 Task:  Click on Football In the Sunday Gridiron Challenge click on  Pick Sheet Add name Sebastian Lewis Team name Indiana Indians and  Email softage.5@softage.net 10 Points Los Angeles Rams 9 Points Los Angeles Chargers 8 Points Pittsburgh Steelers 7 Points Baltimore Ravens 6 Points Cincinnati Bengals 5 Points Buffalo Bills 4 Points Dallas Cowboys 3 Points Tennessee Titans 2 Points Arizona Cardinals 1 Points Atlanta Falcons Submit pick sheet
Action: Mouse moved to (778, 490)
Screenshot: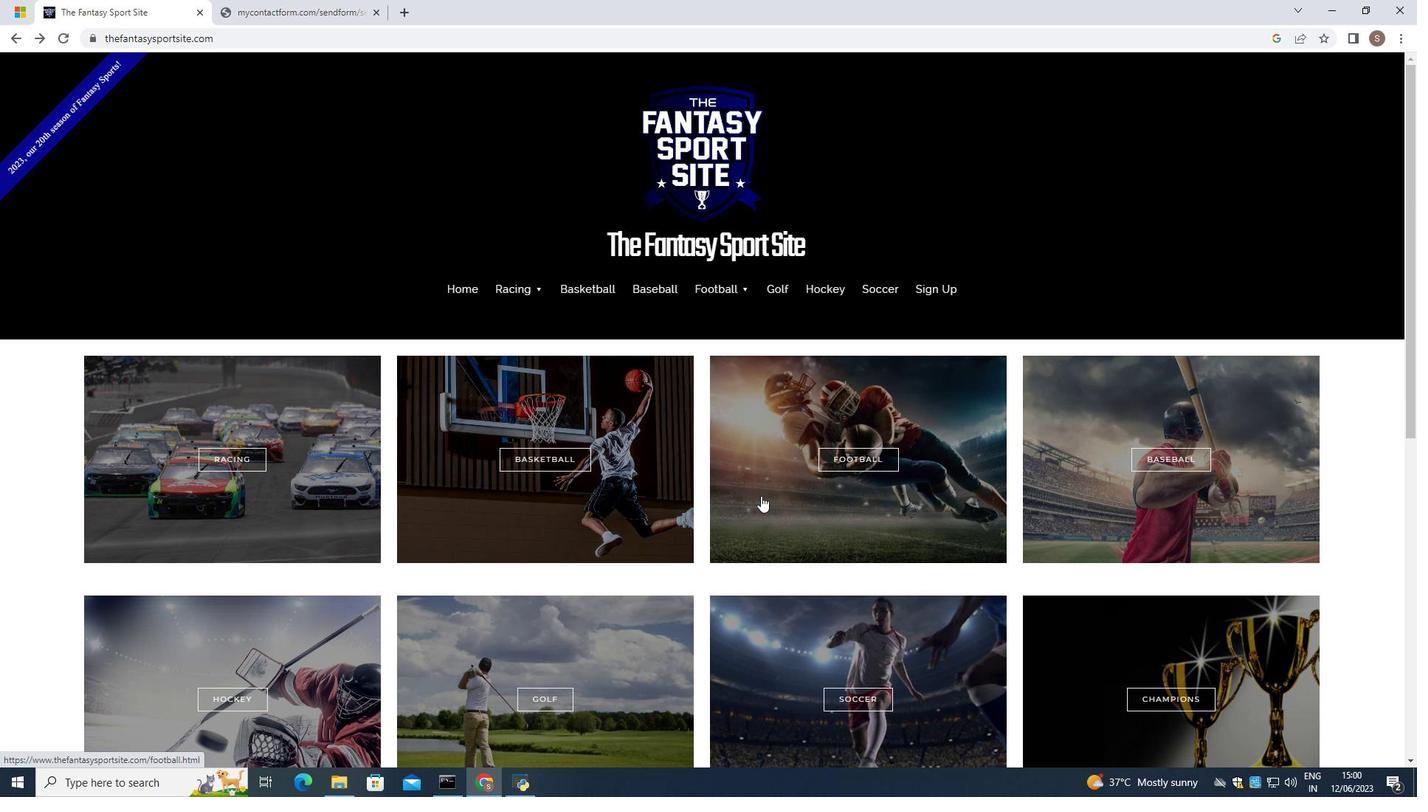 
Action: Mouse pressed left at (778, 490)
Screenshot: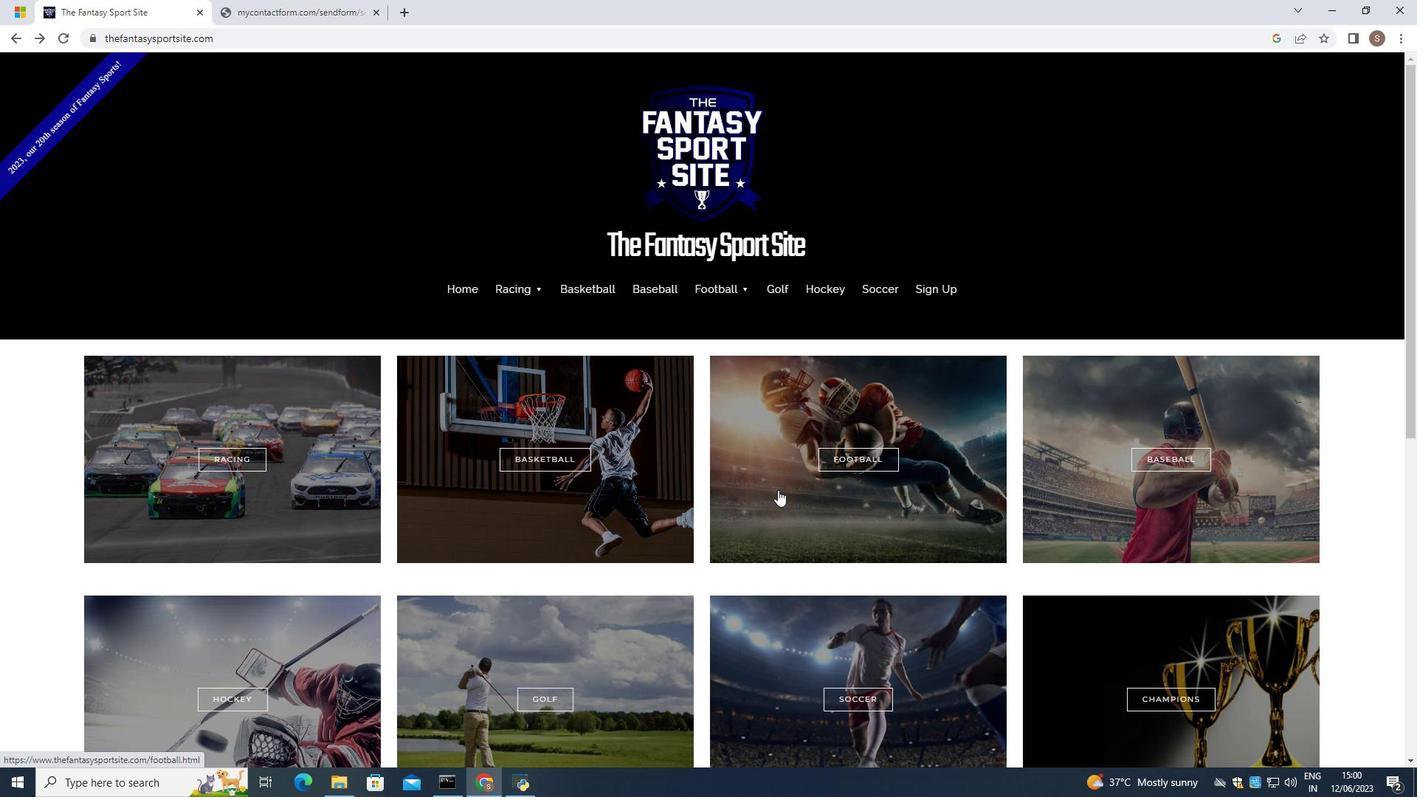 
Action: Mouse moved to (740, 588)
Screenshot: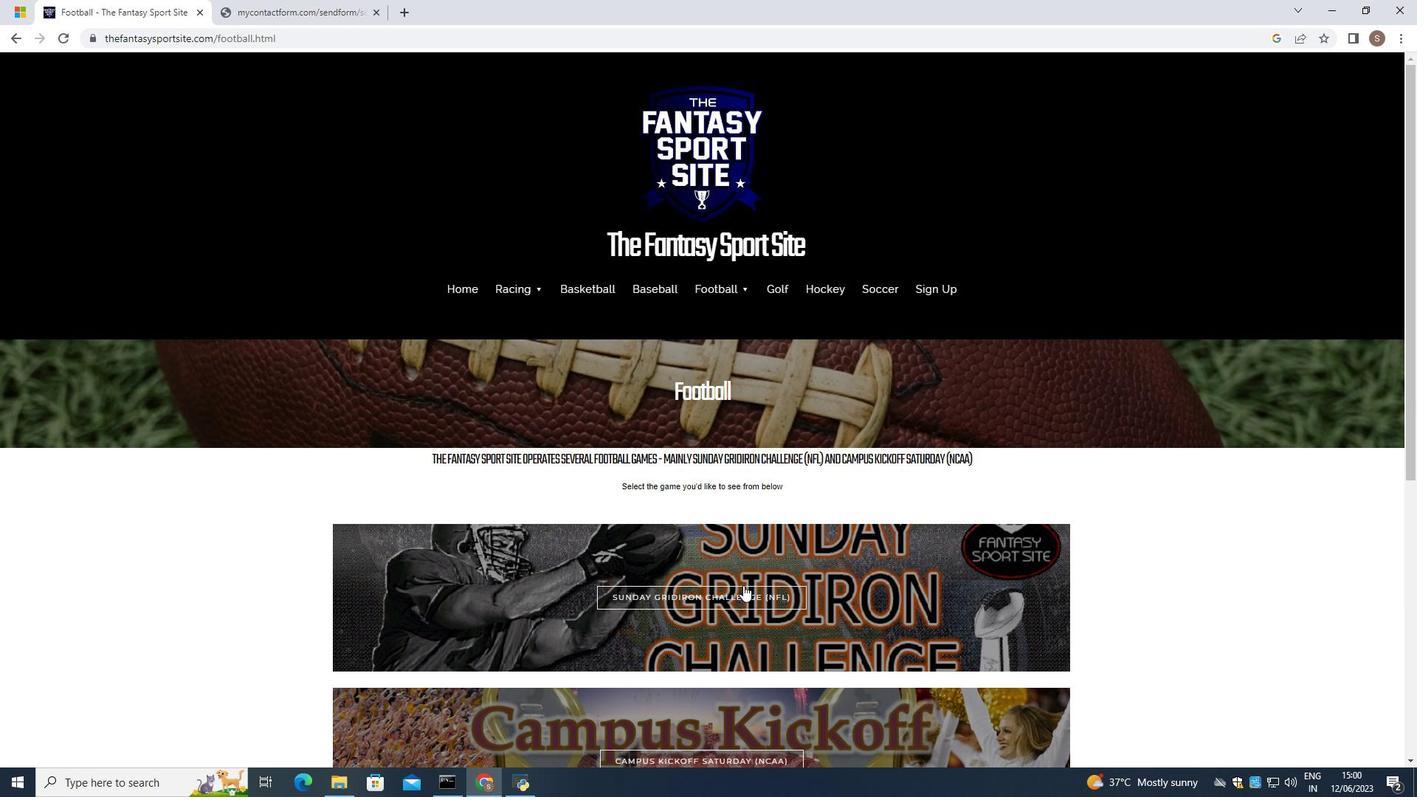 
Action: Mouse pressed left at (740, 588)
Screenshot: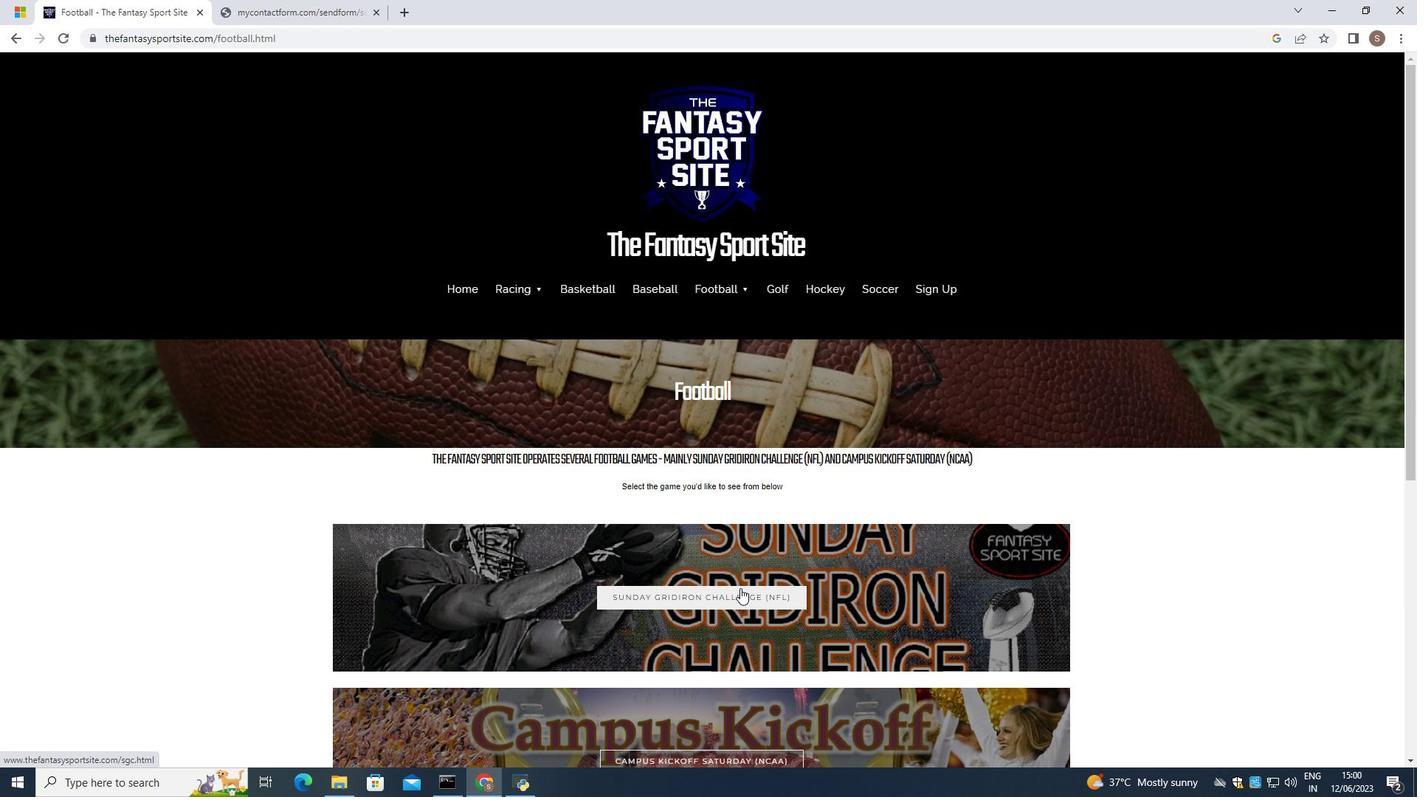 
Action: Mouse moved to (735, 564)
Screenshot: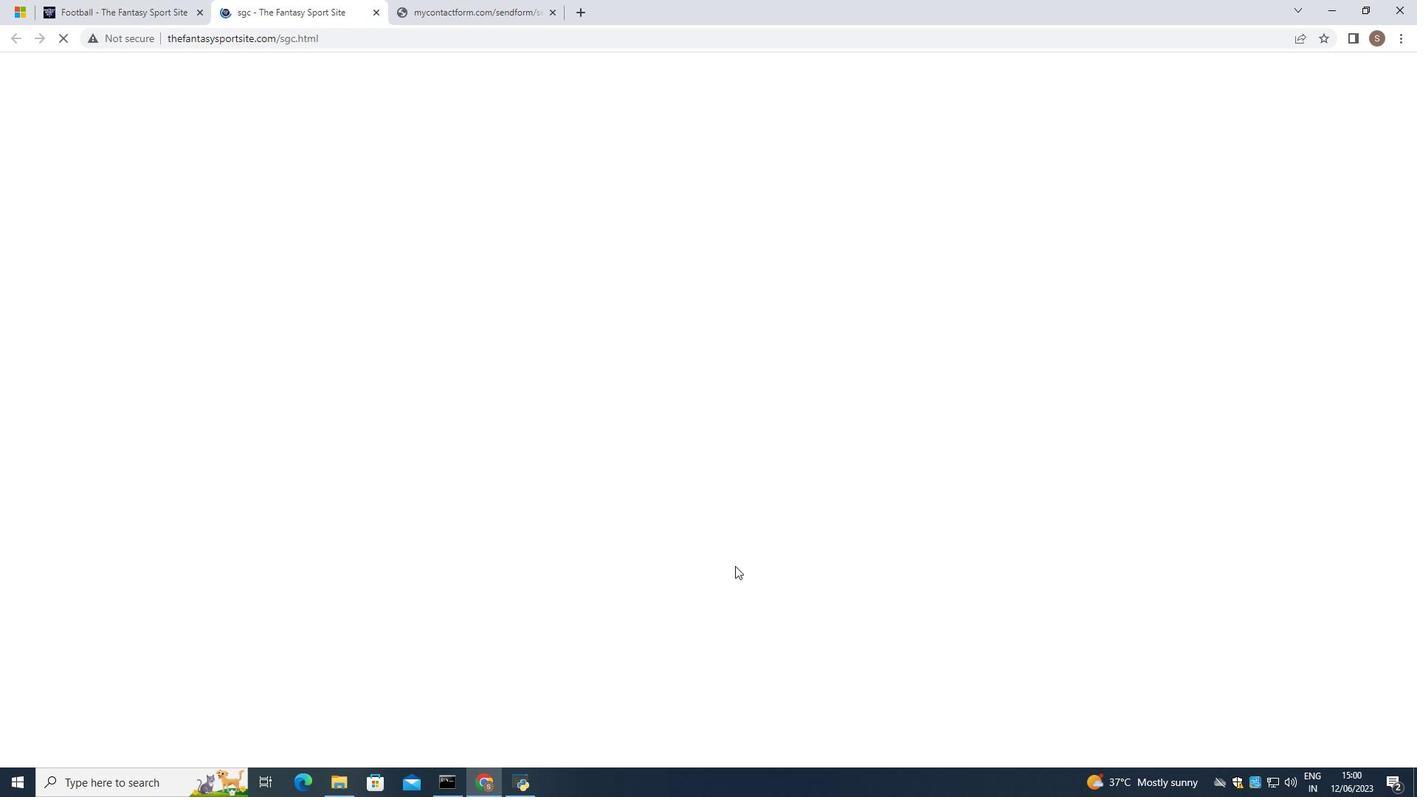 
Action: Mouse scrolled (735, 563) with delta (0, 0)
Screenshot: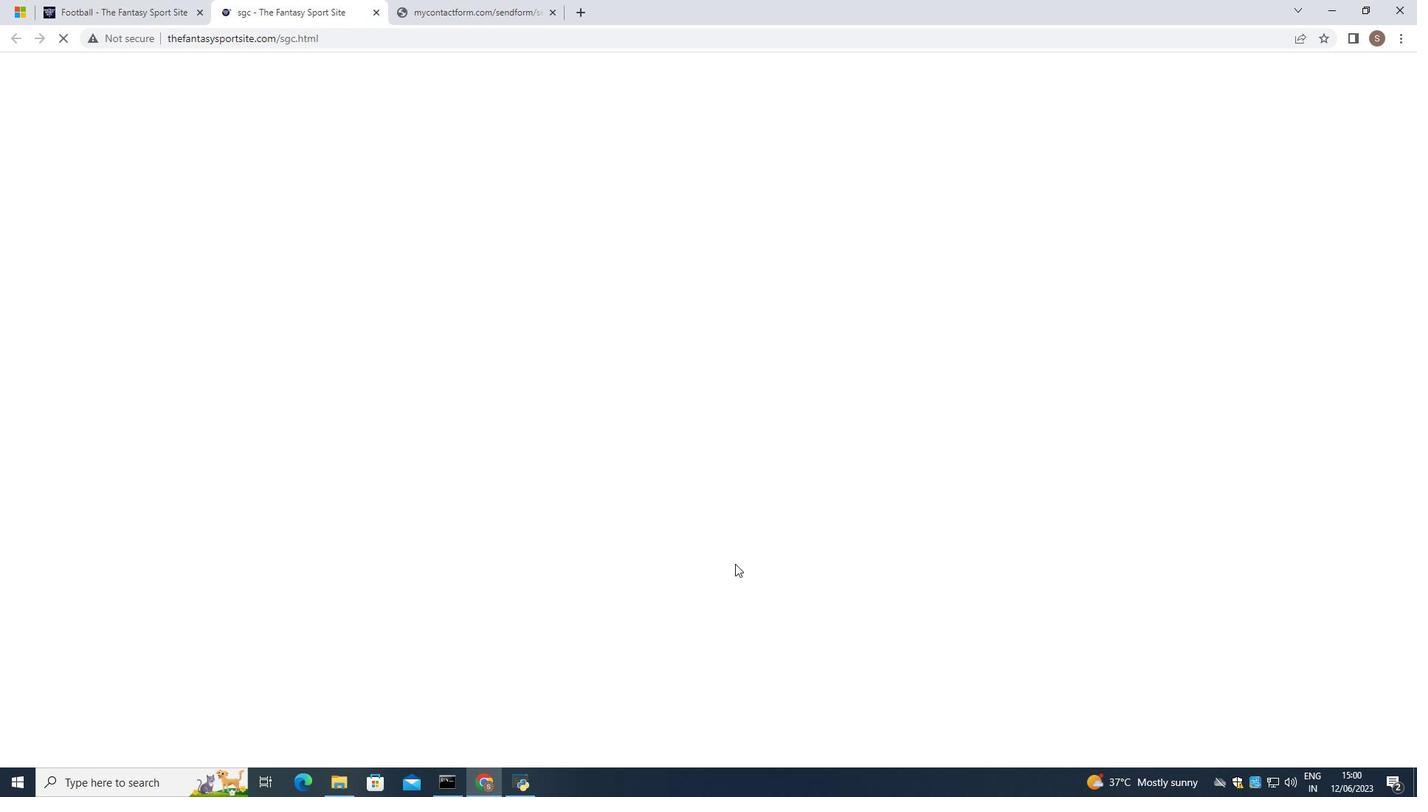 
Action: Mouse scrolled (735, 563) with delta (0, 0)
Screenshot: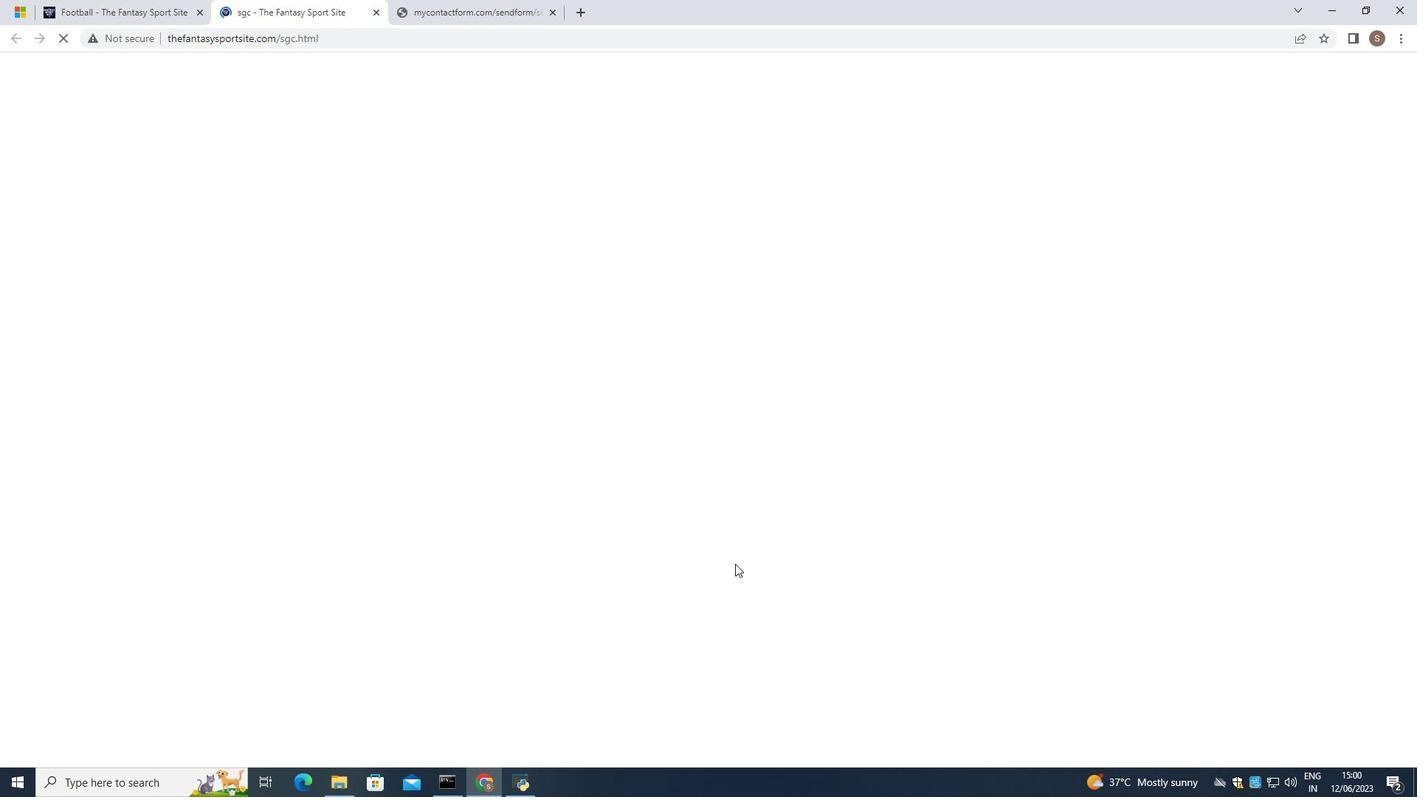 
Action: Mouse moved to (434, 657)
Screenshot: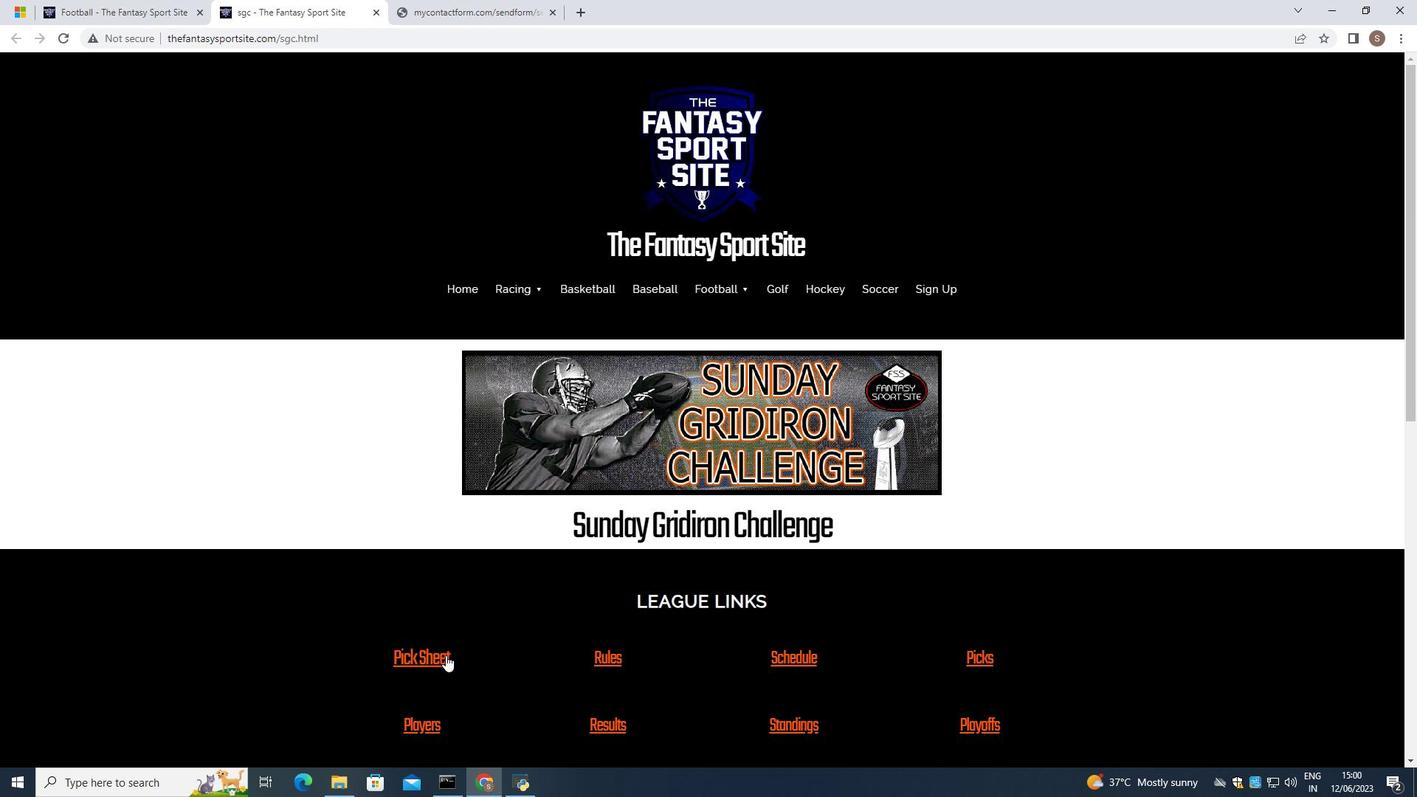 
Action: Mouse pressed left at (434, 657)
Screenshot: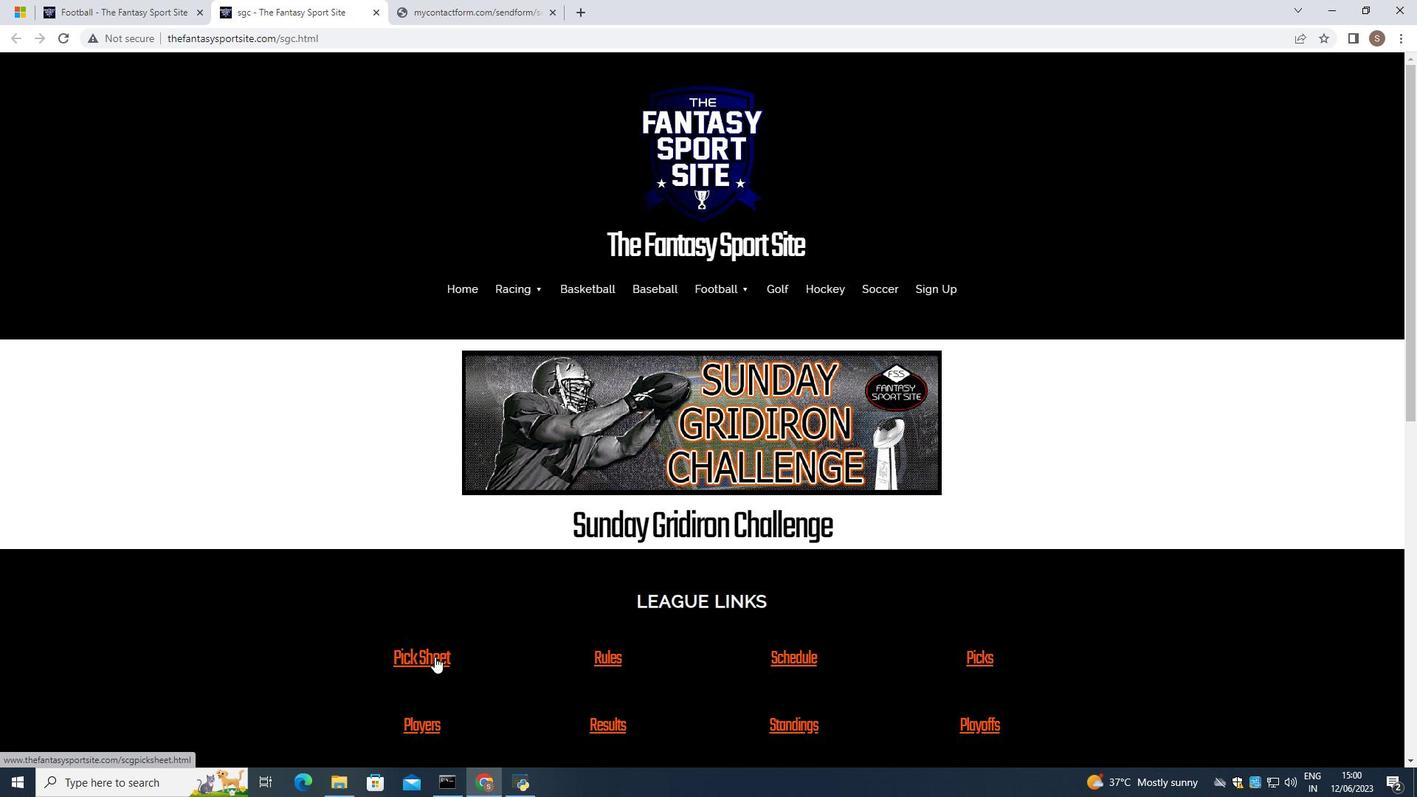 
Action: Mouse moved to (431, 651)
Screenshot: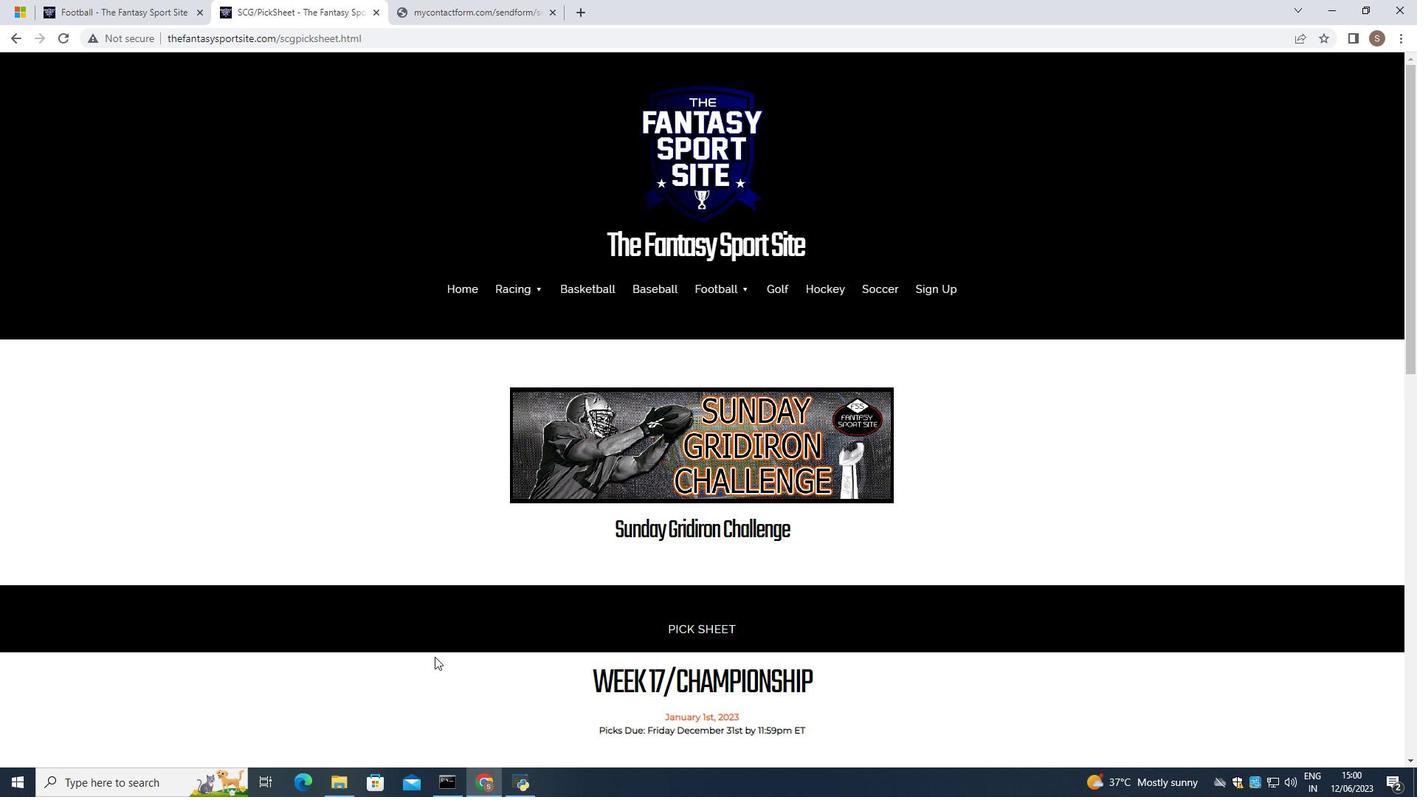 
Action: Mouse scrolled (431, 651) with delta (0, 0)
Screenshot: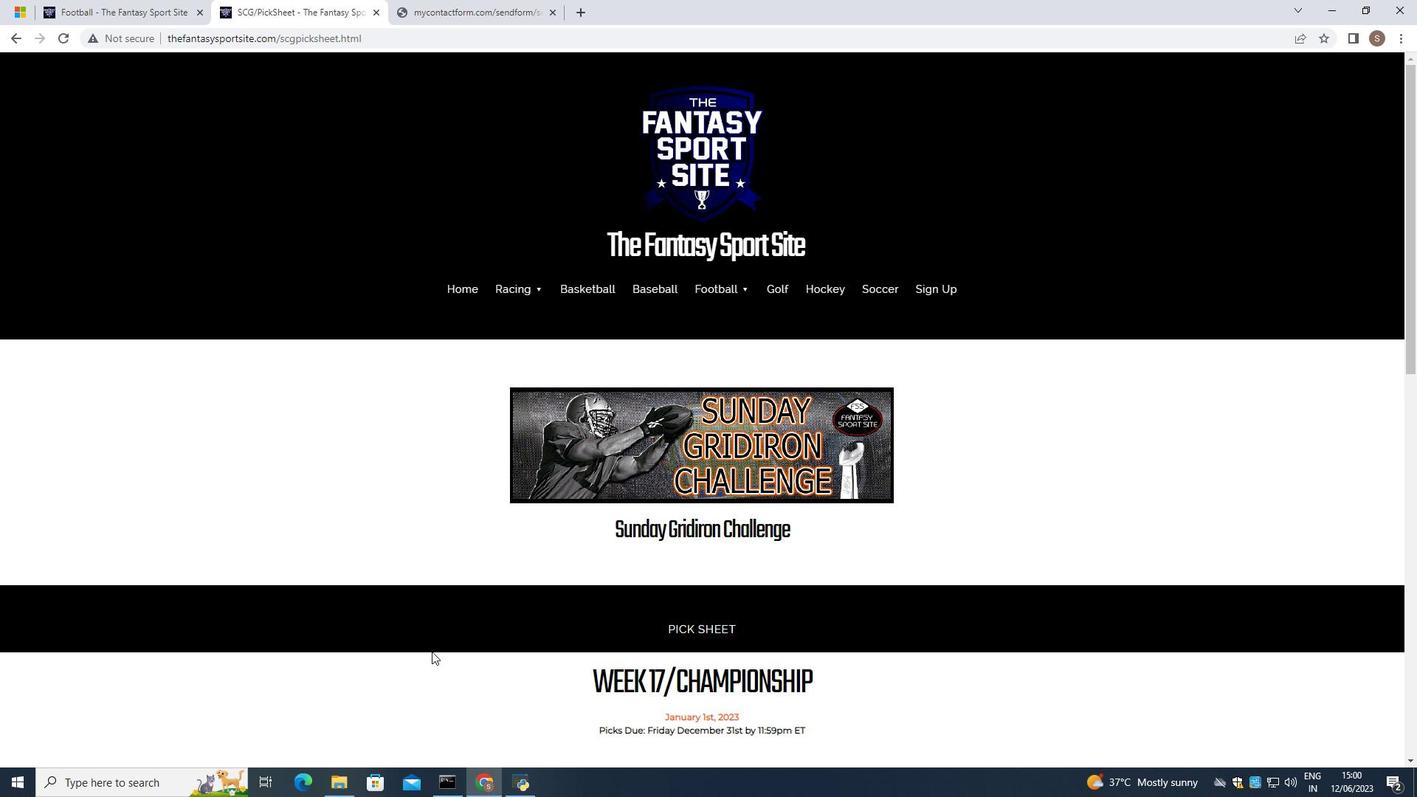 
Action: Mouse moved to (430, 651)
Screenshot: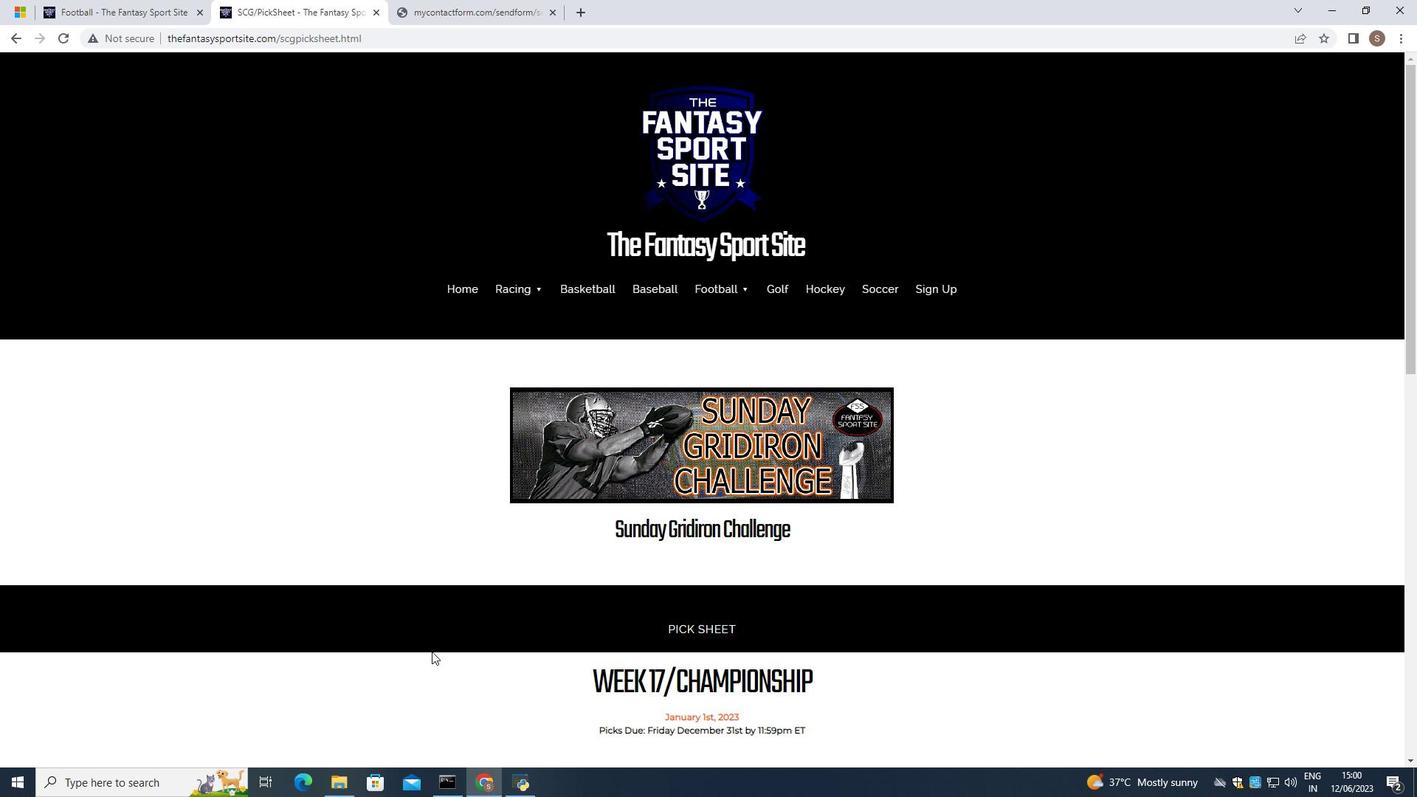 
Action: Mouse scrolled (430, 650) with delta (0, 0)
Screenshot: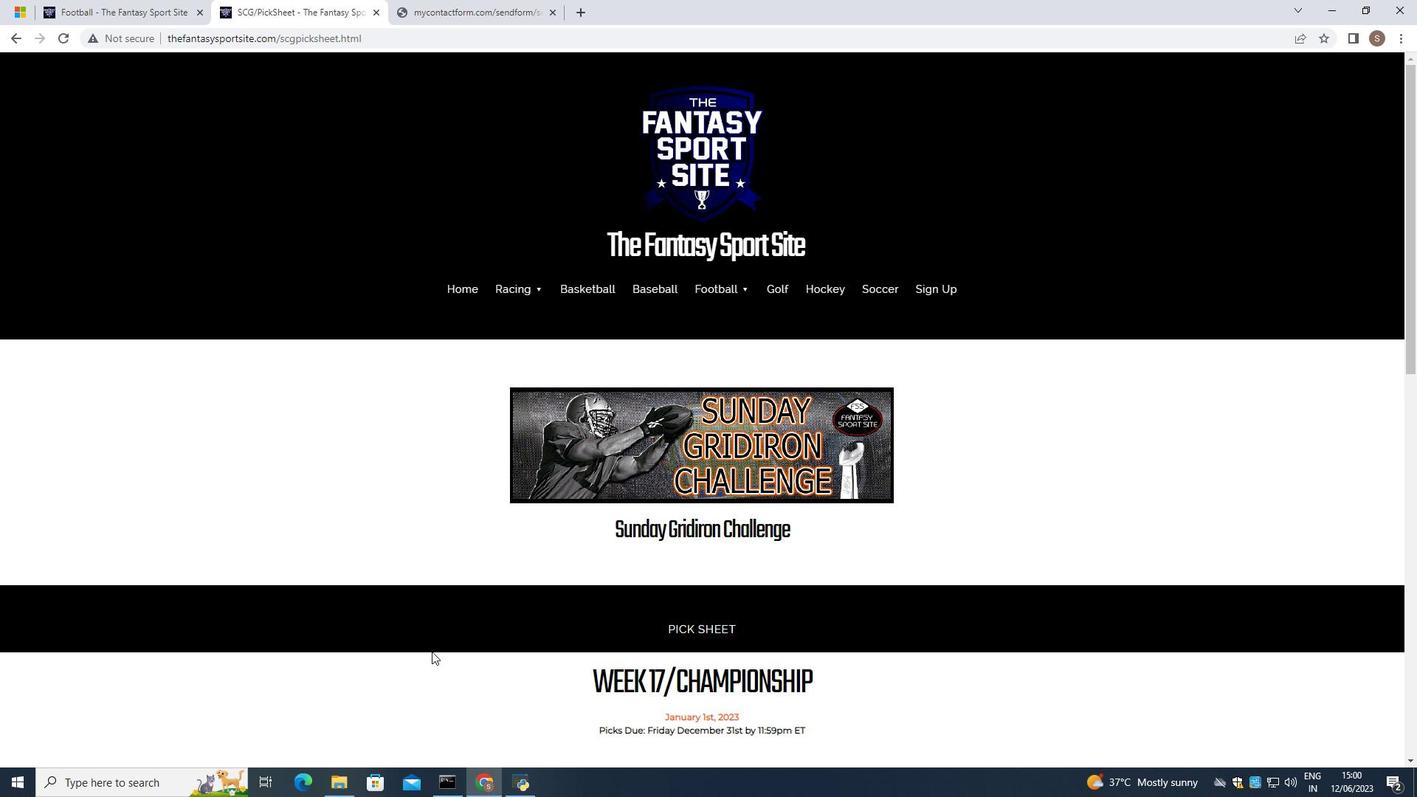 
Action: Mouse moved to (425, 635)
Screenshot: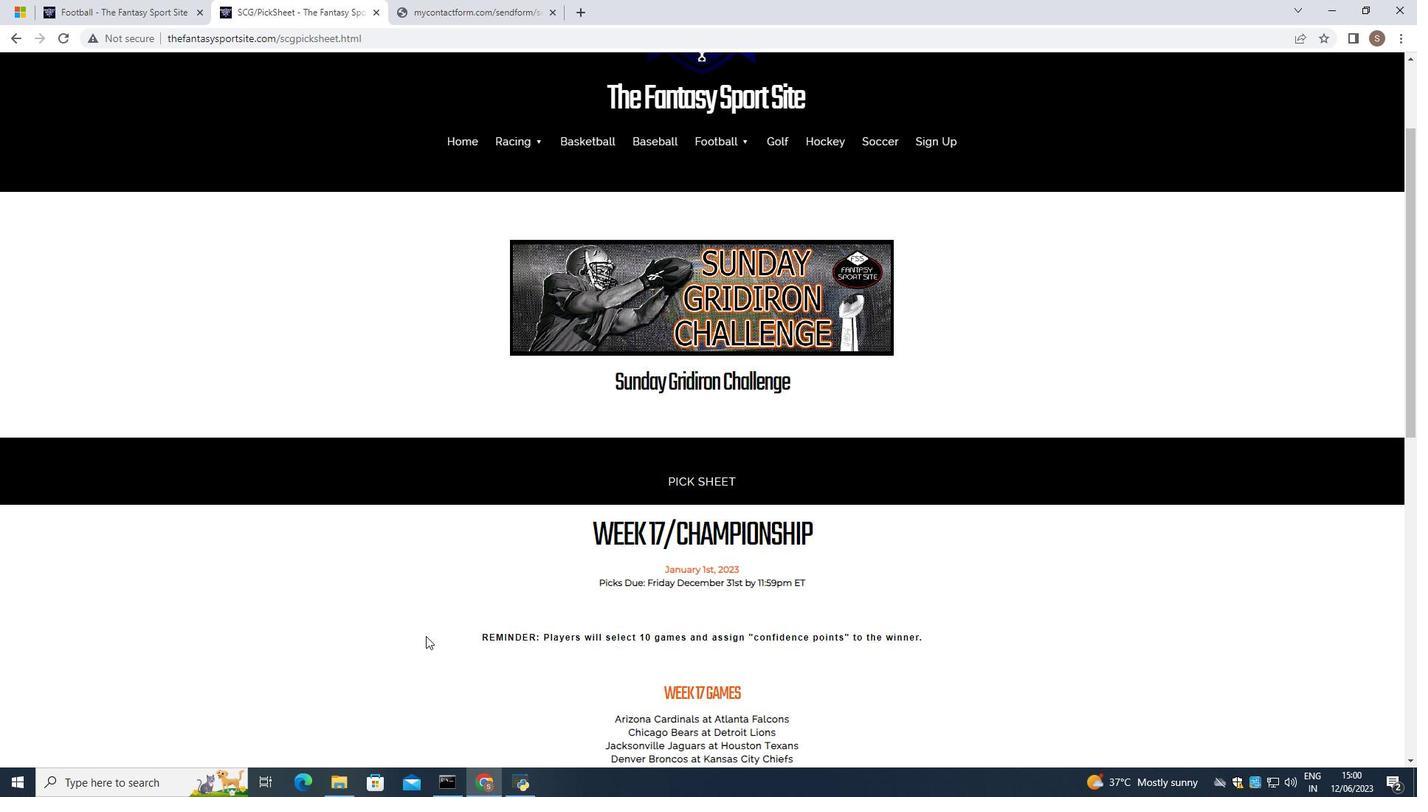 
Action: Mouse scrolled (425, 634) with delta (0, 0)
Screenshot: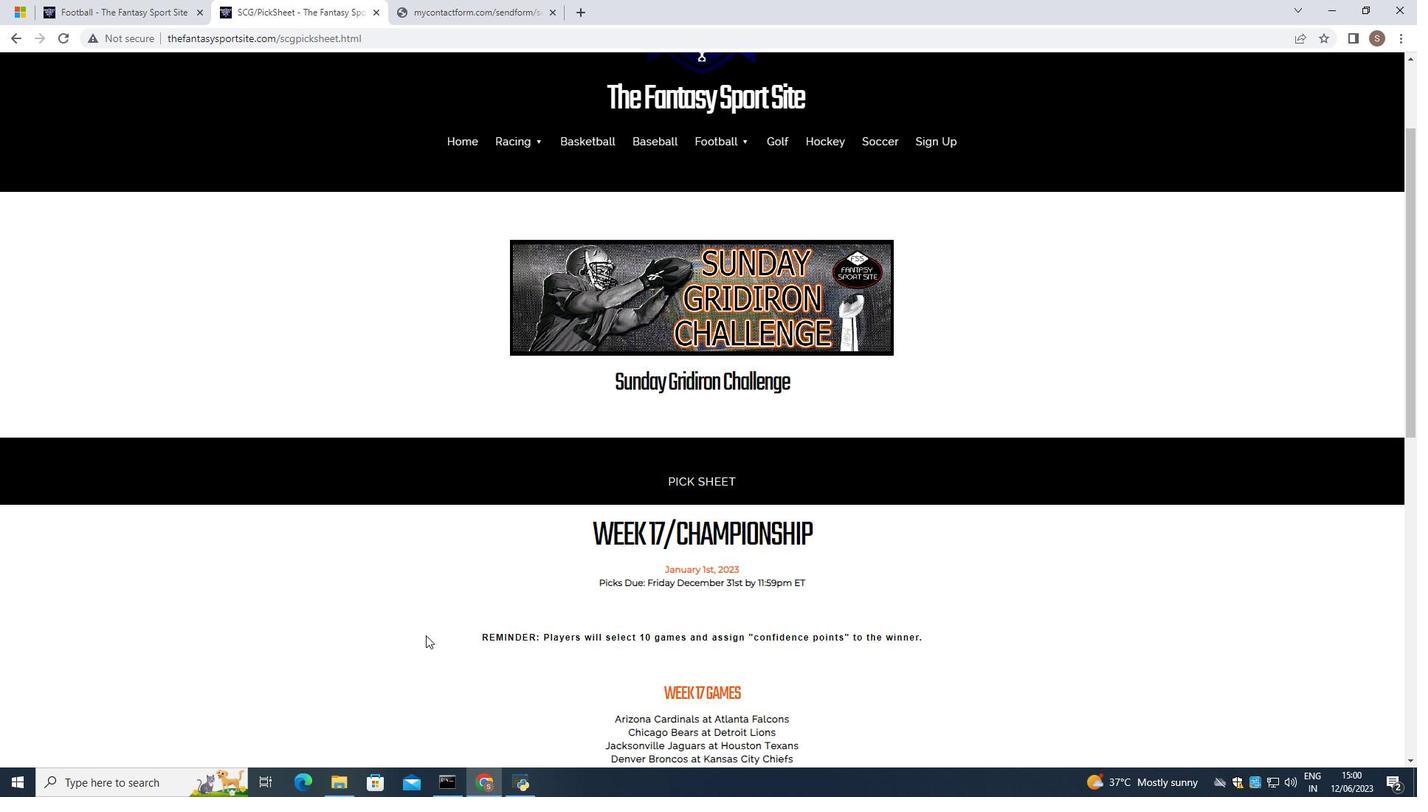 
Action: Mouse moved to (420, 588)
Screenshot: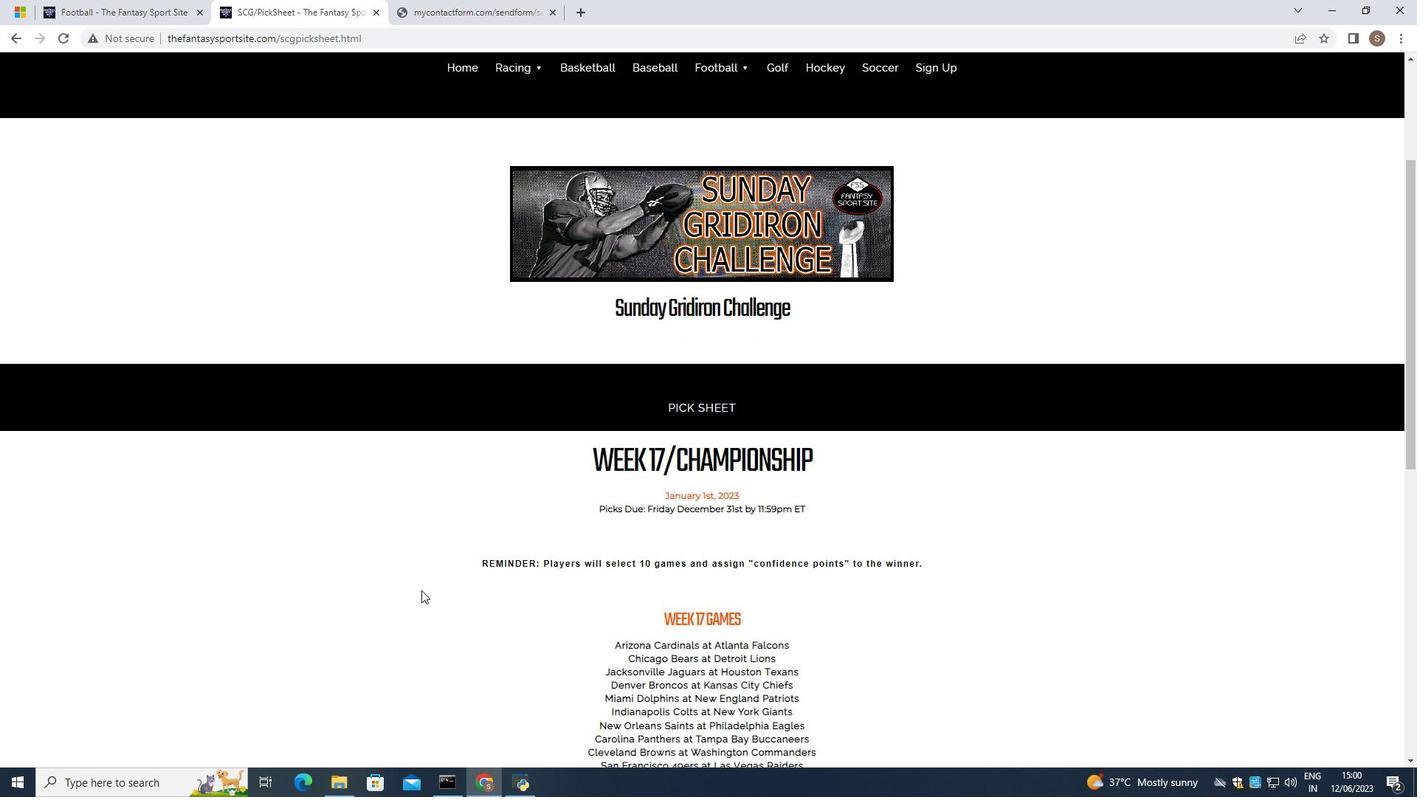 
Action: Mouse scrolled (420, 587) with delta (0, 0)
Screenshot: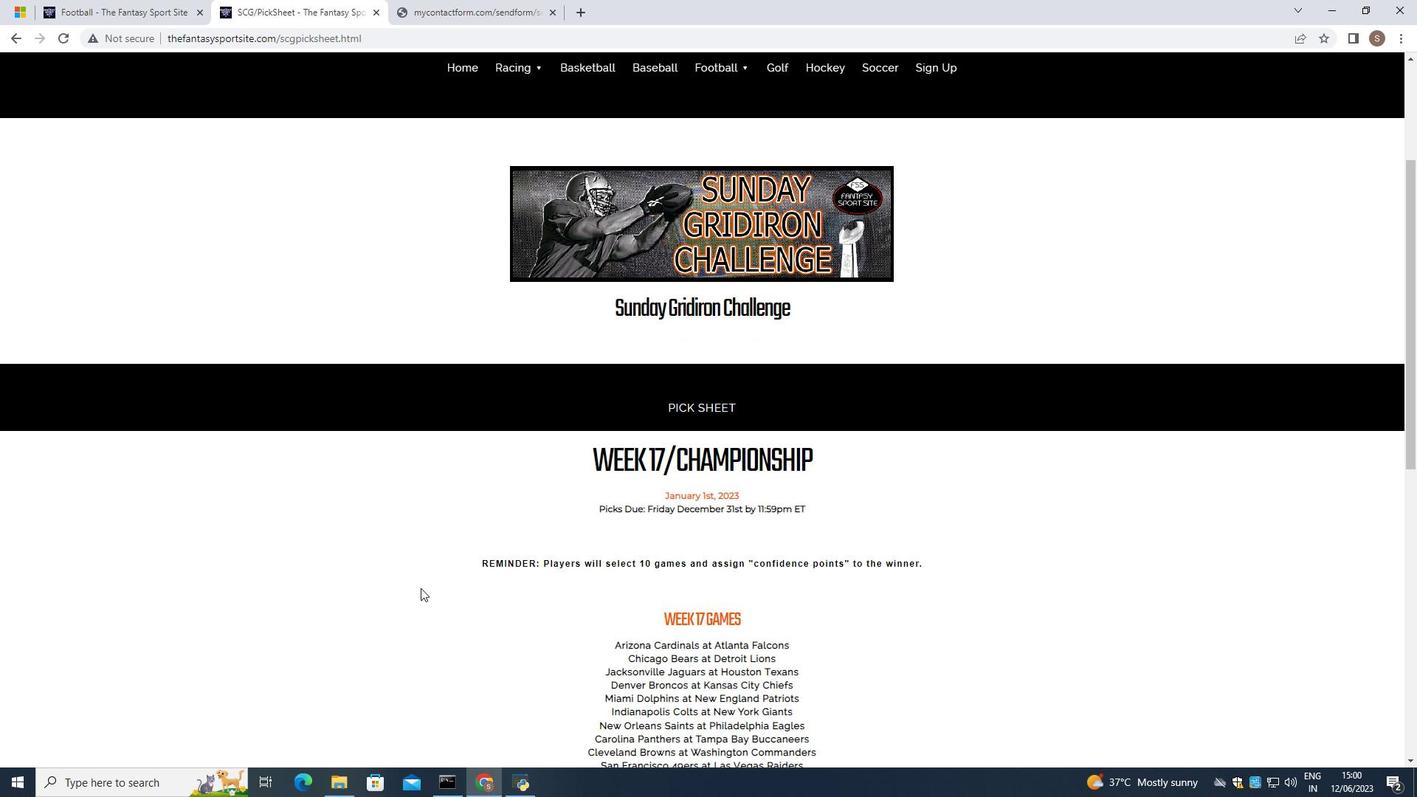 
Action: Mouse moved to (420, 581)
Screenshot: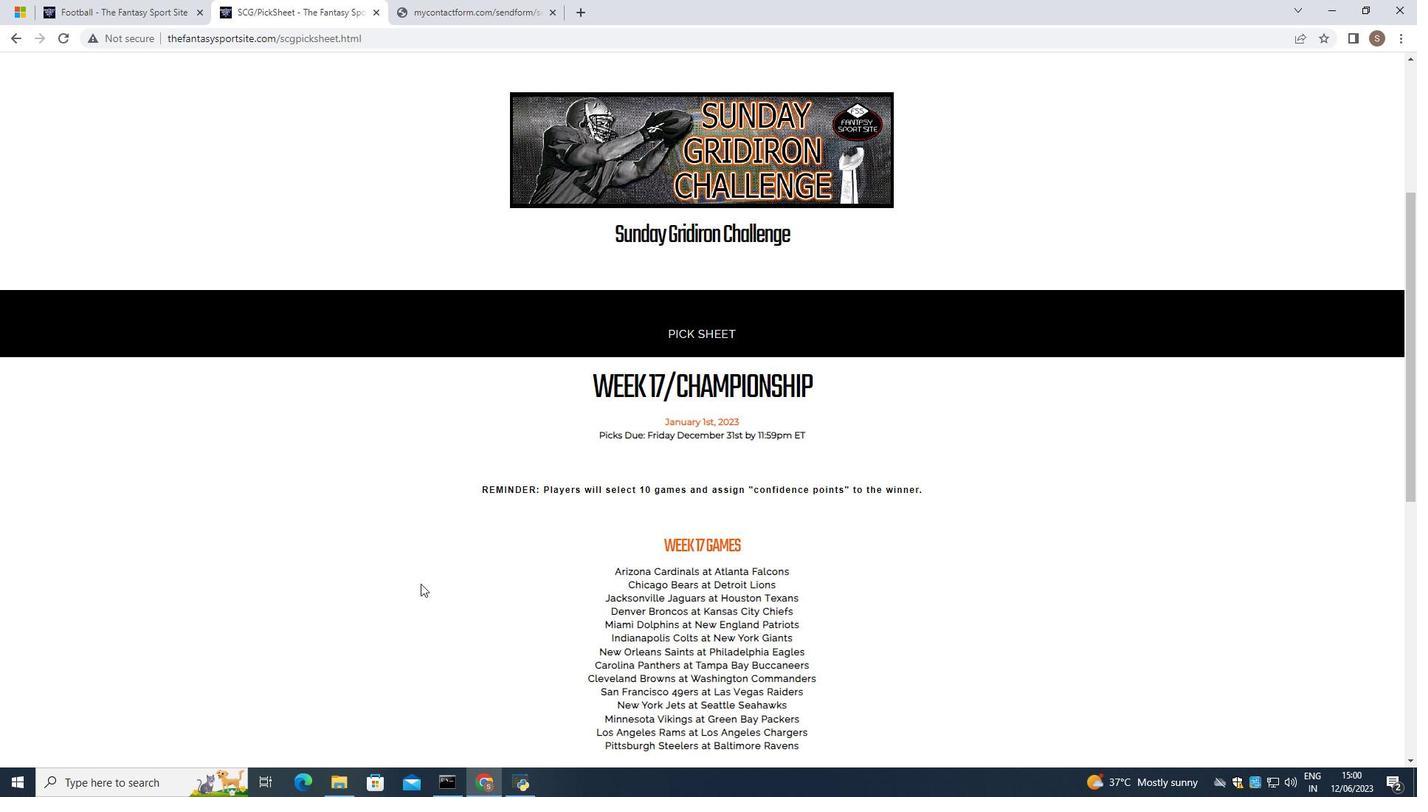 
Action: Mouse scrolled (420, 581) with delta (0, 0)
Screenshot: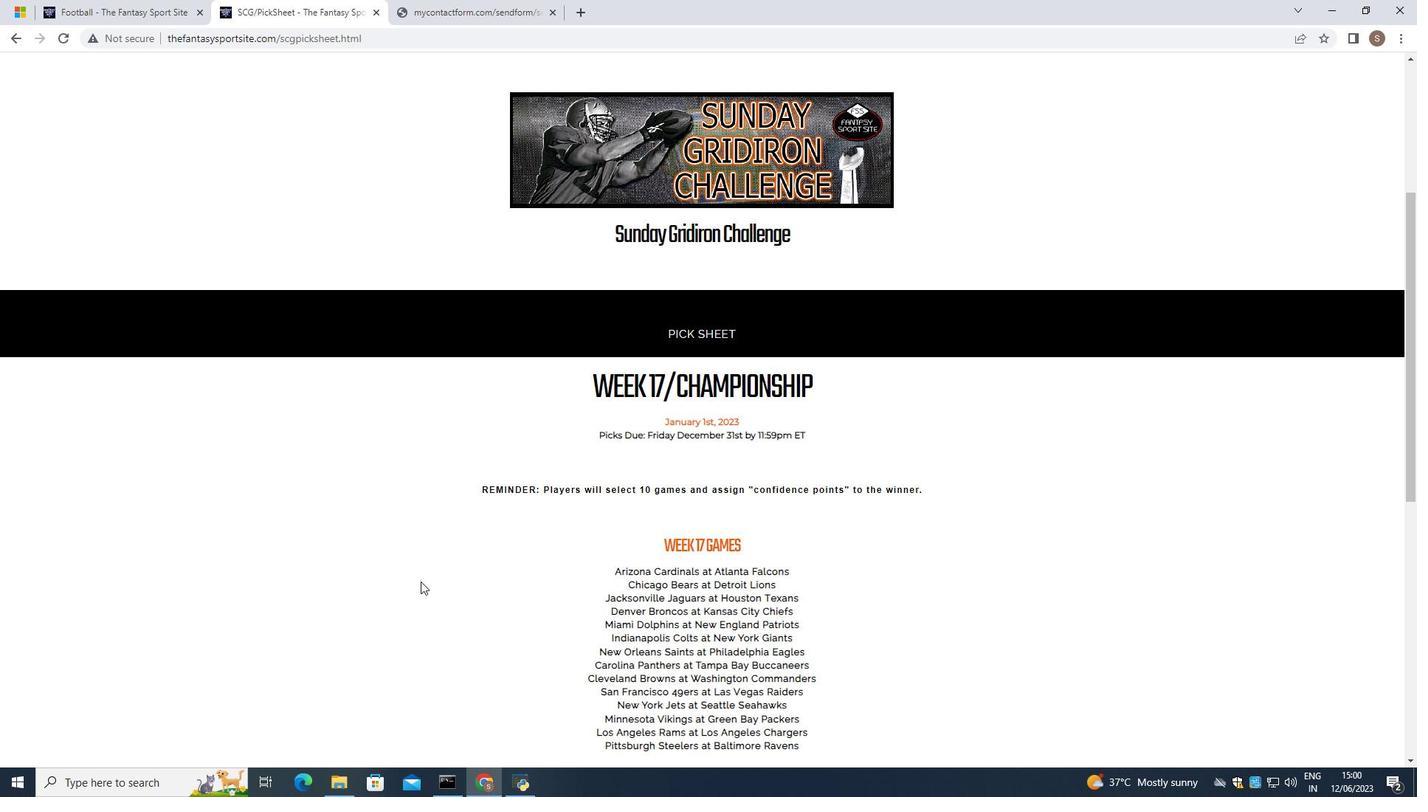 
Action: Mouse scrolled (420, 581) with delta (0, 0)
Screenshot: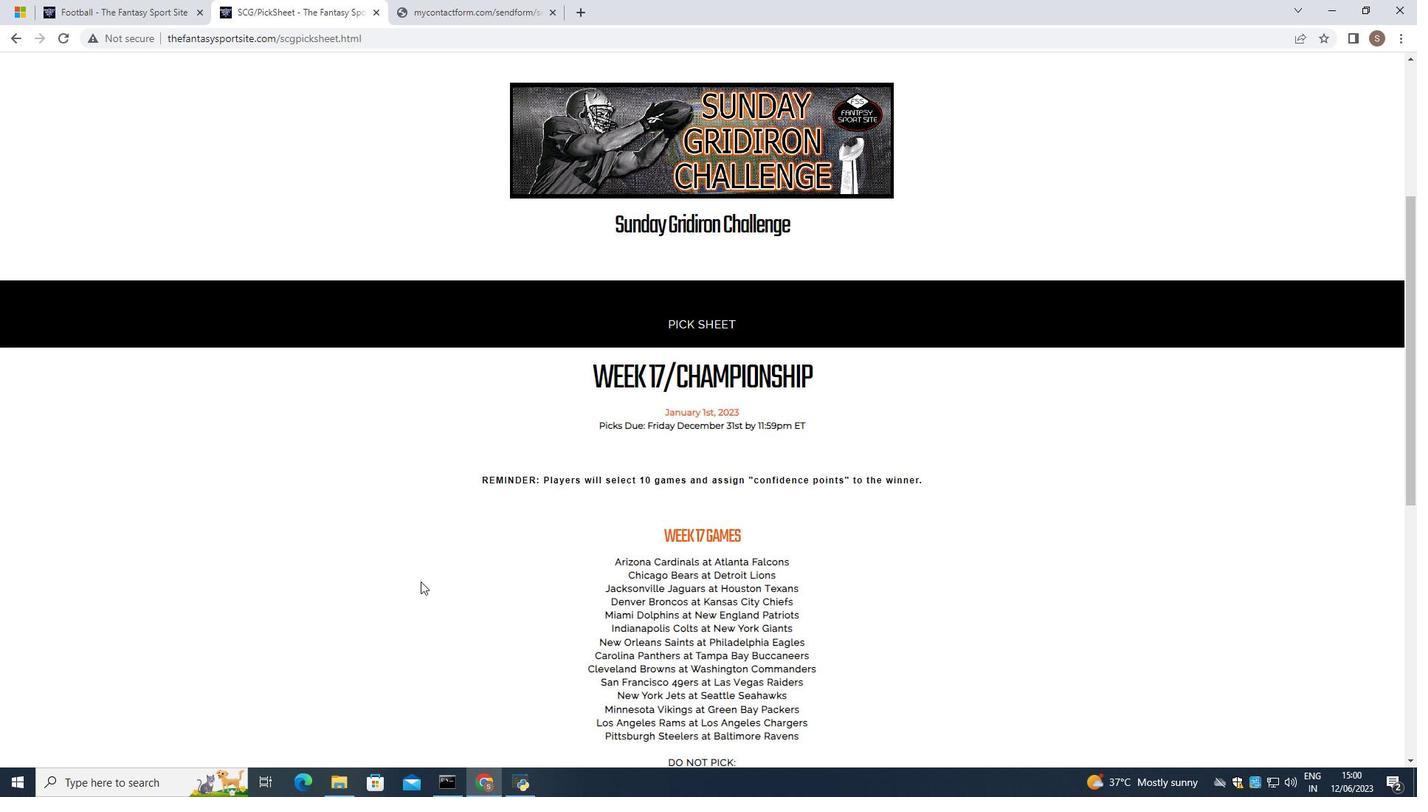 
Action: Mouse scrolled (420, 581) with delta (0, 0)
Screenshot: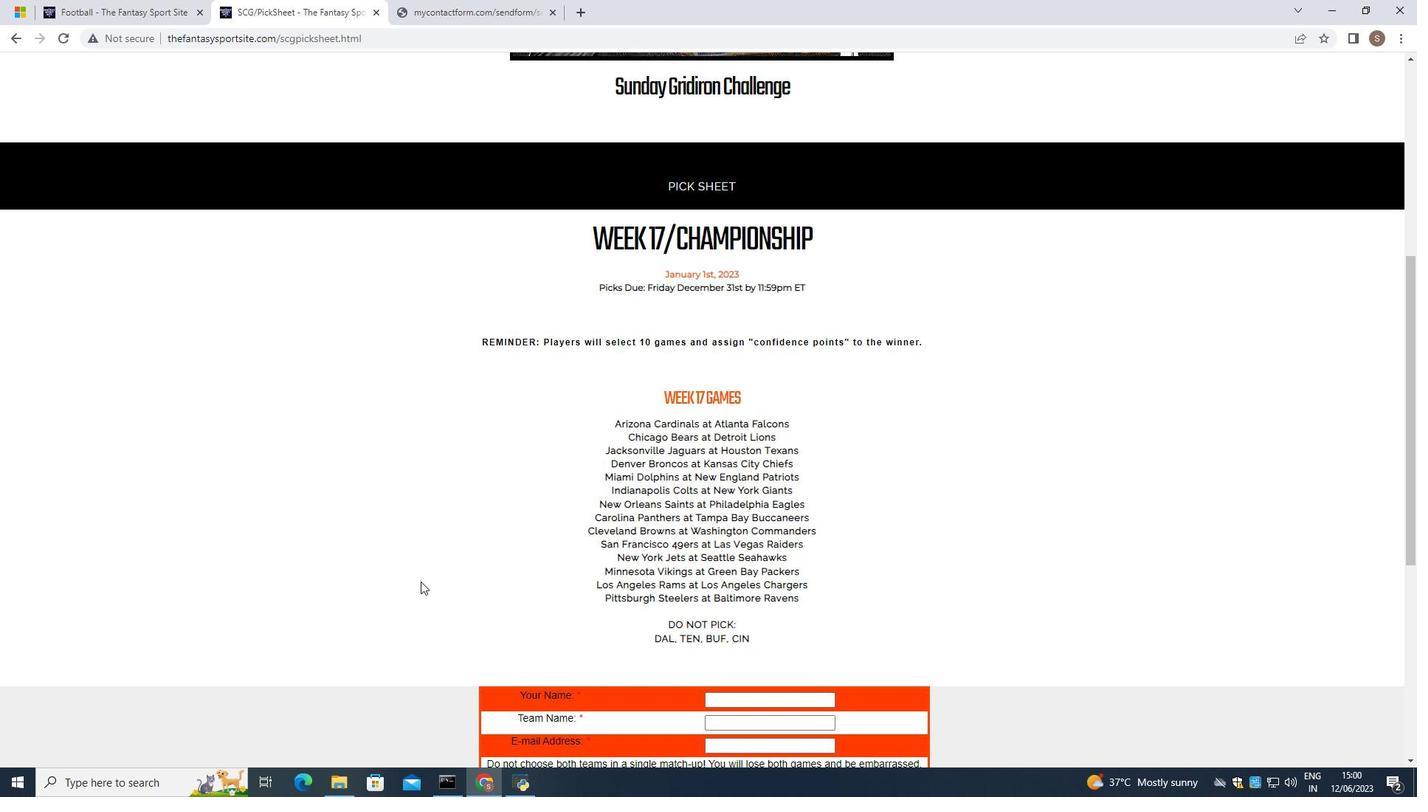 
Action: Mouse scrolled (420, 581) with delta (0, 0)
Screenshot: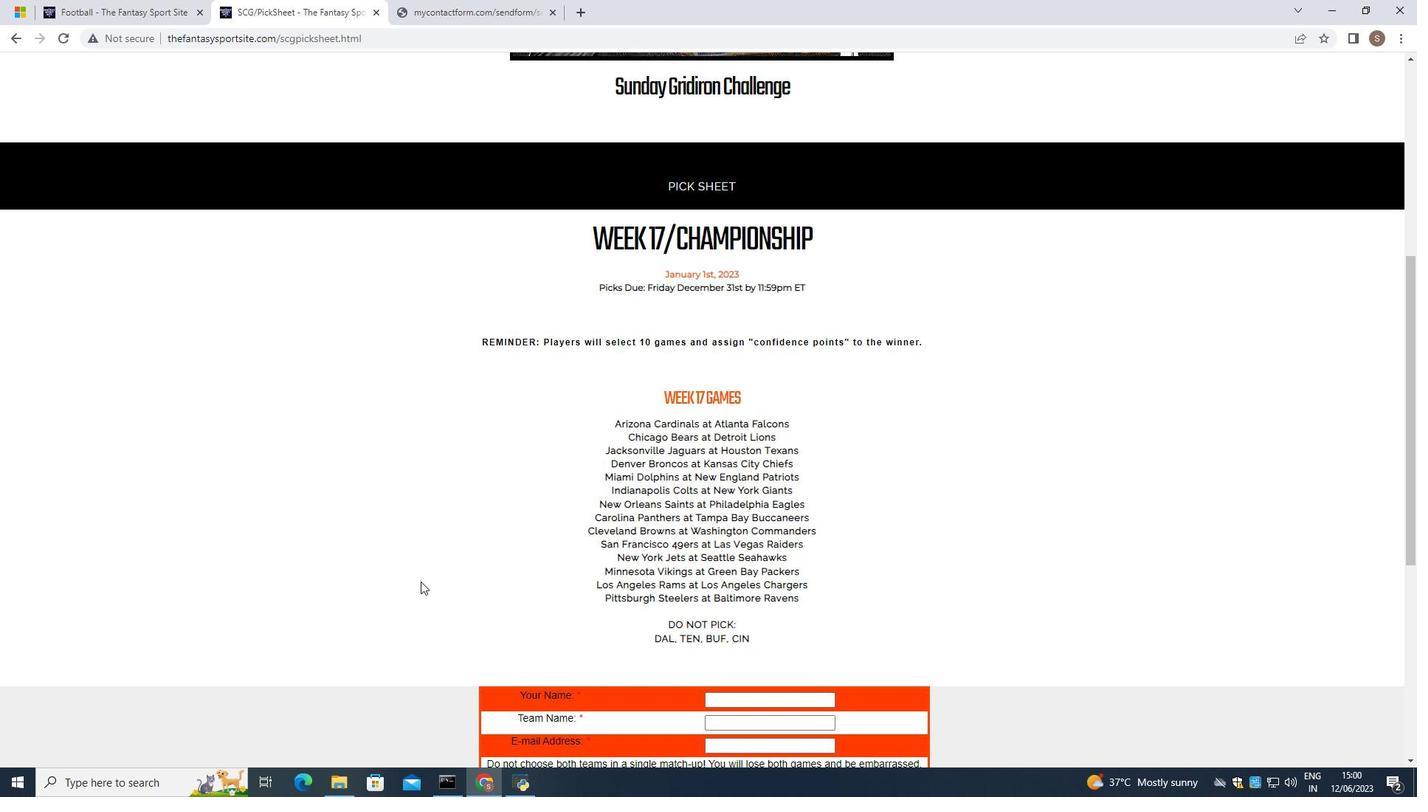 
Action: Mouse scrolled (420, 581) with delta (0, 0)
Screenshot: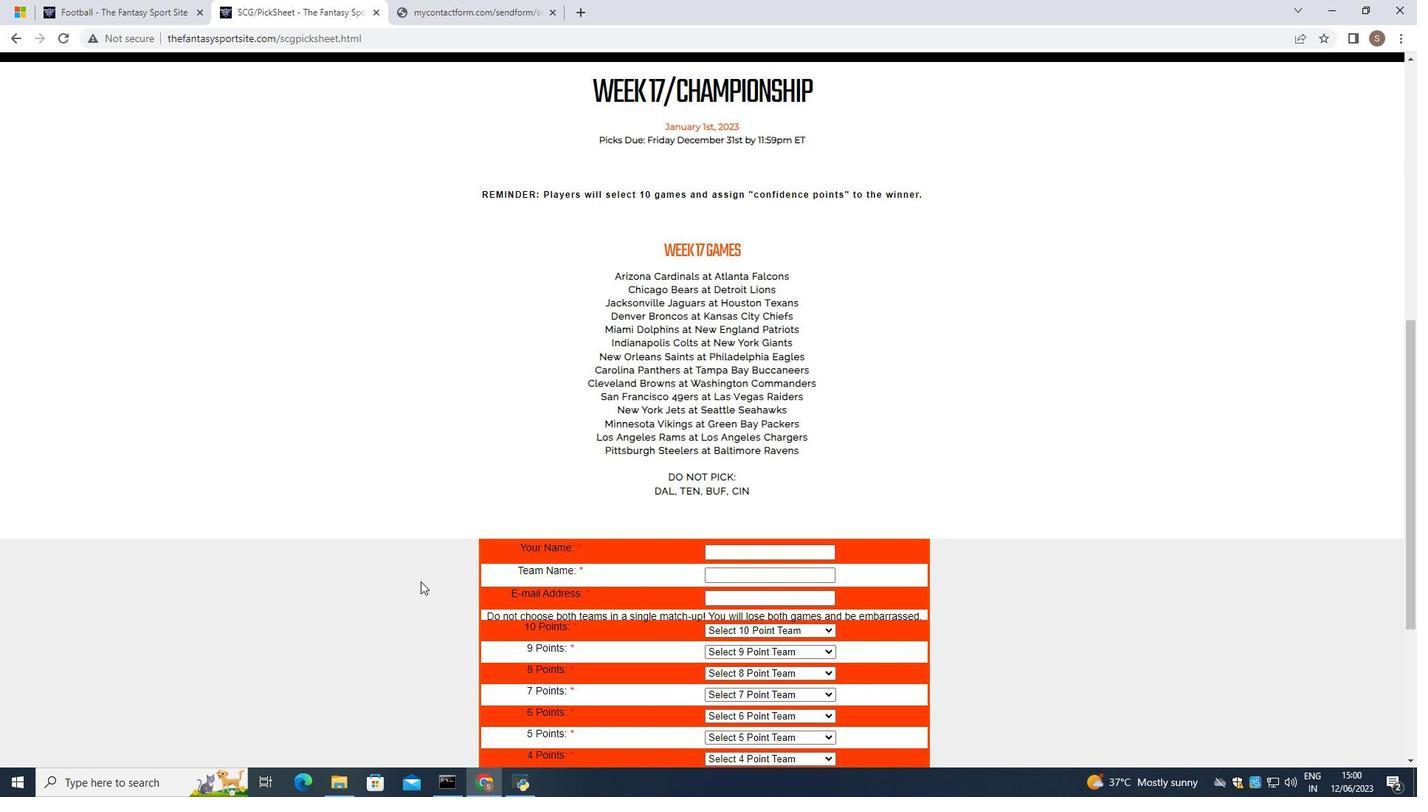 
Action: Mouse moved to (738, 474)
Screenshot: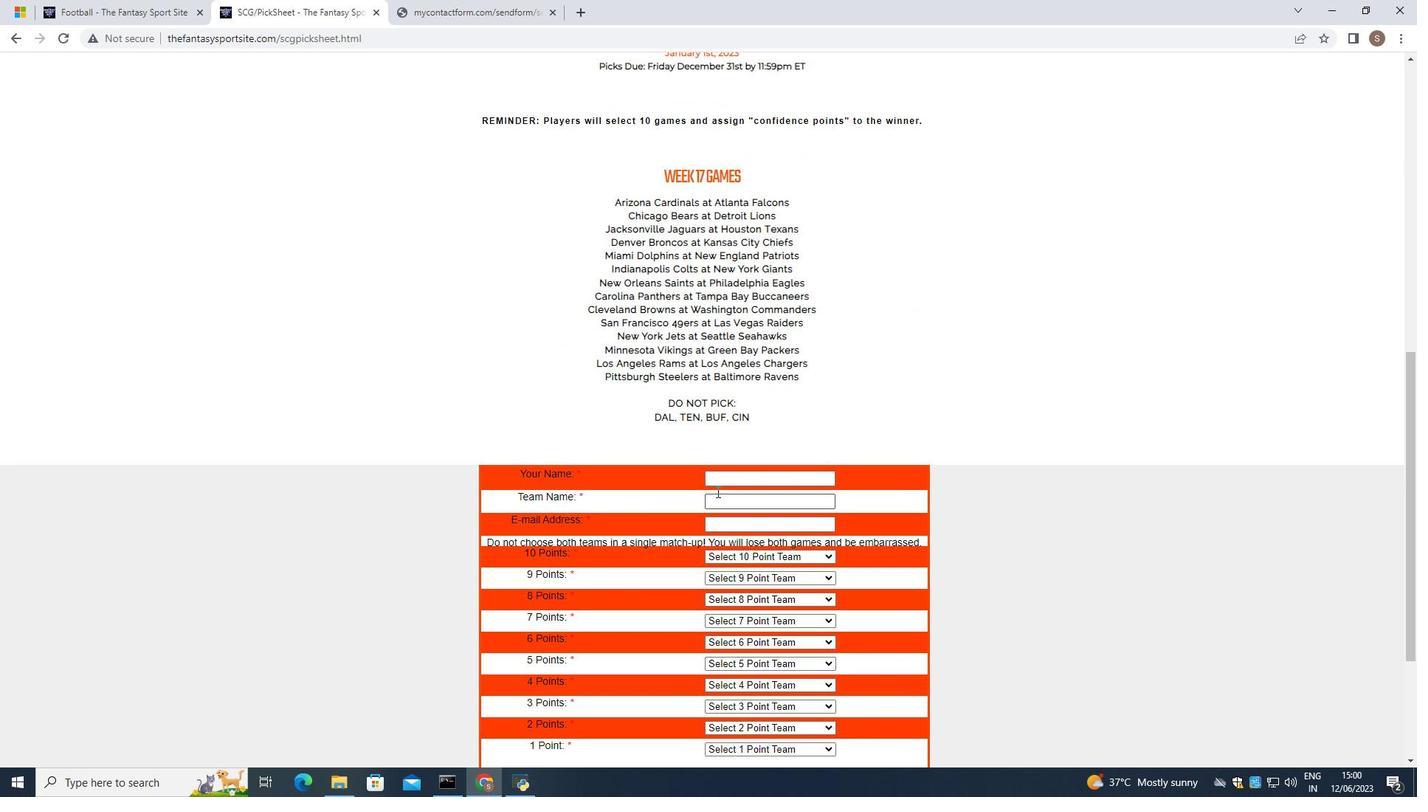 
Action: Mouse pressed left at (738, 474)
Screenshot: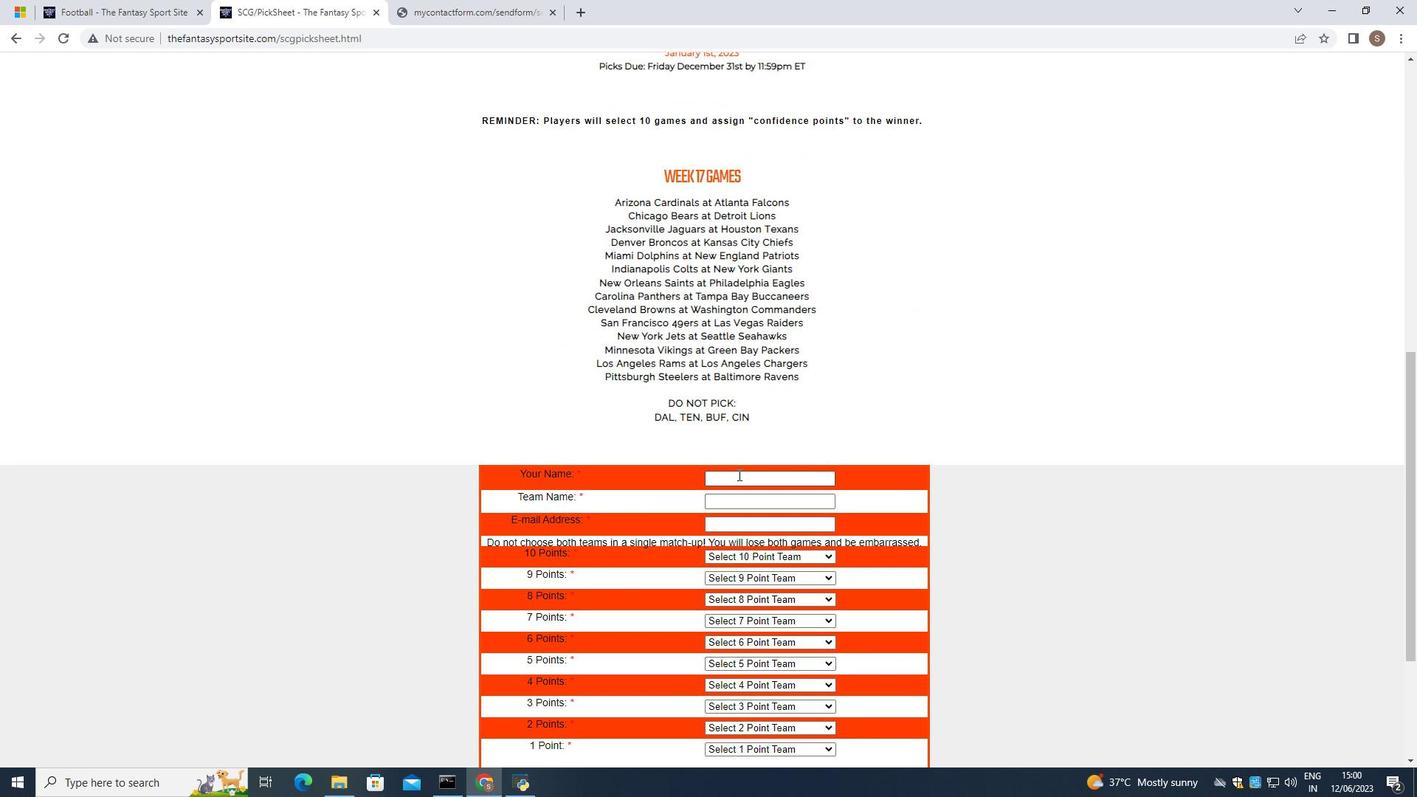 
Action: Key pressed <Key.shift>Sebastian<Key.space><Key.shift><Key.shift>Lewis
Screenshot: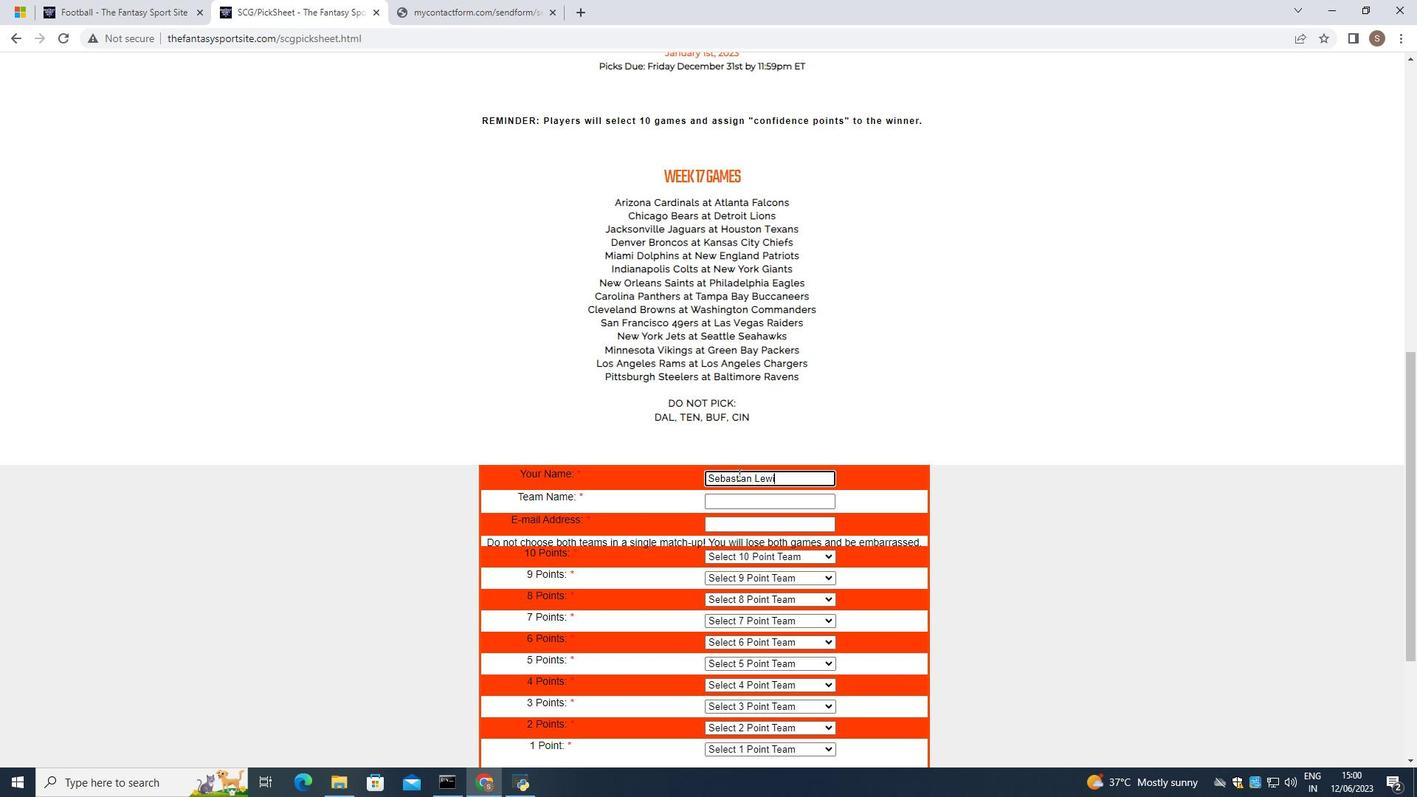 
Action: Mouse moved to (749, 500)
Screenshot: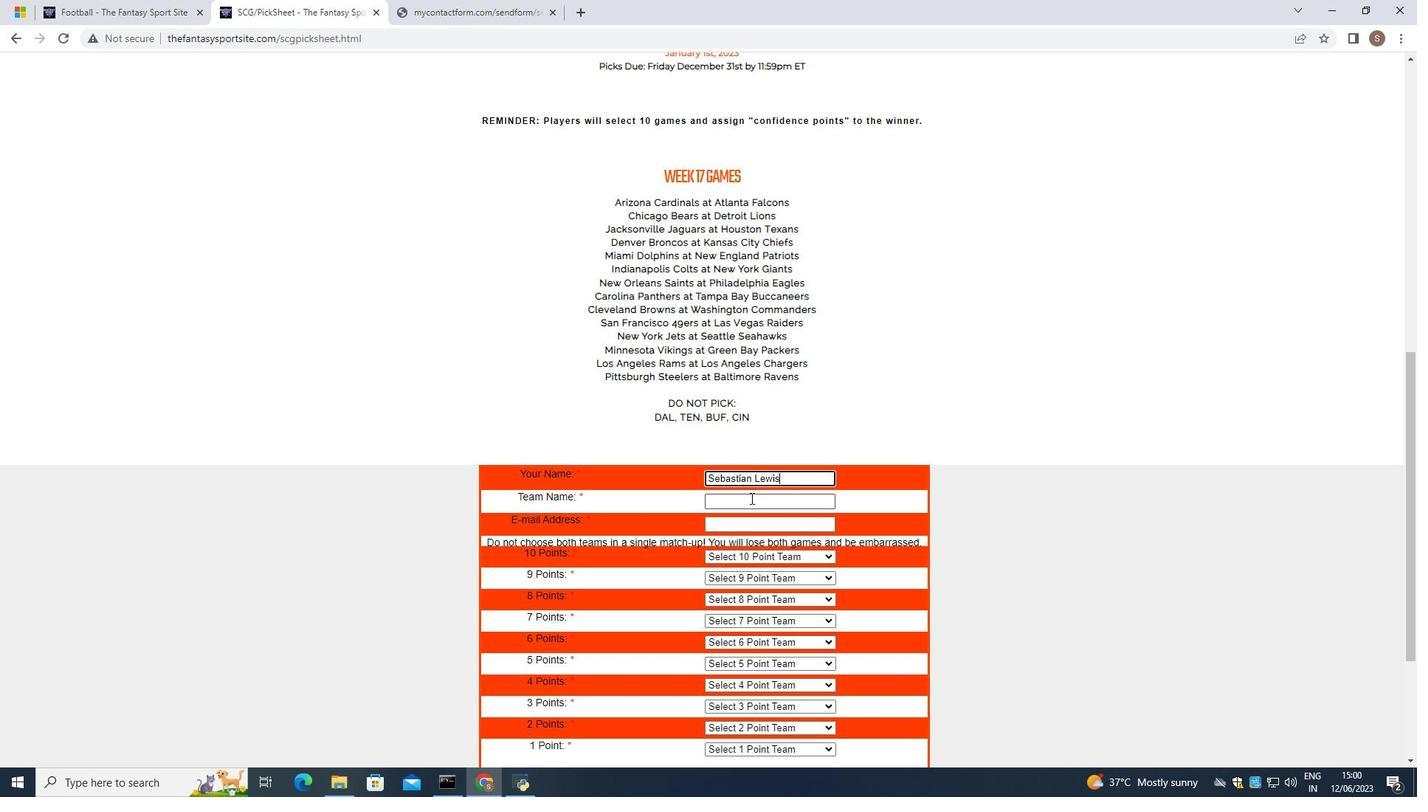 
Action: Mouse pressed left at (749, 500)
Screenshot: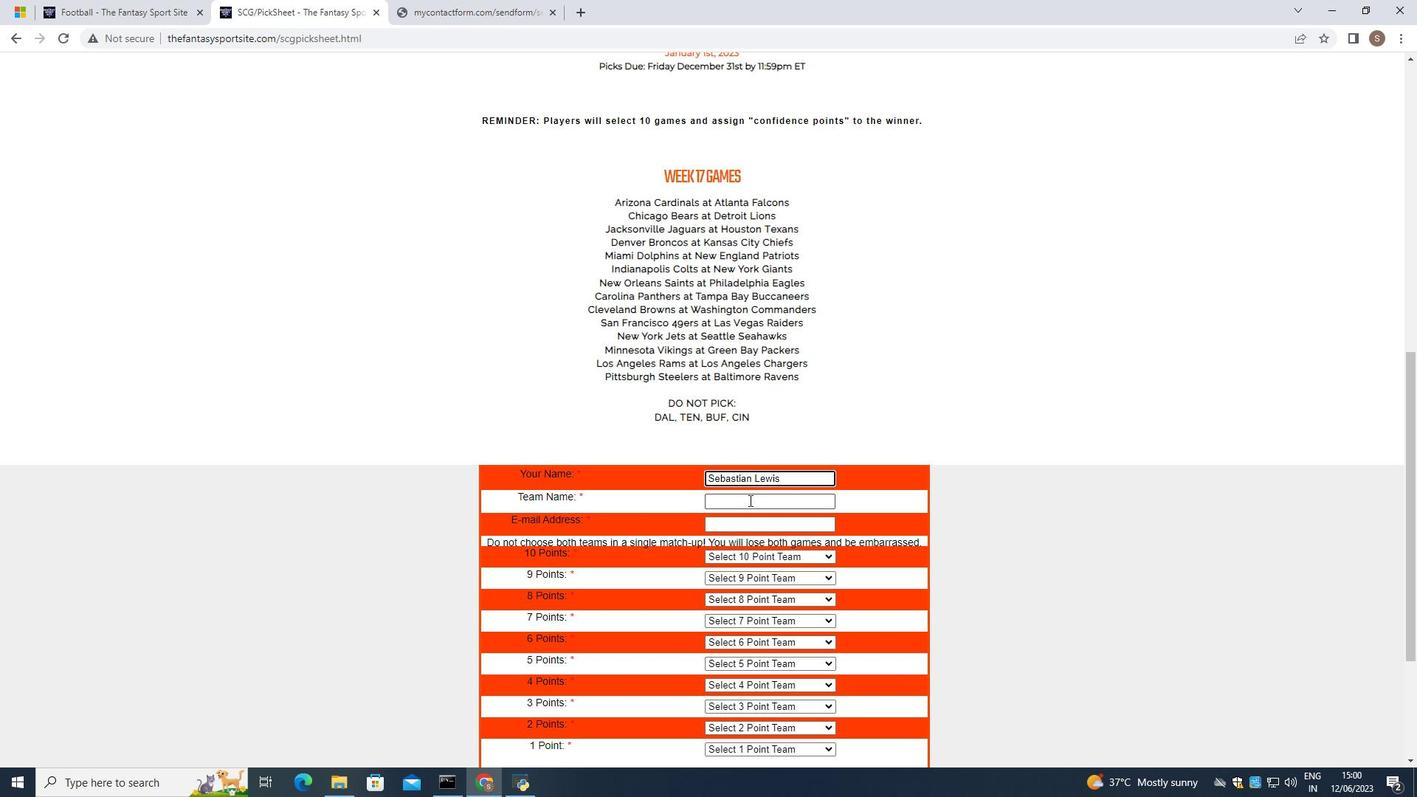
Action: Key pressed <Key.shift_r><Key.shift_r><Key.shift_r><Key.shift_r><Key.shift_r>Indiana<Key.space><Key.shift_r><Key.shift_r><Key.shift_r><Key.shift_r><Key.shift_r><Key.shift_r><Key.shift_r><Key.shift_r><Key.shift_r><Key.shift_r>Indians
Screenshot: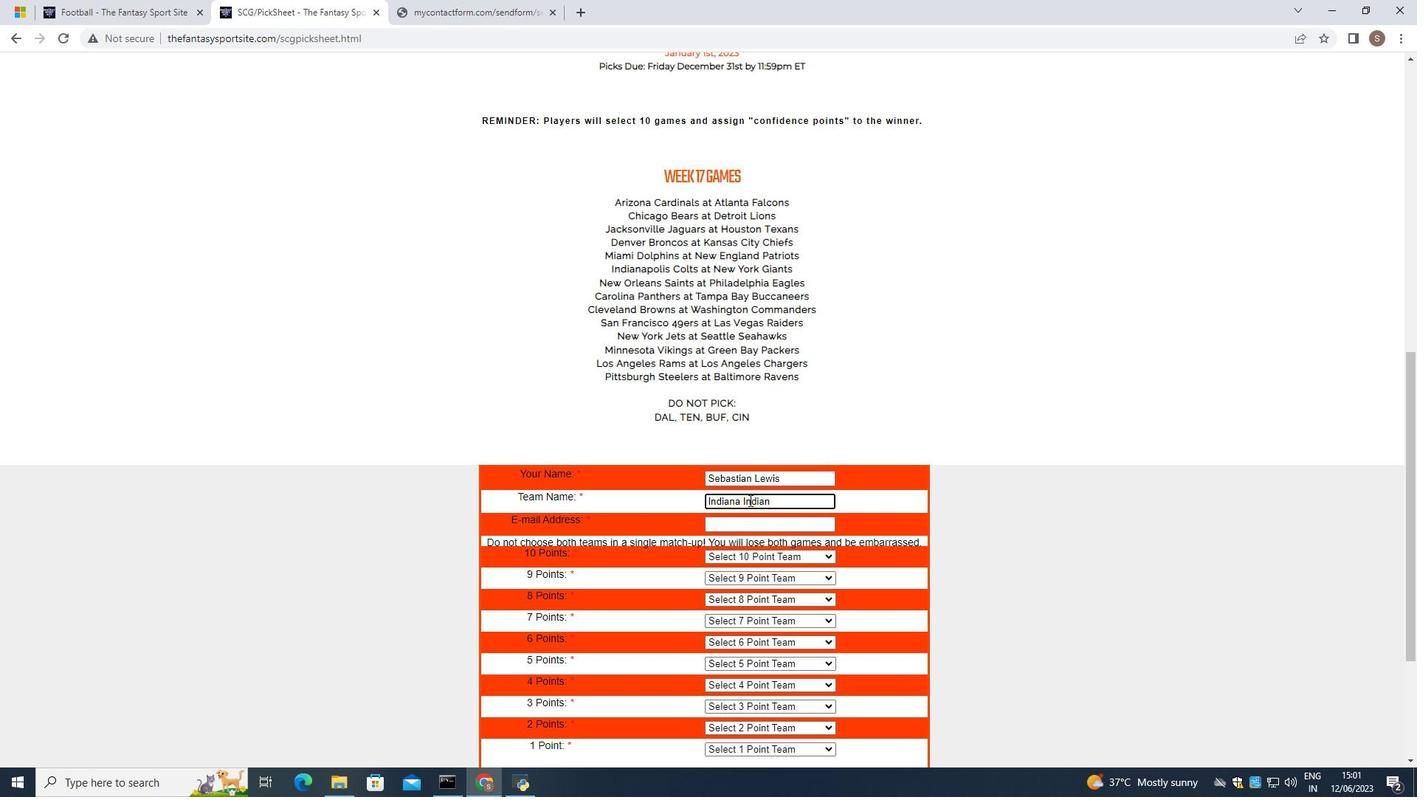 
Action: Mouse moved to (776, 524)
Screenshot: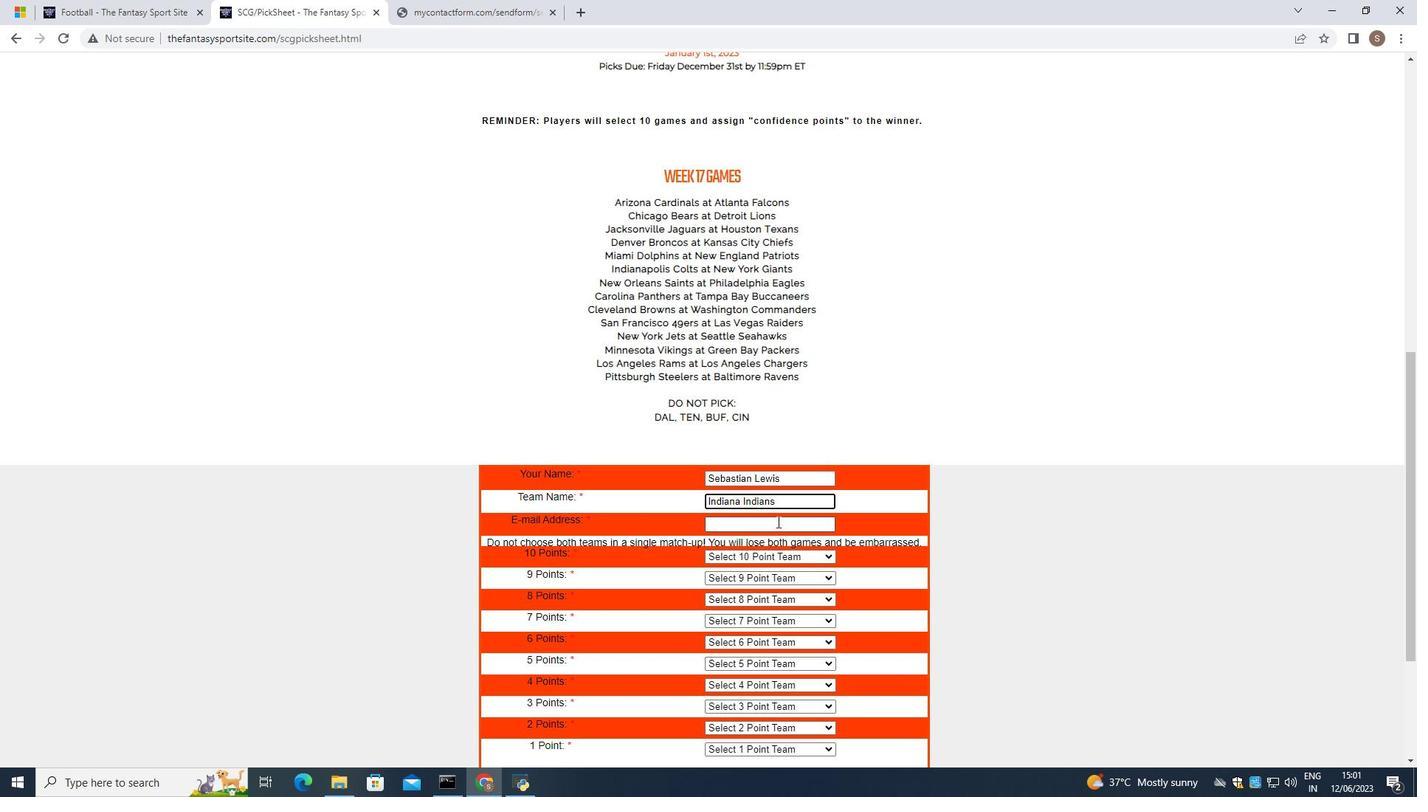 
Action: Mouse pressed left at (776, 524)
Screenshot: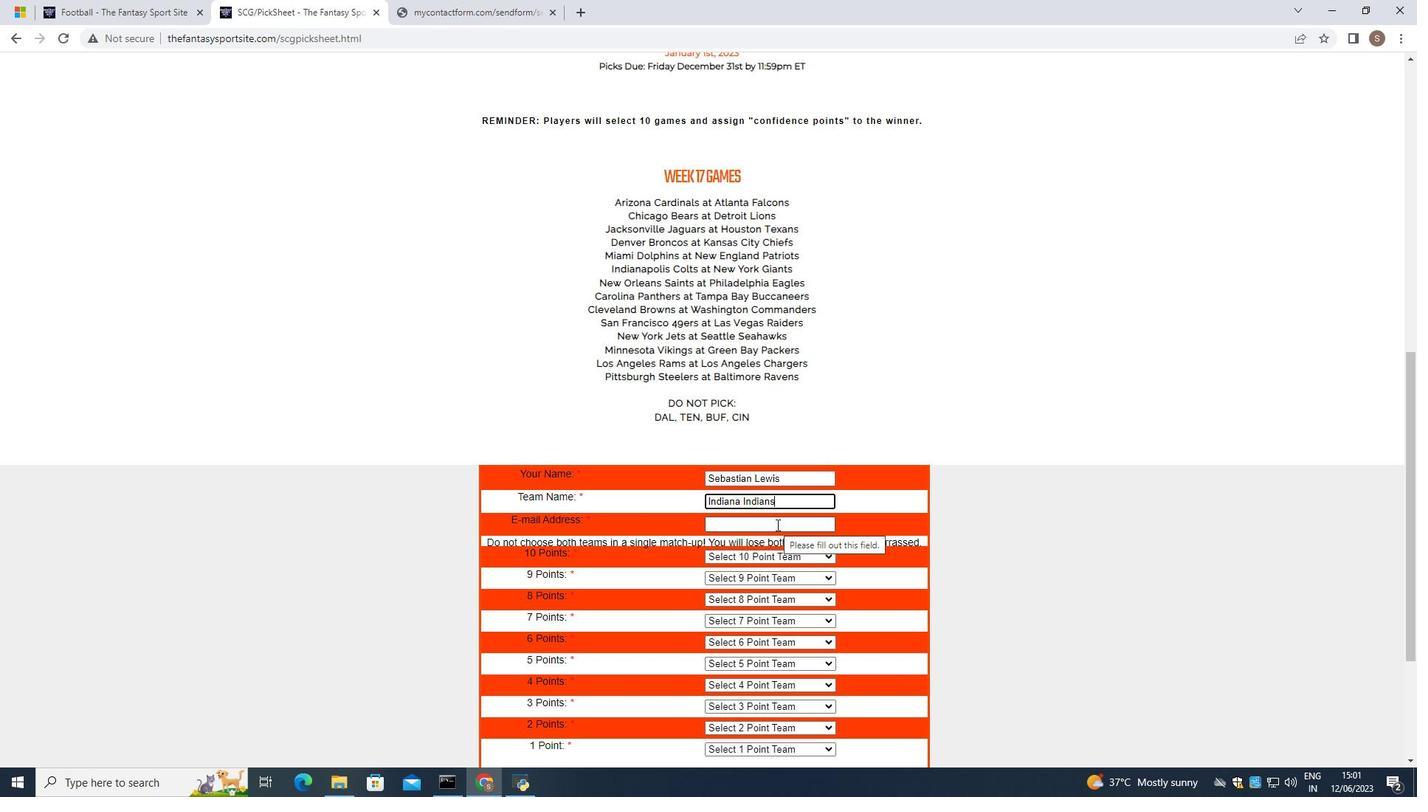 
Action: Key pressed softage.5
Screenshot: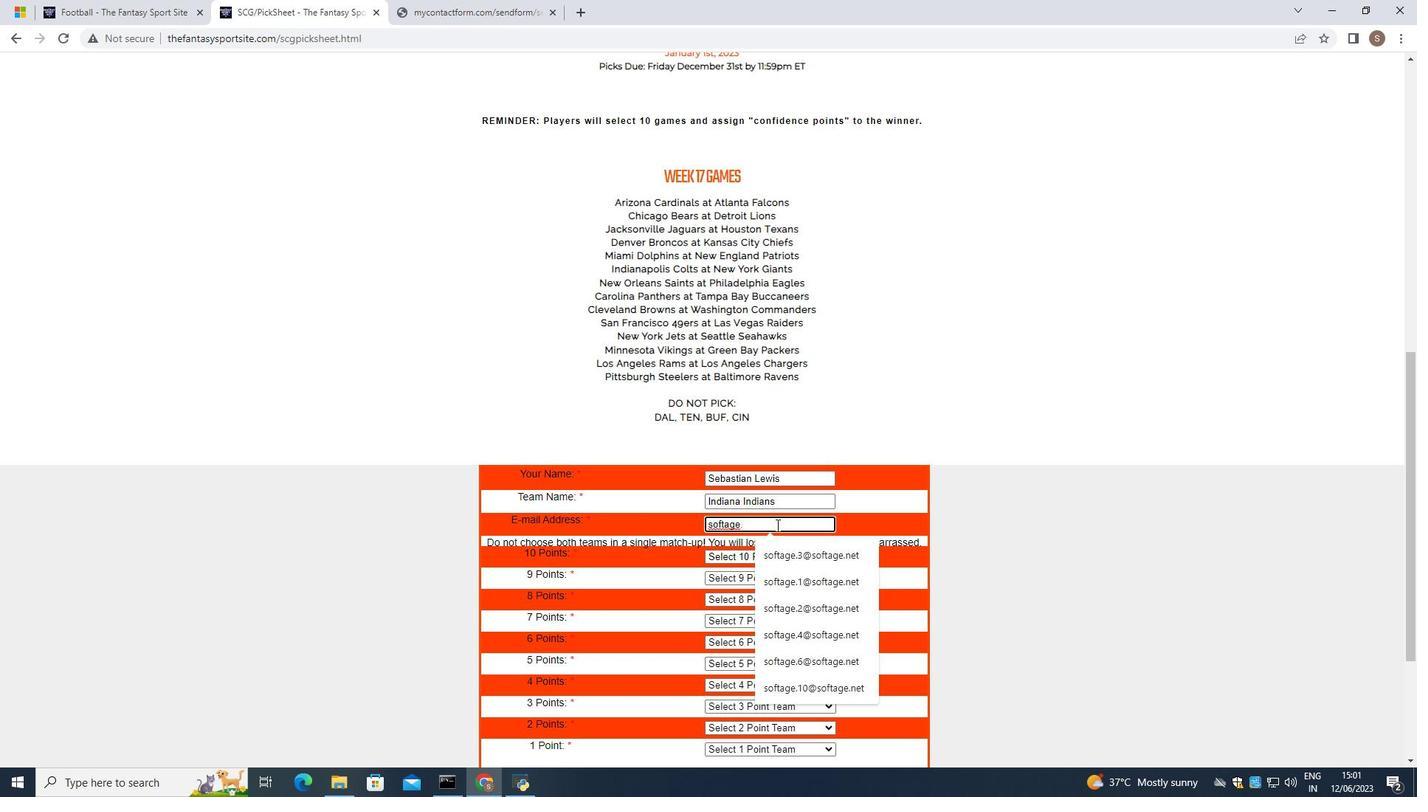 
Action: Mouse moved to (780, 547)
Screenshot: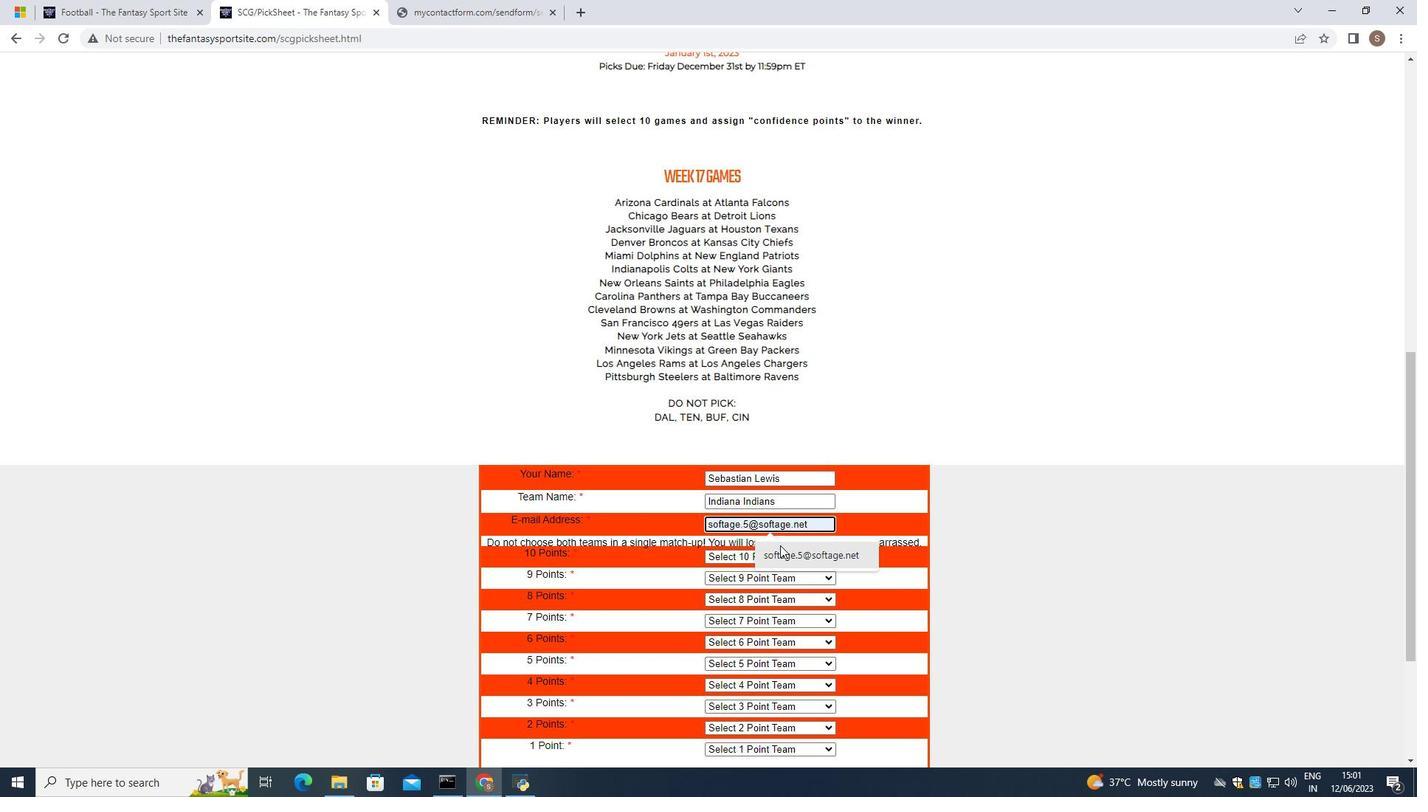 
Action: Mouse pressed left at (780, 547)
Screenshot: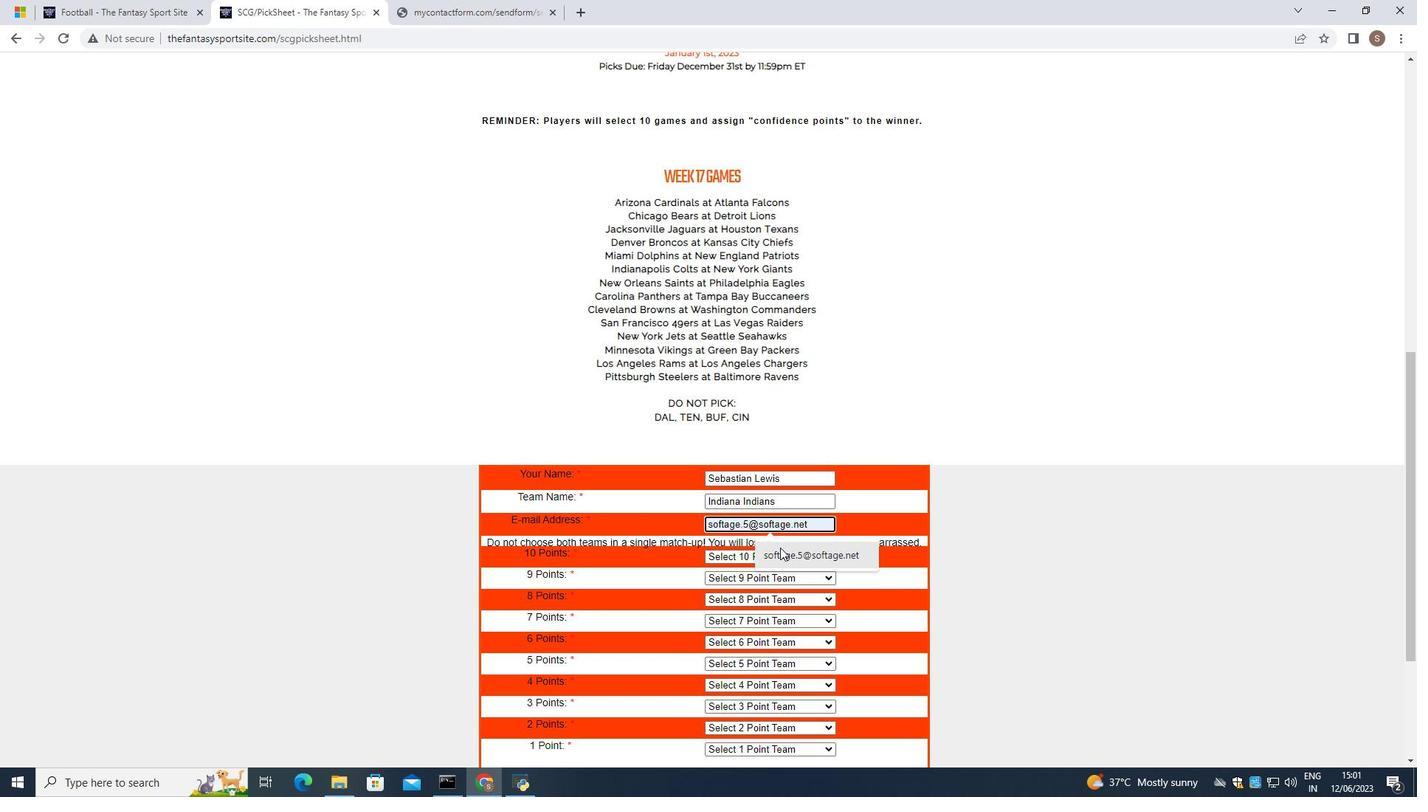 
Action: Mouse moved to (810, 555)
Screenshot: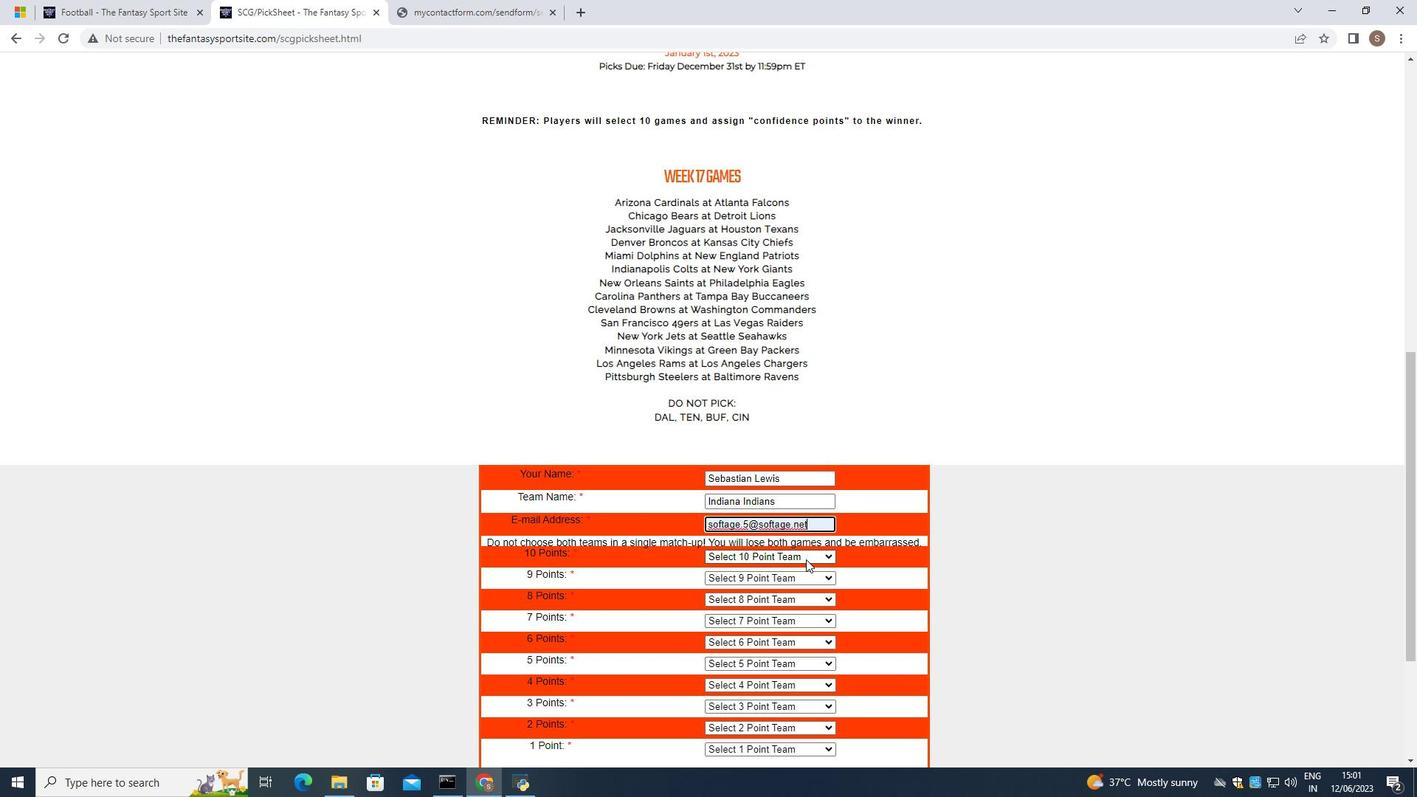 
Action: Mouse pressed left at (810, 555)
Screenshot: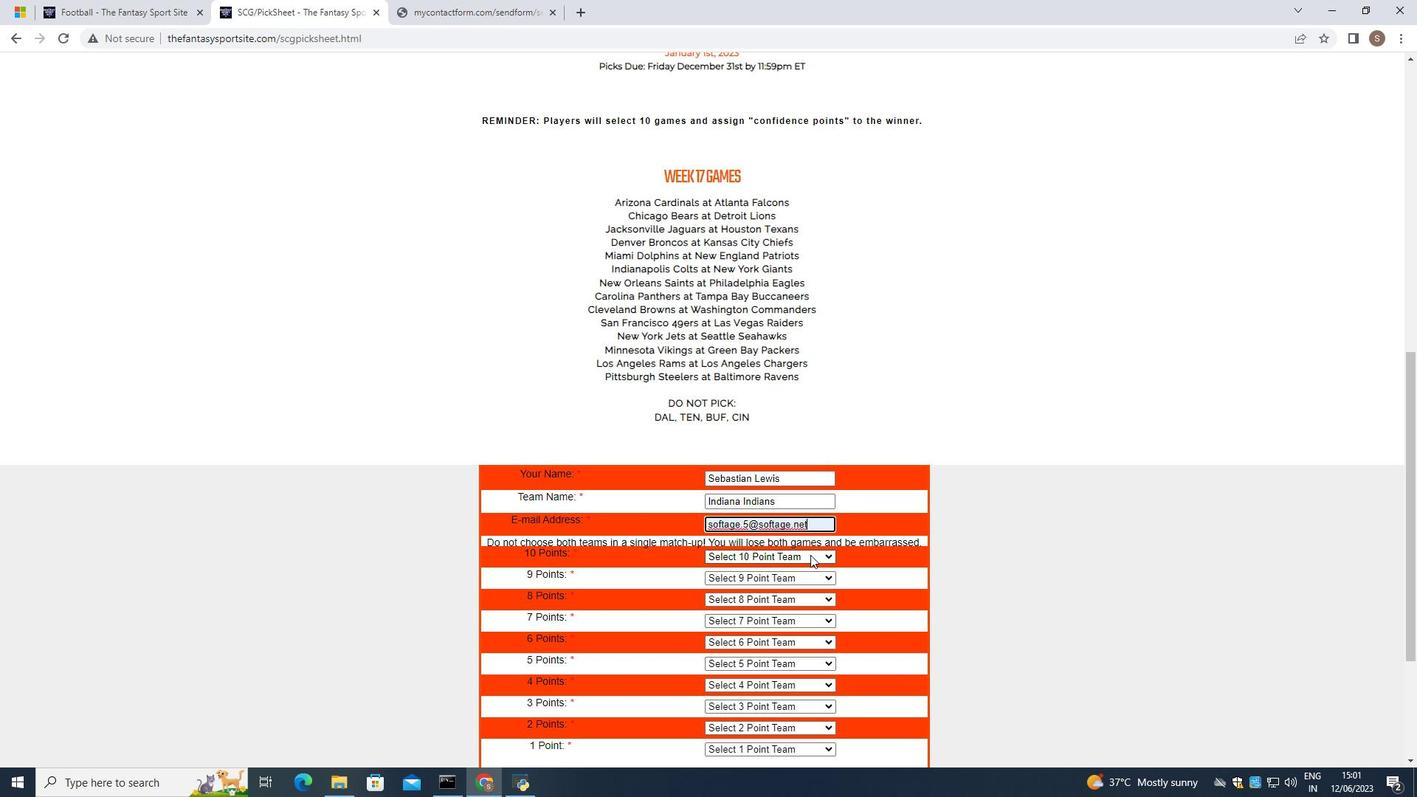 
Action: Mouse moved to (802, 498)
Screenshot: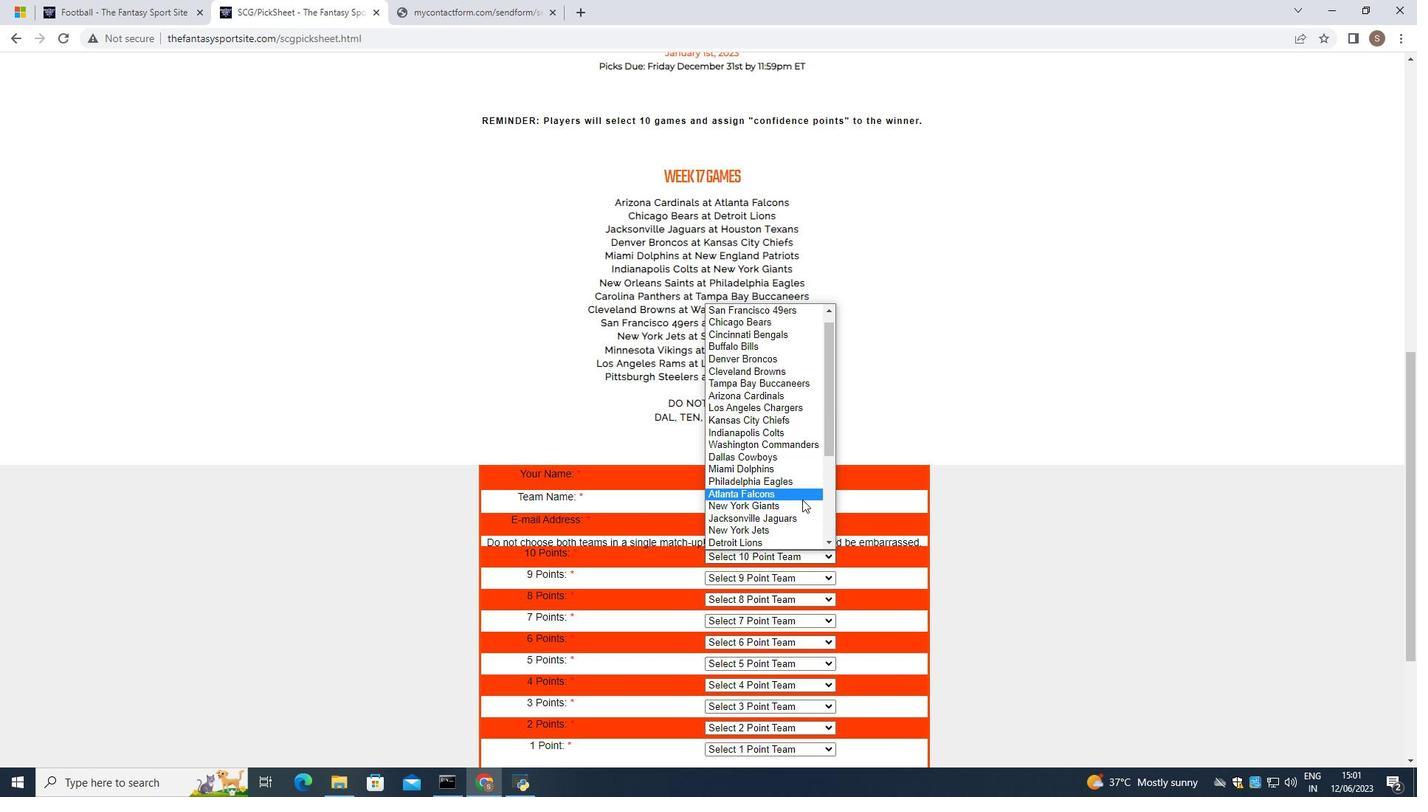 
Action: Mouse scrolled (802, 497) with delta (0, 0)
Screenshot: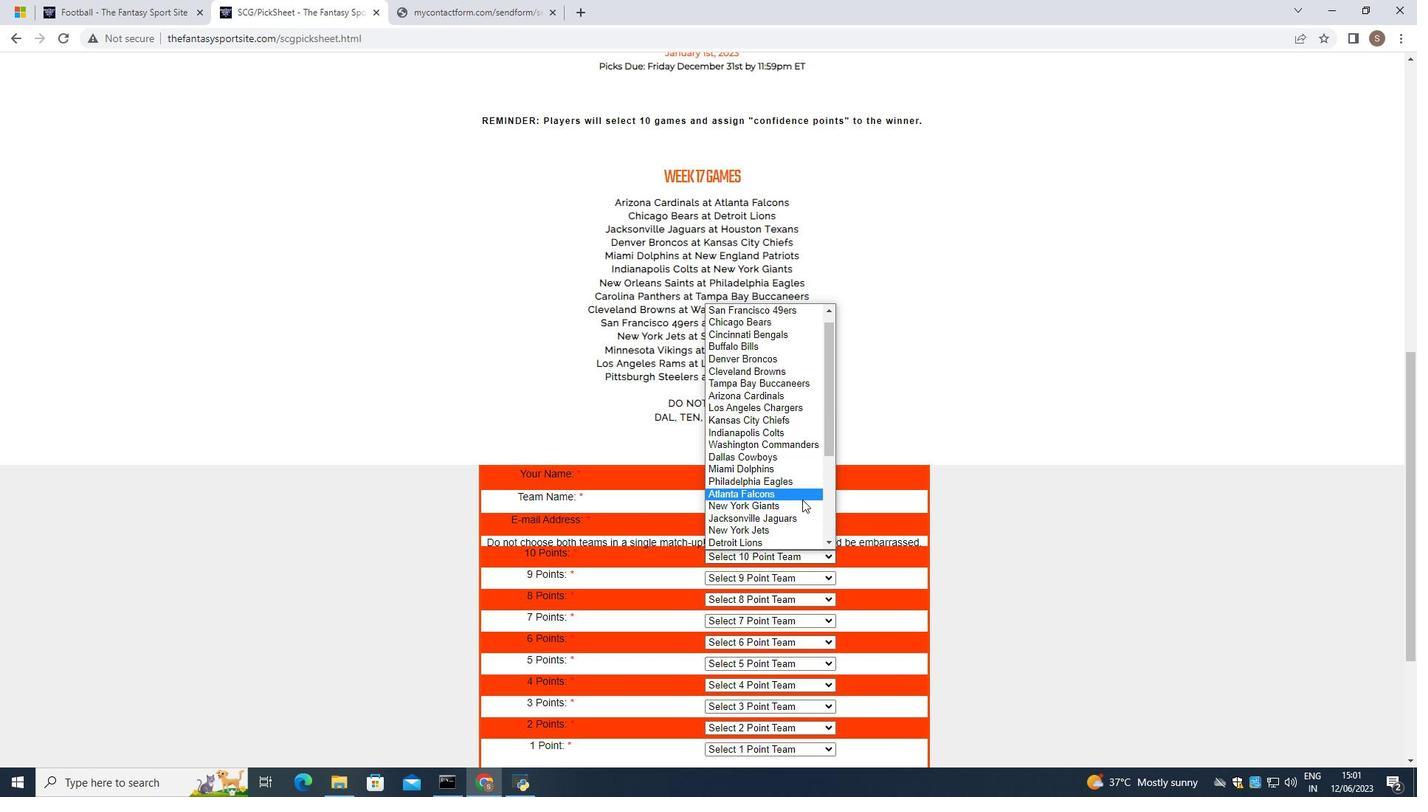 
Action: Mouse scrolled (802, 497) with delta (0, 0)
Screenshot: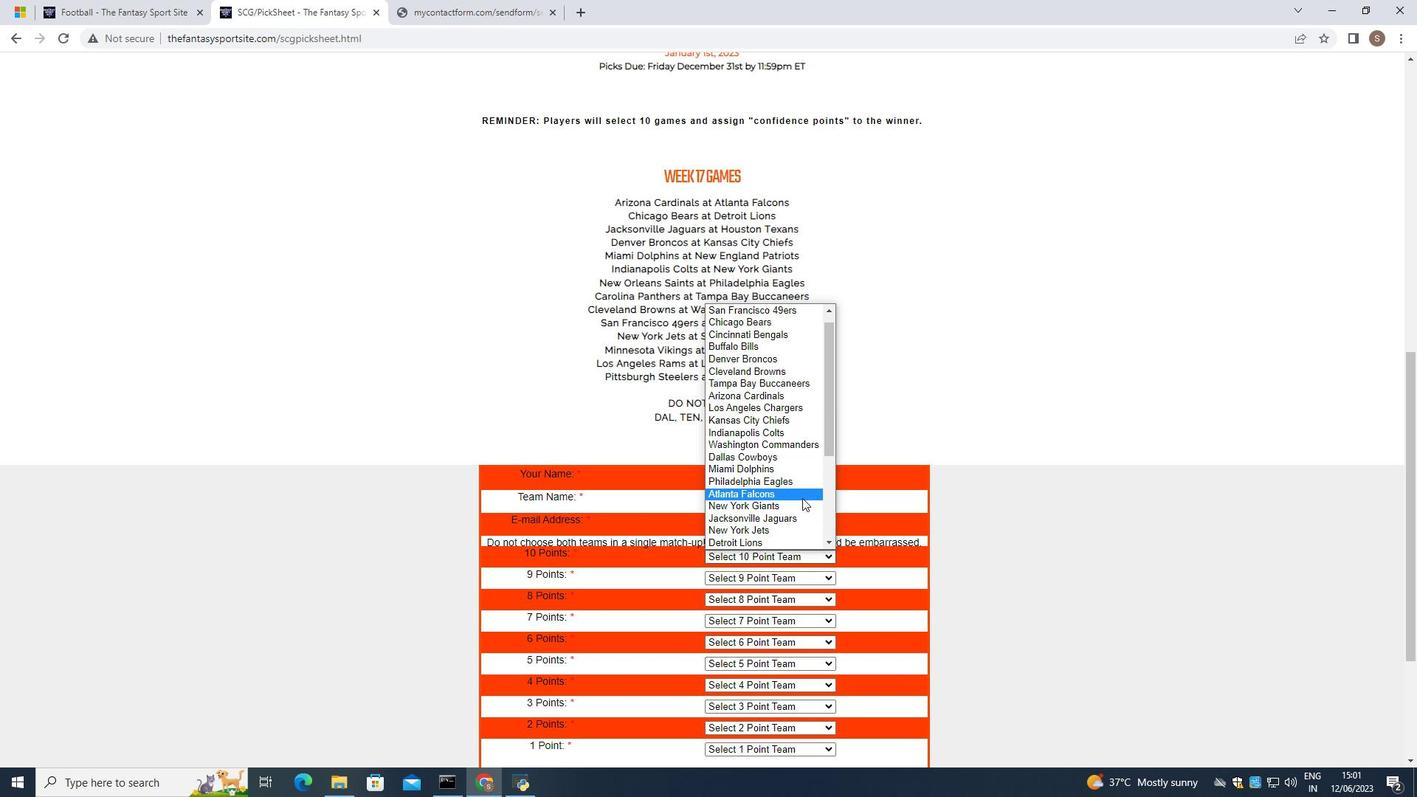 
Action: Mouse scrolled (802, 497) with delta (0, 0)
Screenshot: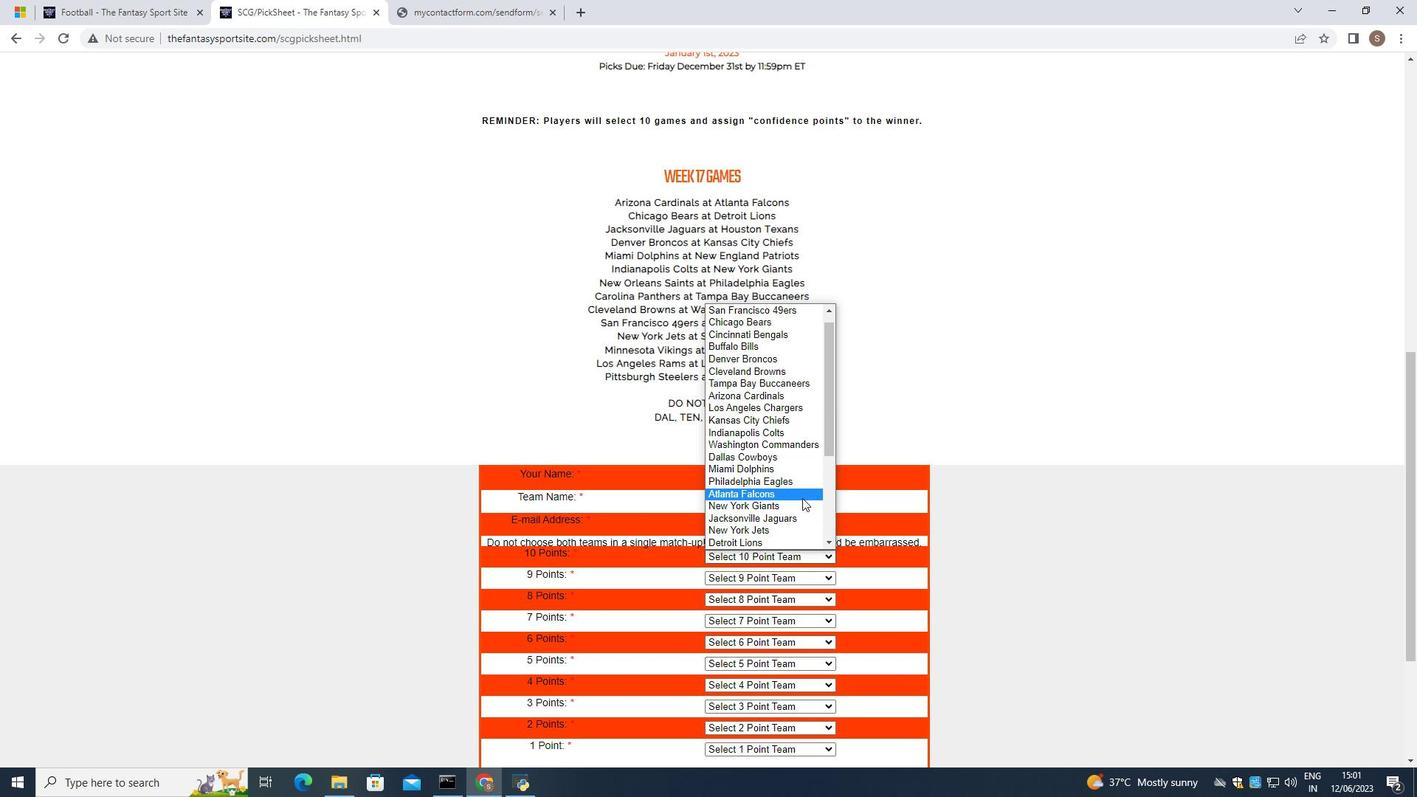 
Action: Mouse scrolled (802, 497) with delta (0, 0)
Screenshot: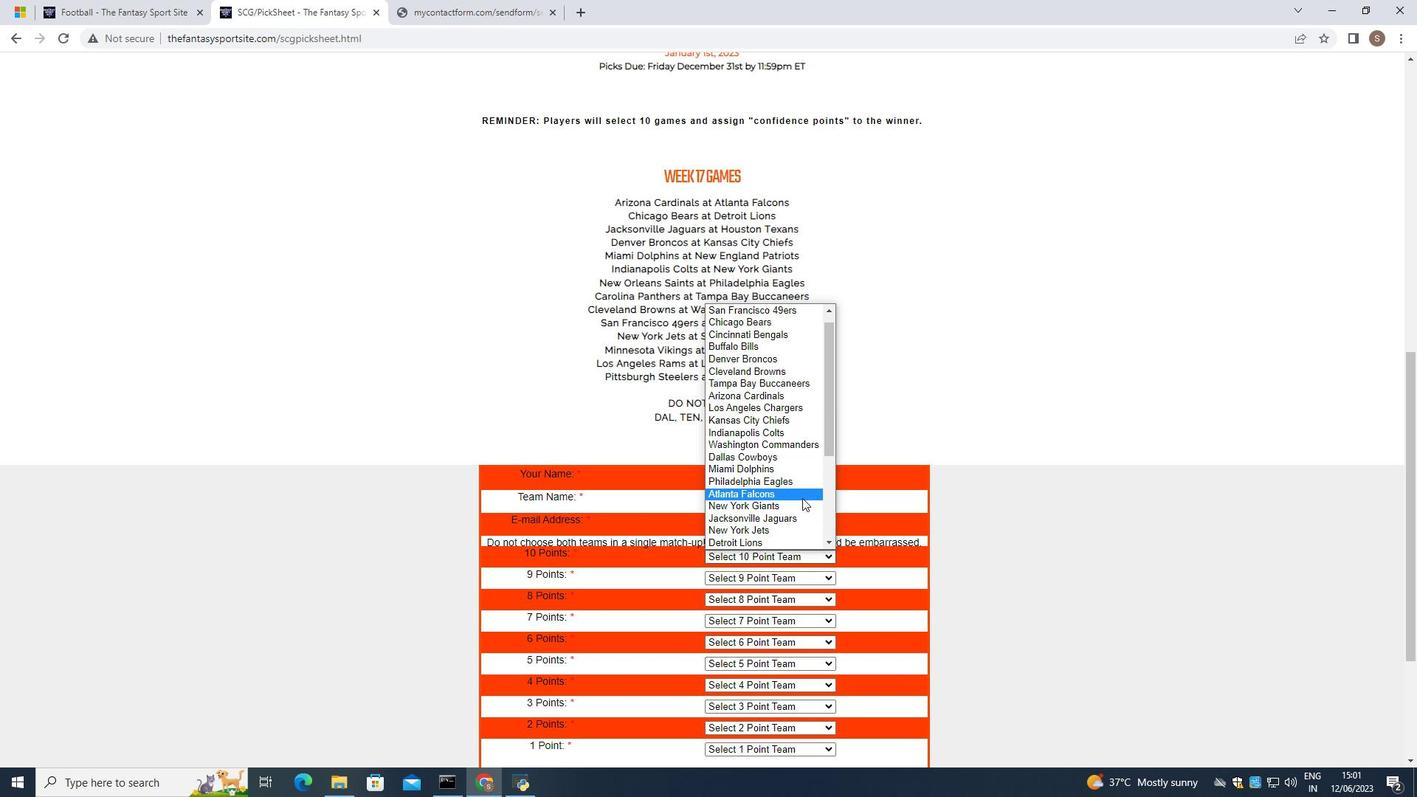 
Action: Mouse scrolled (802, 497) with delta (0, 0)
Screenshot: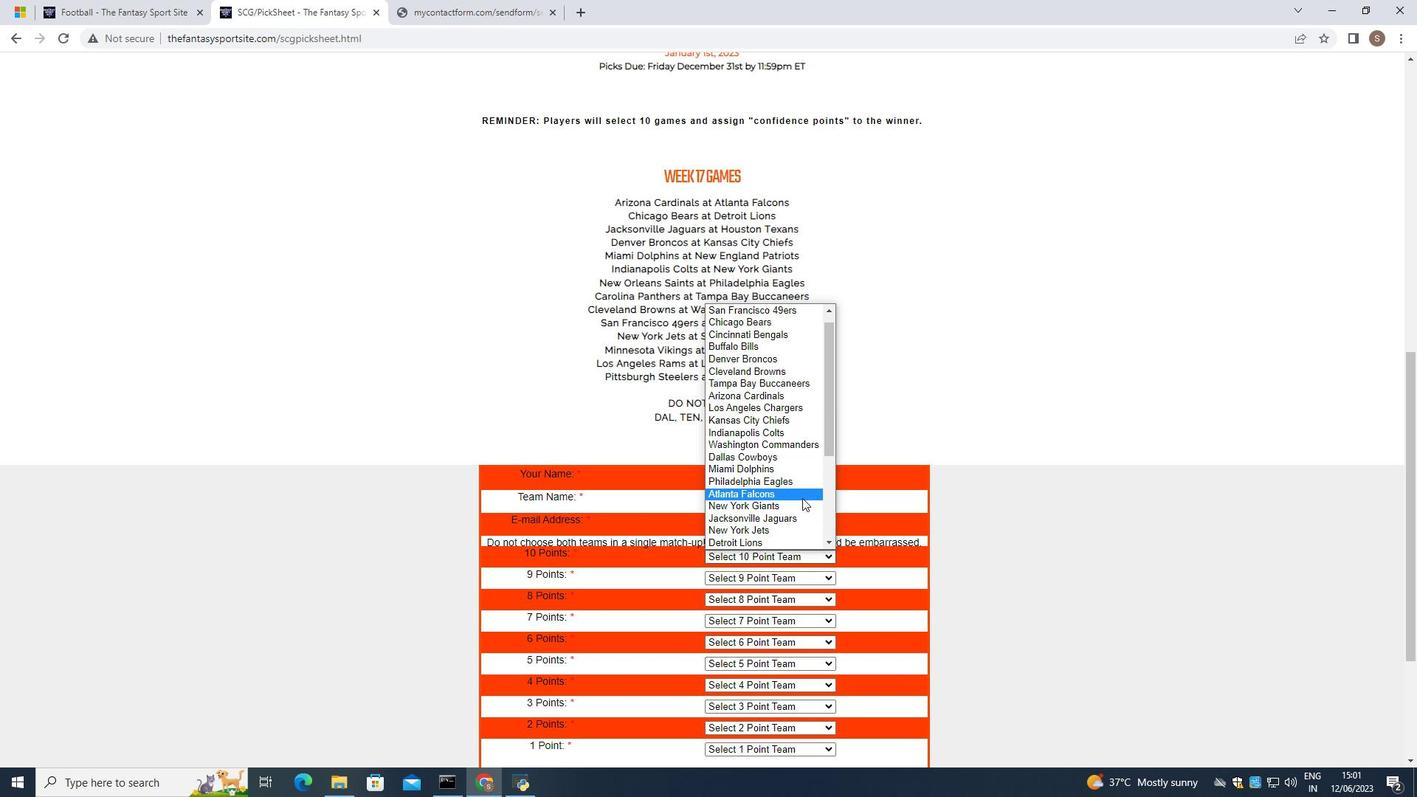 
Action: Mouse scrolled (802, 497) with delta (0, 0)
Screenshot: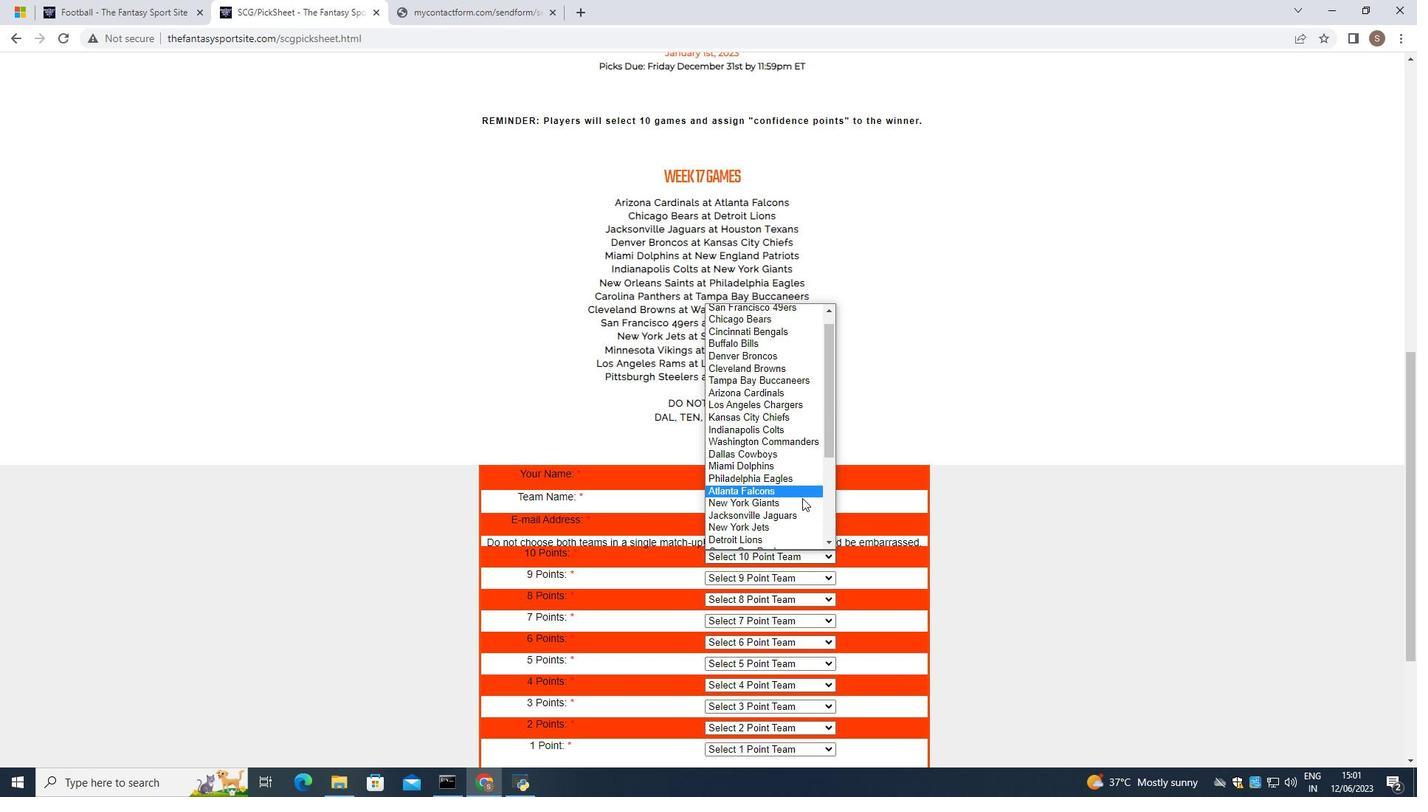 
Action: Mouse moved to (793, 456)
Screenshot: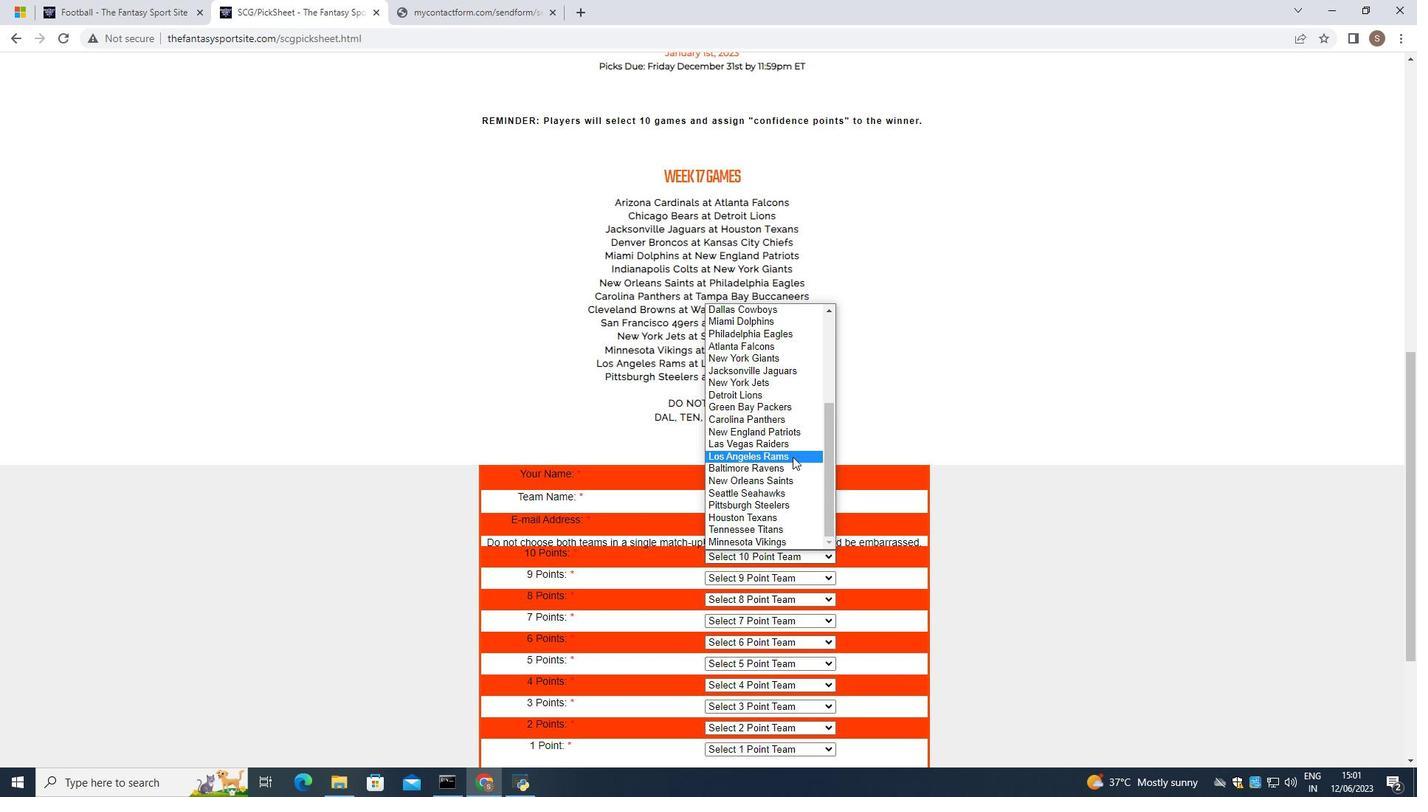 
Action: Mouse pressed left at (793, 456)
Screenshot: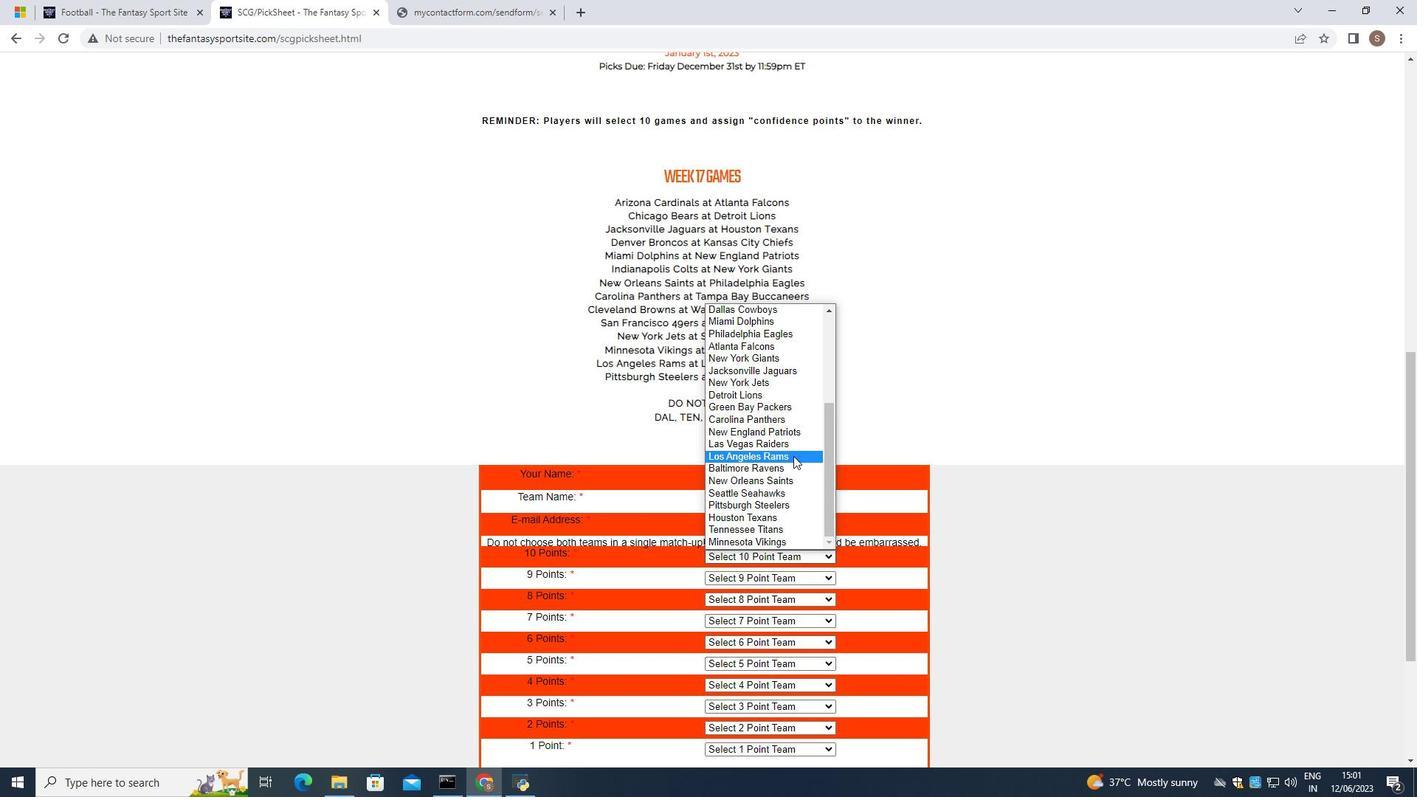 
Action: Mouse moved to (811, 577)
Screenshot: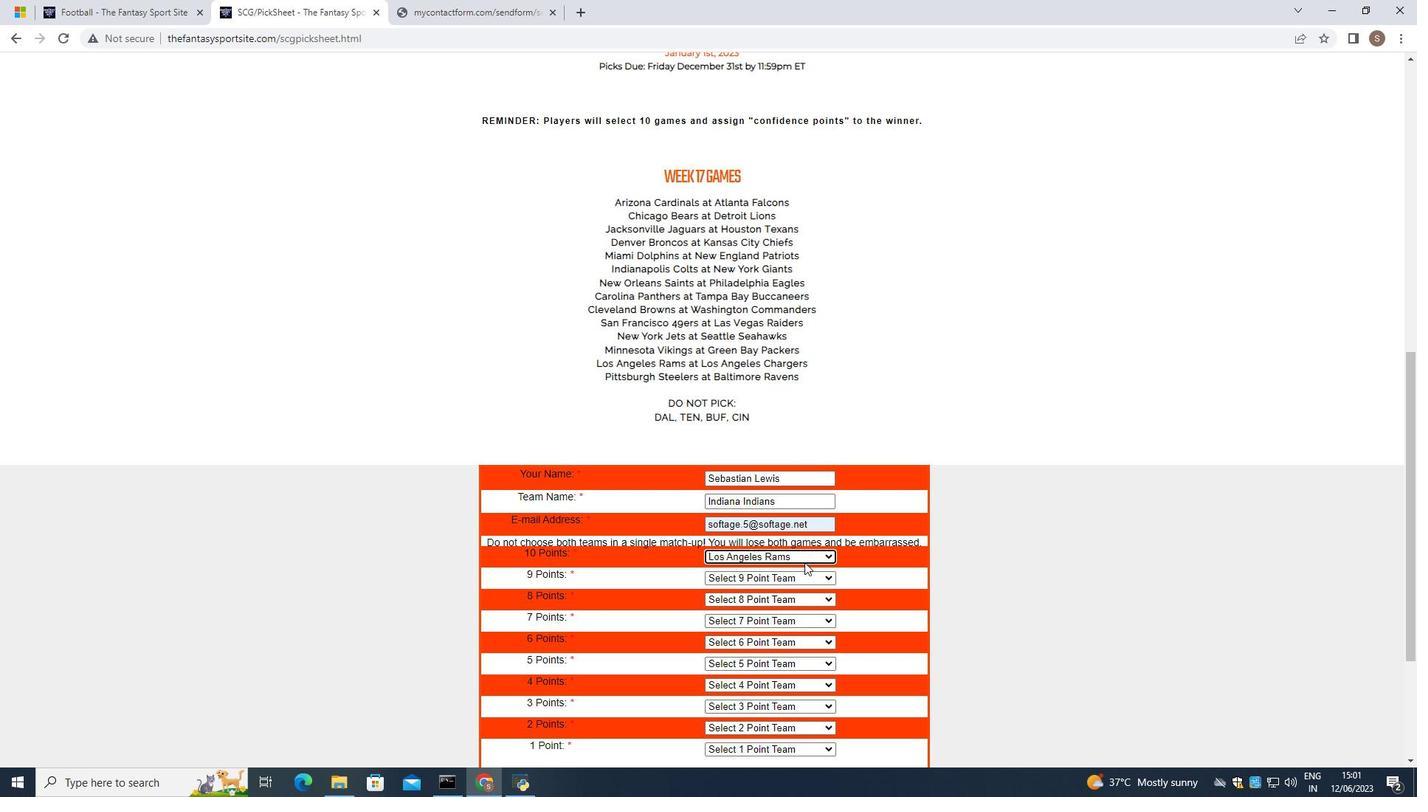 
Action: Mouse pressed left at (811, 577)
Screenshot: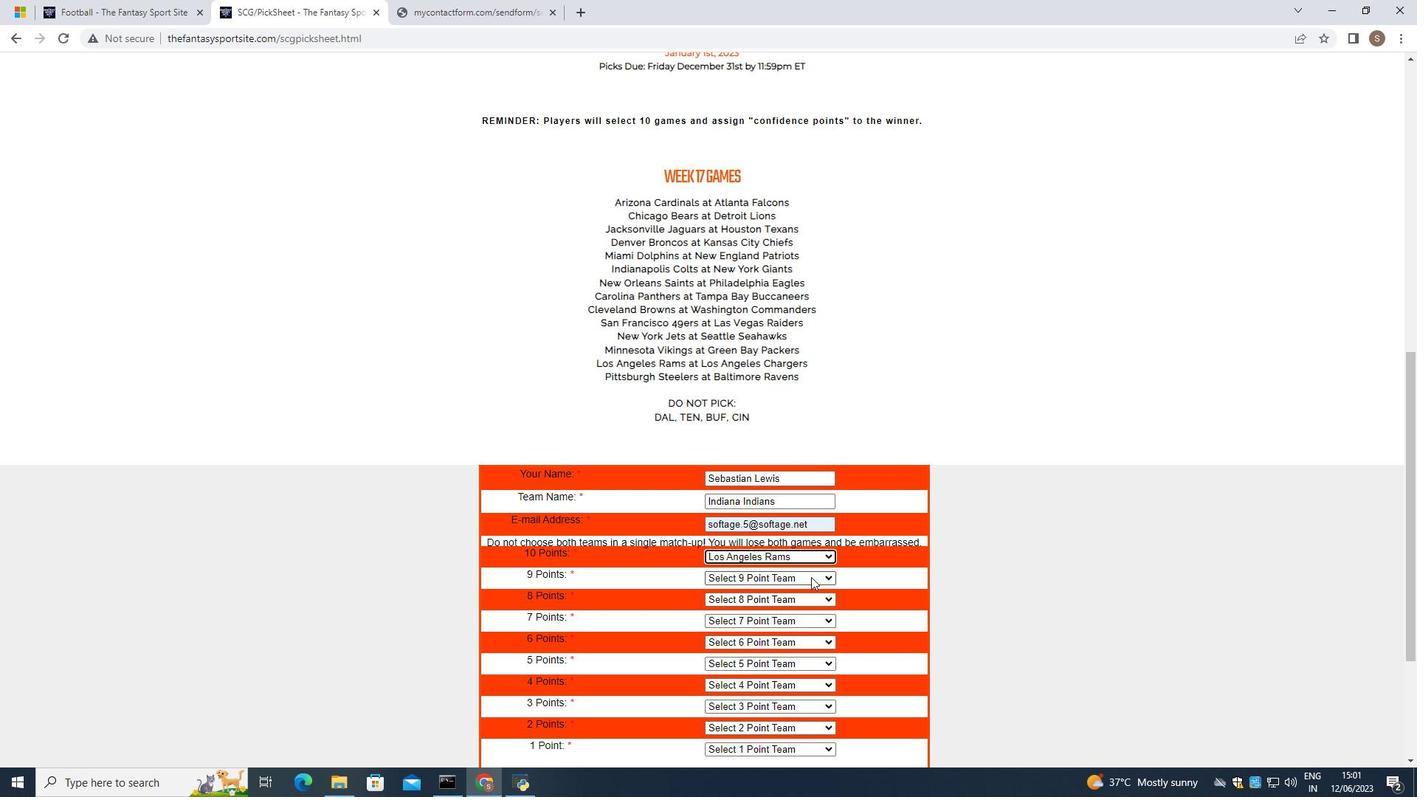 
Action: Mouse moved to (801, 490)
Screenshot: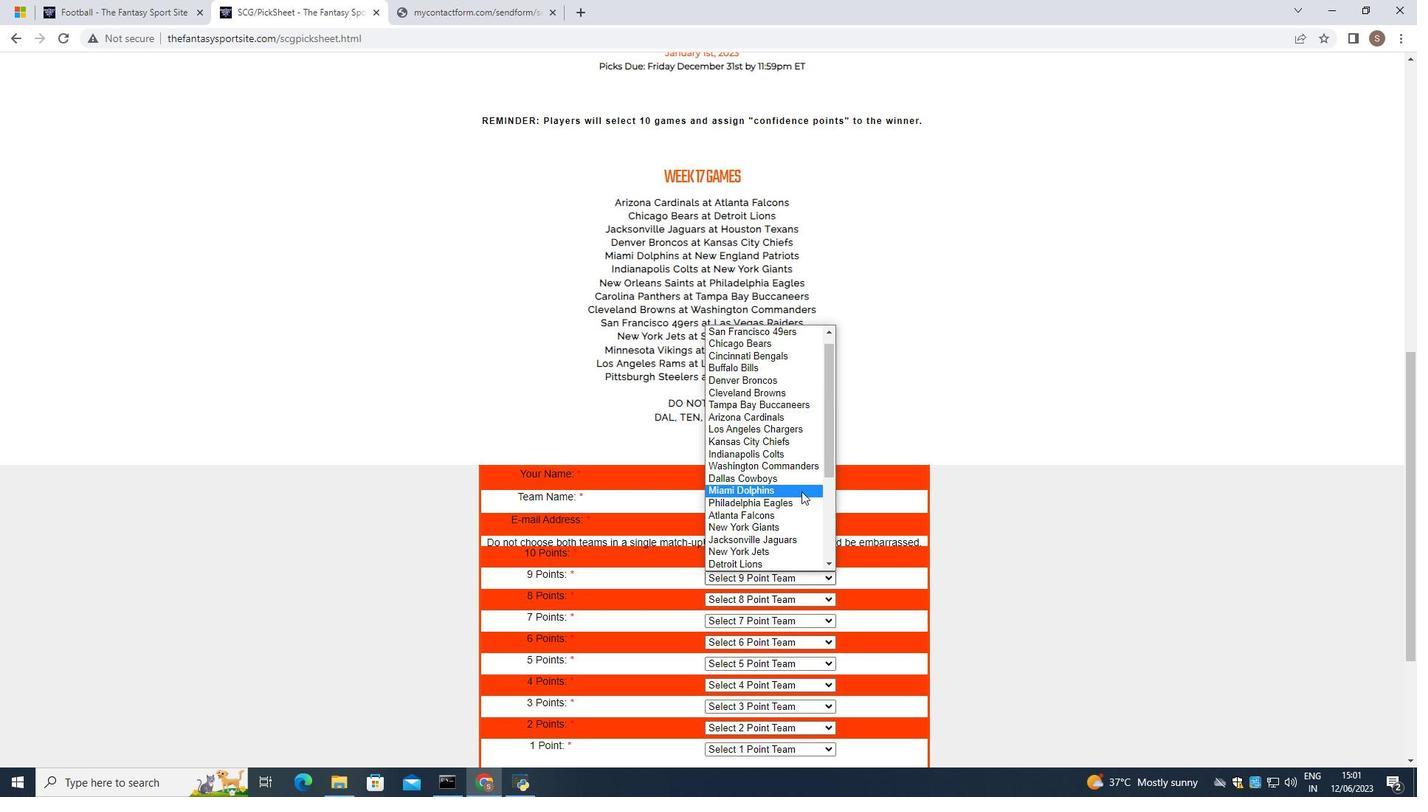 
Action: Mouse scrolled (801, 490) with delta (0, 0)
Screenshot: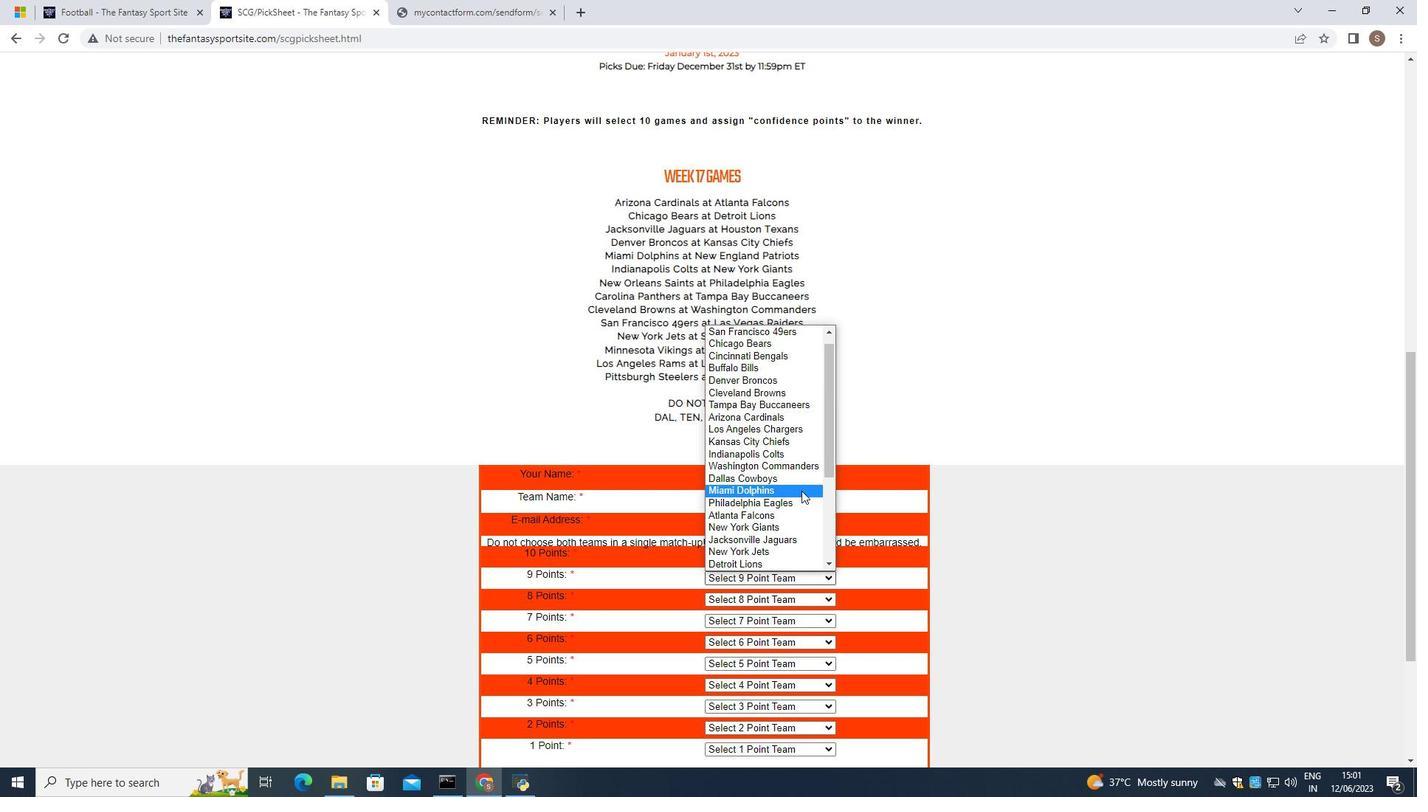 
Action: Mouse scrolled (801, 490) with delta (0, 0)
Screenshot: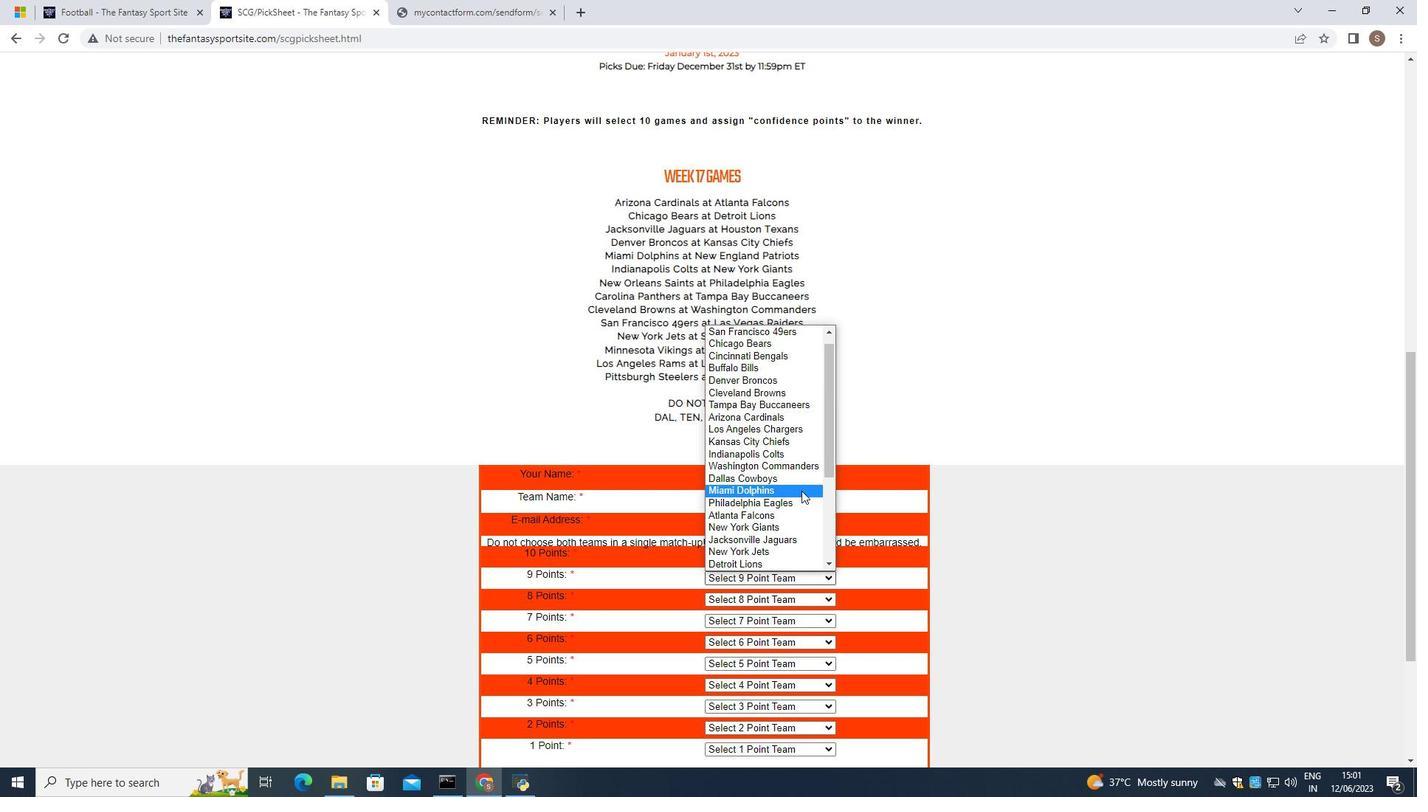 
Action: Mouse scrolled (801, 490) with delta (0, 0)
Screenshot: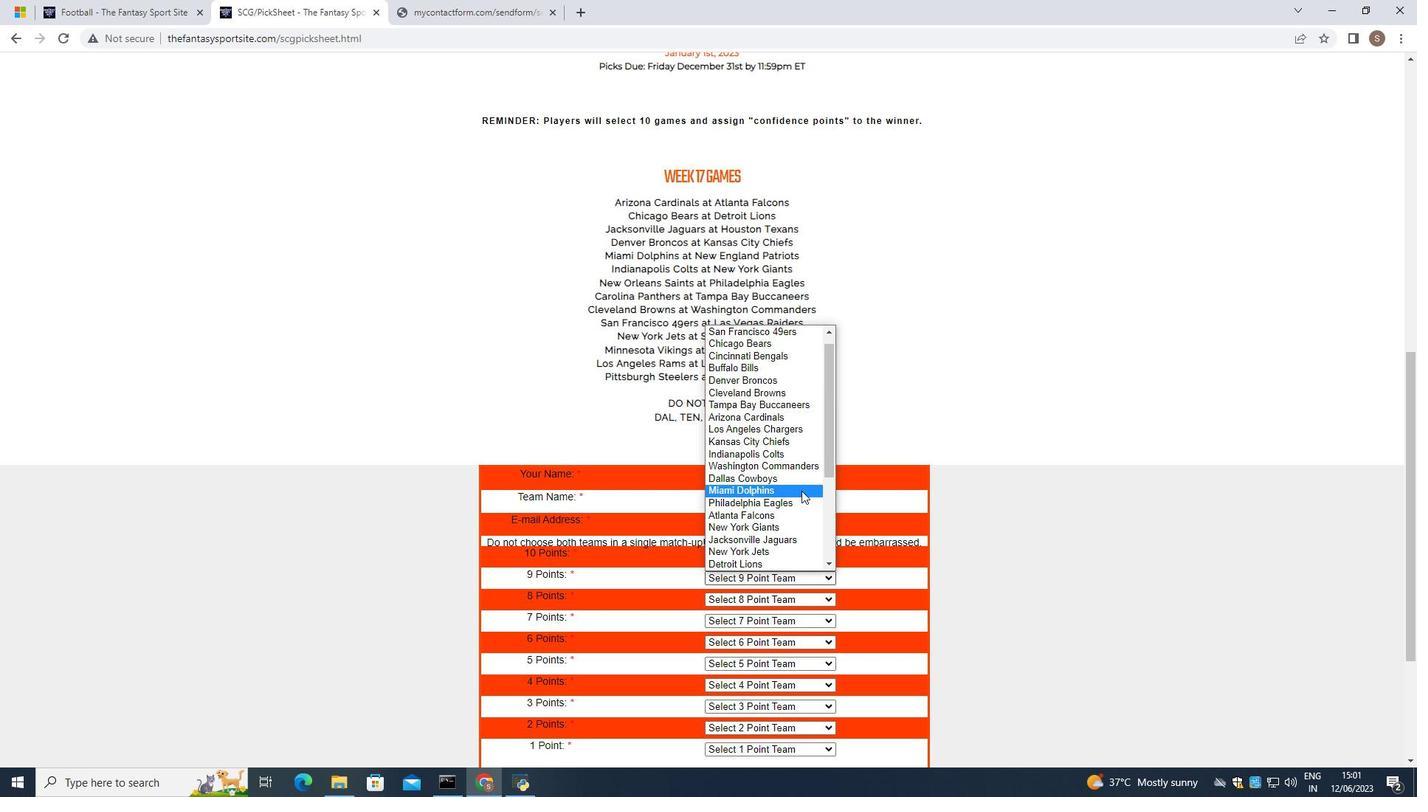 
Action: Mouse scrolled (801, 490) with delta (0, 0)
Screenshot: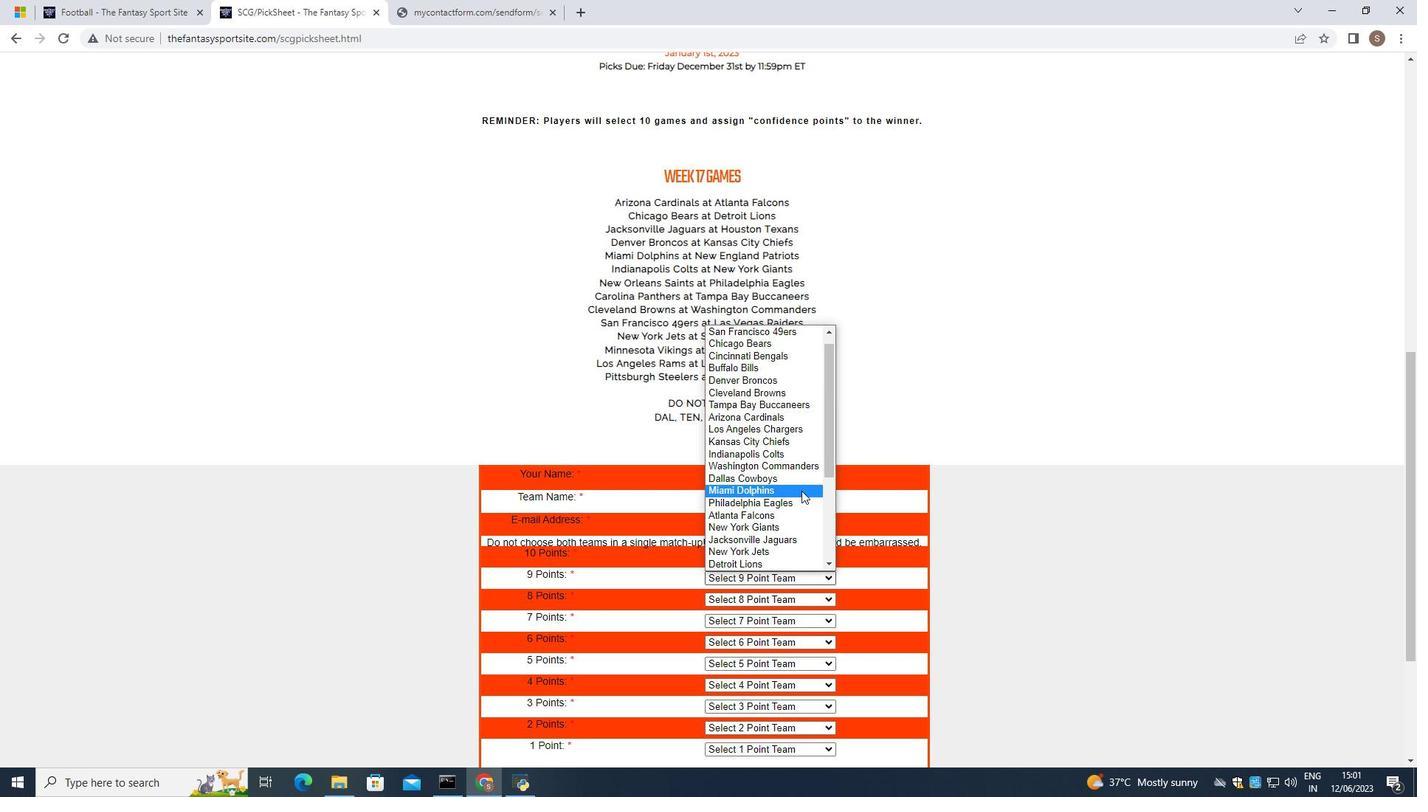 
Action: Mouse scrolled (801, 490) with delta (0, 0)
Screenshot: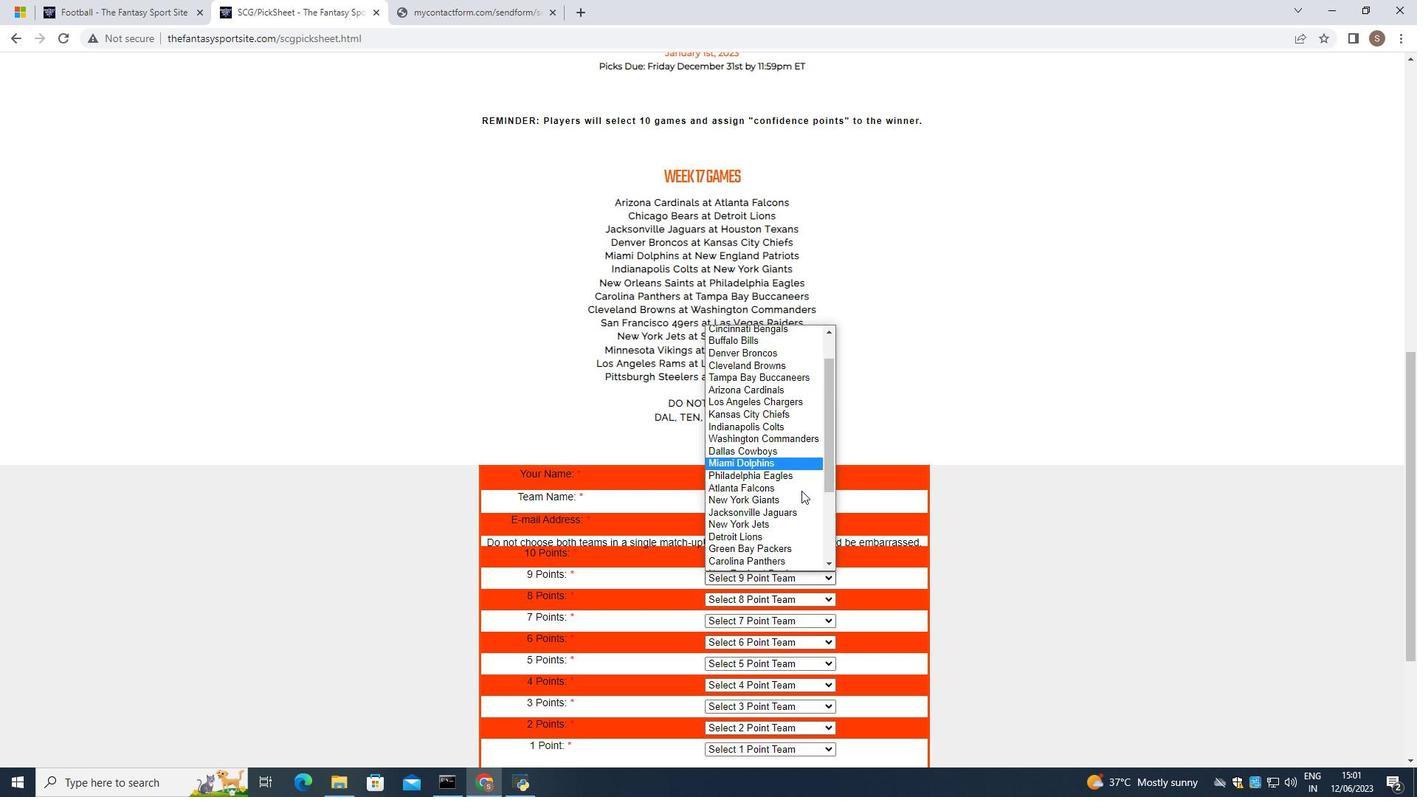 
Action: Mouse scrolled (801, 490) with delta (0, 0)
Screenshot: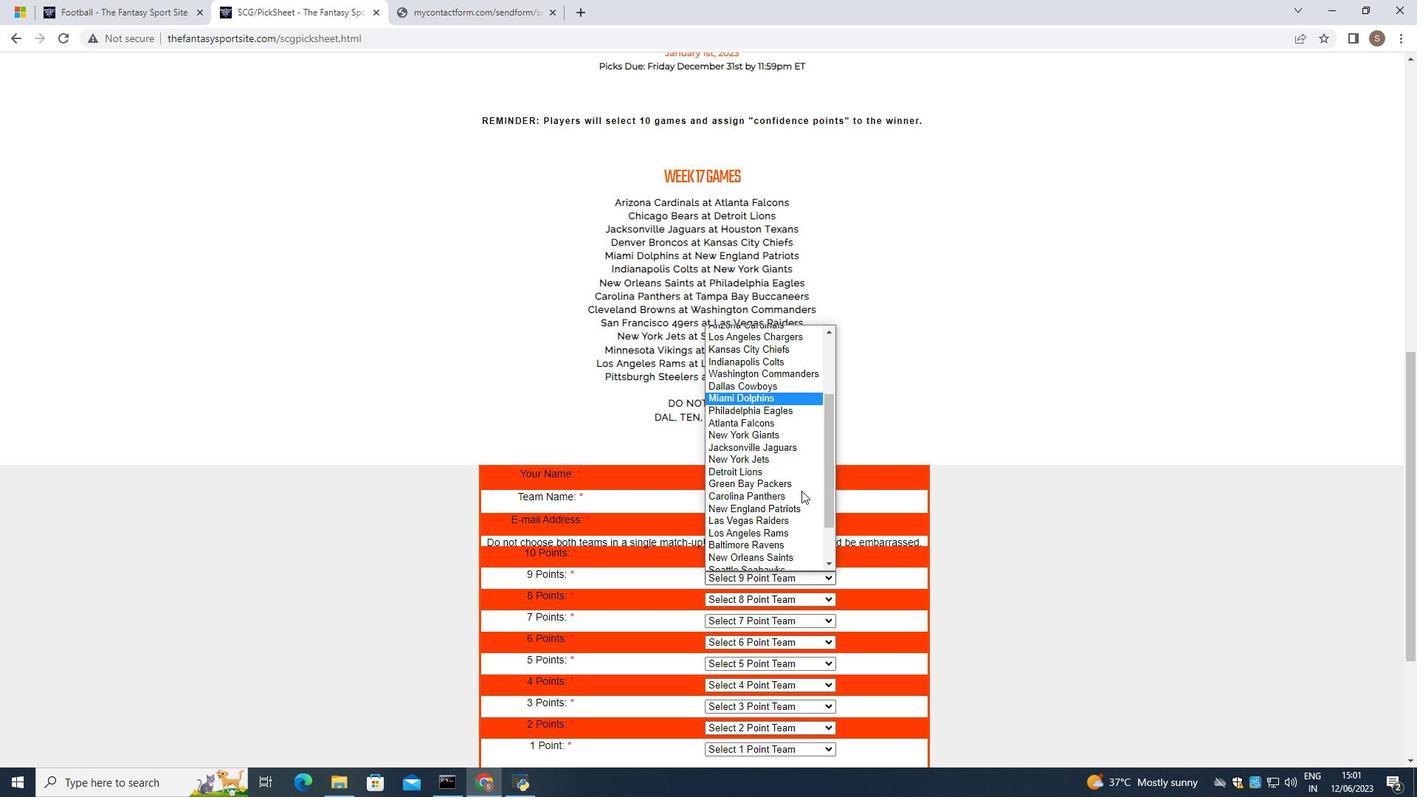 
Action: Mouse moved to (792, 496)
Screenshot: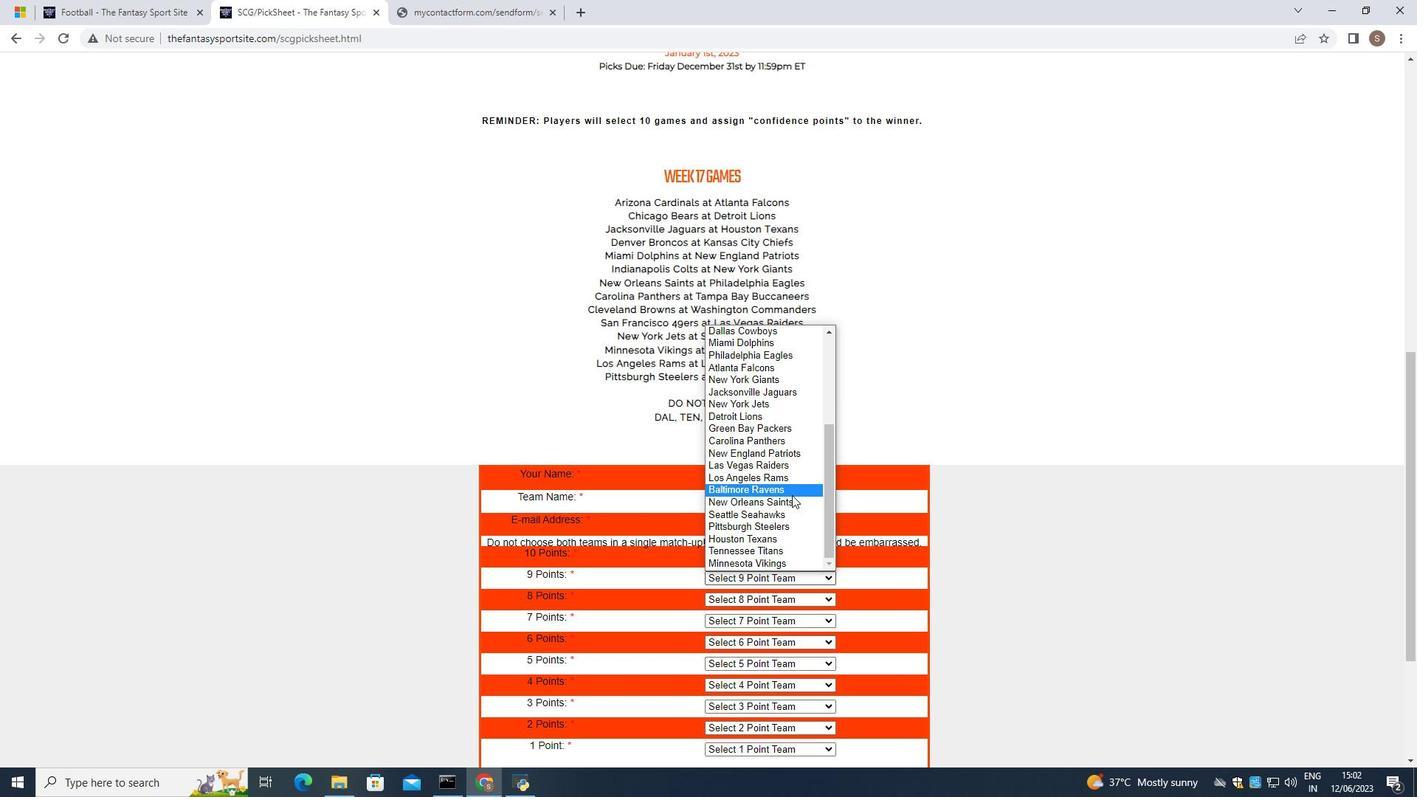 
Action: Mouse scrolled (792, 496) with delta (0, 0)
Screenshot: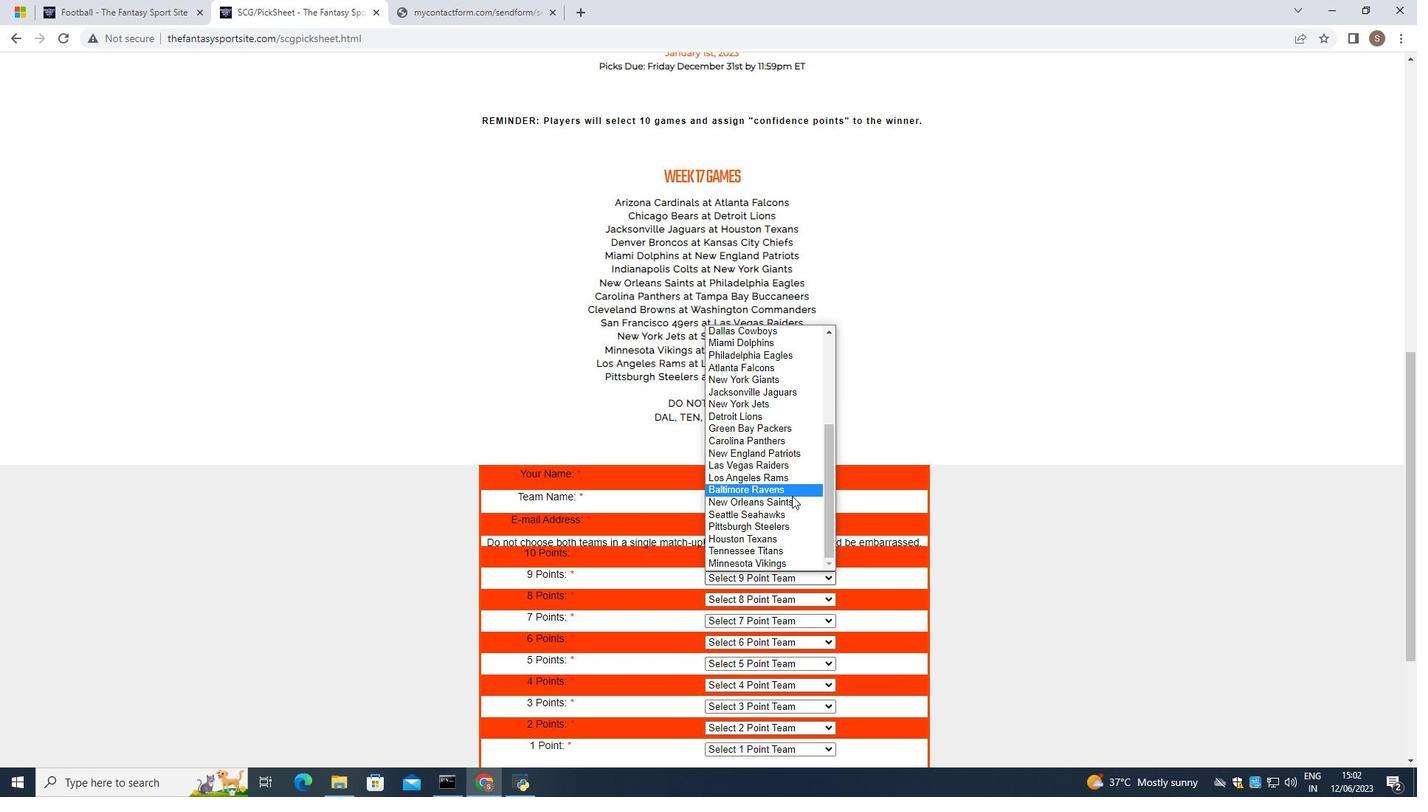 
Action: Mouse scrolled (792, 496) with delta (0, 0)
Screenshot: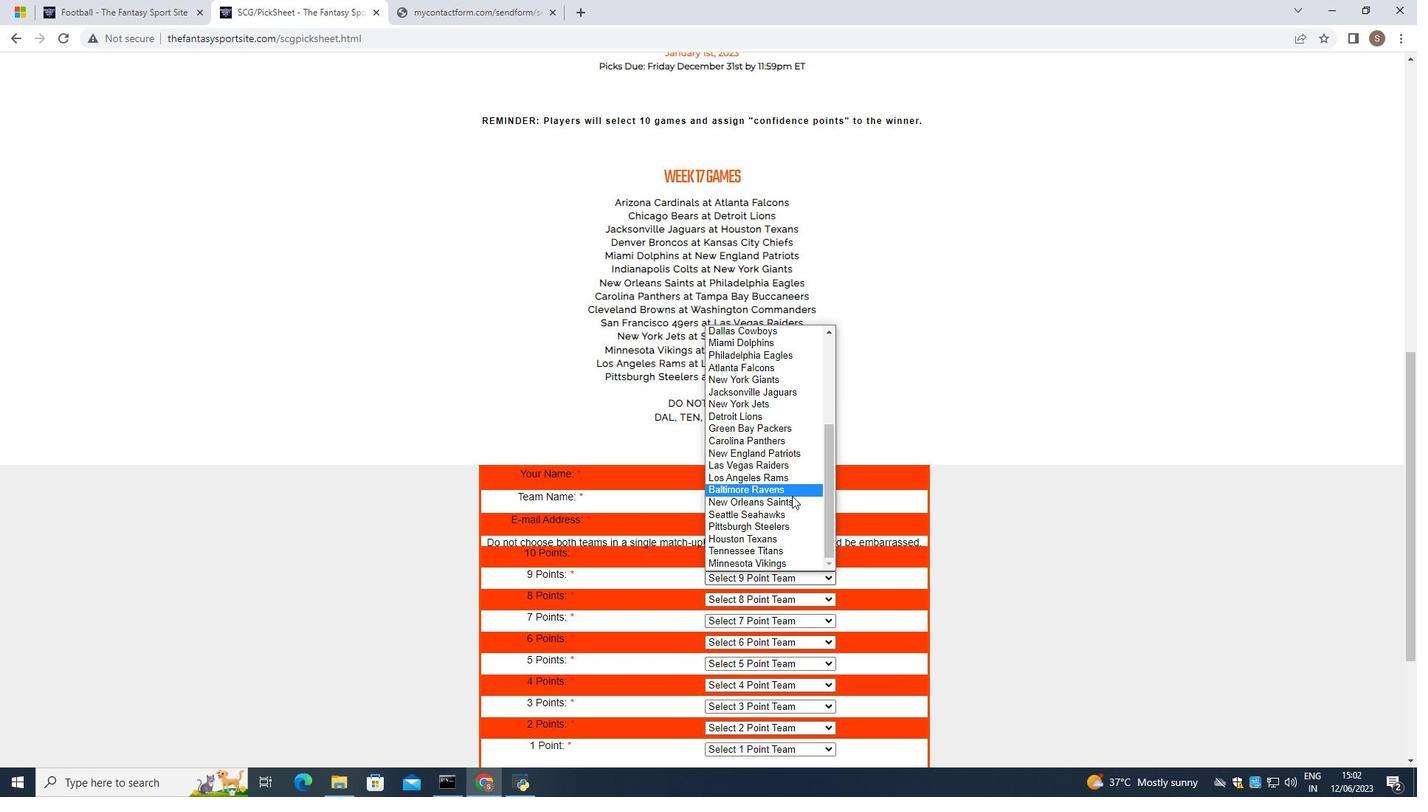 
Action: Mouse scrolled (792, 496) with delta (0, 0)
Screenshot: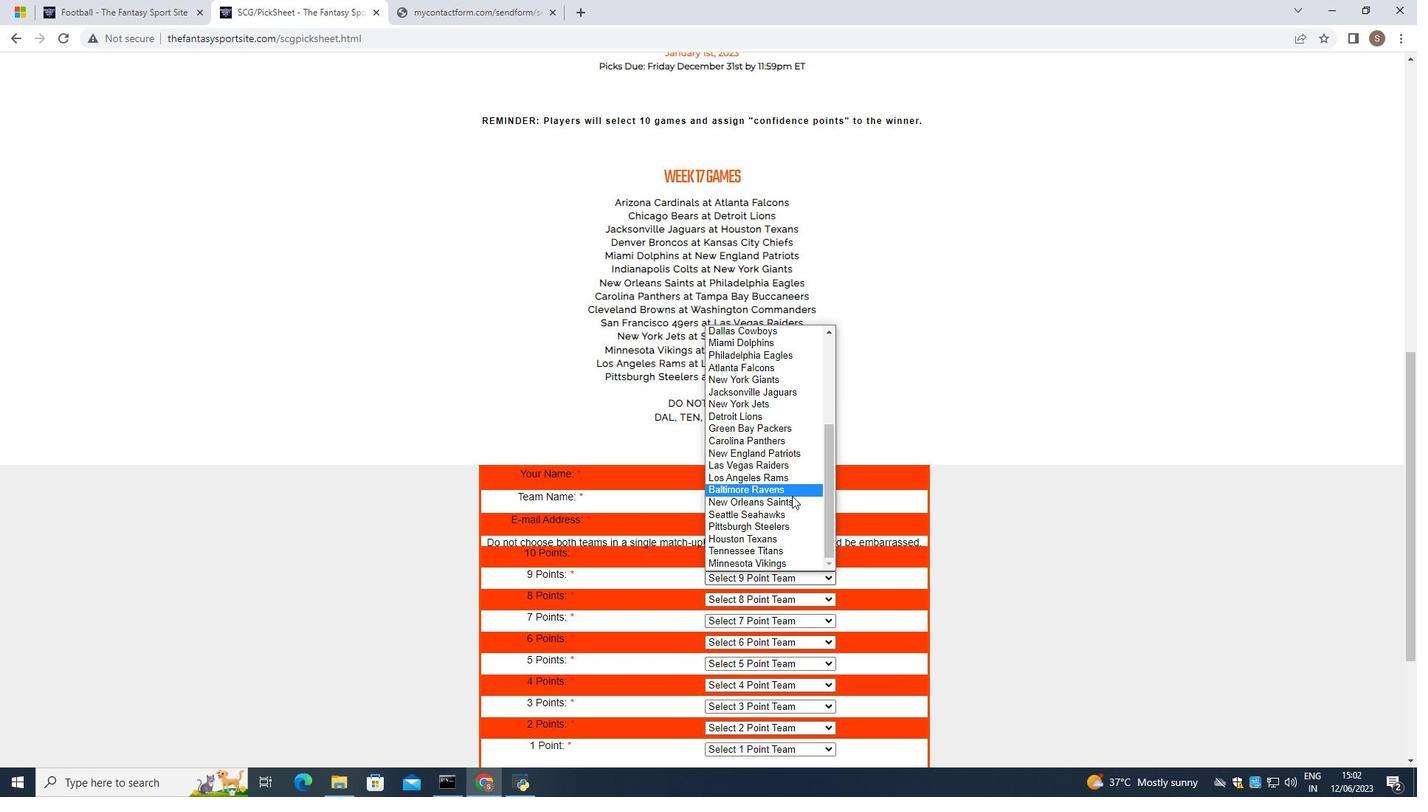 
Action: Mouse scrolled (792, 496) with delta (0, 0)
Screenshot: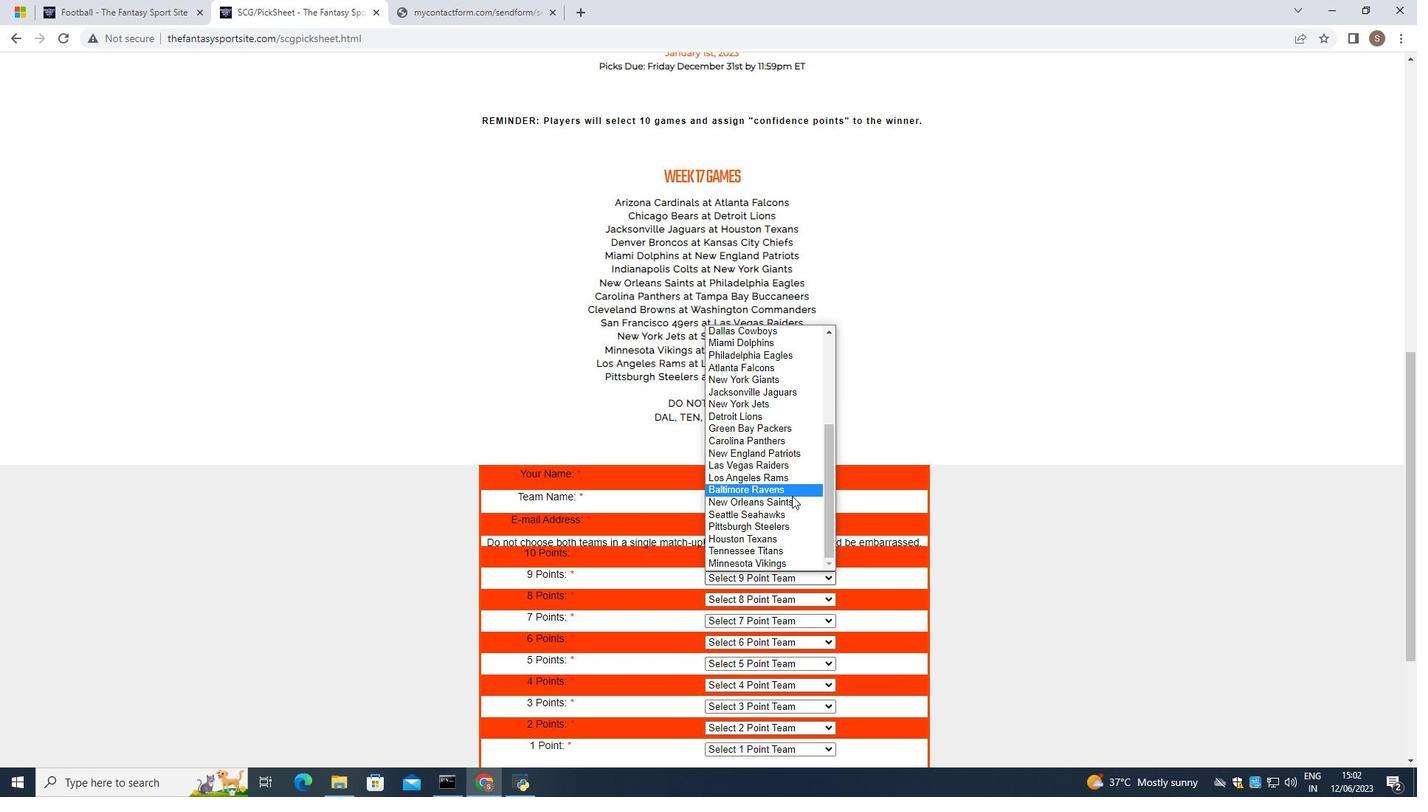 
Action: Mouse scrolled (792, 496) with delta (0, 0)
Screenshot: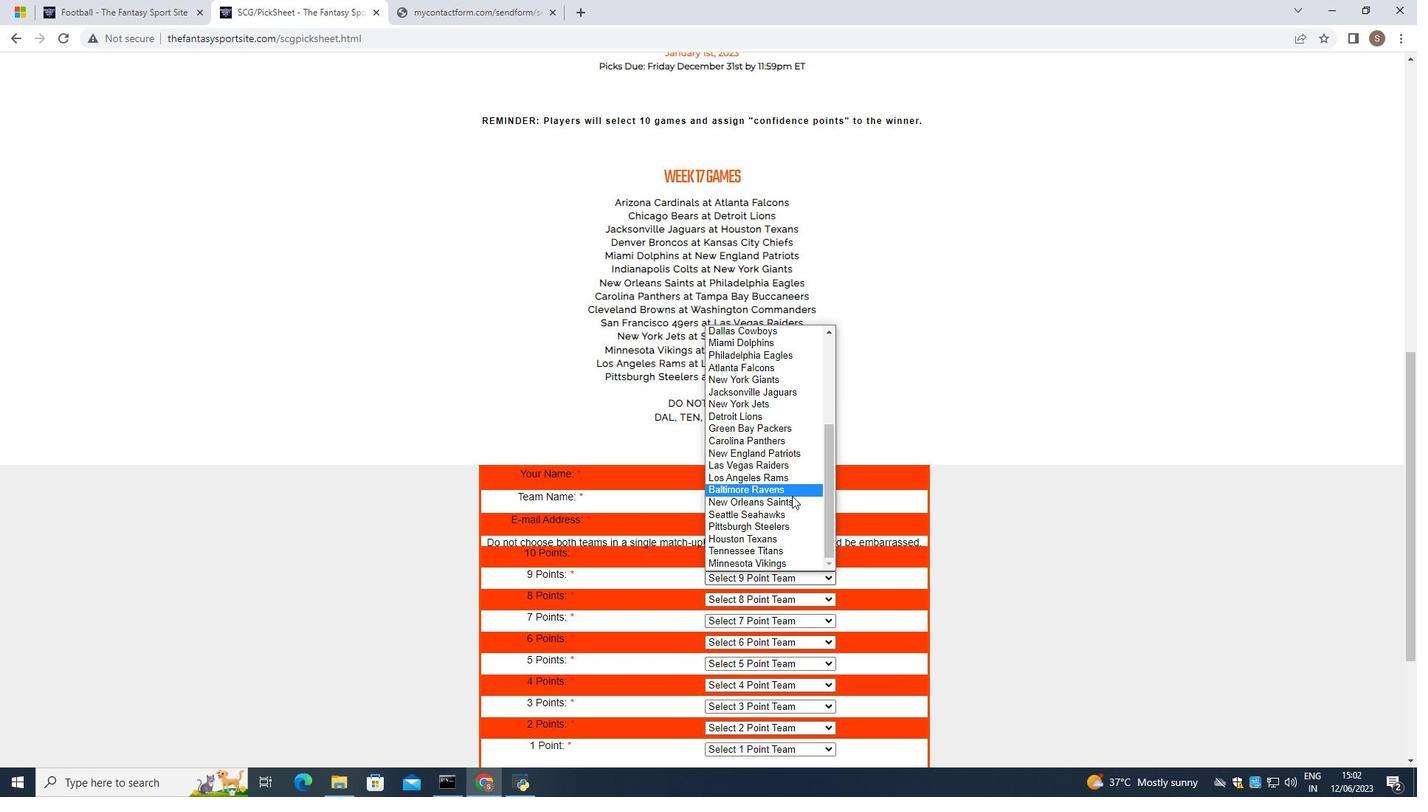 
Action: Mouse scrolled (792, 496) with delta (0, 0)
Screenshot: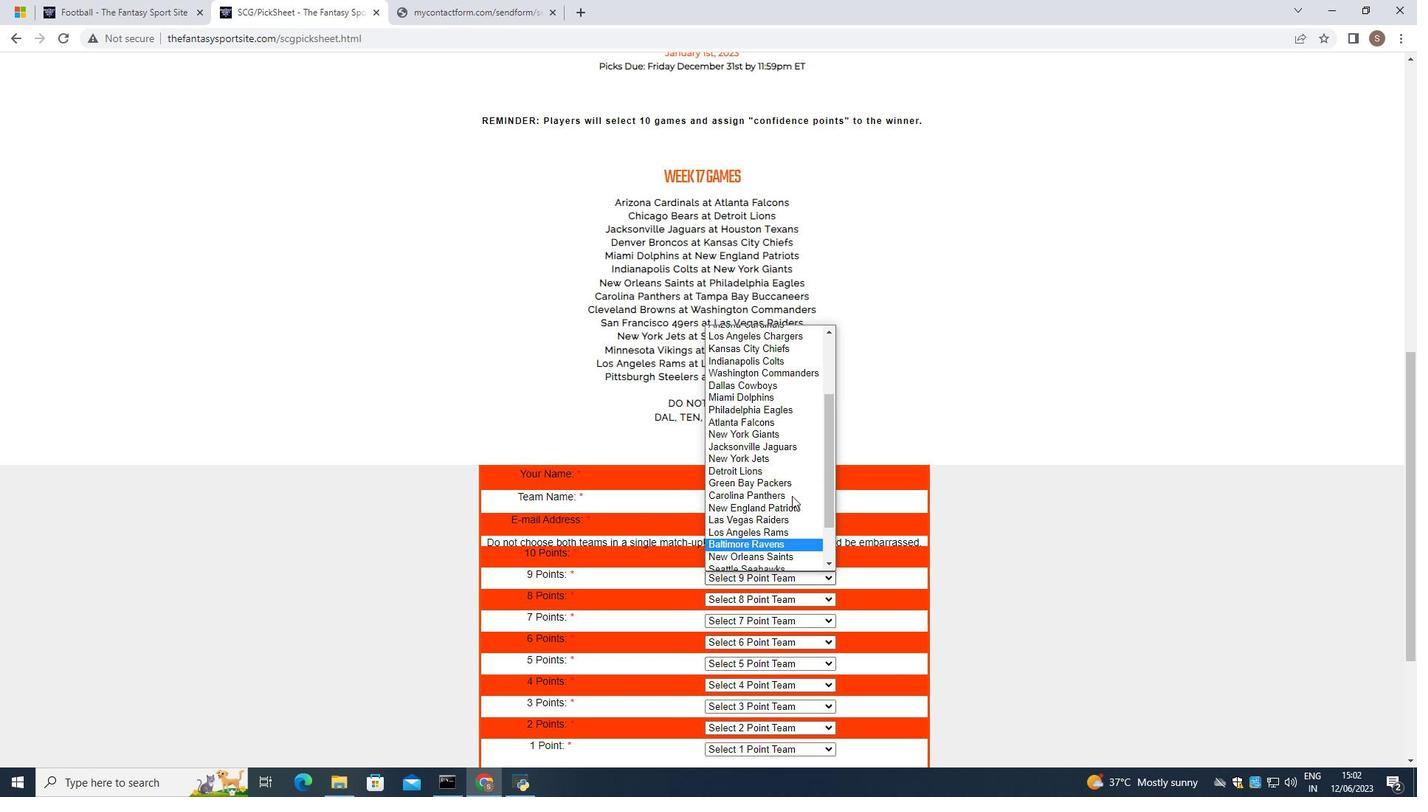 
Action: Mouse moved to (798, 439)
Screenshot: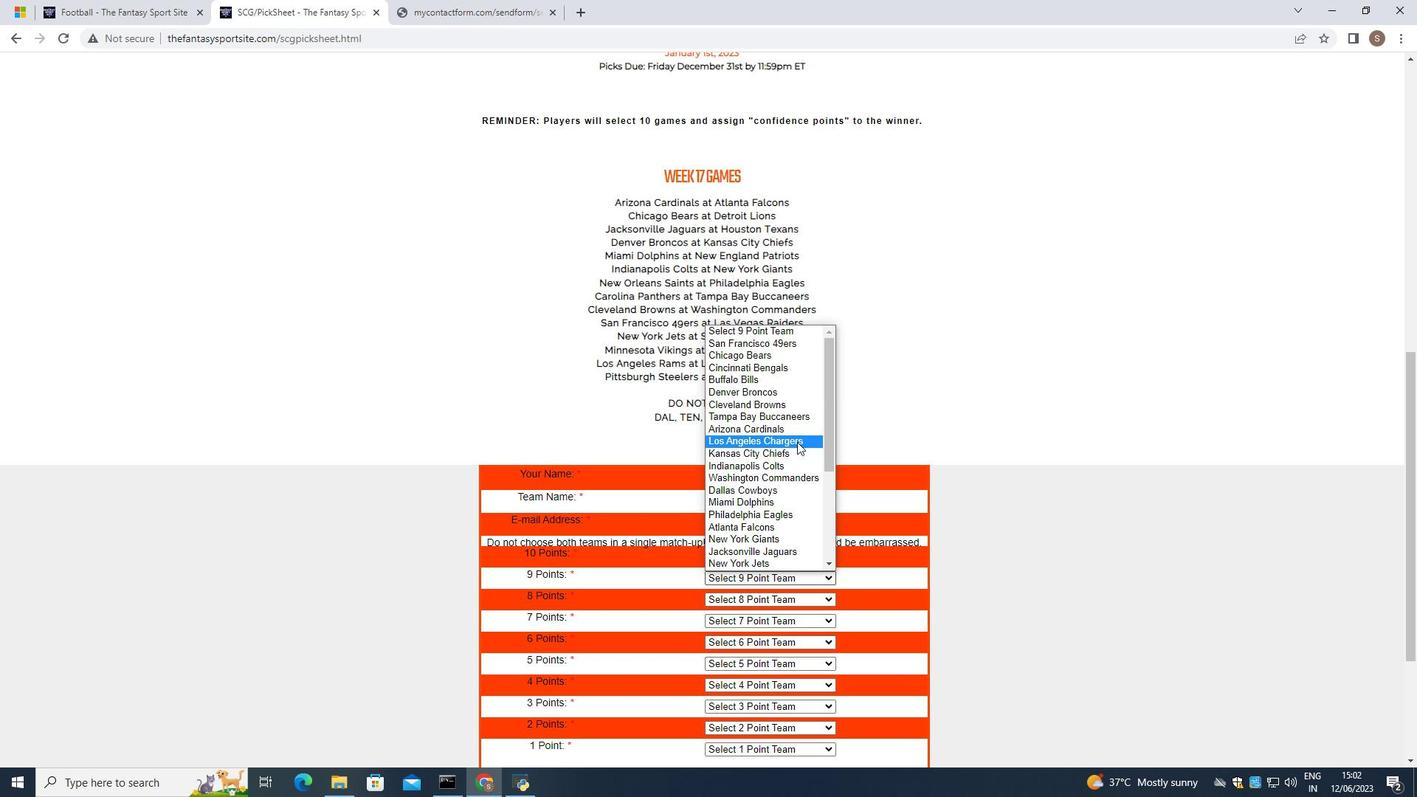 
Action: Mouse pressed left at (798, 439)
Screenshot: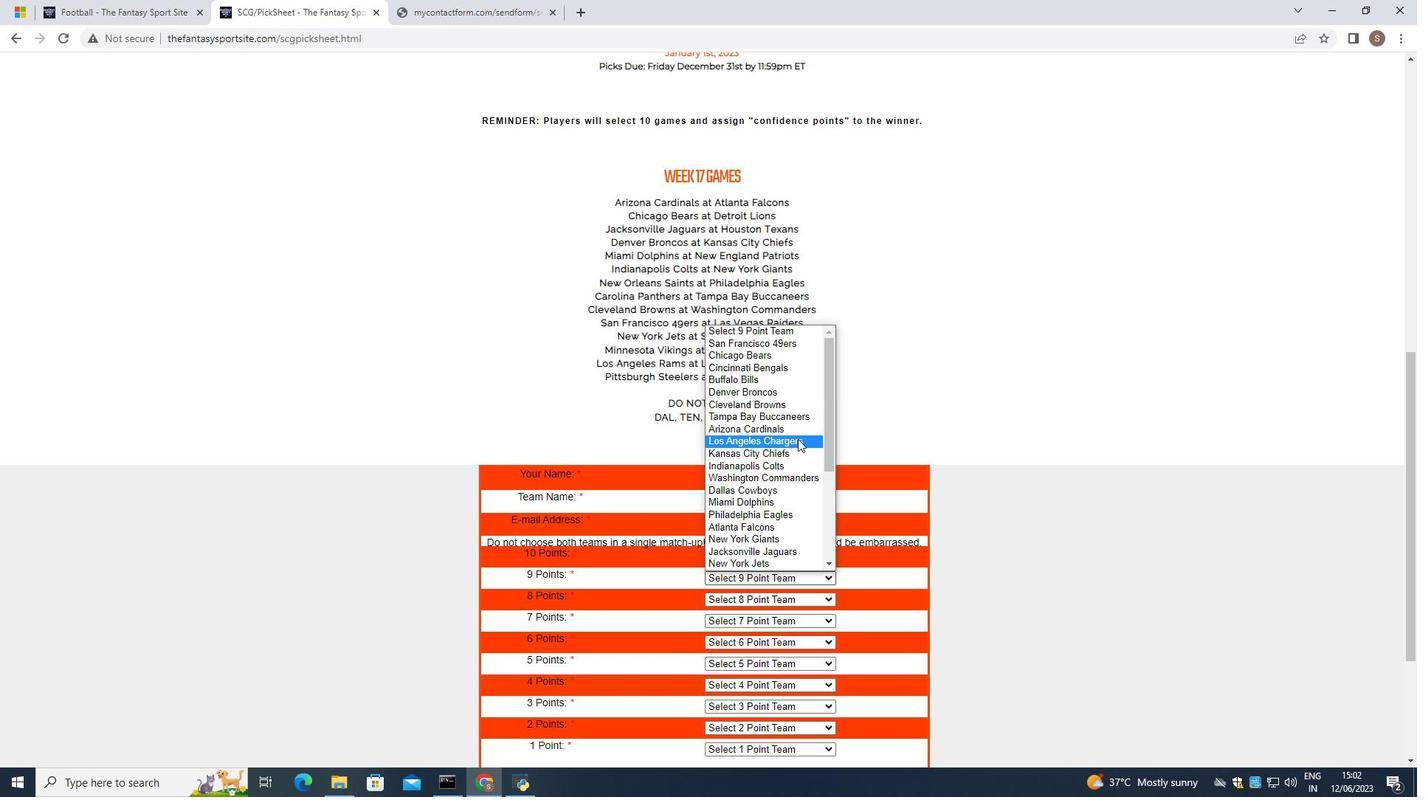 
Action: Mouse moved to (801, 599)
Screenshot: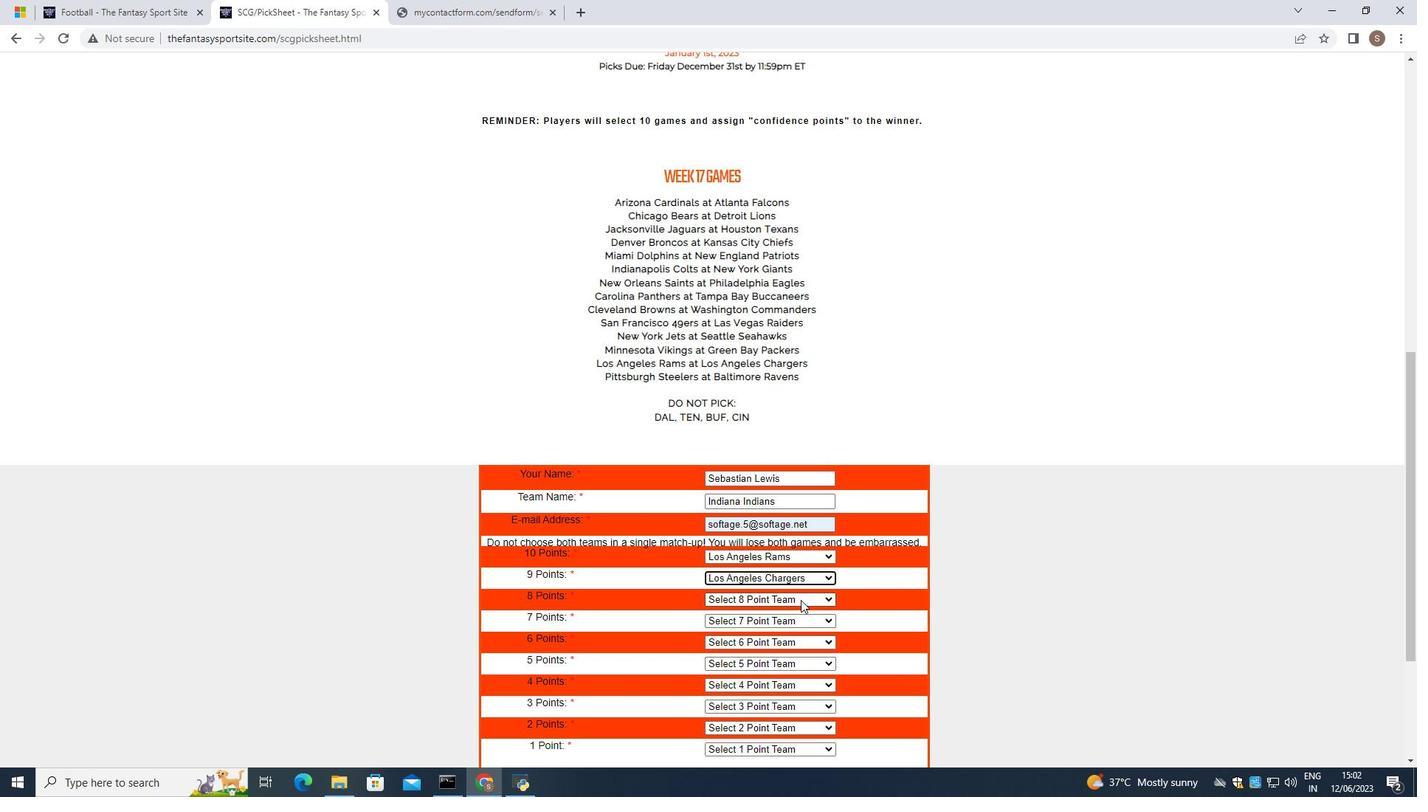 
Action: Mouse pressed left at (801, 599)
Screenshot: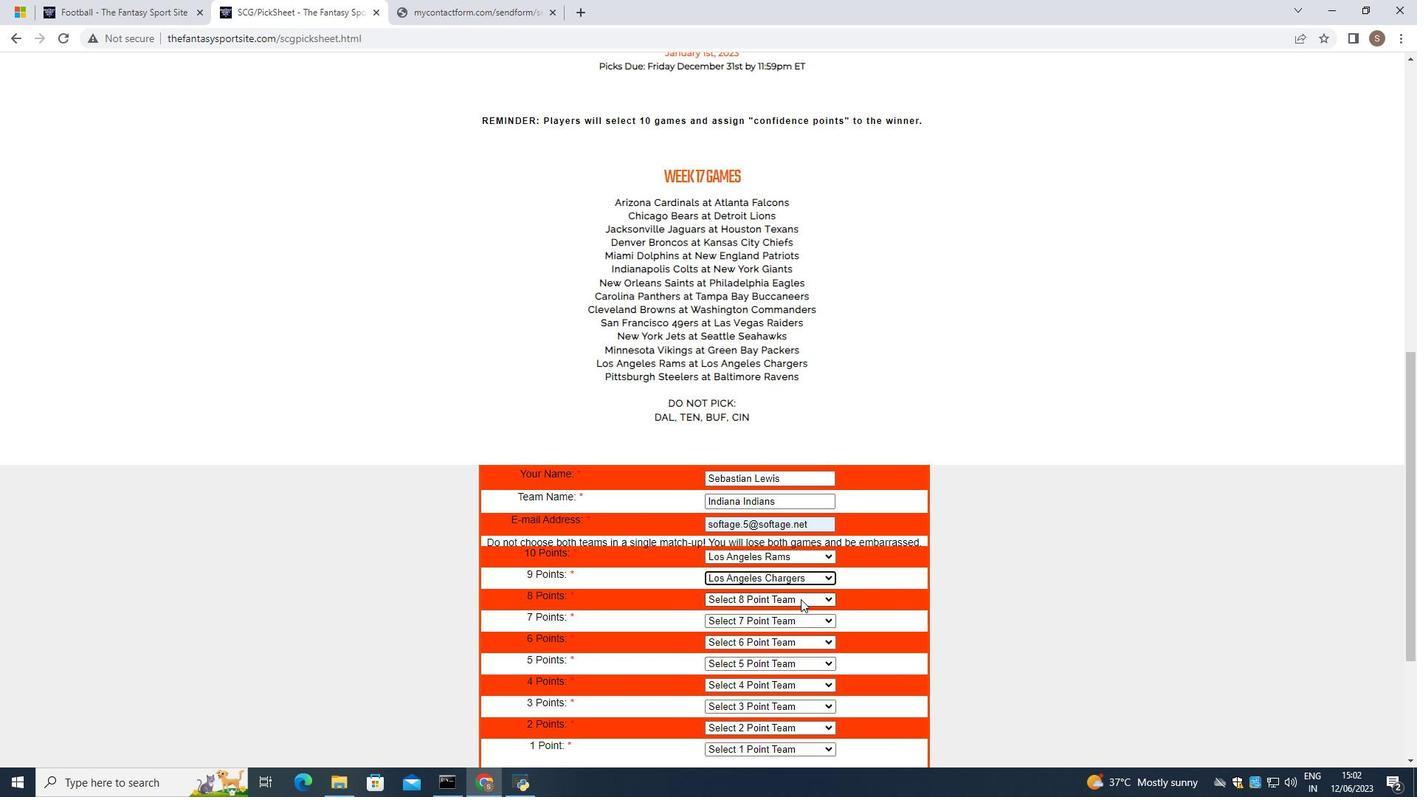 
Action: Mouse moved to (799, 530)
Screenshot: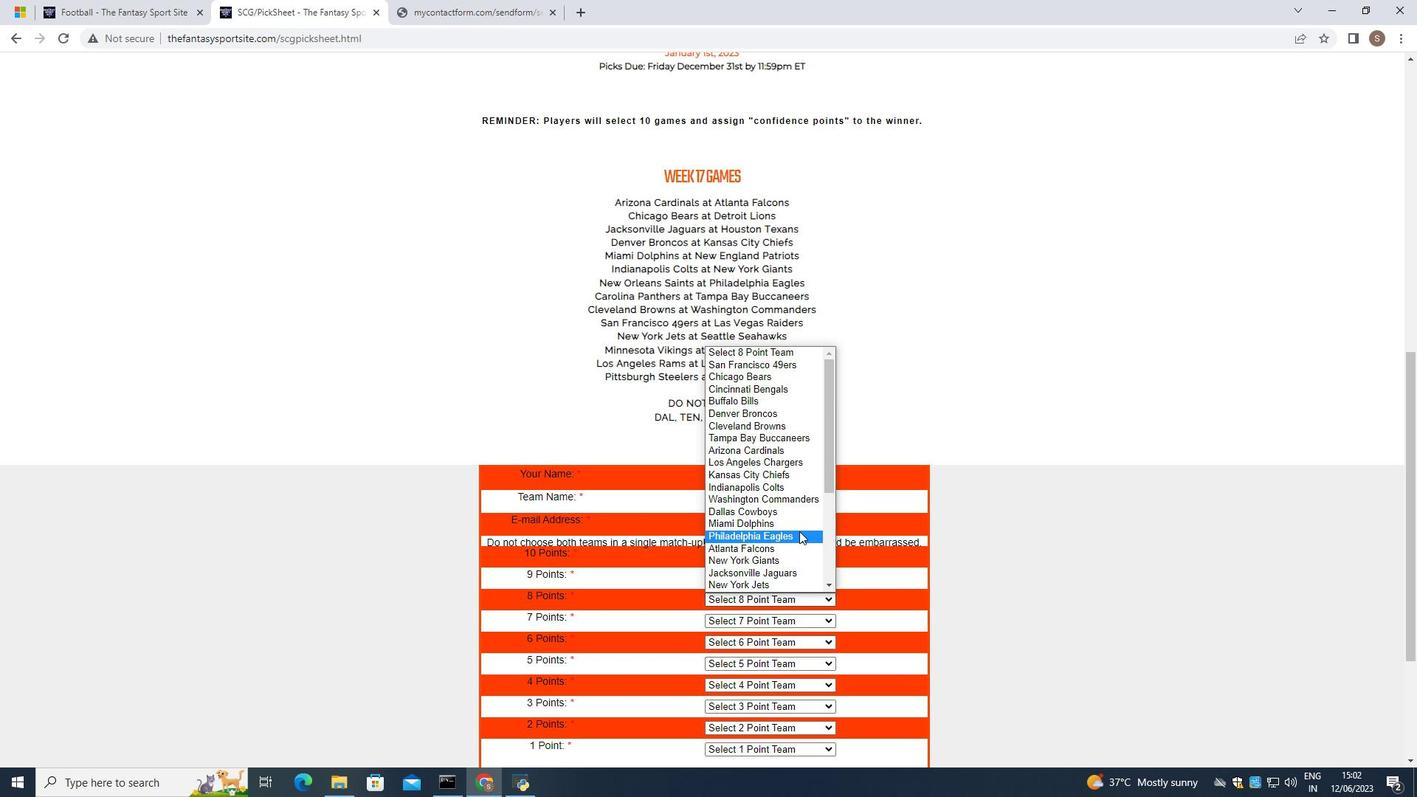 
Action: Mouse scrolled (799, 530) with delta (0, 0)
Screenshot: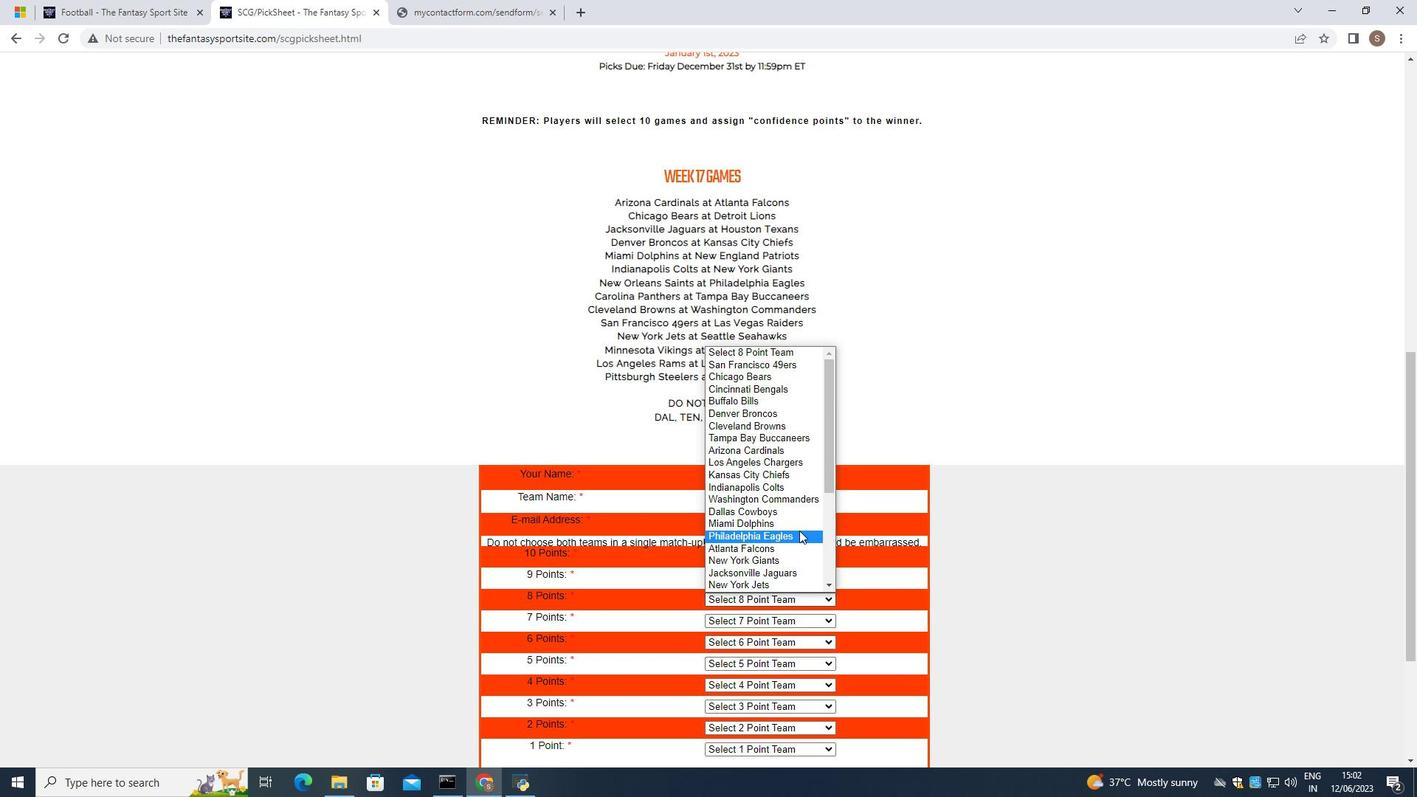 
Action: Mouse scrolled (799, 530) with delta (0, 0)
Screenshot: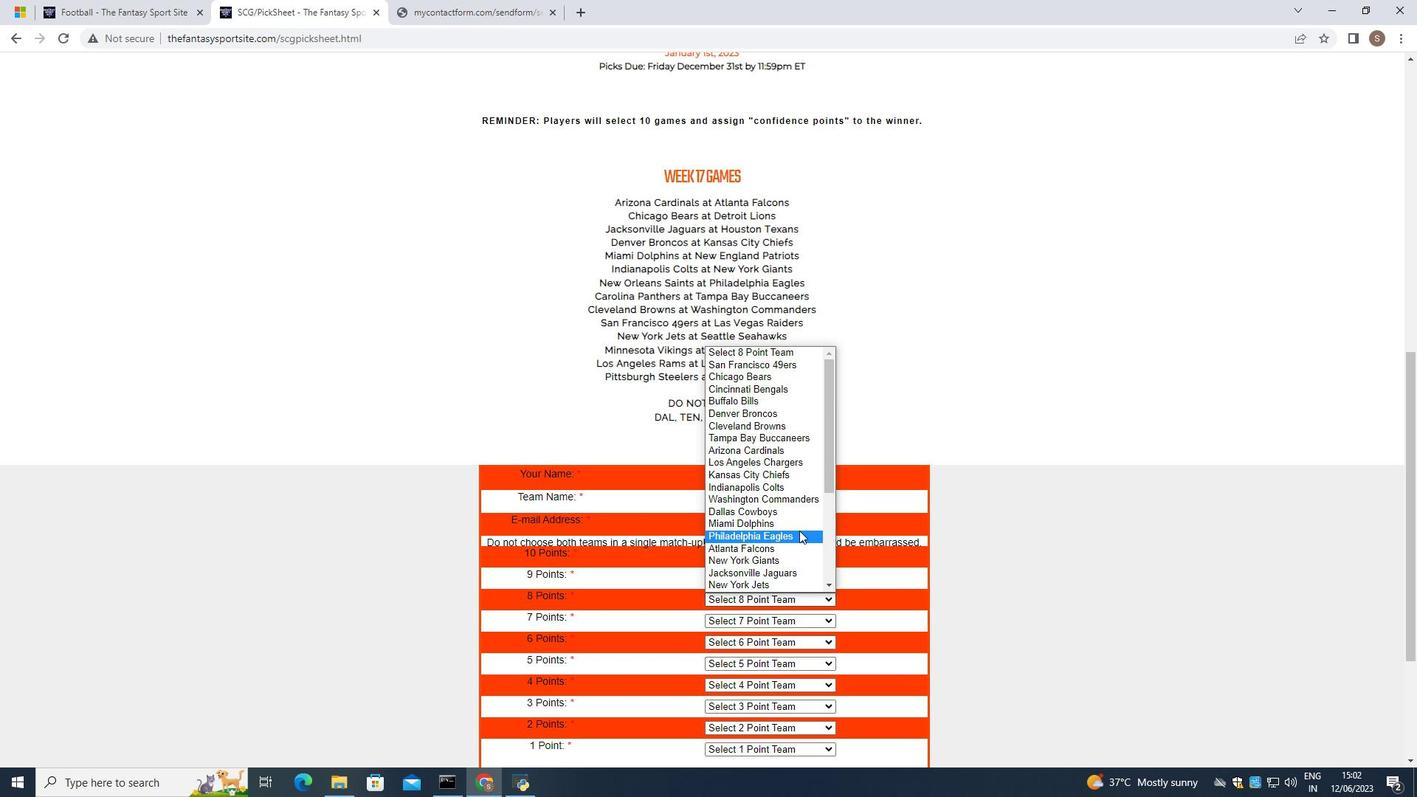 
Action: Mouse scrolled (799, 530) with delta (0, 0)
Screenshot: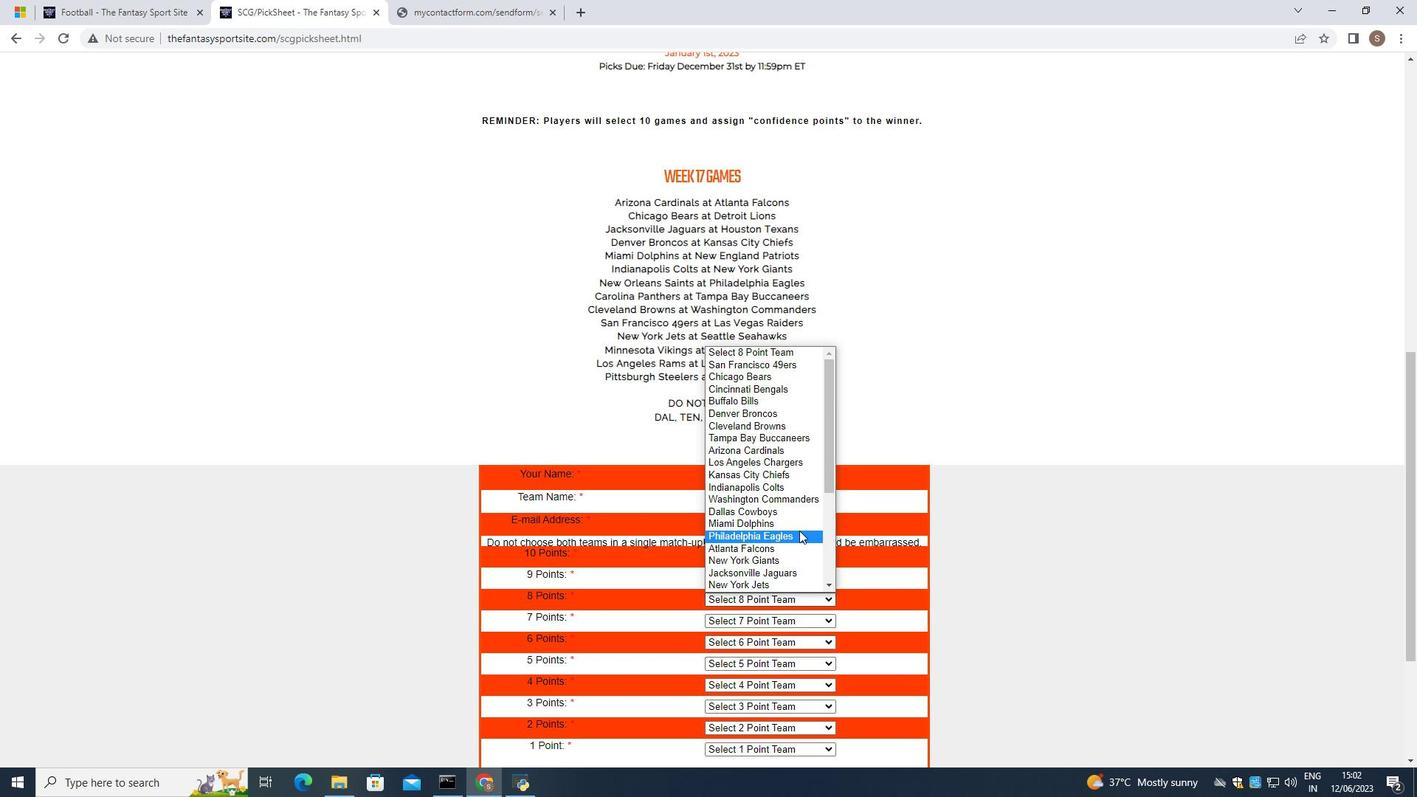 
Action: Mouse scrolled (799, 530) with delta (0, 0)
Screenshot: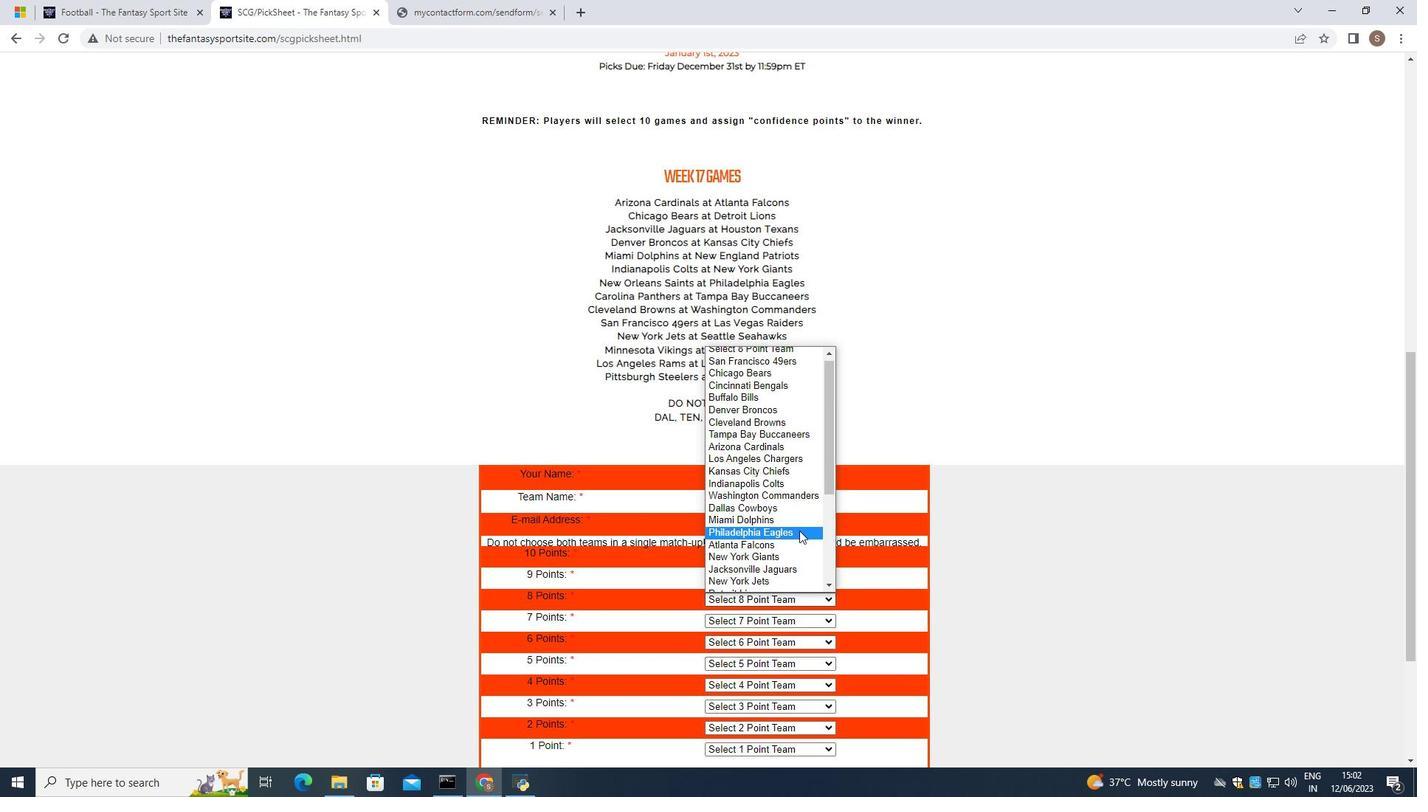 
Action: Mouse scrolled (799, 530) with delta (0, 0)
Screenshot: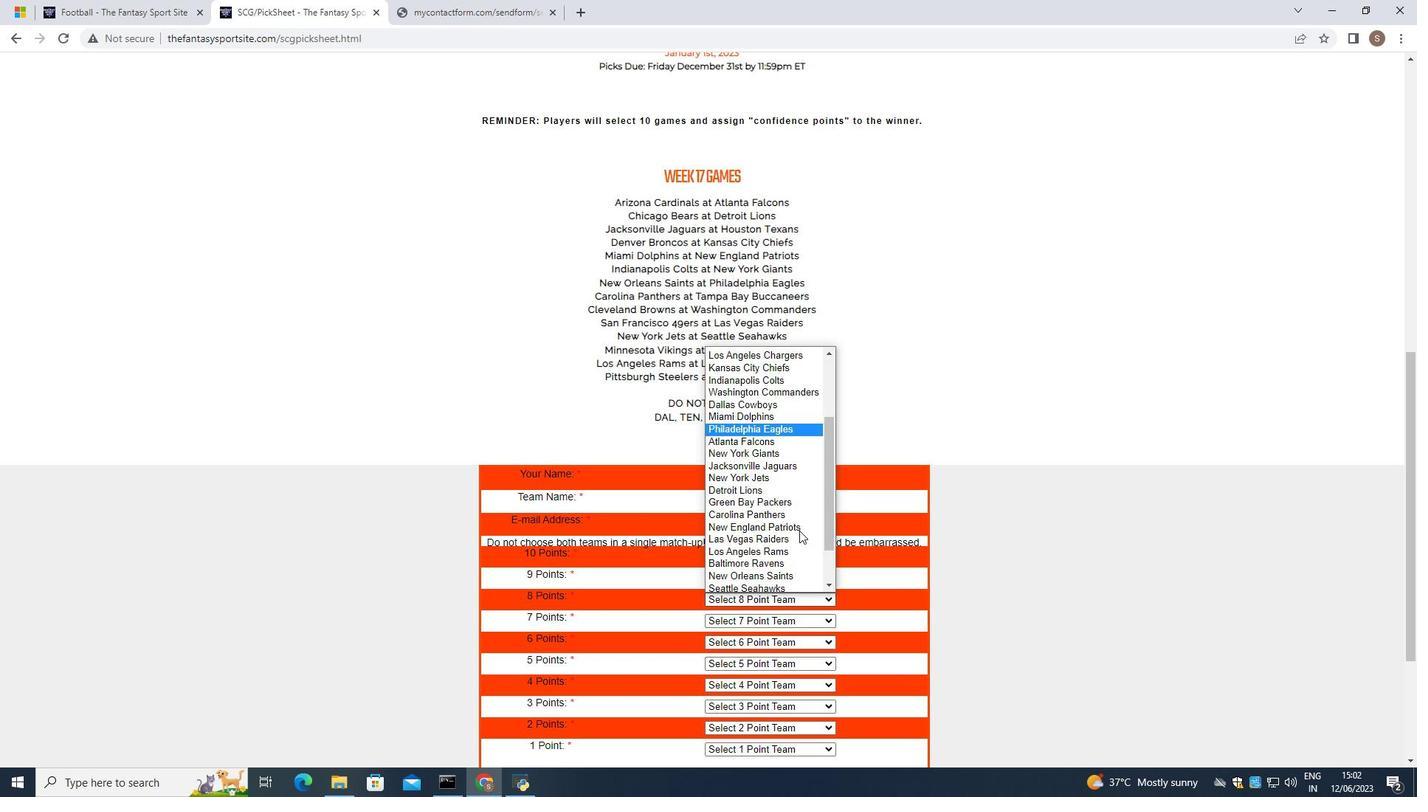 
Action: Mouse scrolled (799, 530) with delta (0, 0)
Screenshot: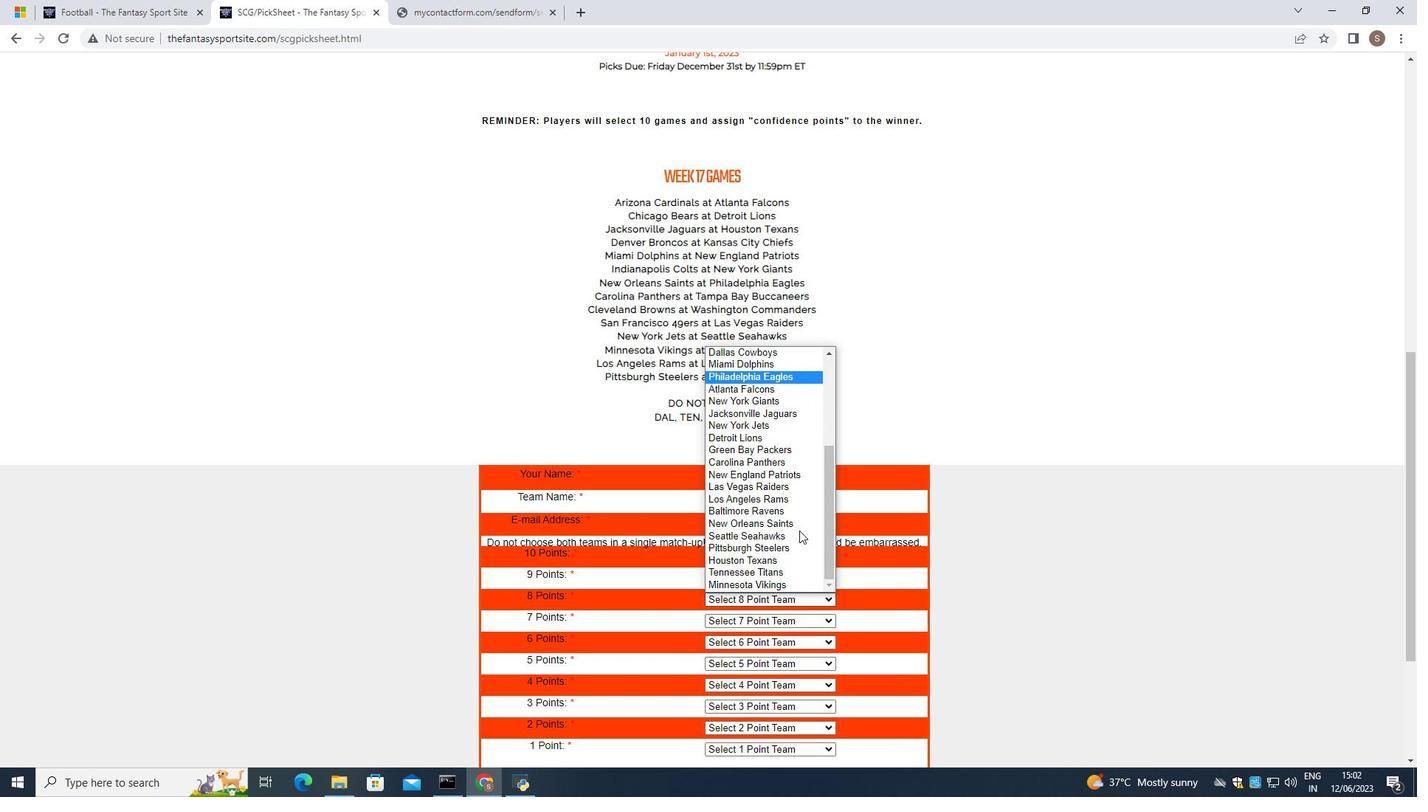 
Action: Mouse moved to (784, 545)
Screenshot: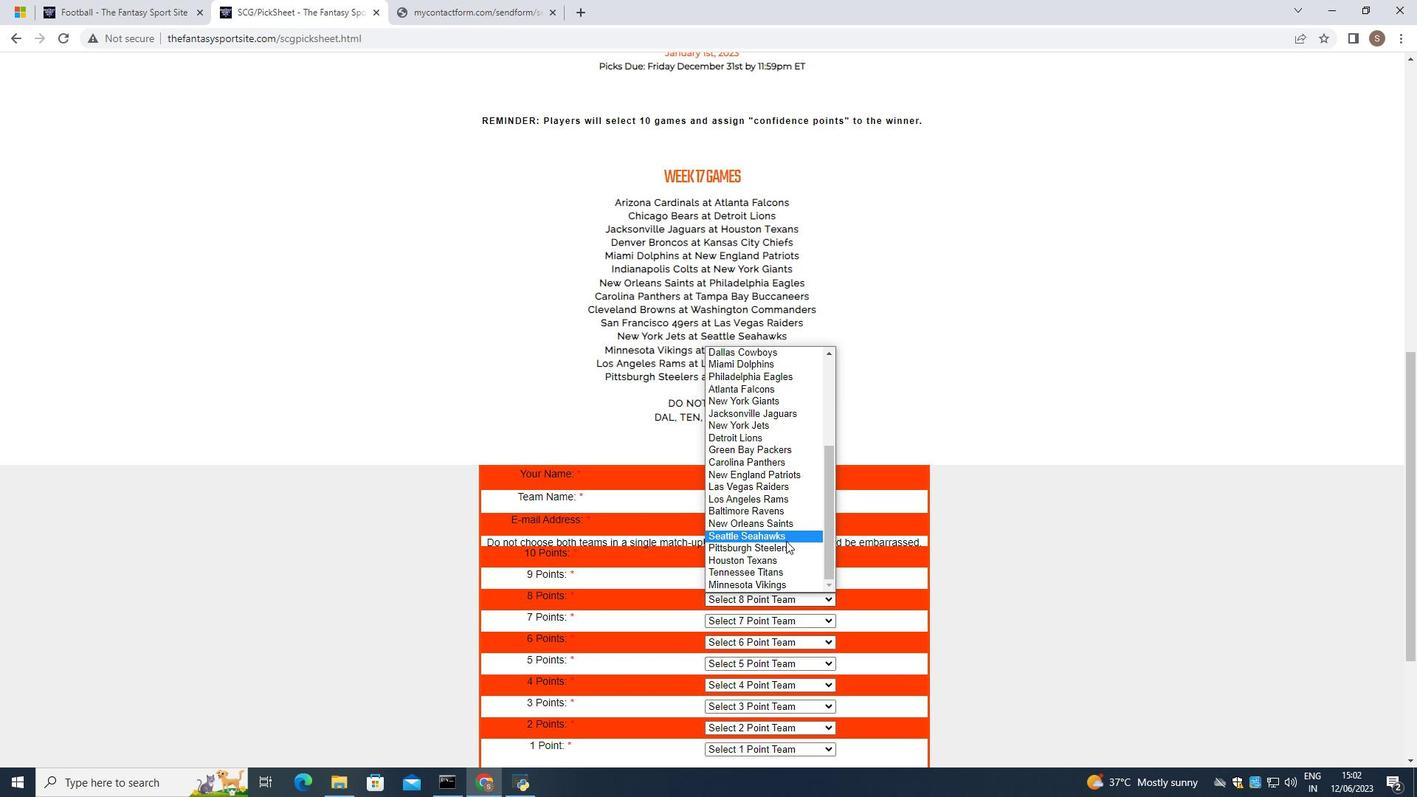 
Action: Mouse pressed left at (784, 545)
Screenshot: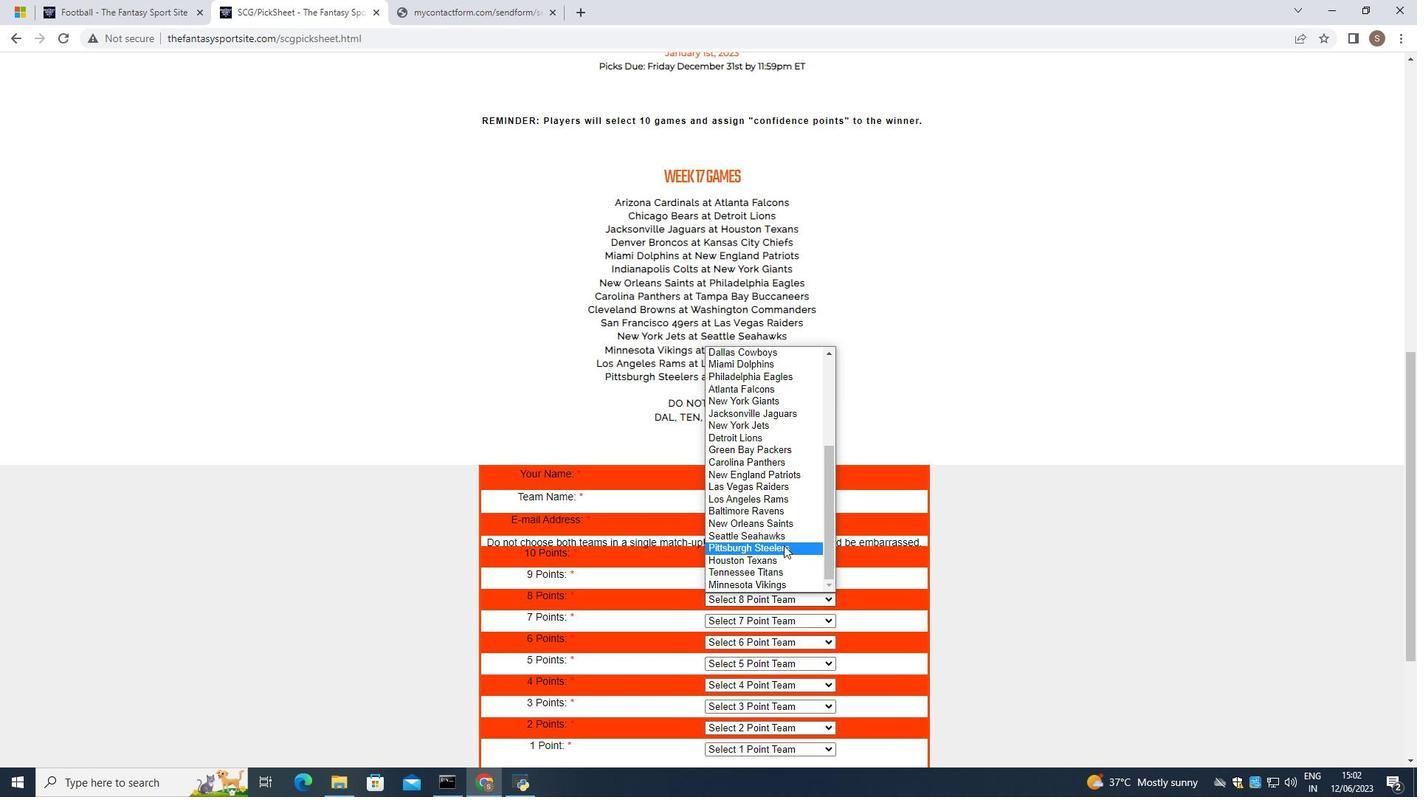 
Action: Mouse moved to (795, 615)
Screenshot: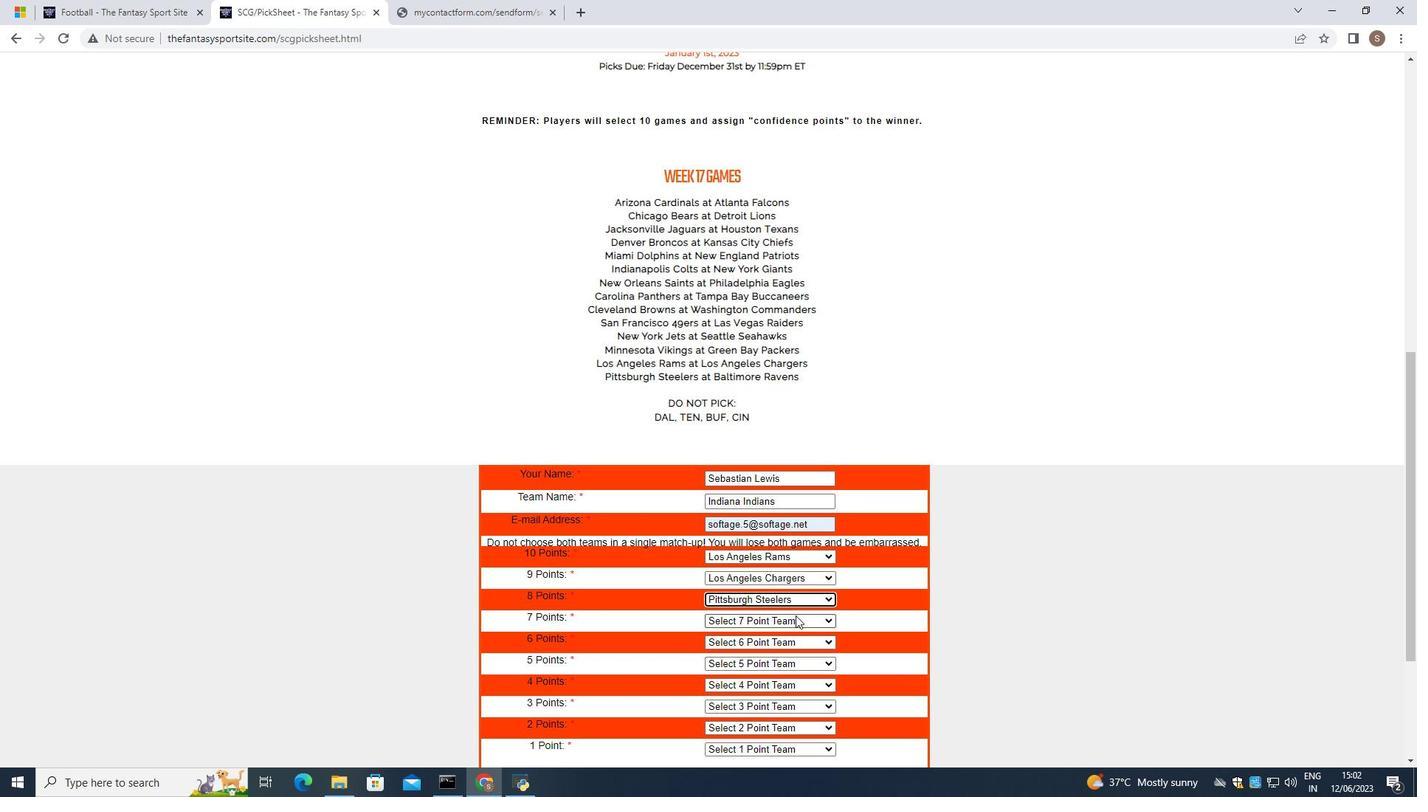 
Action: Mouse pressed left at (795, 615)
Screenshot: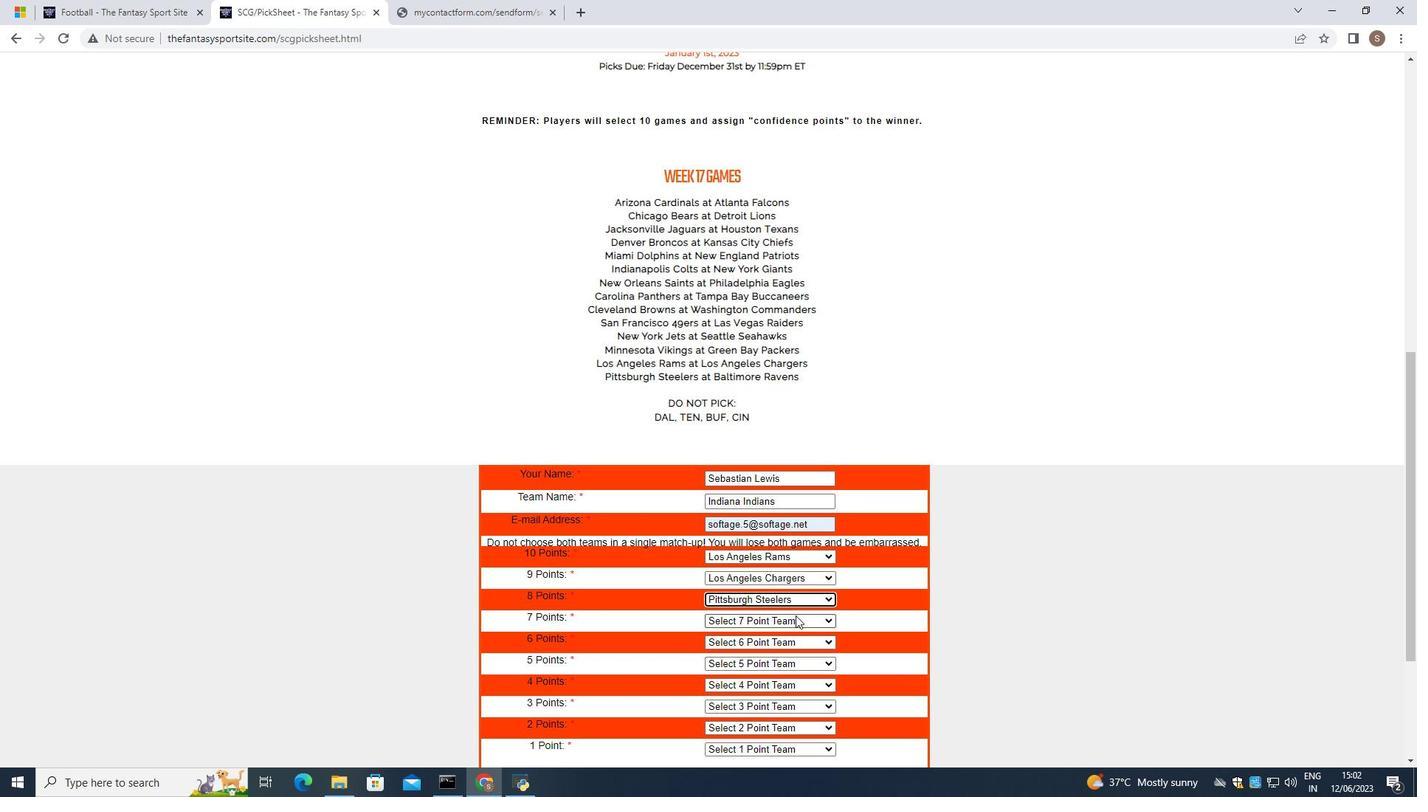 
Action: Mouse moved to (793, 542)
Screenshot: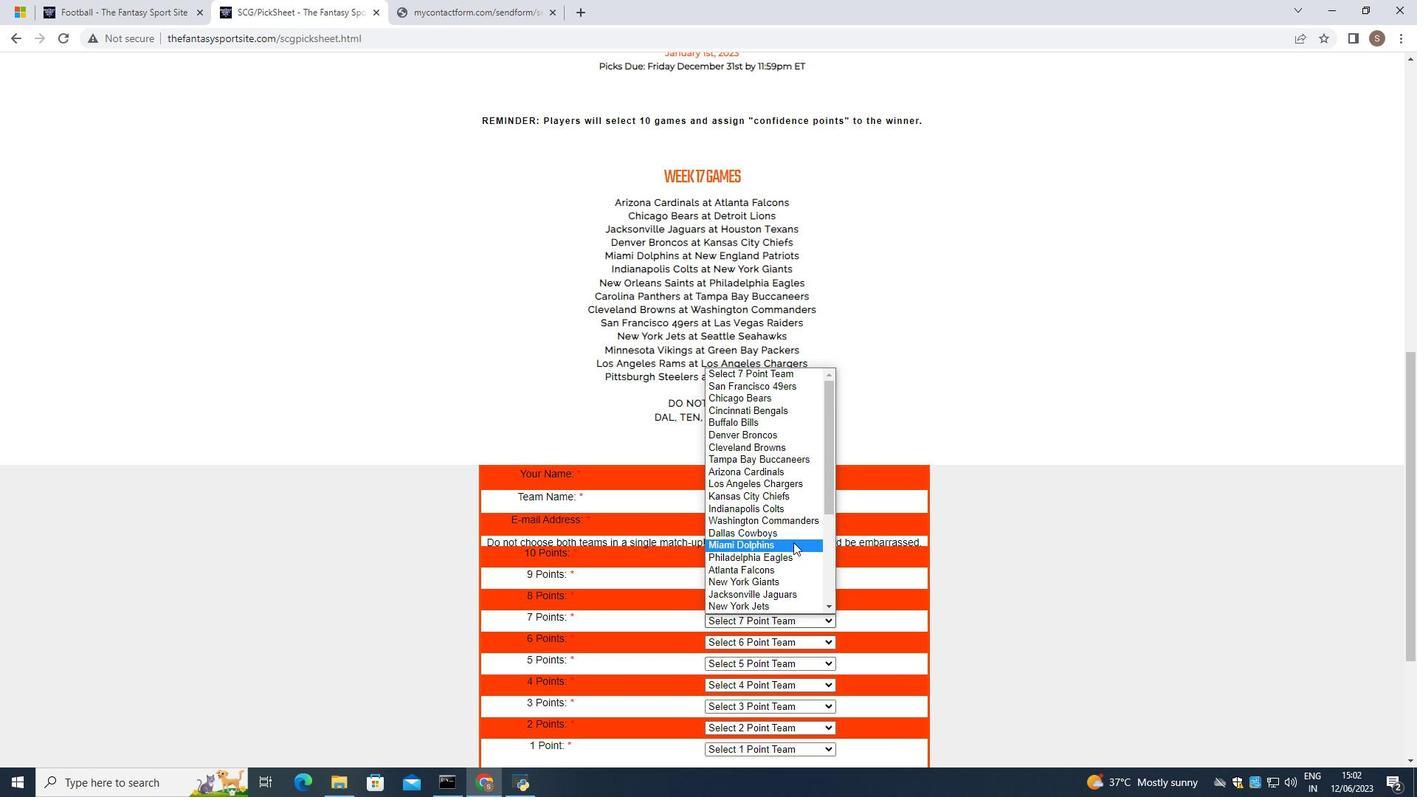 
Action: Mouse scrolled (793, 541) with delta (0, 0)
Screenshot: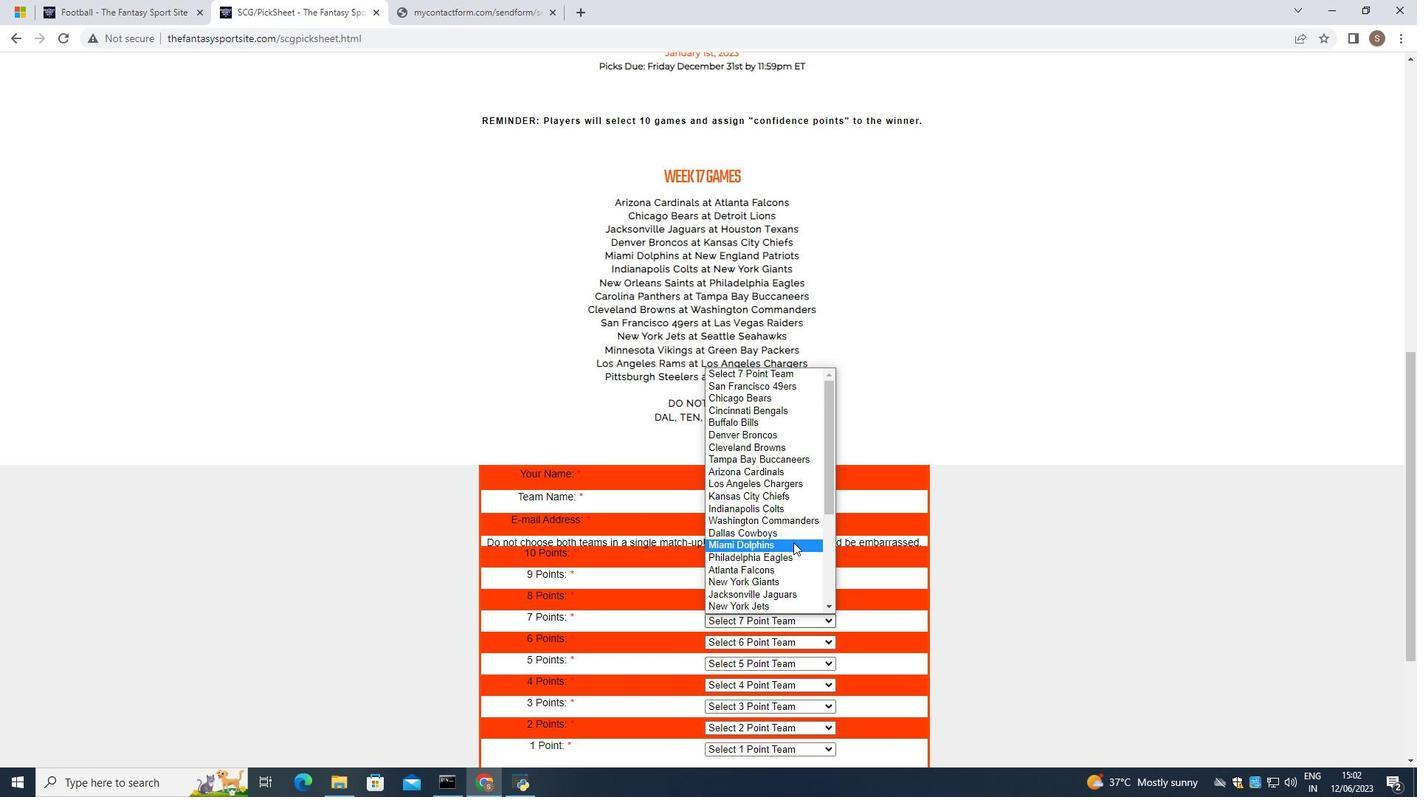 
Action: Mouse scrolled (793, 541) with delta (0, 0)
Screenshot: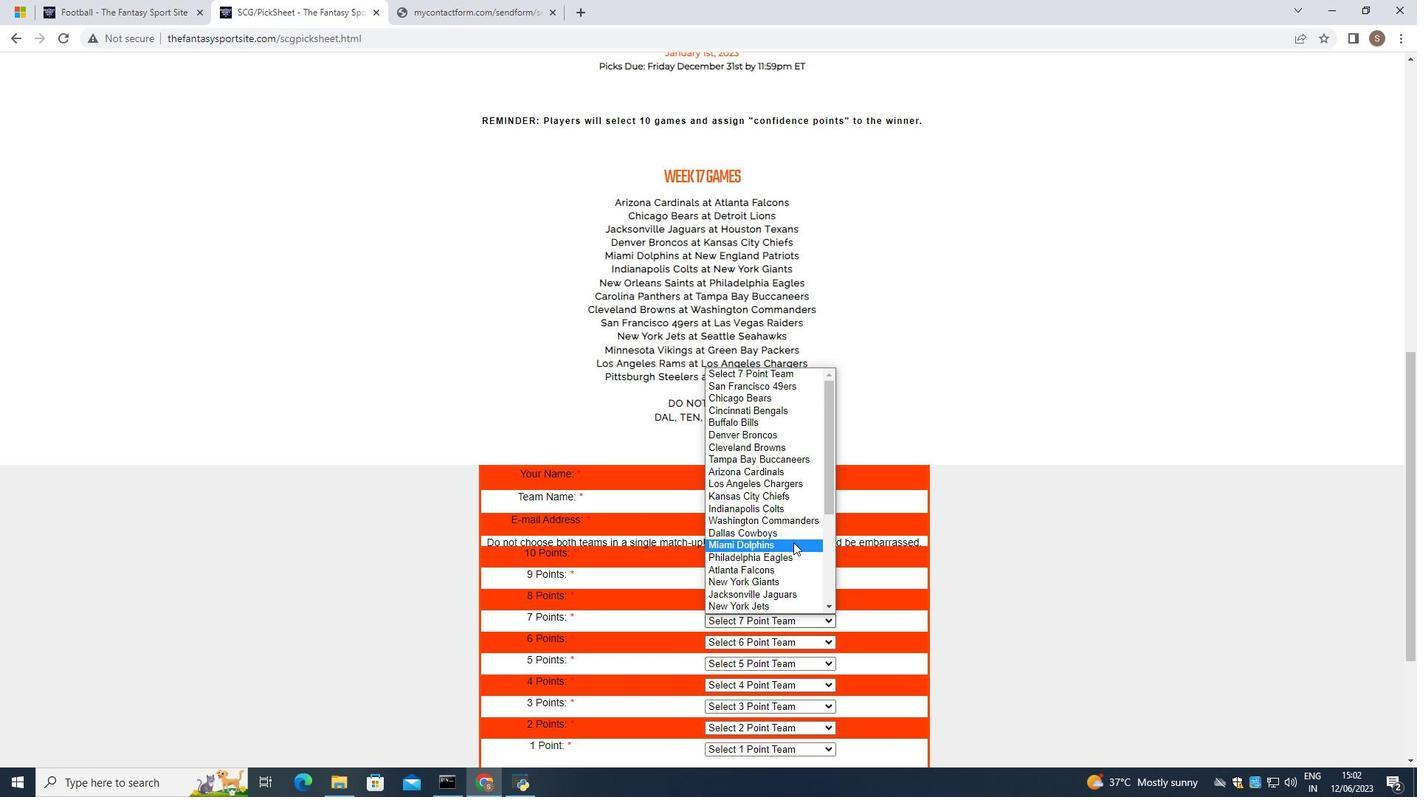 
Action: Mouse scrolled (793, 541) with delta (0, 0)
Screenshot: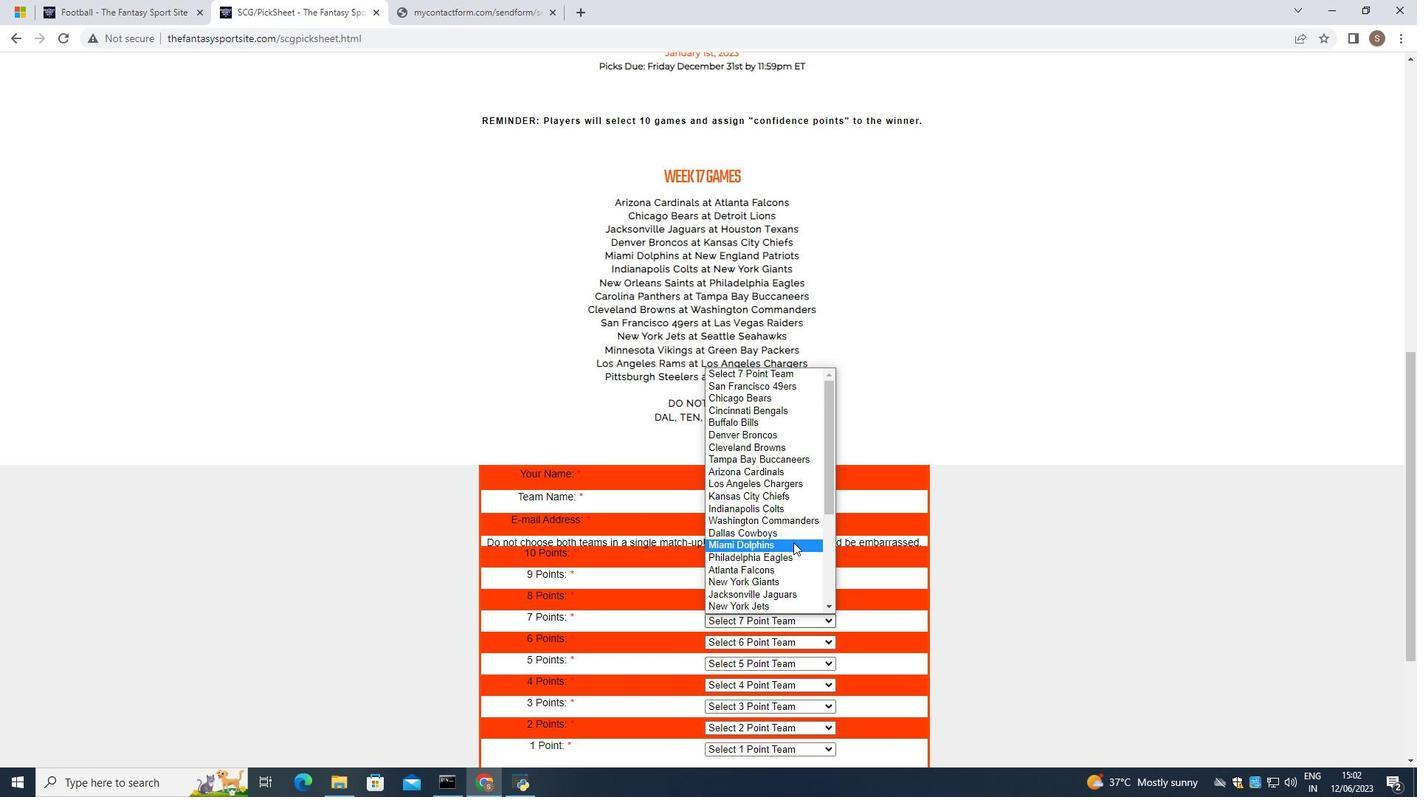 
Action: Mouse scrolled (793, 541) with delta (0, 0)
Screenshot: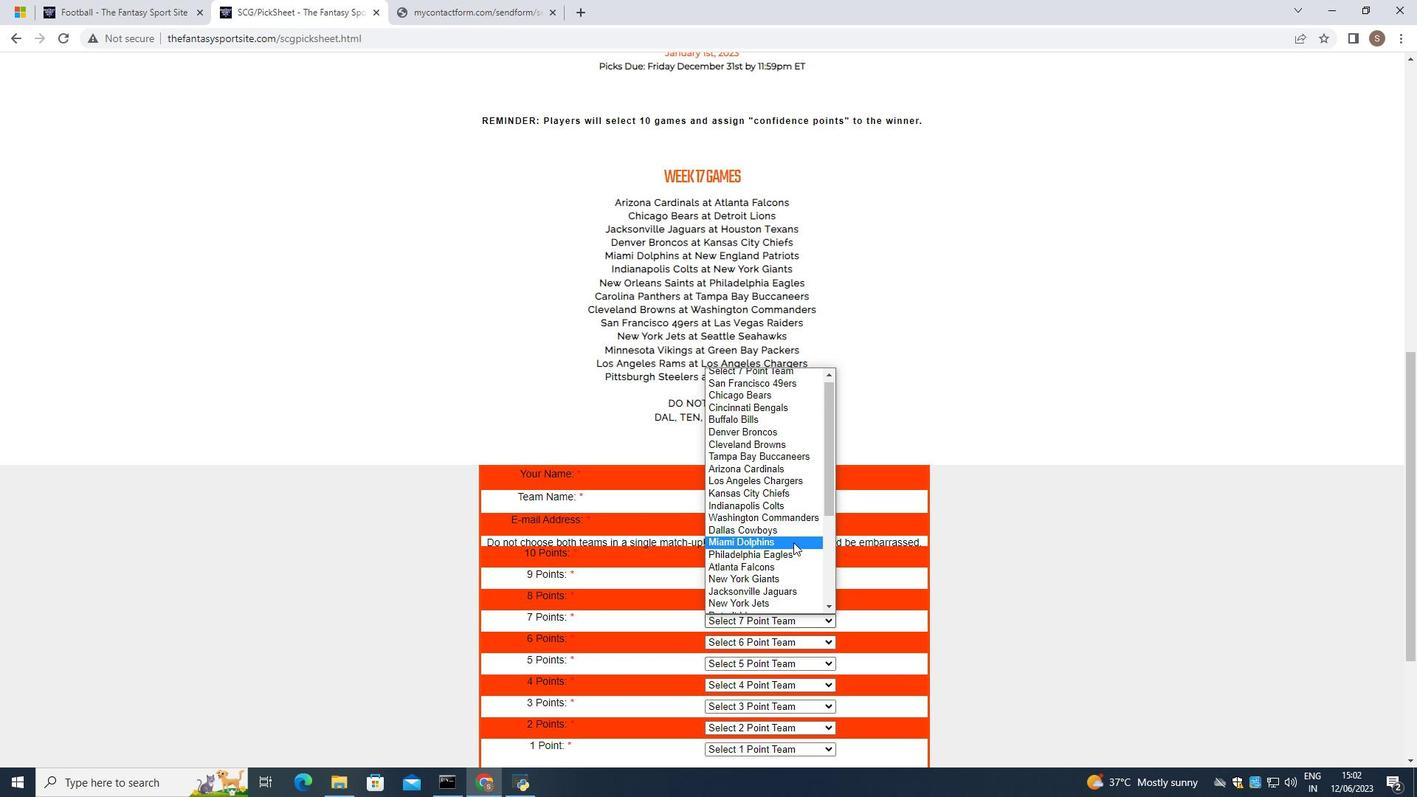 
Action: Mouse scrolled (793, 541) with delta (0, 0)
Screenshot: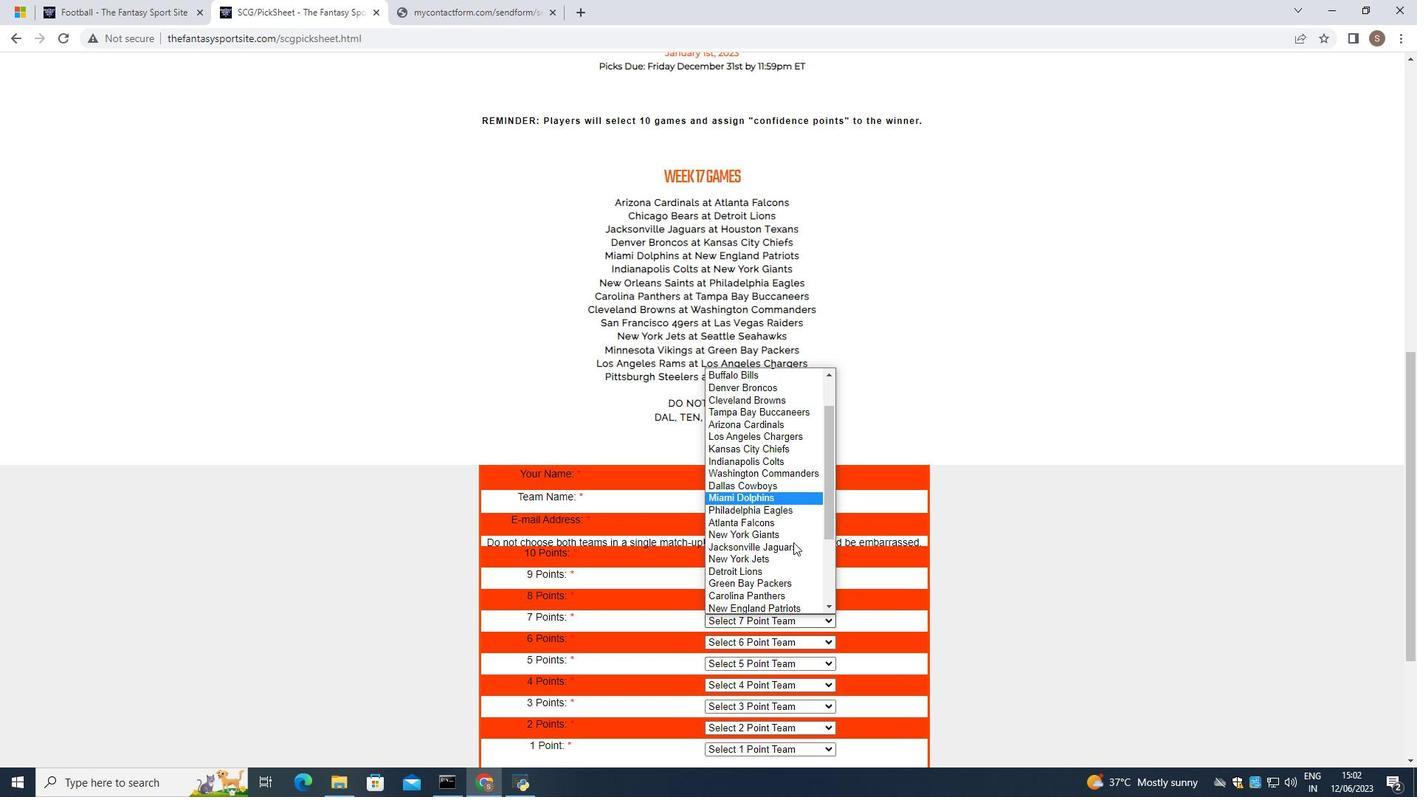 
Action: Mouse scrolled (793, 541) with delta (0, 0)
Screenshot: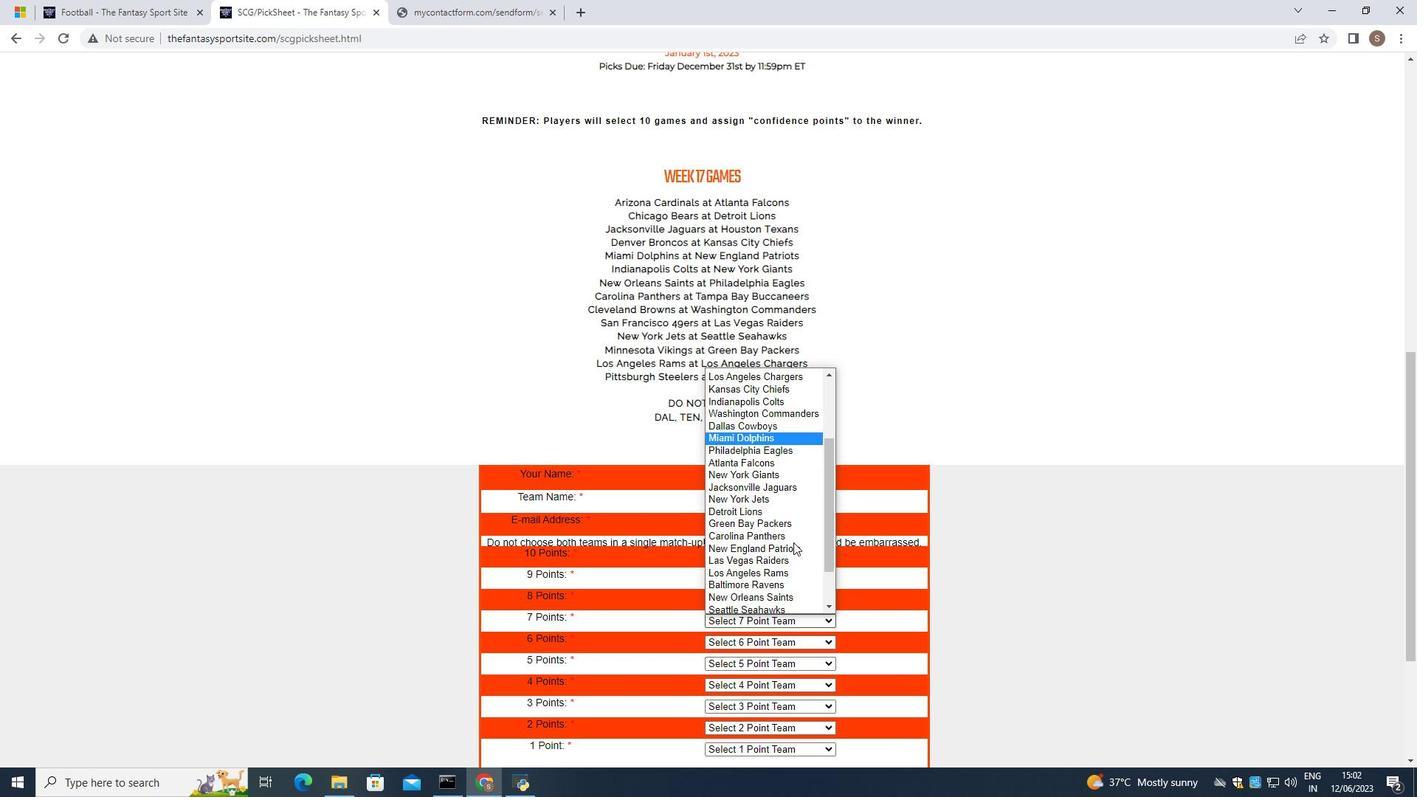 
Action: Mouse moved to (793, 534)
Screenshot: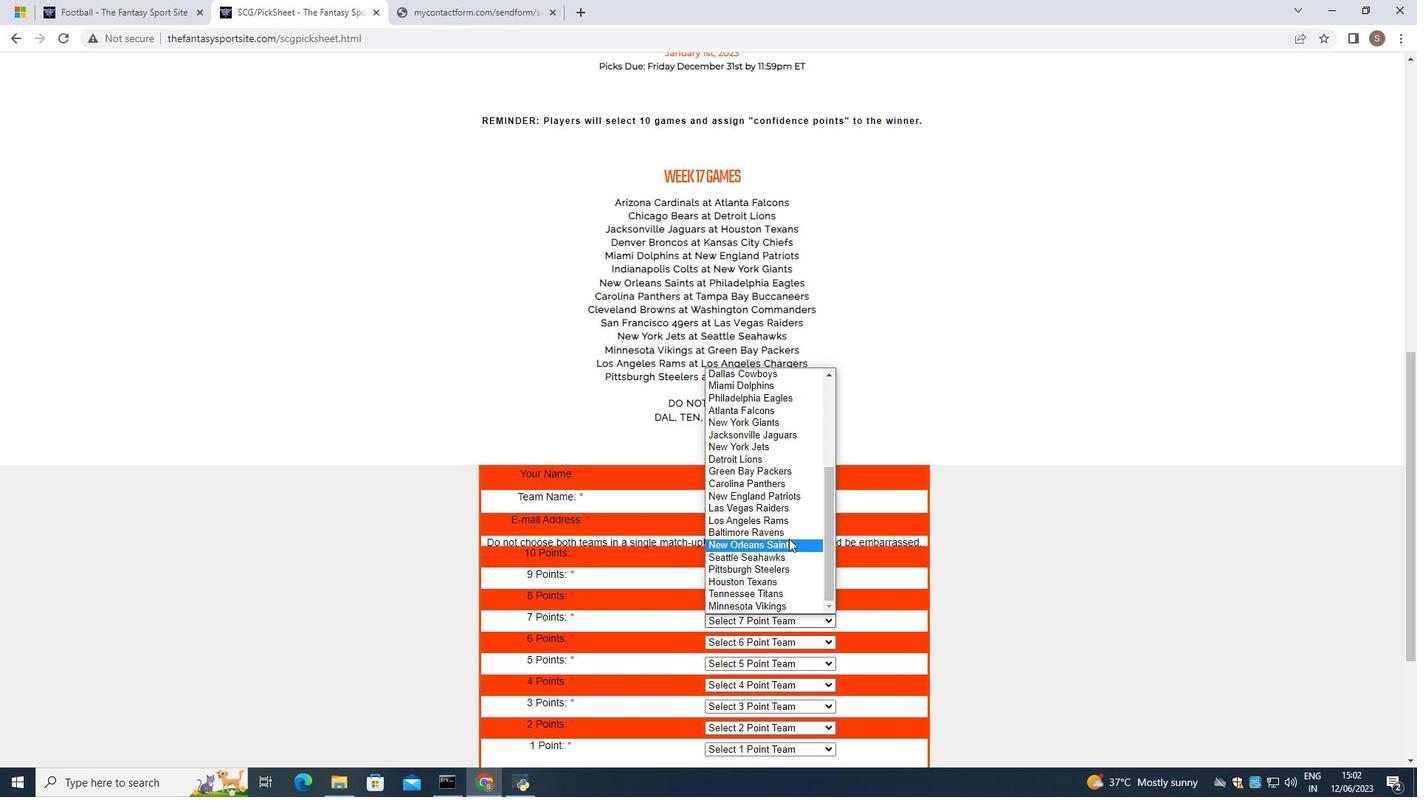 
Action: Mouse pressed left at (793, 534)
Screenshot: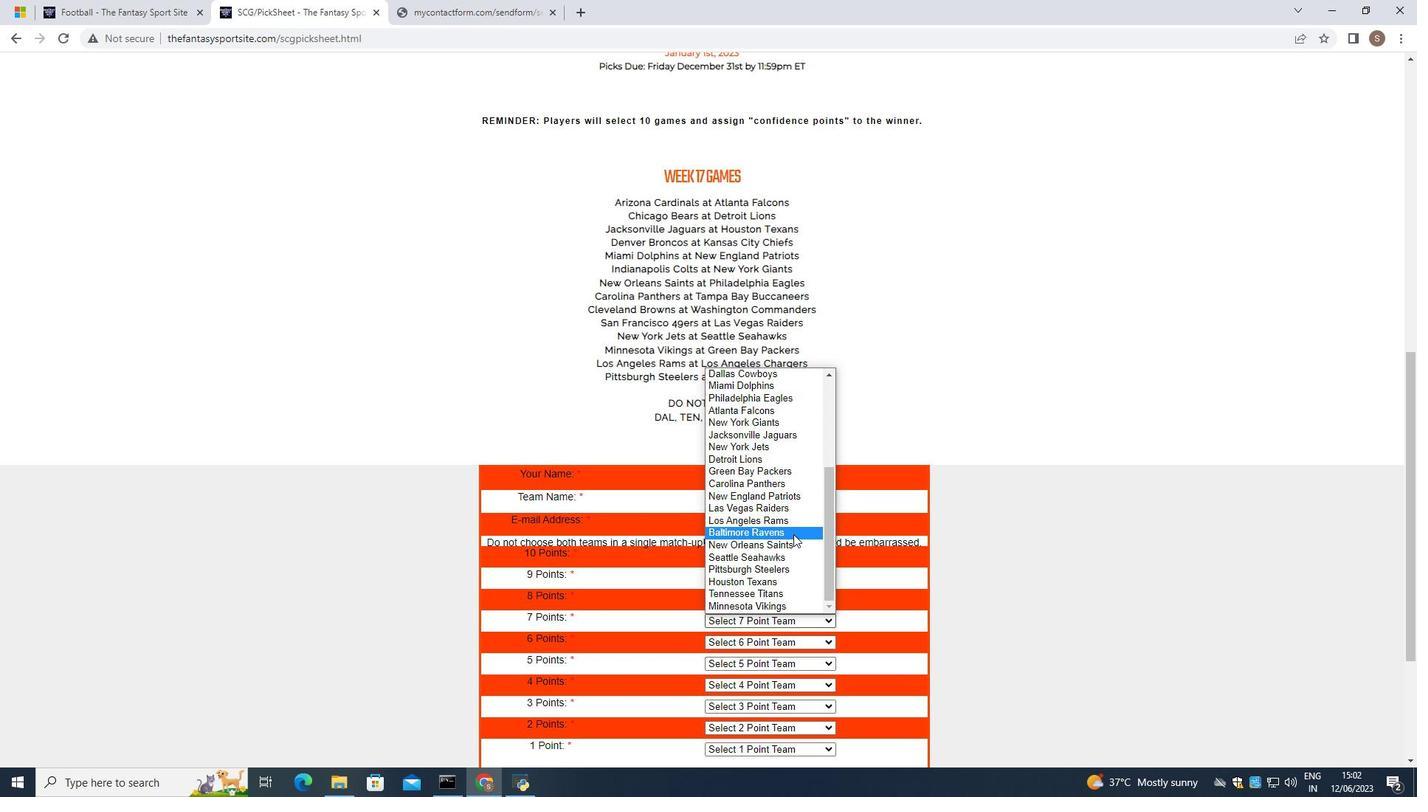 
Action: Mouse moved to (814, 643)
Screenshot: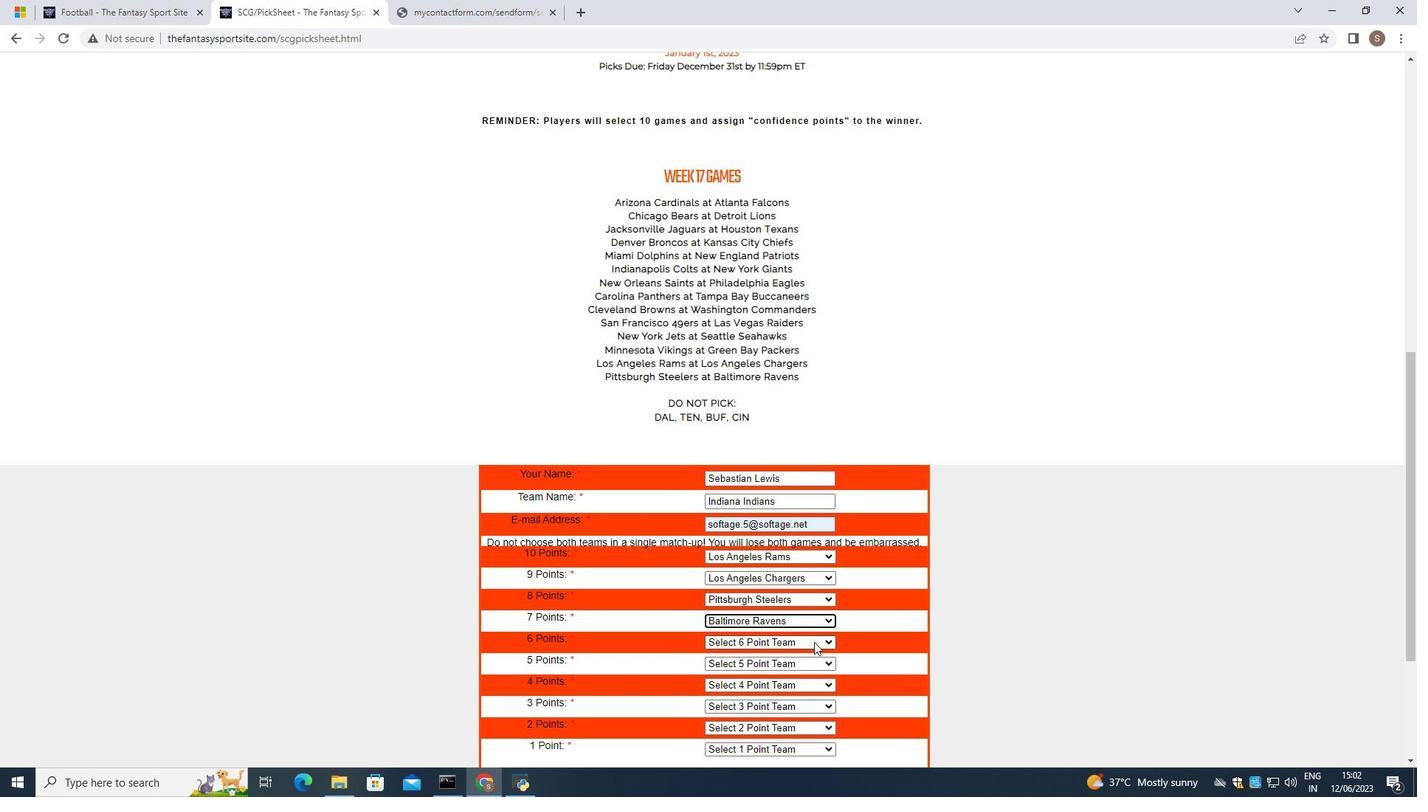 
Action: Mouse pressed left at (814, 643)
Screenshot: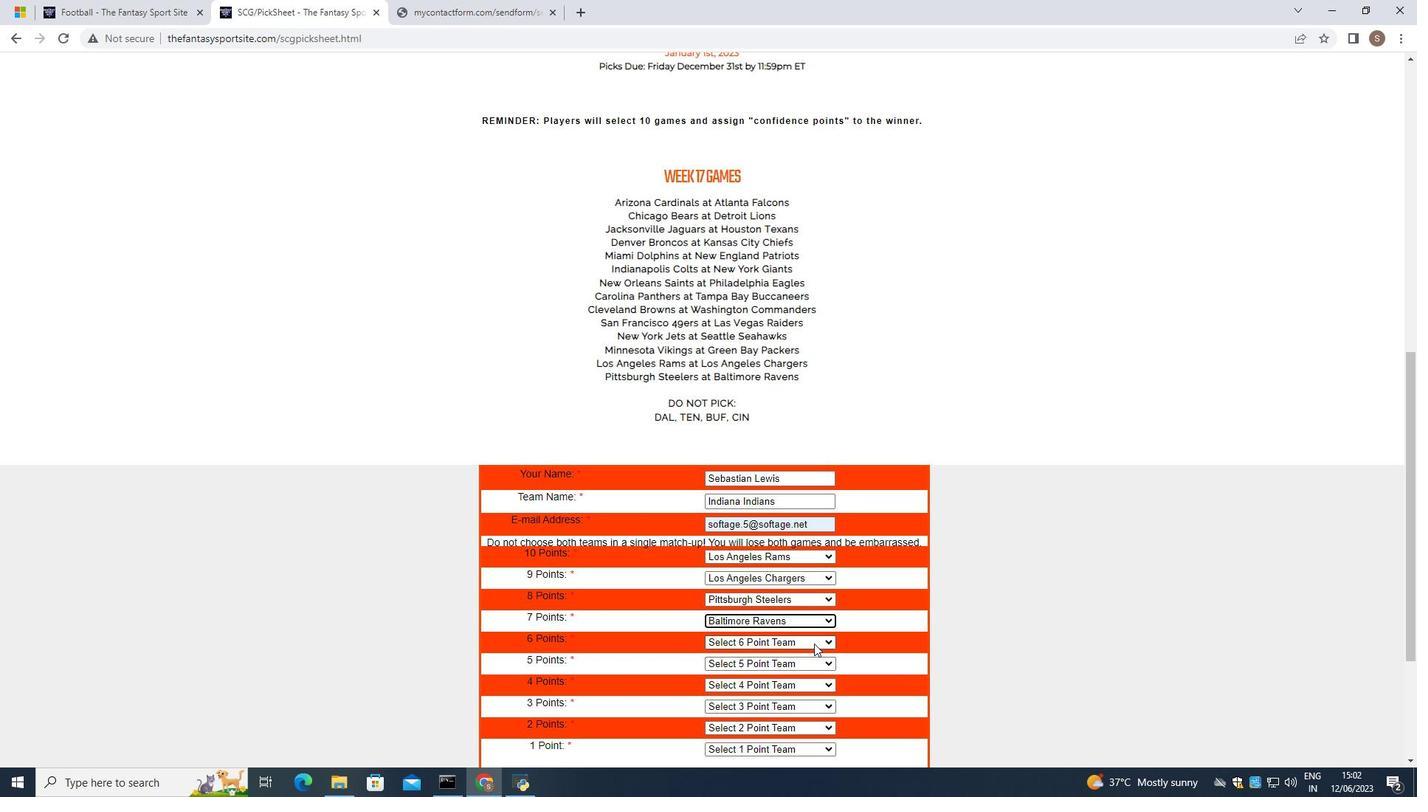 
Action: Mouse moved to (795, 430)
Screenshot: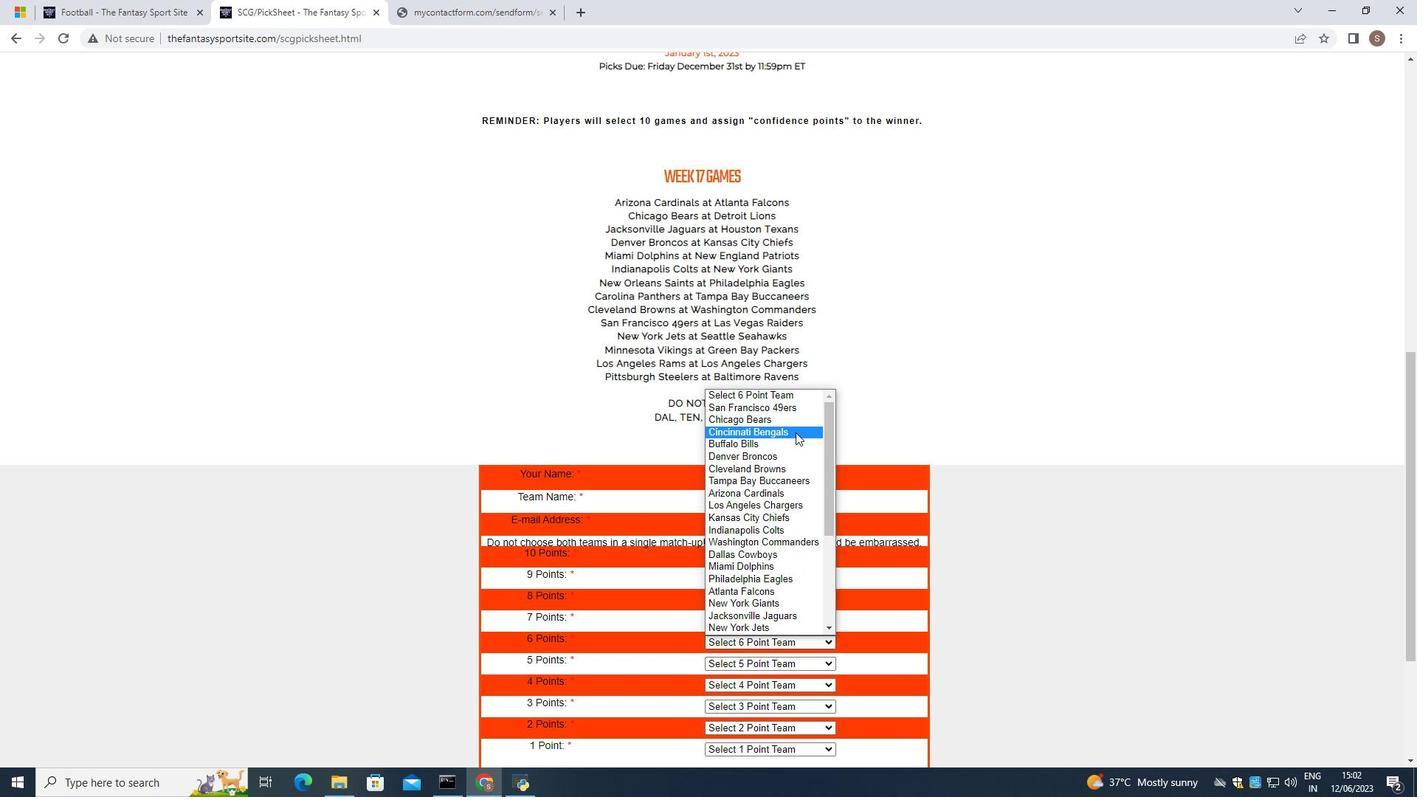 
Action: Mouse pressed left at (795, 430)
Screenshot: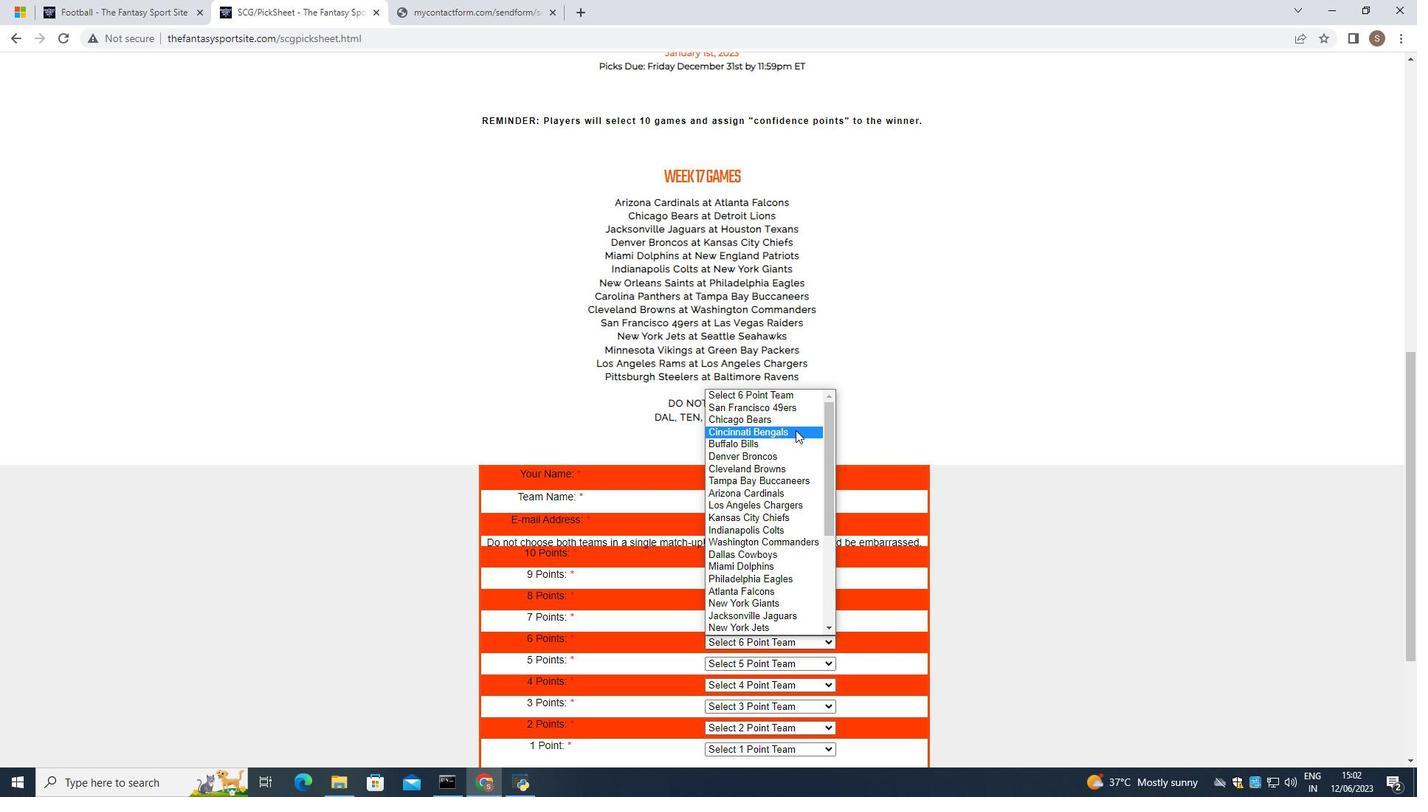 
Action: Mouse moved to (790, 662)
Screenshot: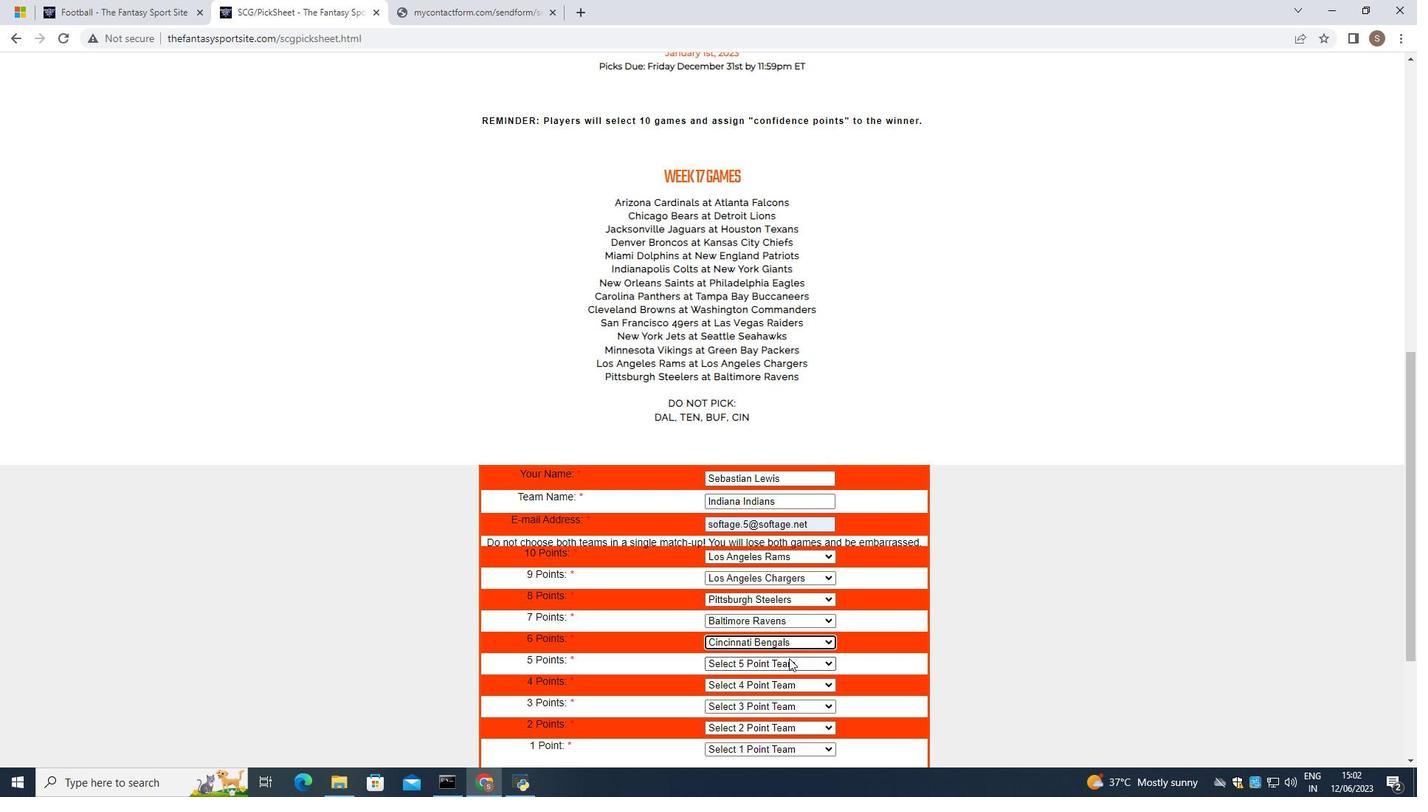 
Action: Mouse pressed left at (790, 662)
Screenshot: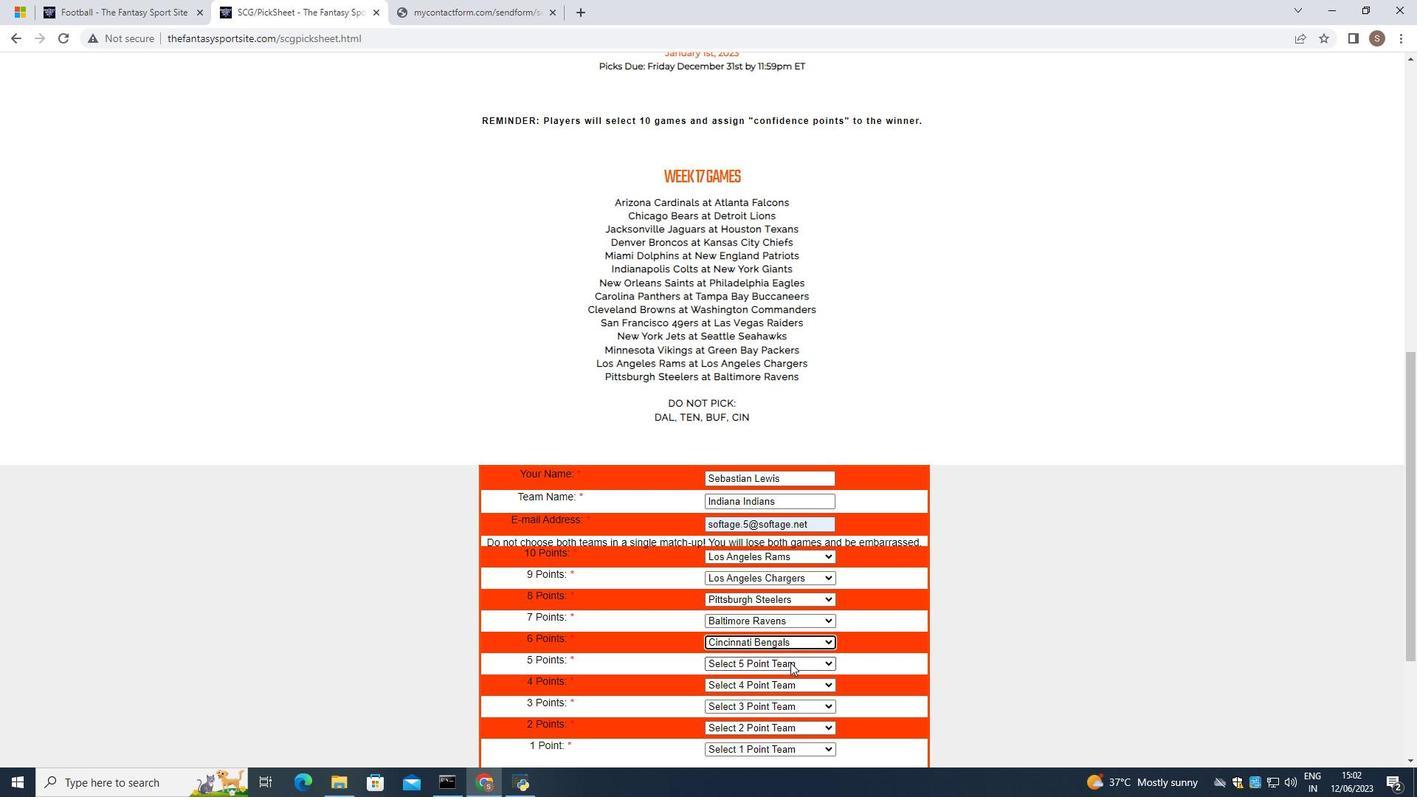 
Action: Mouse moved to (786, 462)
Screenshot: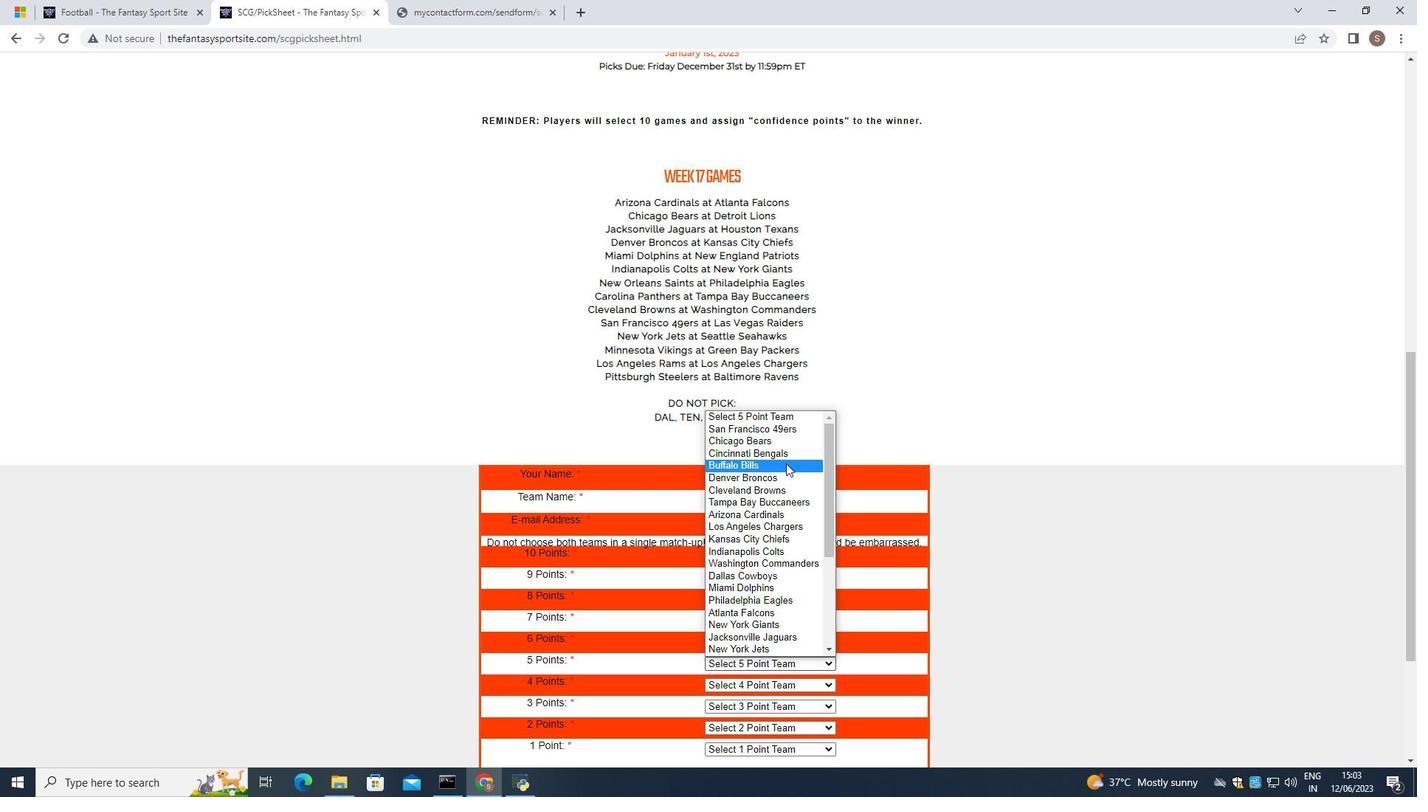 
Action: Mouse pressed left at (786, 462)
Screenshot: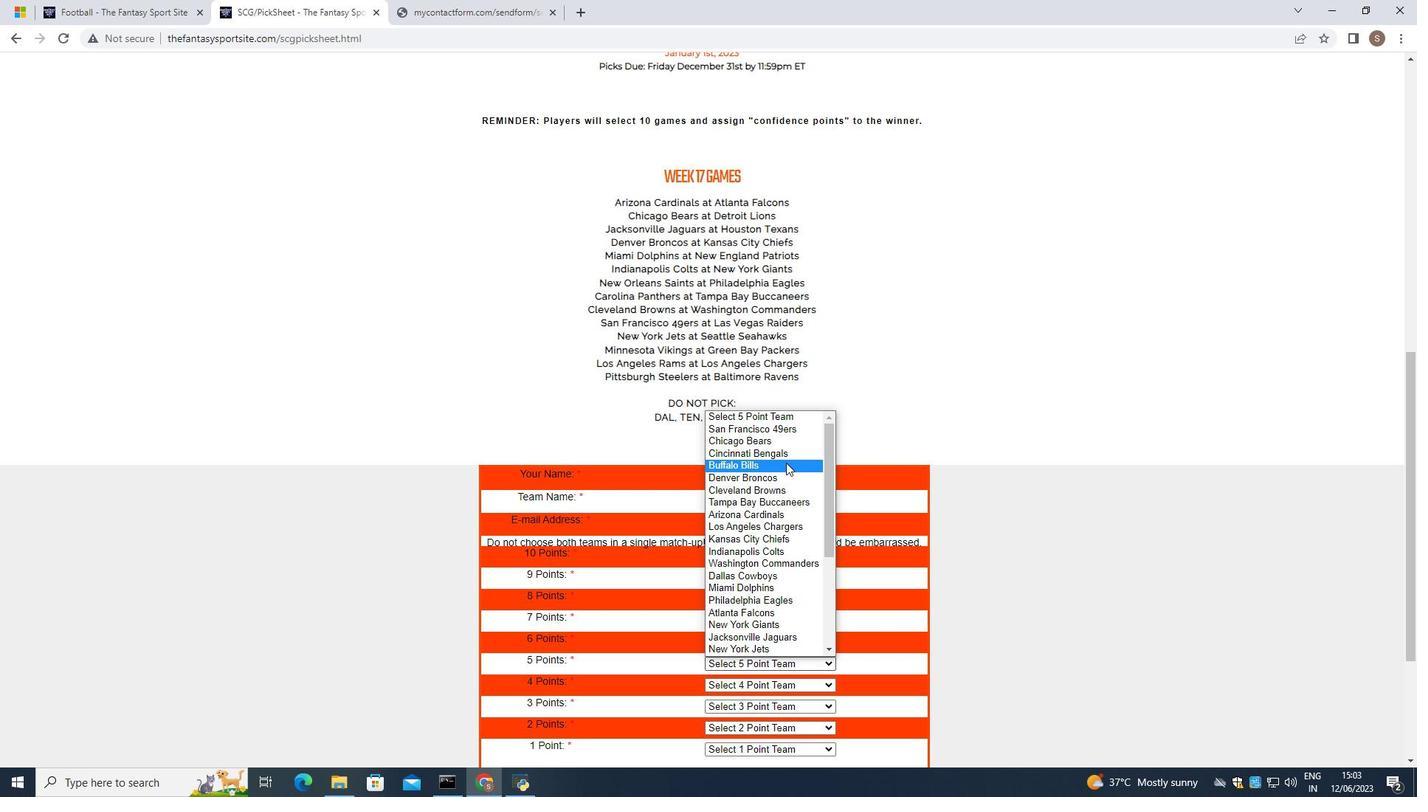 
Action: Mouse moved to (800, 685)
Screenshot: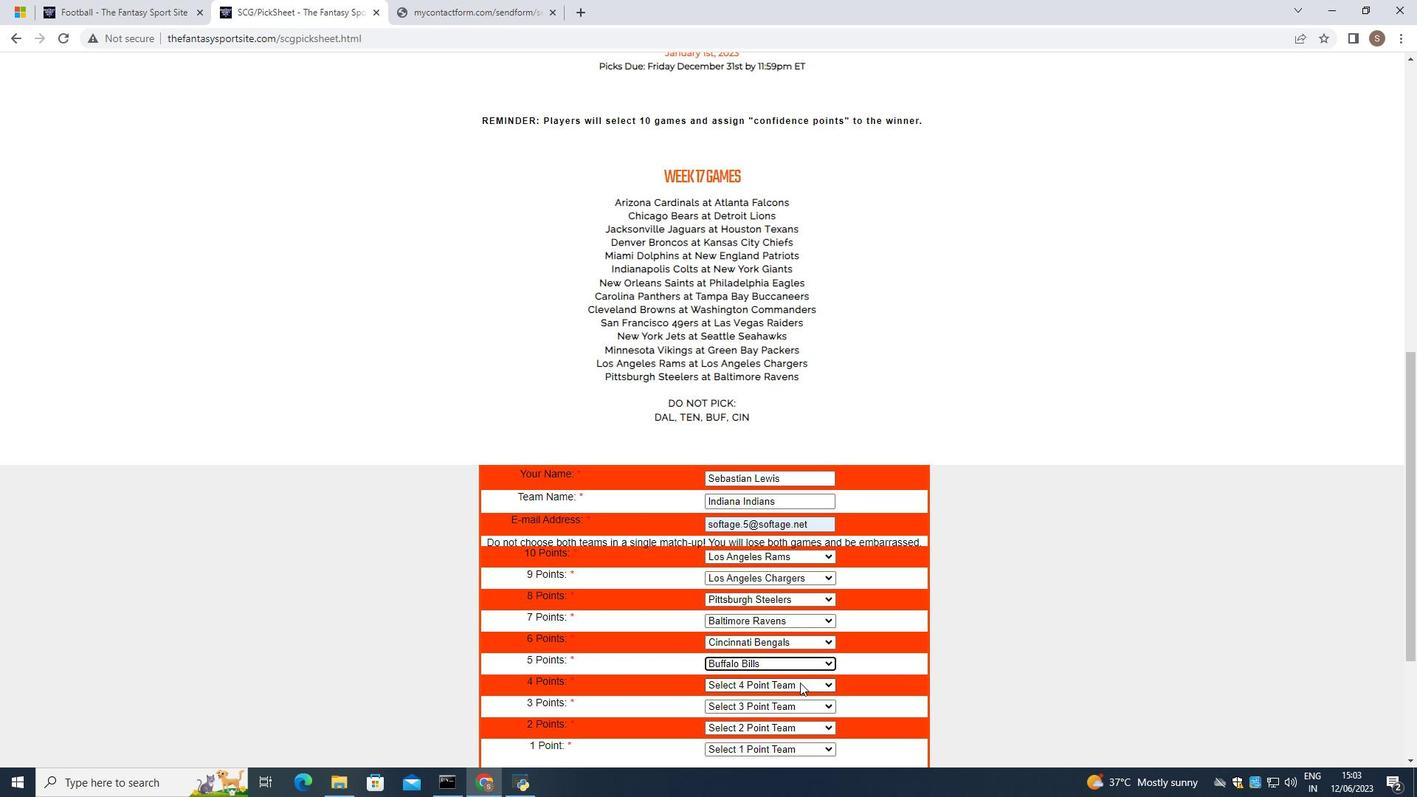 
Action: Mouse pressed left at (800, 685)
Screenshot: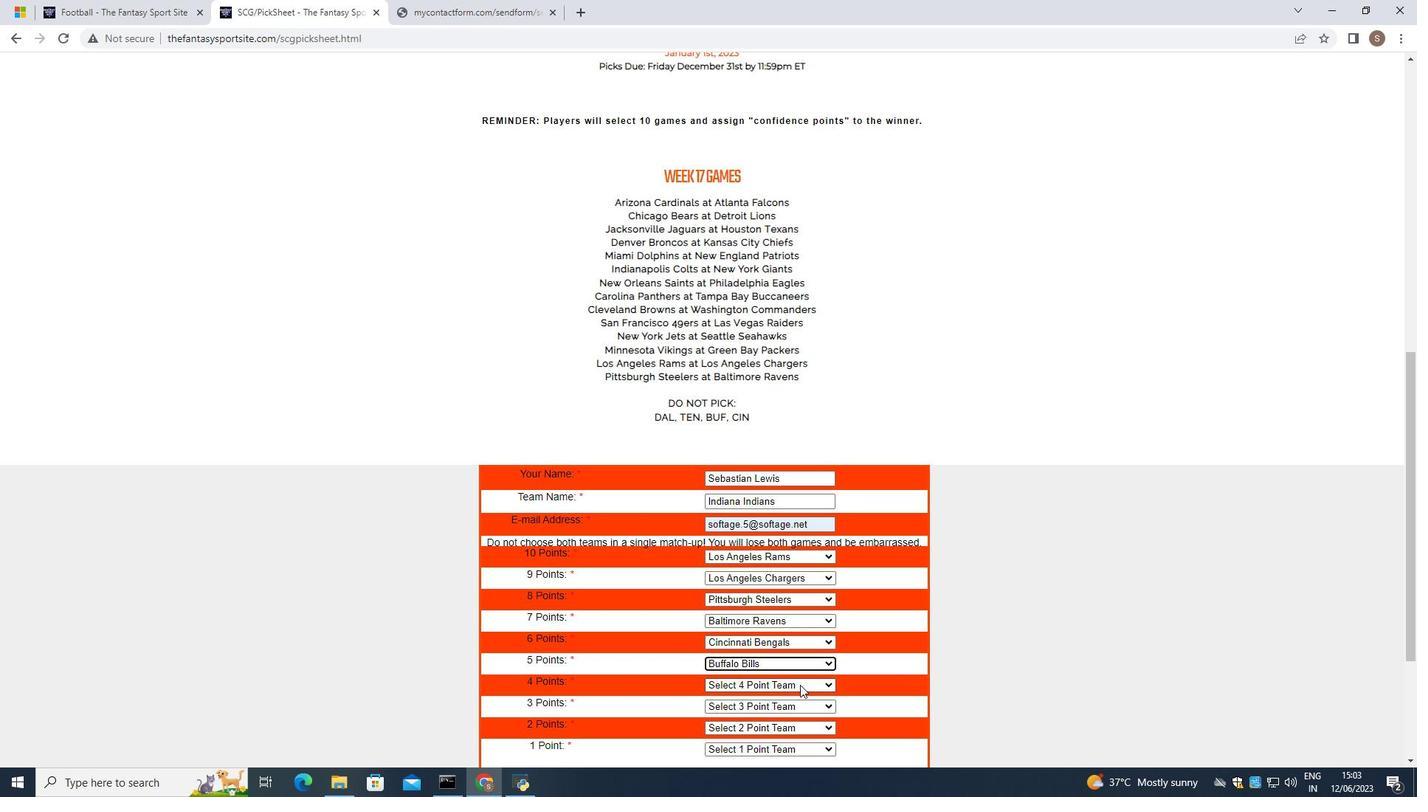 
Action: Mouse moved to (802, 653)
Screenshot: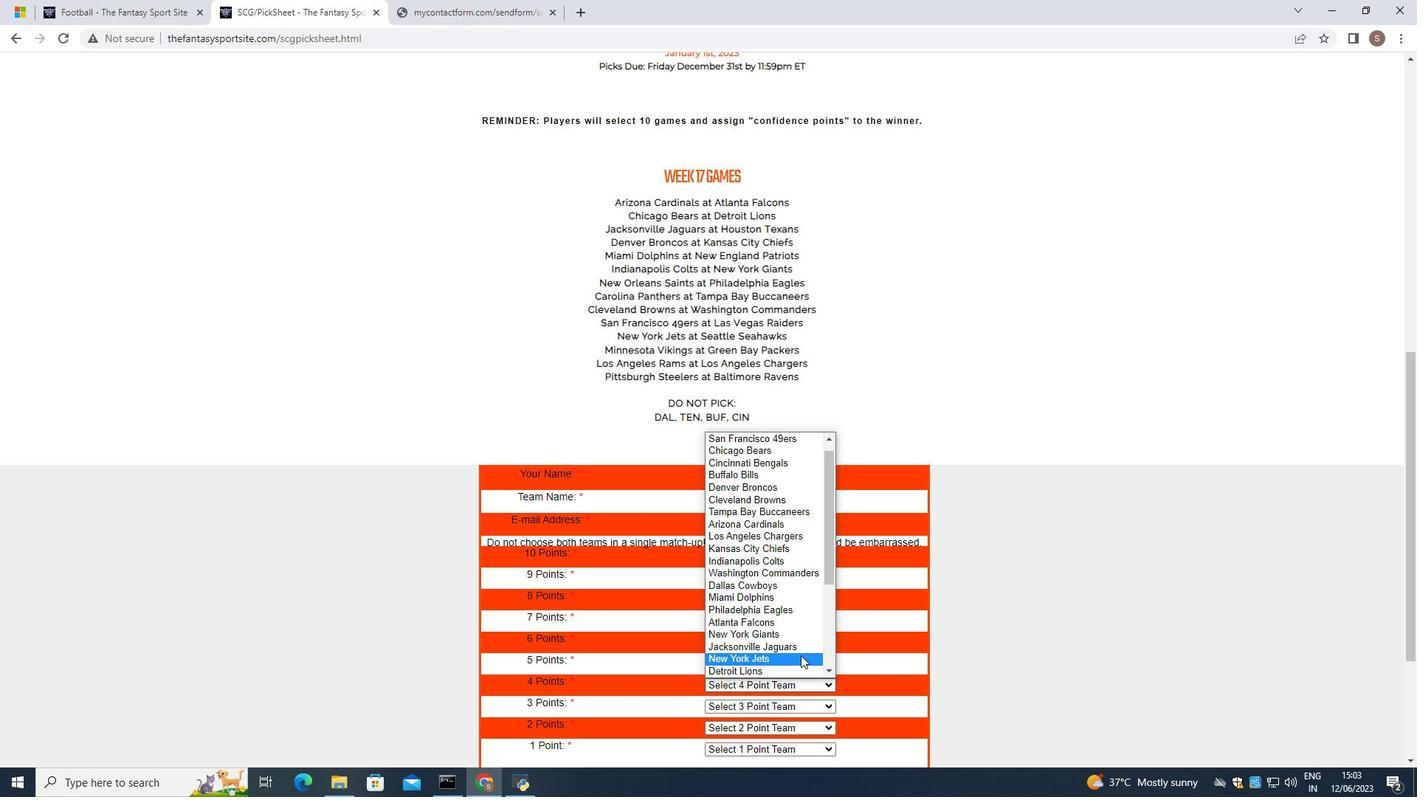 
Action: Mouse scrolled (802, 652) with delta (0, 0)
Screenshot: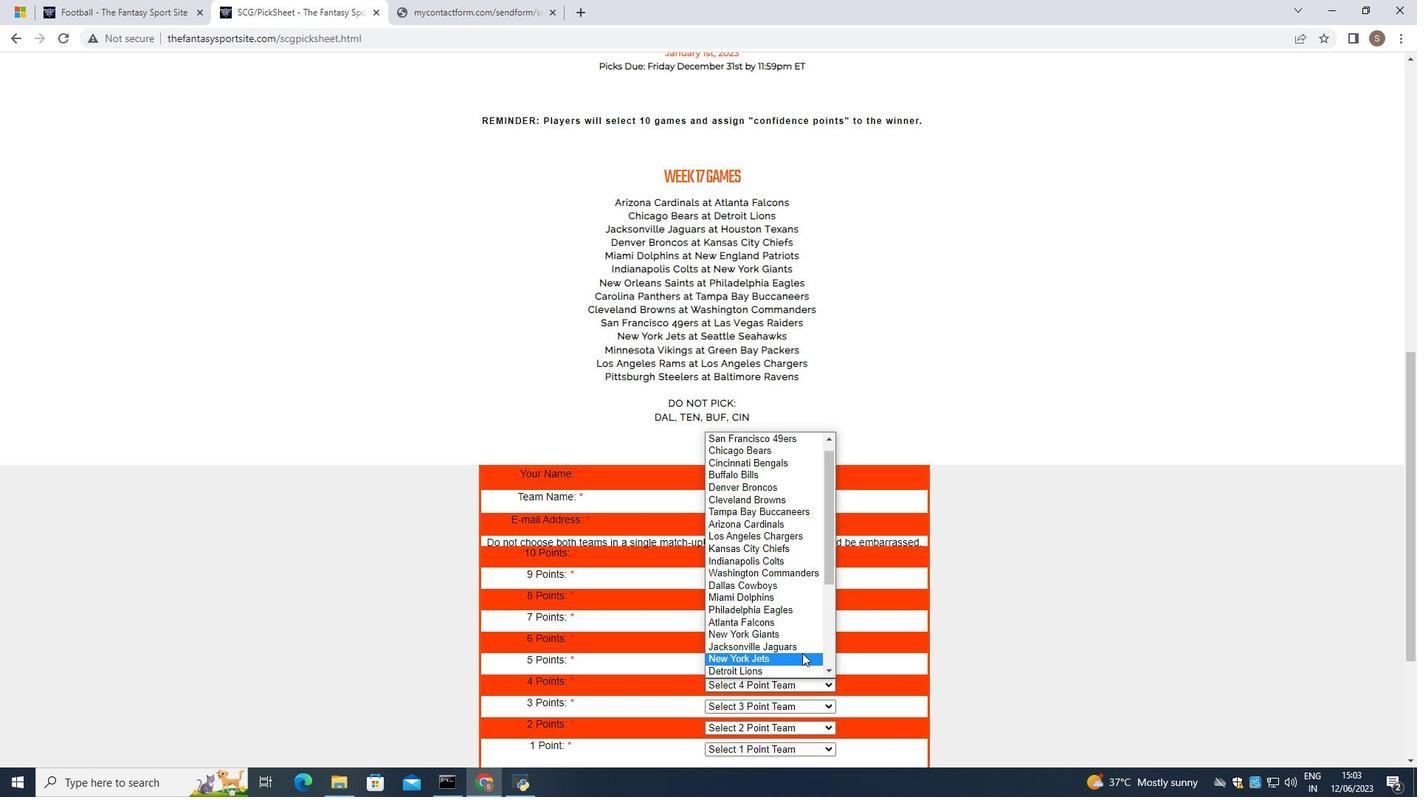 
Action: Mouse scrolled (802, 652) with delta (0, 0)
Screenshot: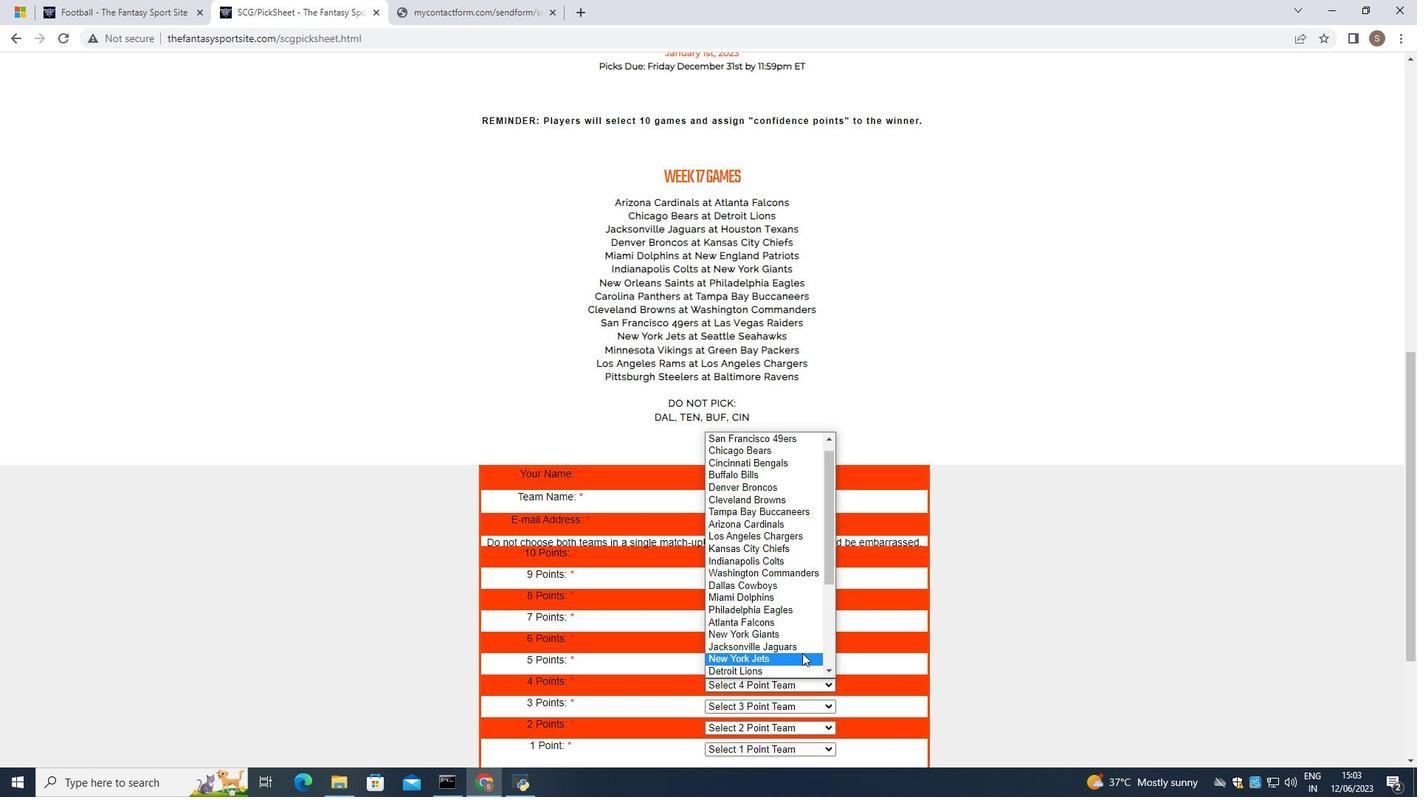
Action: Mouse scrolled (802, 652) with delta (0, 0)
Screenshot: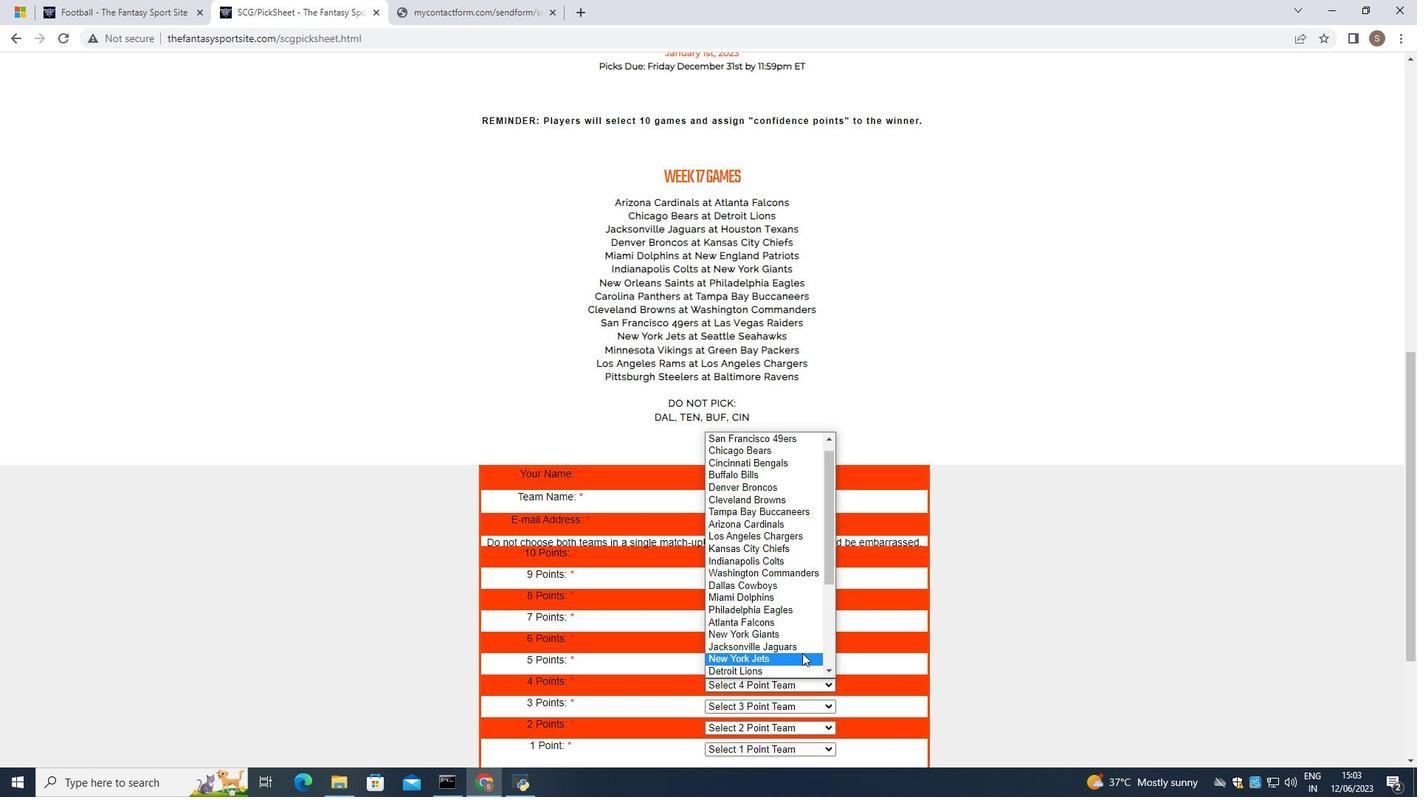 
Action: Mouse scrolled (802, 652) with delta (0, 0)
Screenshot: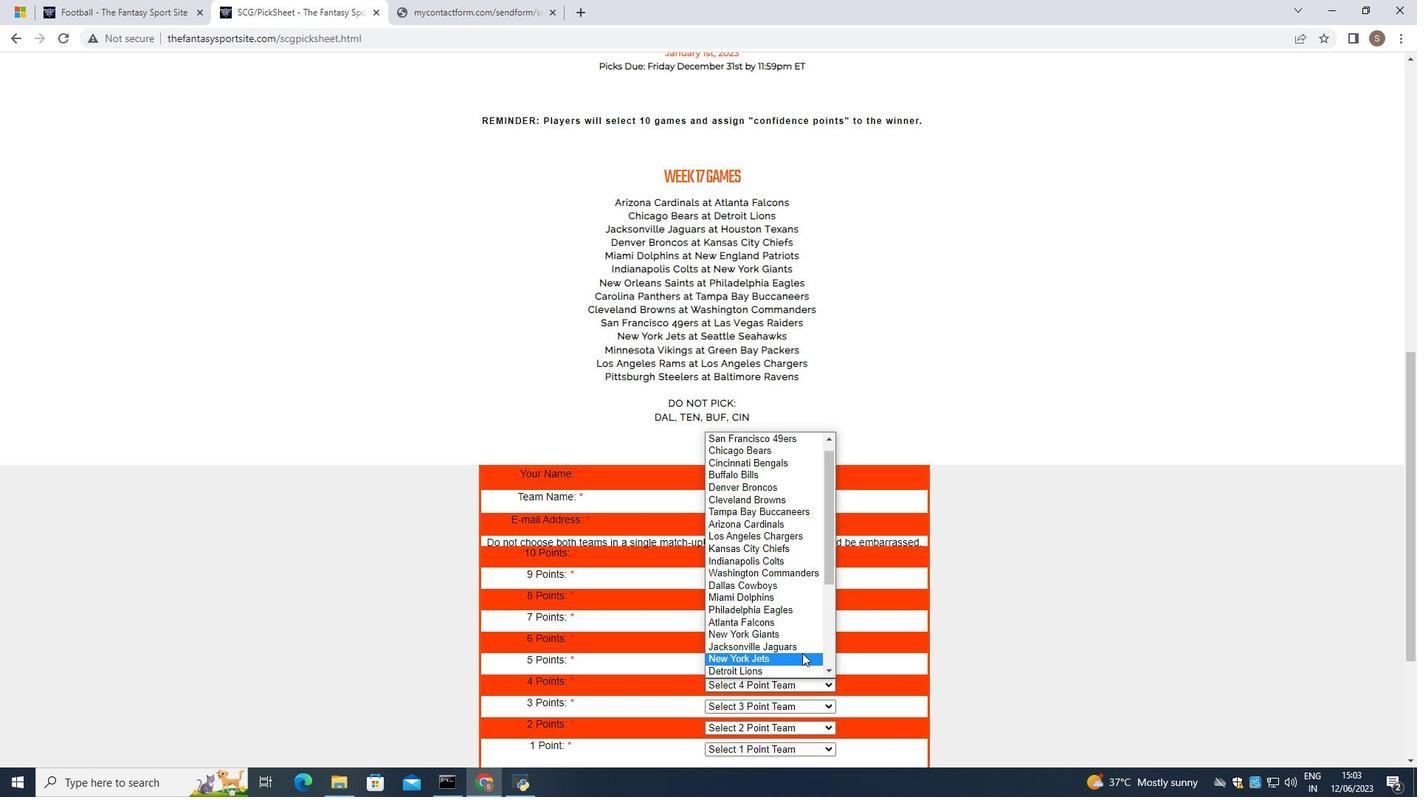 
Action: Mouse scrolled (802, 652) with delta (0, 0)
Screenshot: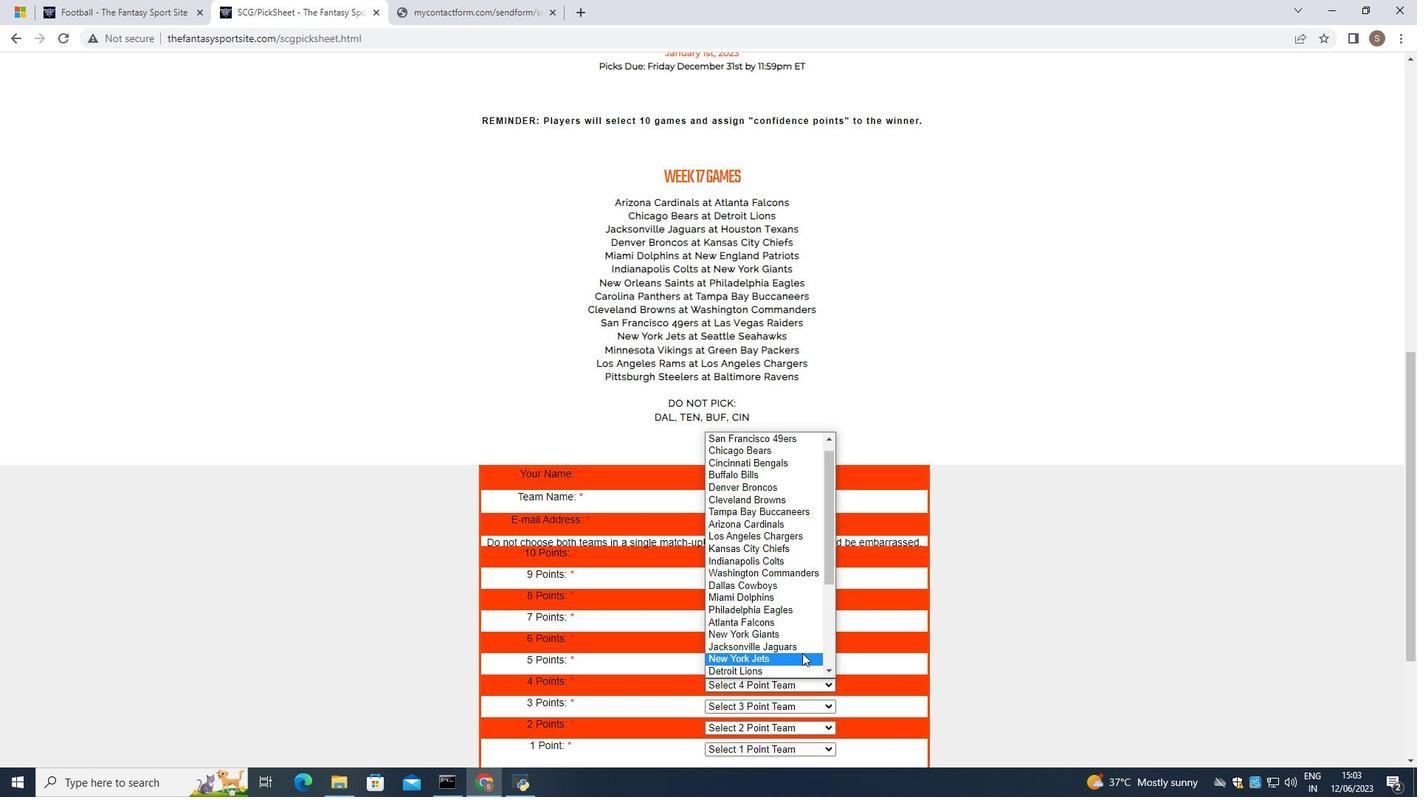 
Action: Mouse scrolled (802, 652) with delta (0, 0)
Screenshot: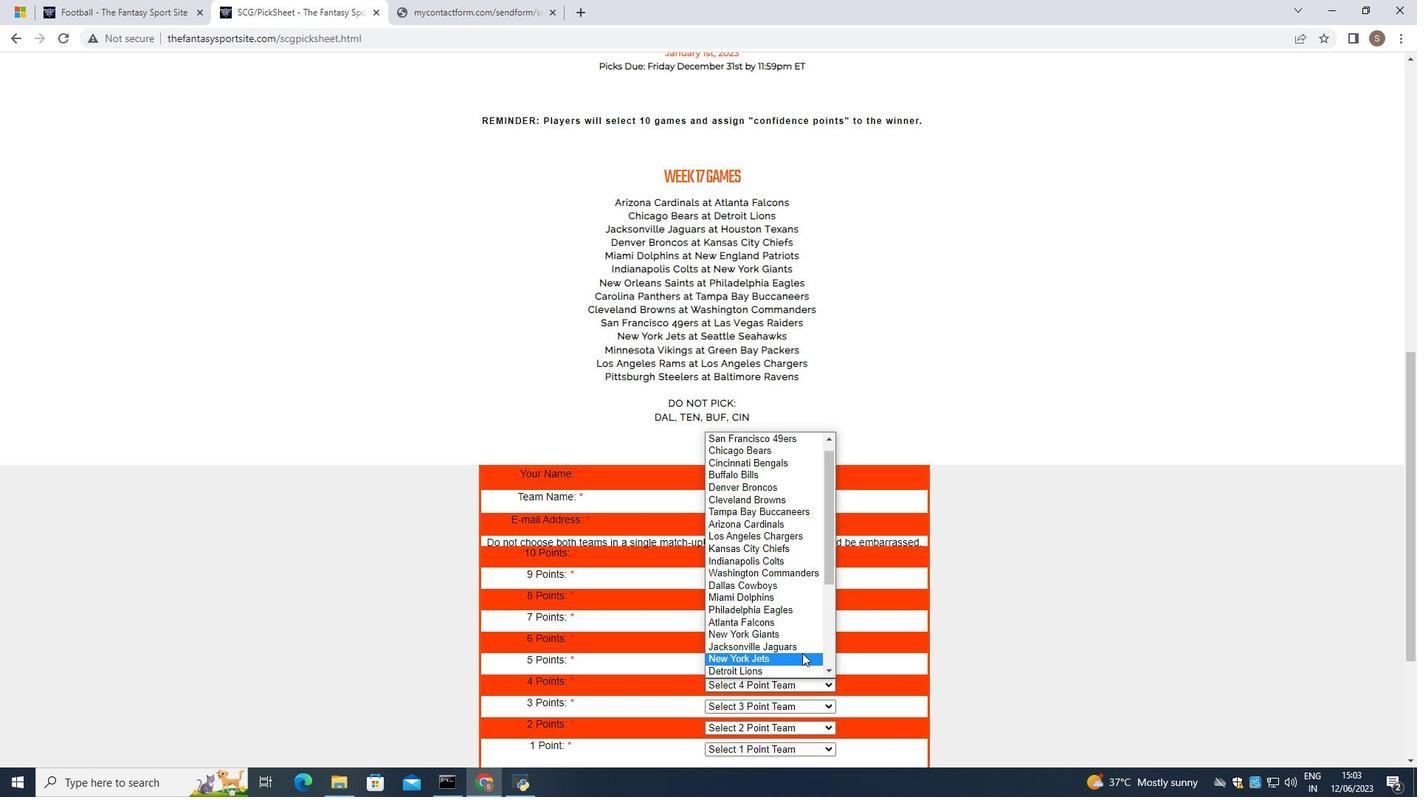 
Action: Mouse moved to (804, 650)
Screenshot: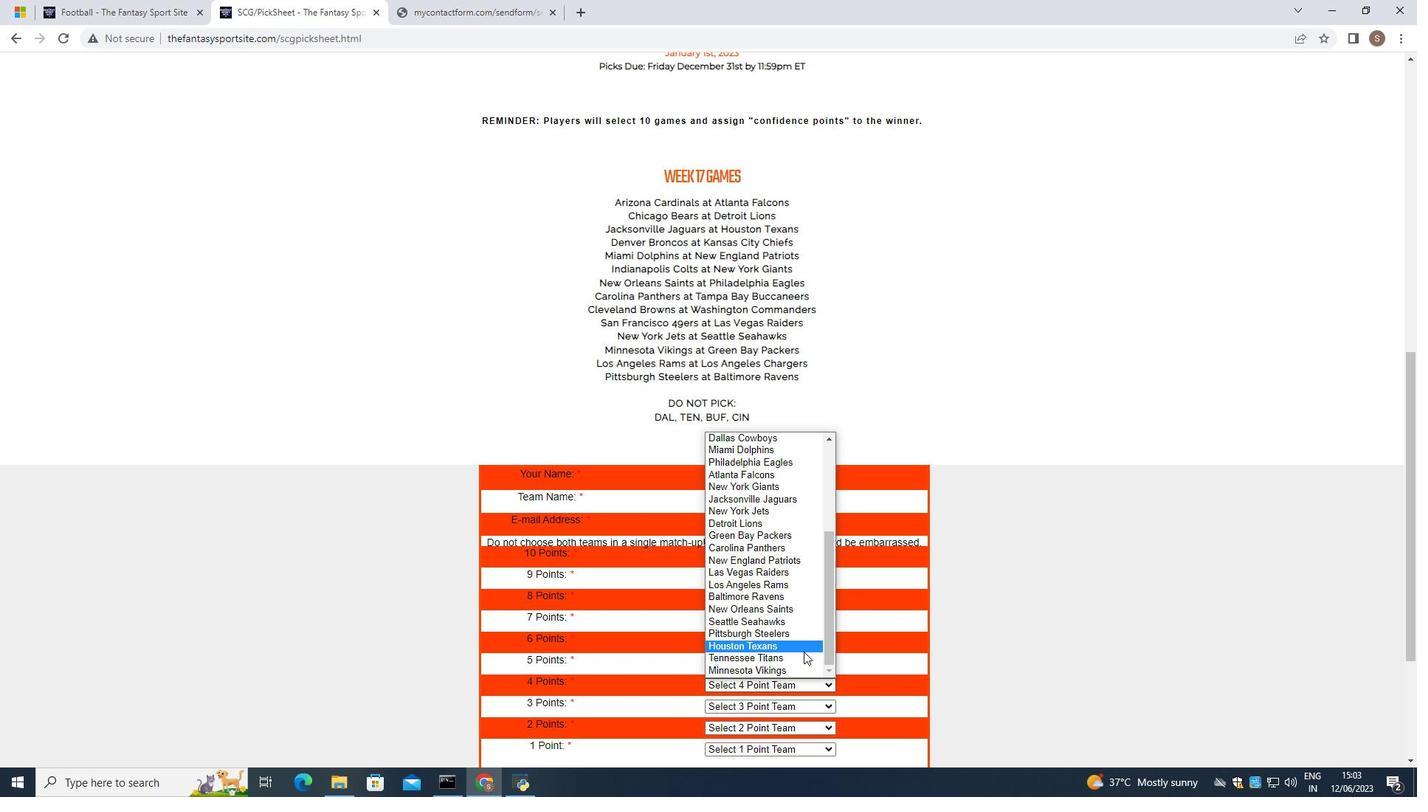 
Action: Mouse scrolled (804, 649) with delta (0, 0)
Screenshot: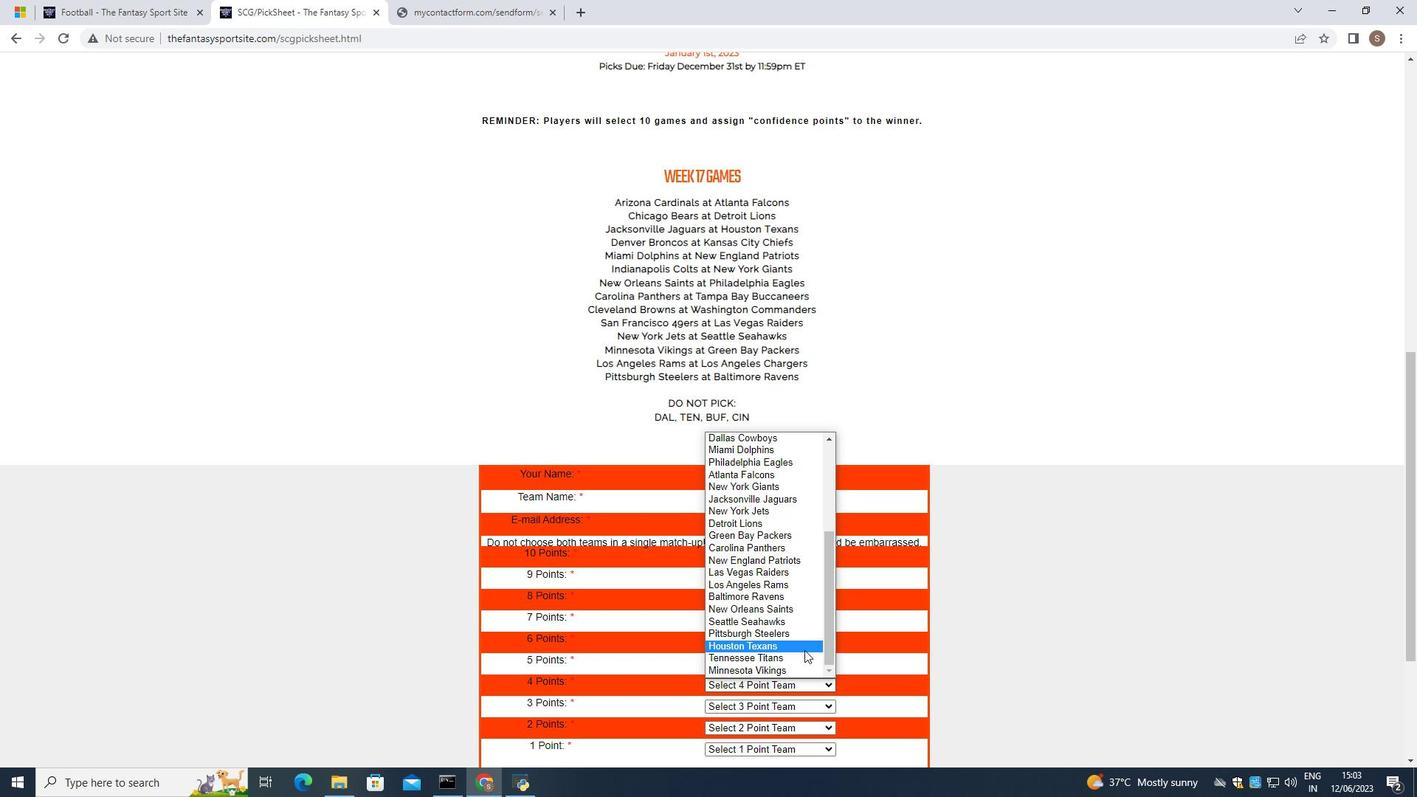 
Action: Mouse scrolled (804, 649) with delta (0, 0)
Screenshot: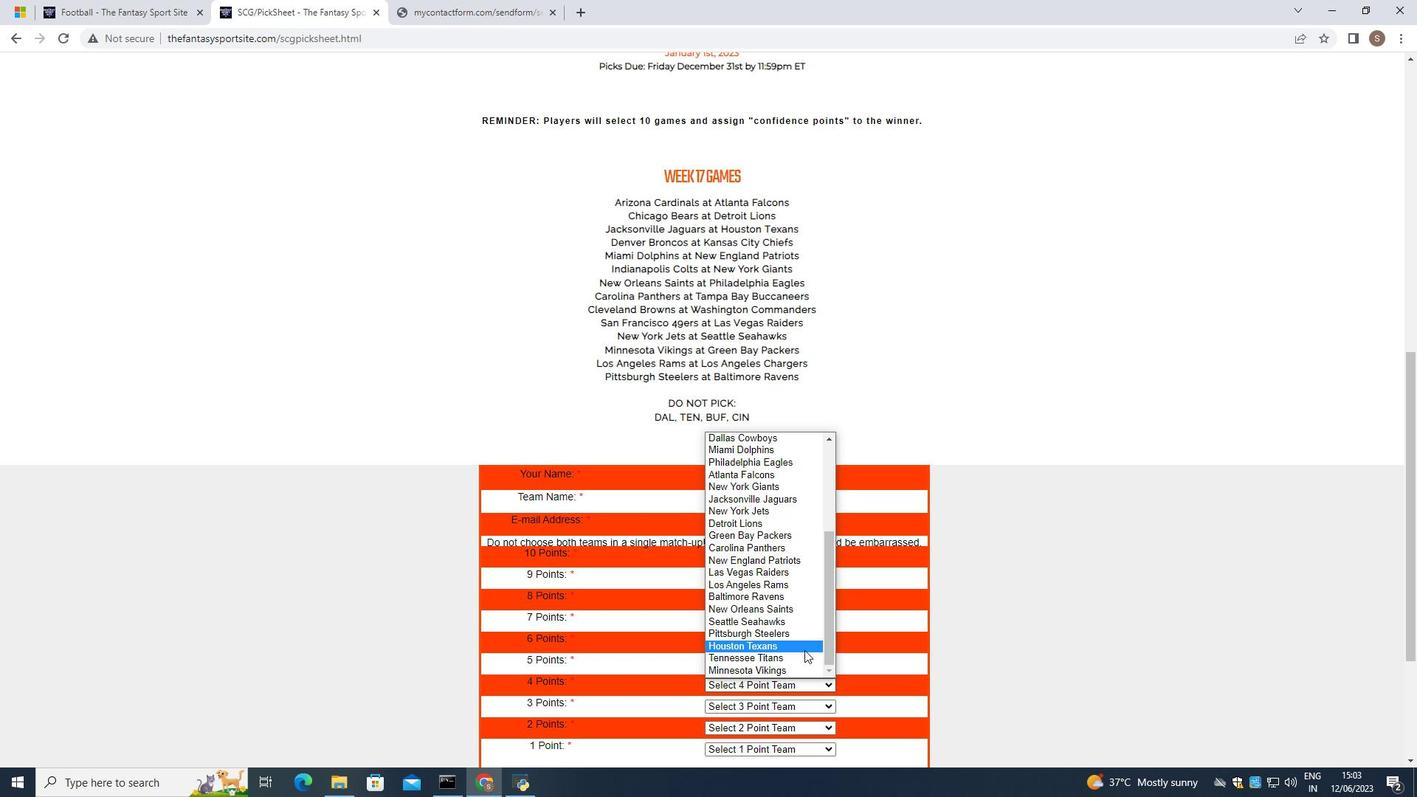 
Action: Mouse scrolled (804, 649) with delta (0, 0)
Screenshot: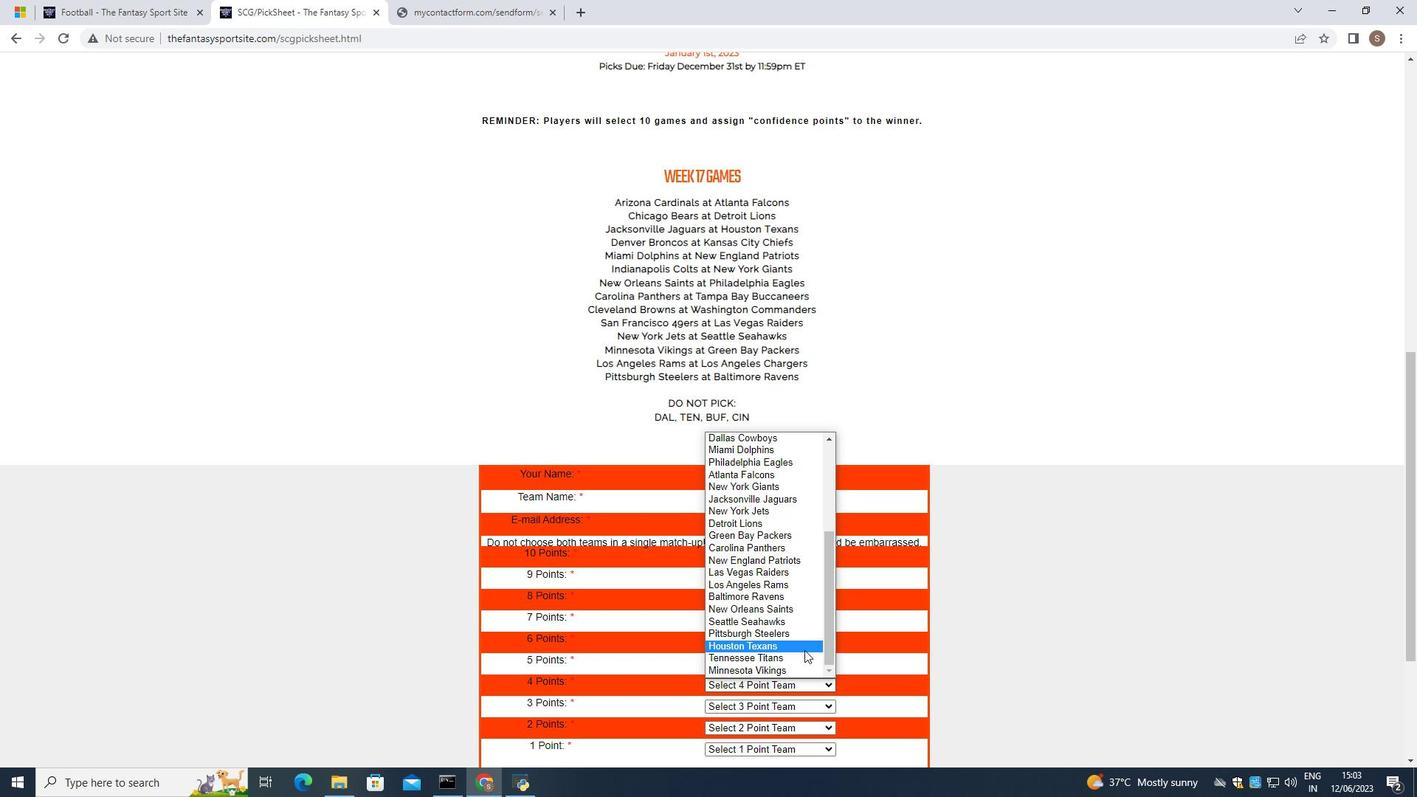 
Action: Mouse moved to (783, 516)
Screenshot: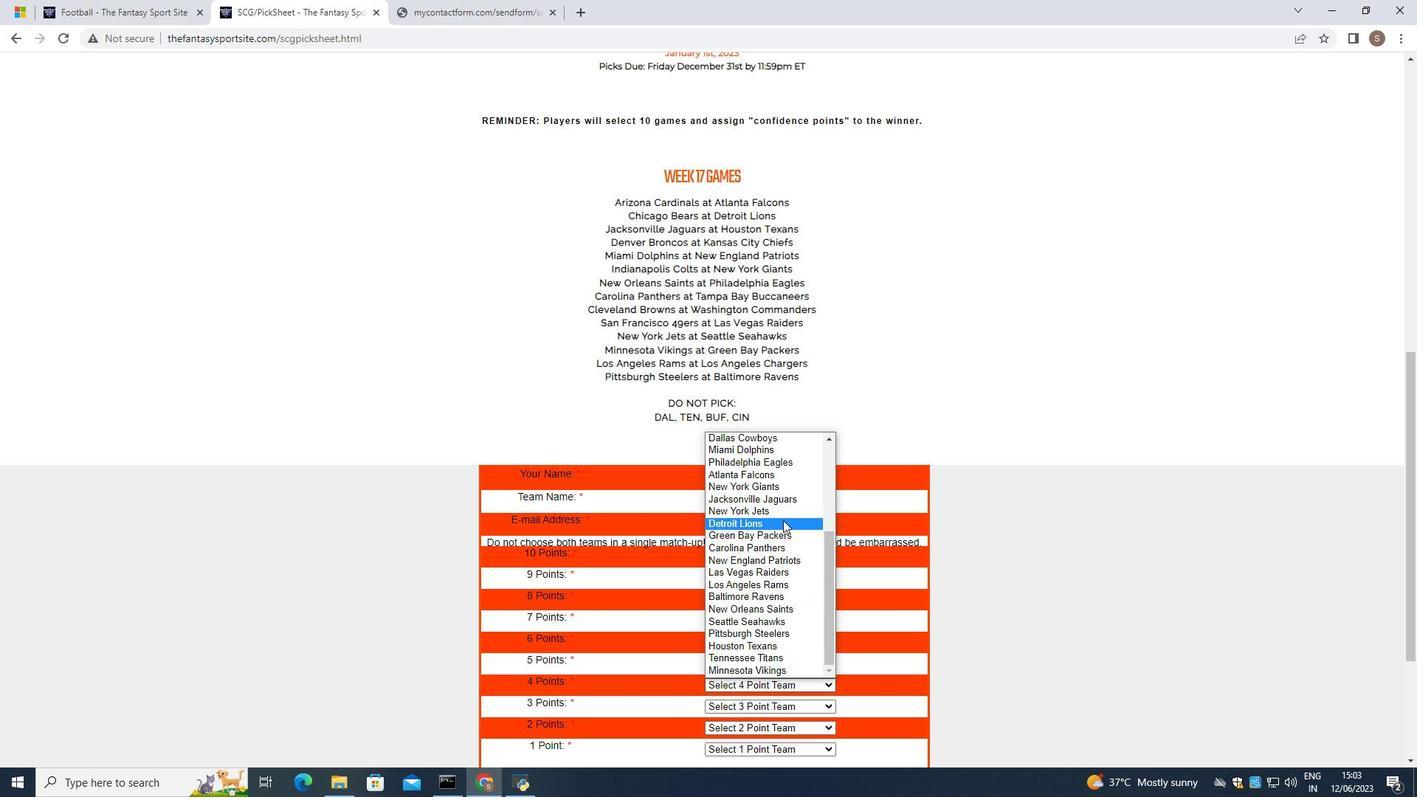 
Action: Mouse scrolled (783, 517) with delta (0, 0)
Screenshot: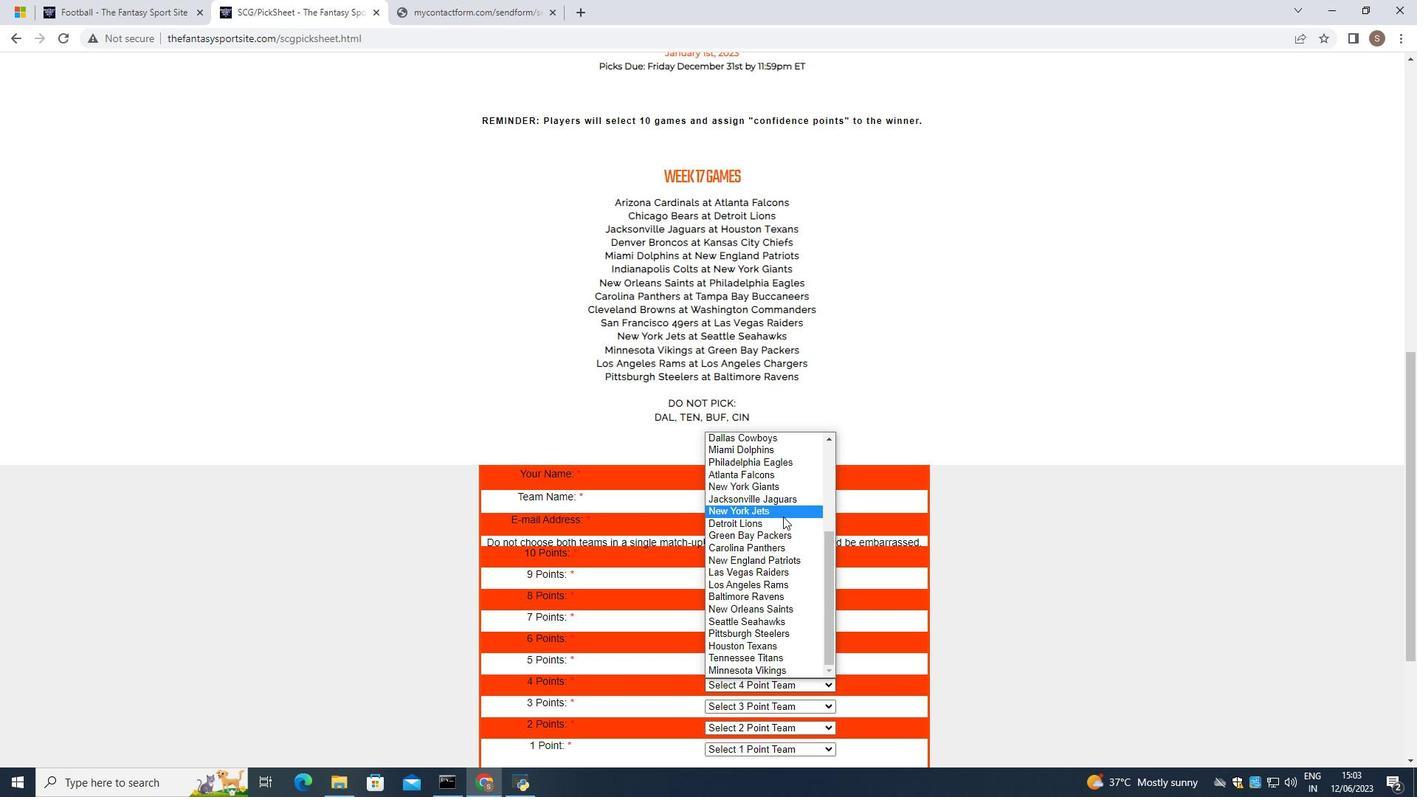 
Action: Mouse scrolled (783, 517) with delta (0, 0)
Screenshot: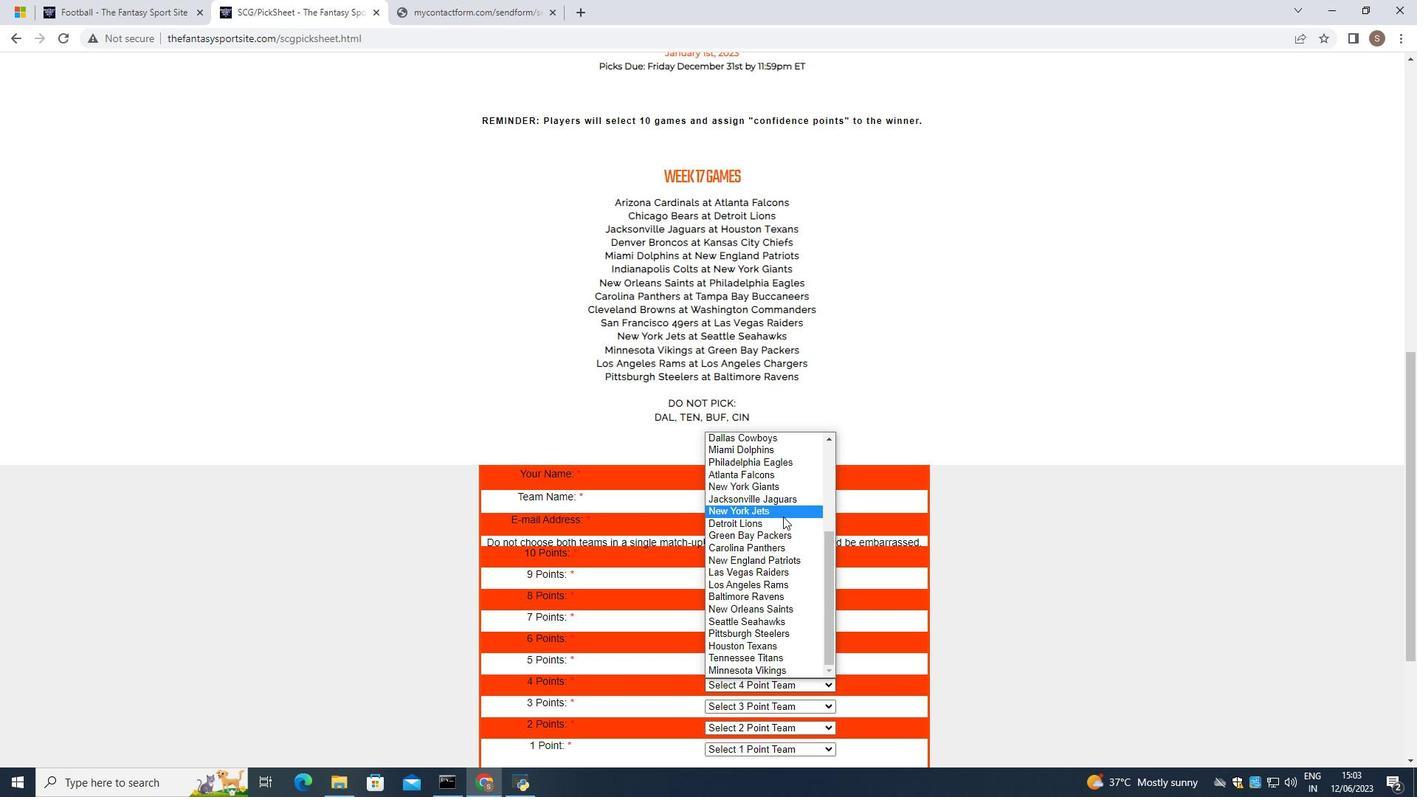 
Action: Mouse scrolled (783, 517) with delta (0, 0)
Screenshot: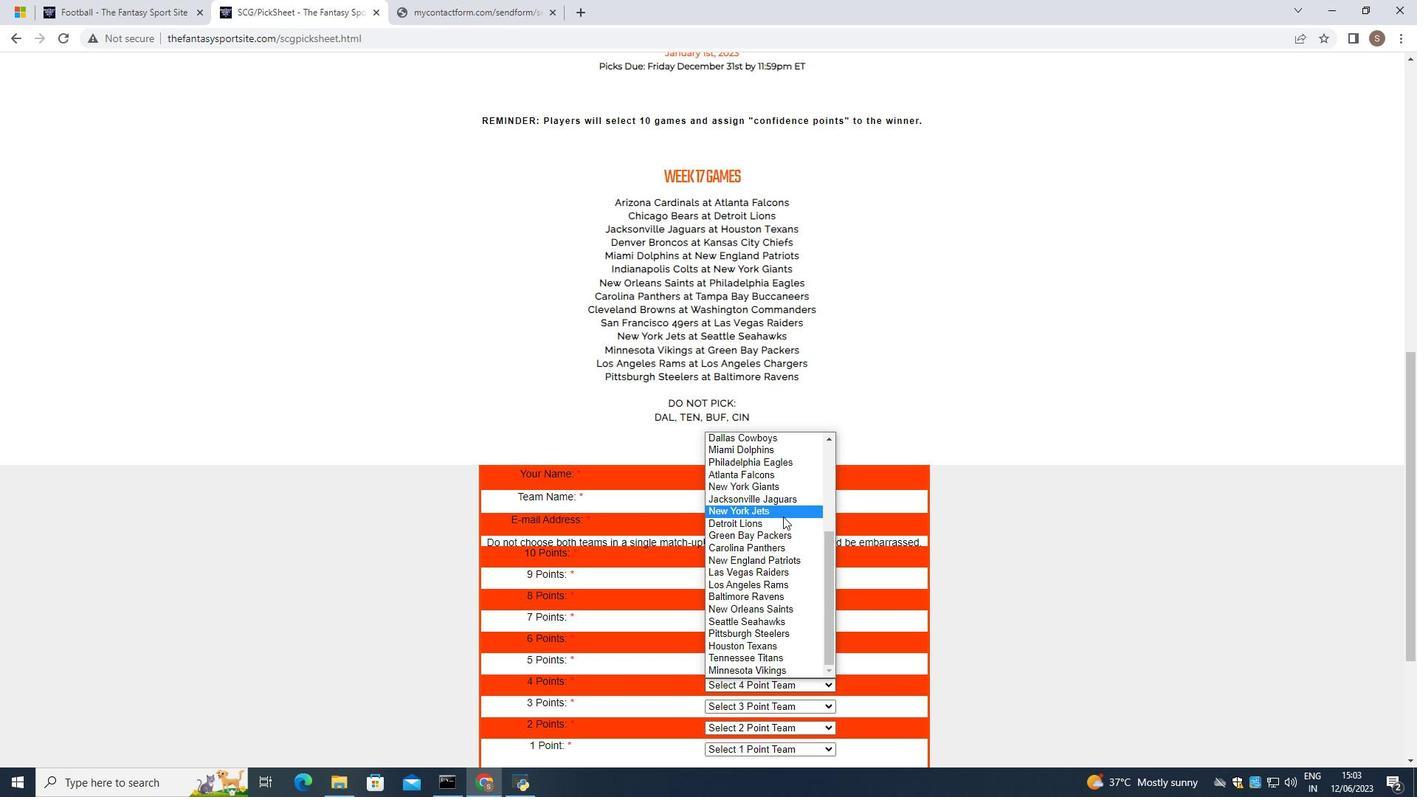 
Action: Mouse scrolled (783, 517) with delta (0, 0)
Screenshot: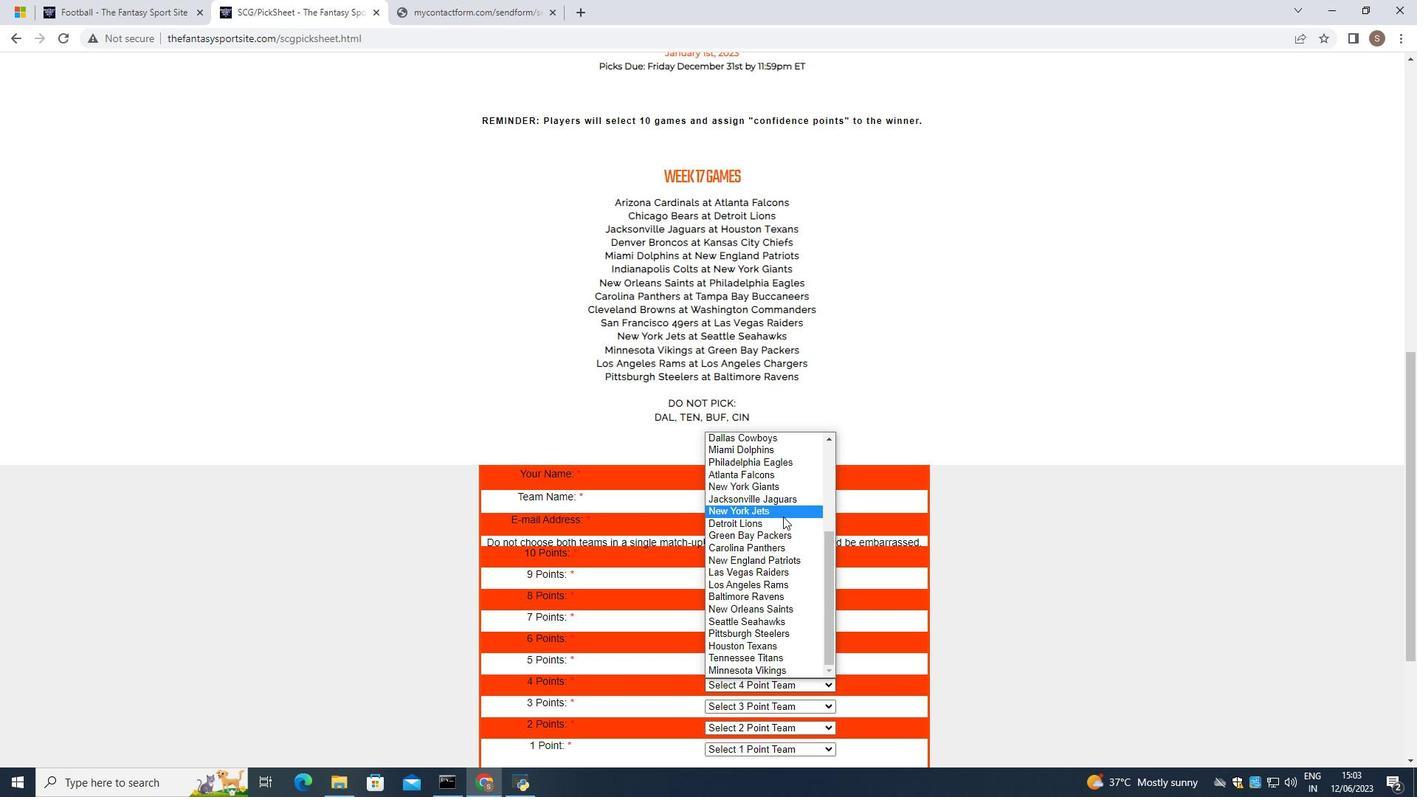 
Action: Mouse moved to (766, 592)
Screenshot: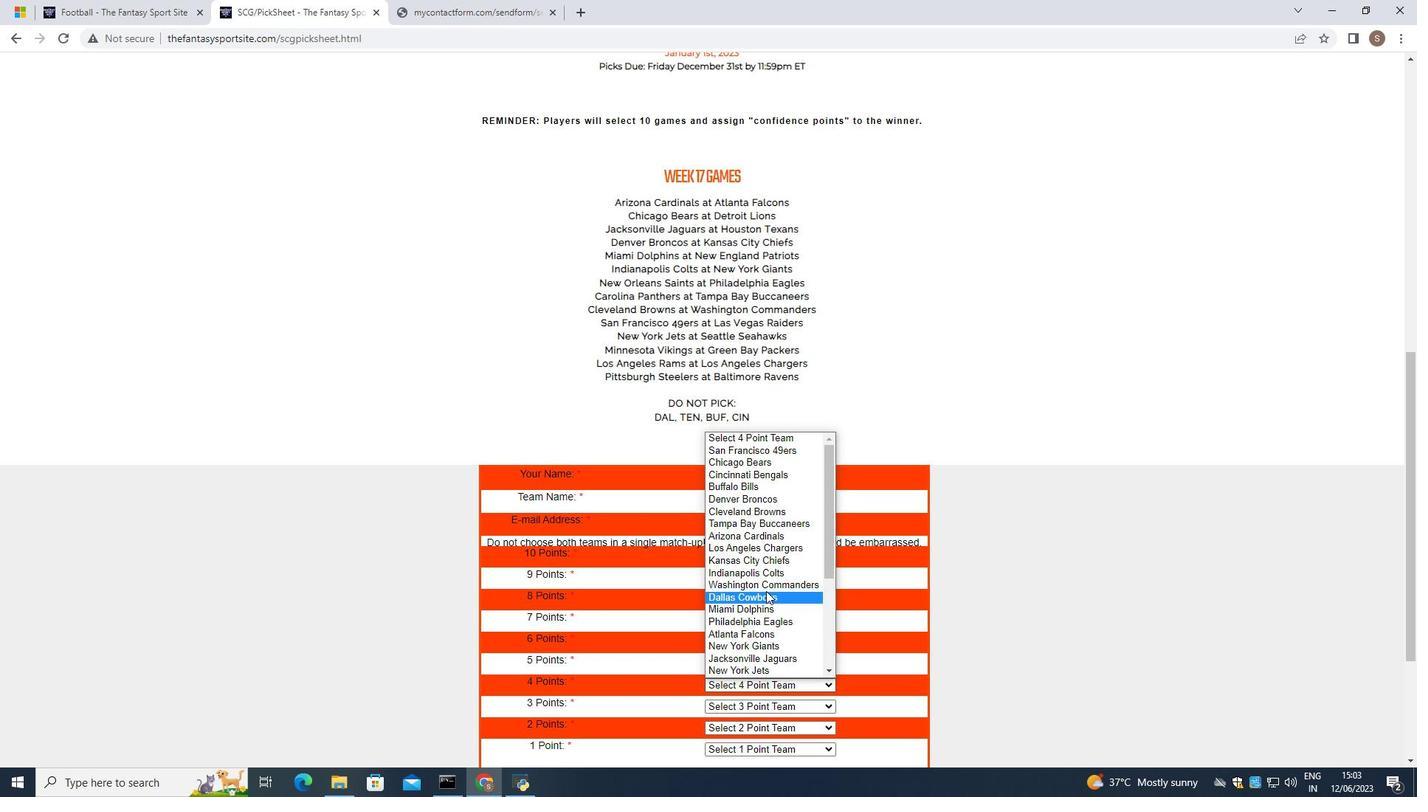 
Action: Mouse pressed left at (766, 592)
Screenshot: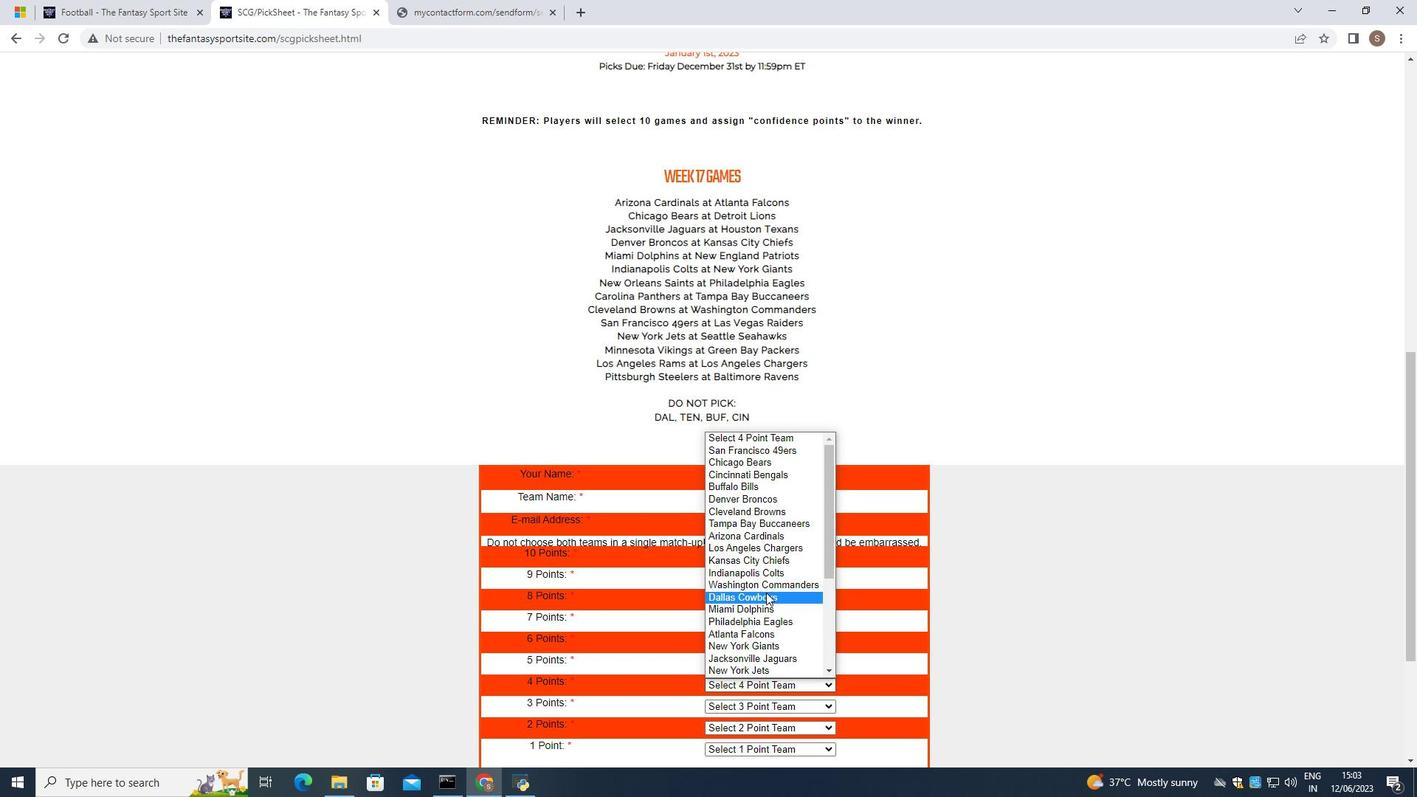 
Action: Mouse moved to (798, 704)
Screenshot: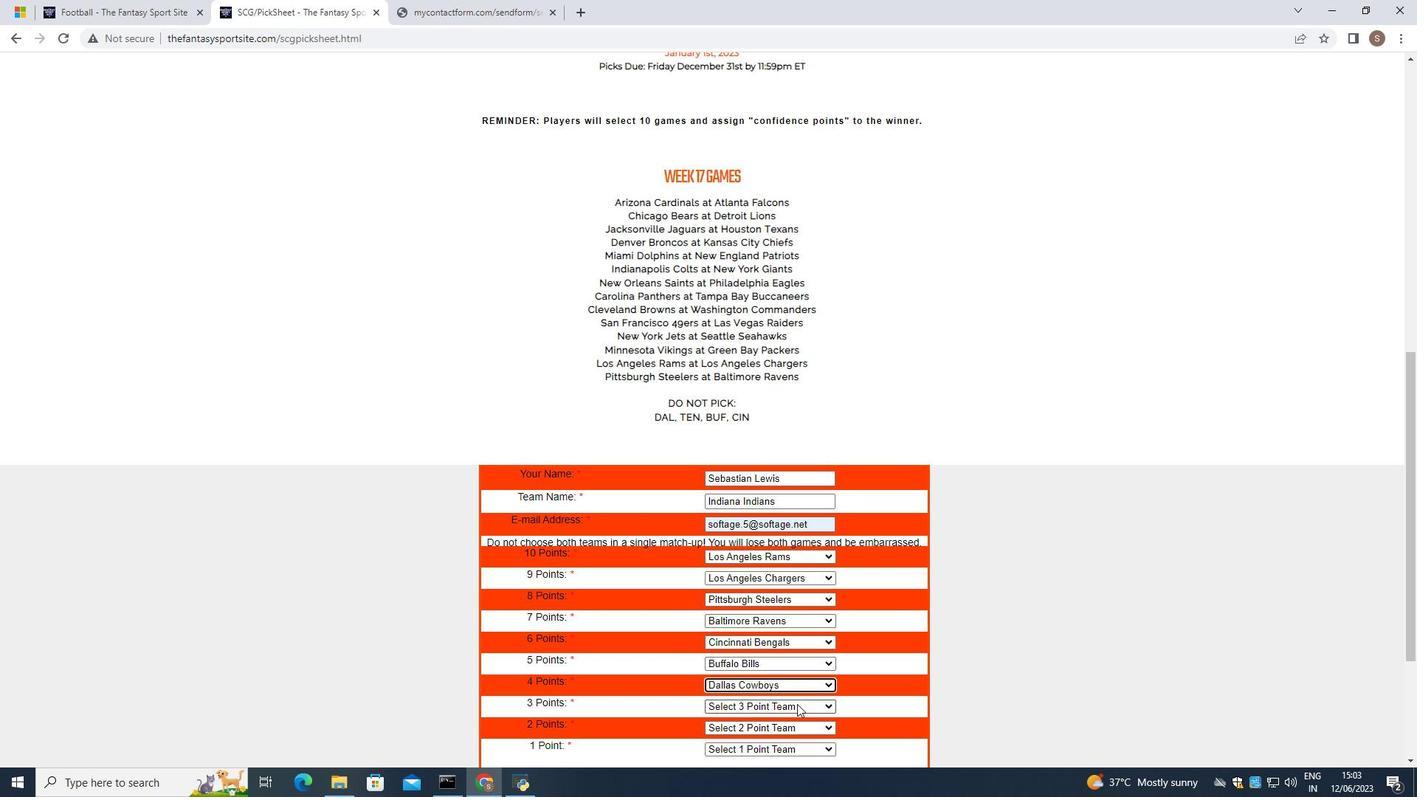 
Action: Mouse pressed left at (798, 704)
Screenshot: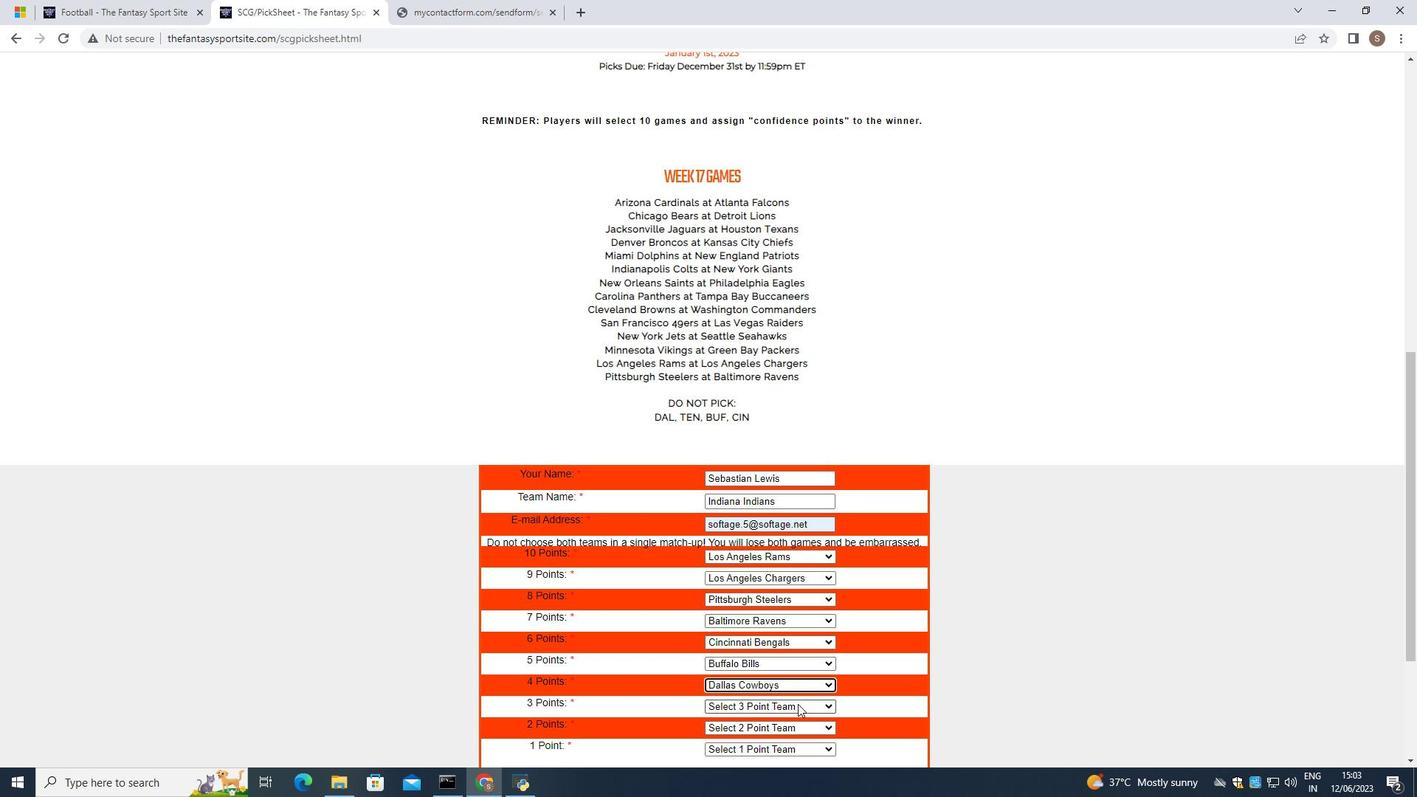 
Action: Mouse moved to (798, 632)
Screenshot: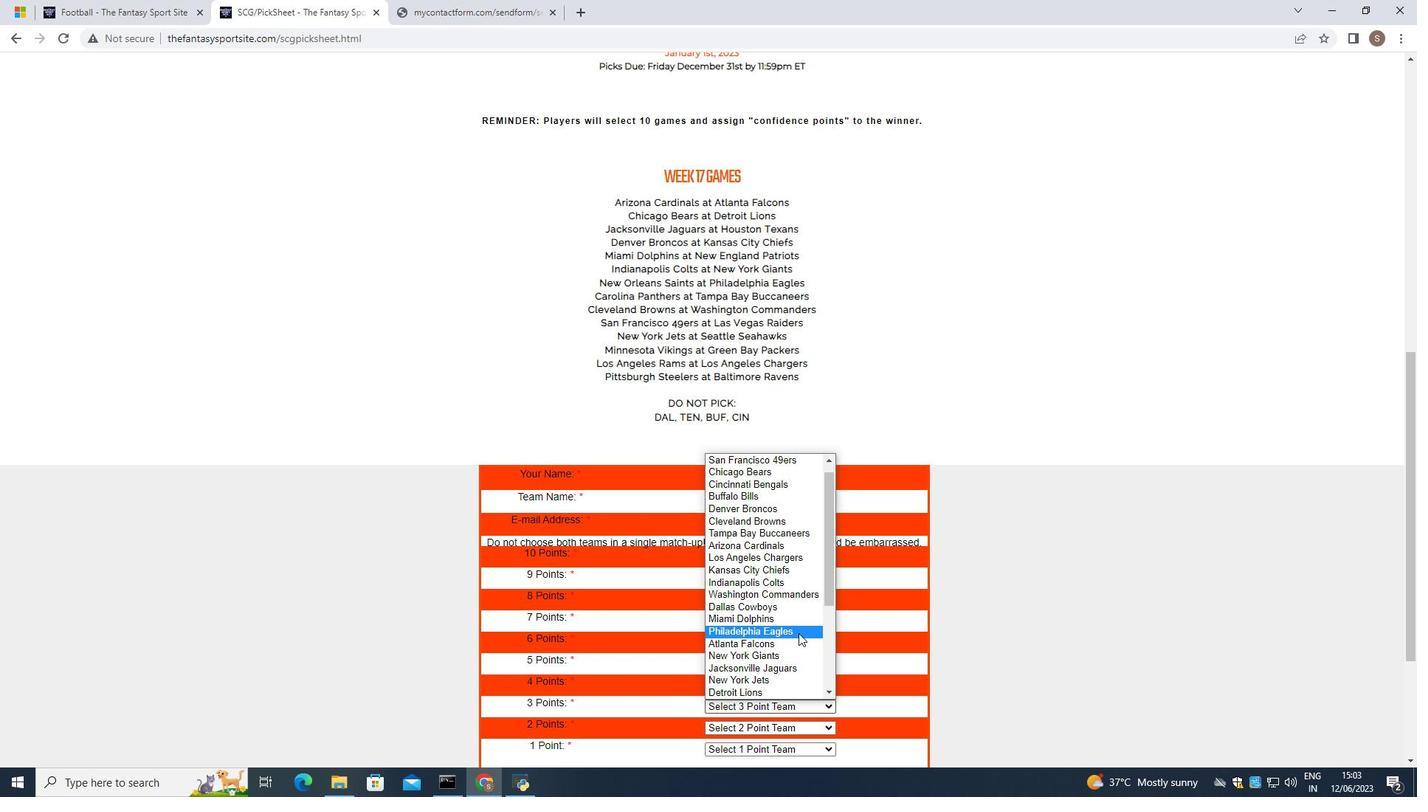 
Action: Mouse scrolled (798, 631) with delta (0, 0)
Screenshot: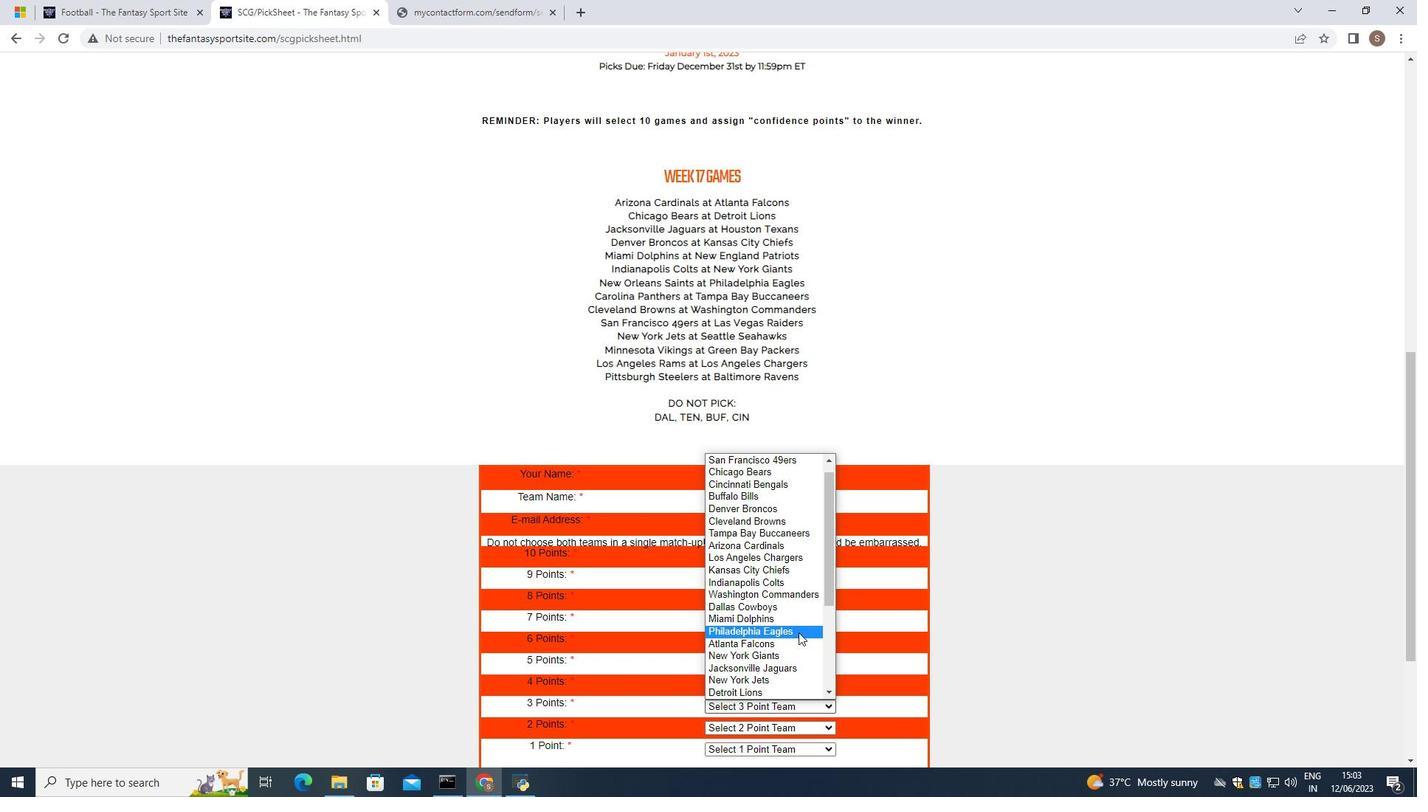 
Action: Mouse scrolled (798, 631) with delta (0, 0)
Screenshot: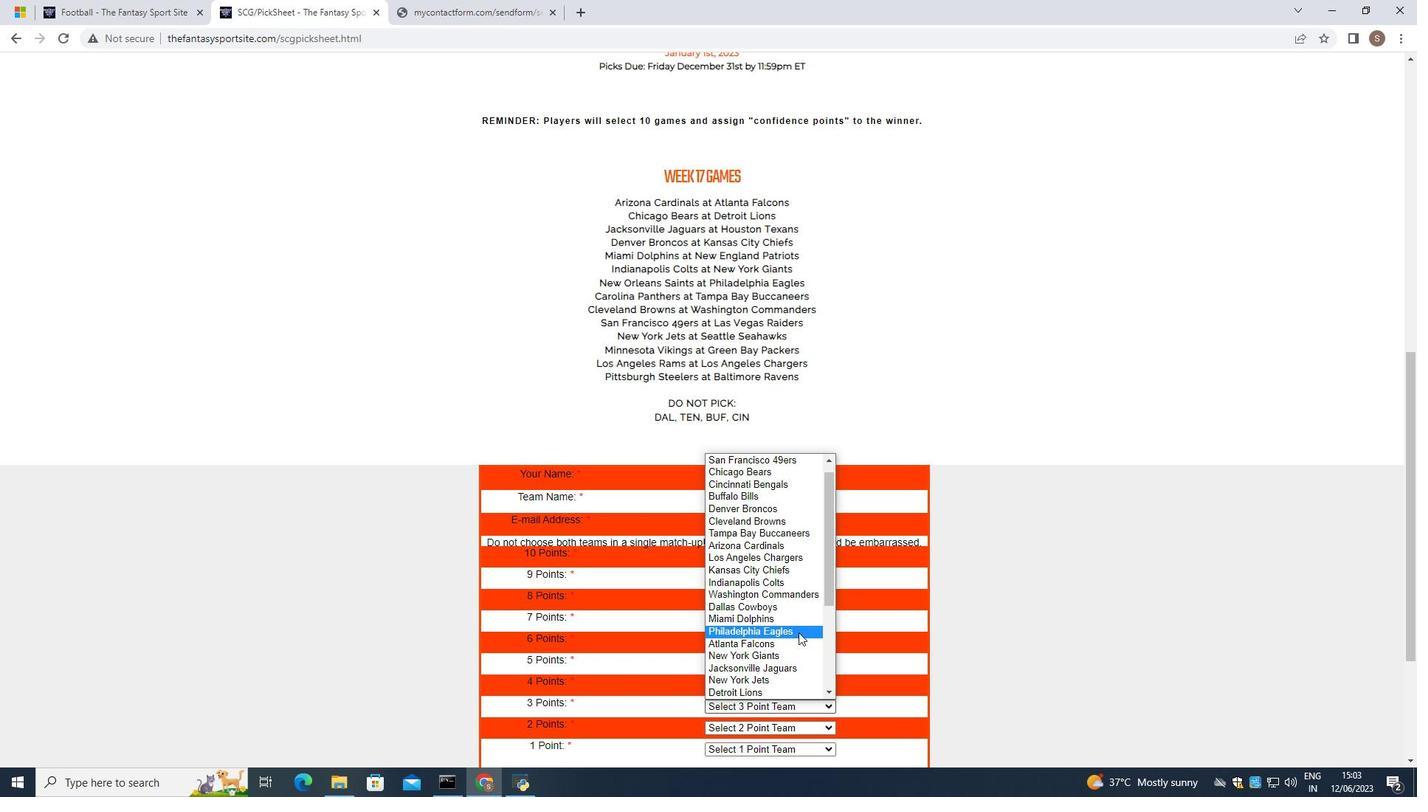 
Action: Mouse scrolled (798, 631) with delta (0, 0)
Screenshot: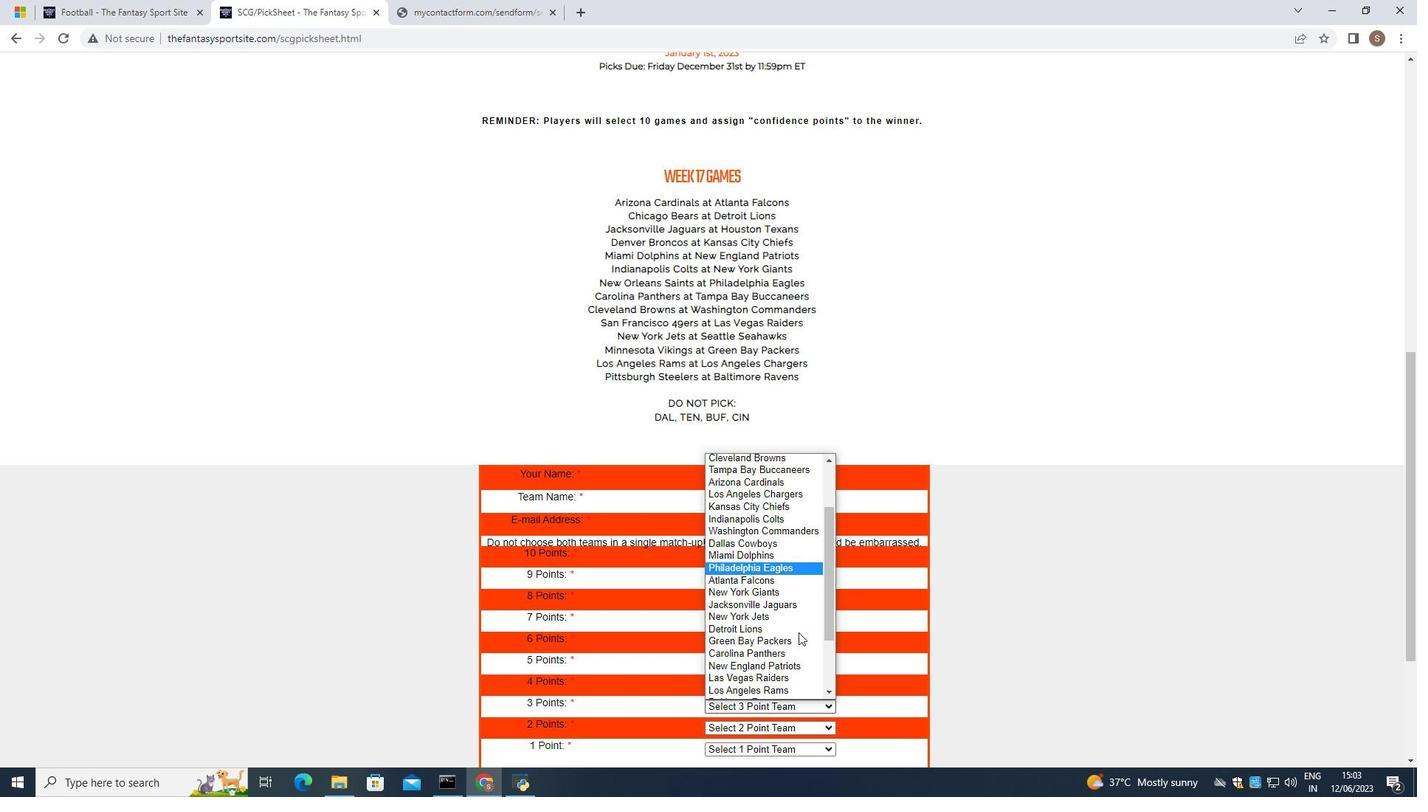 
Action: Mouse scrolled (798, 631) with delta (0, 0)
Screenshot: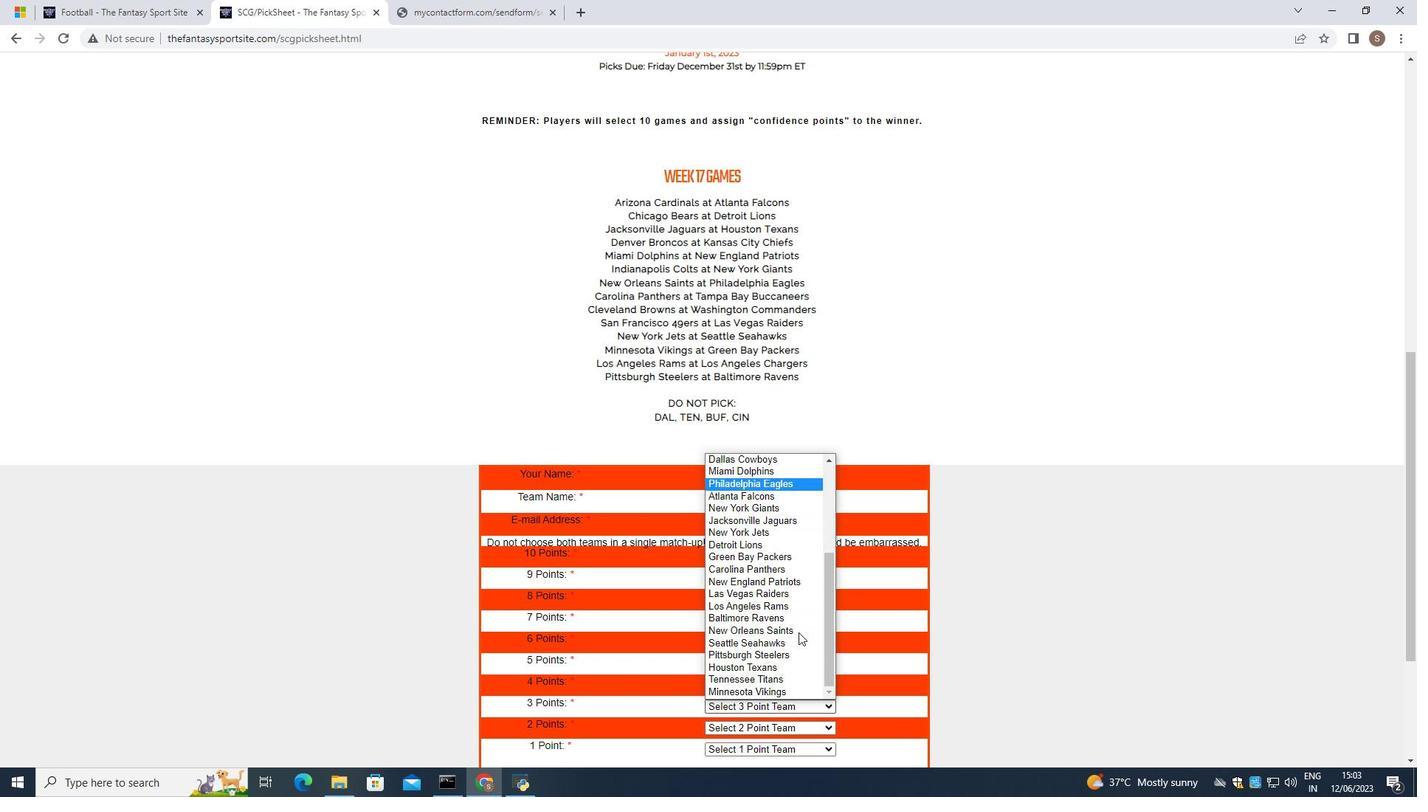 
Action: Mouse scrolled (798, 631) with delta (0, 0)
Screenshot: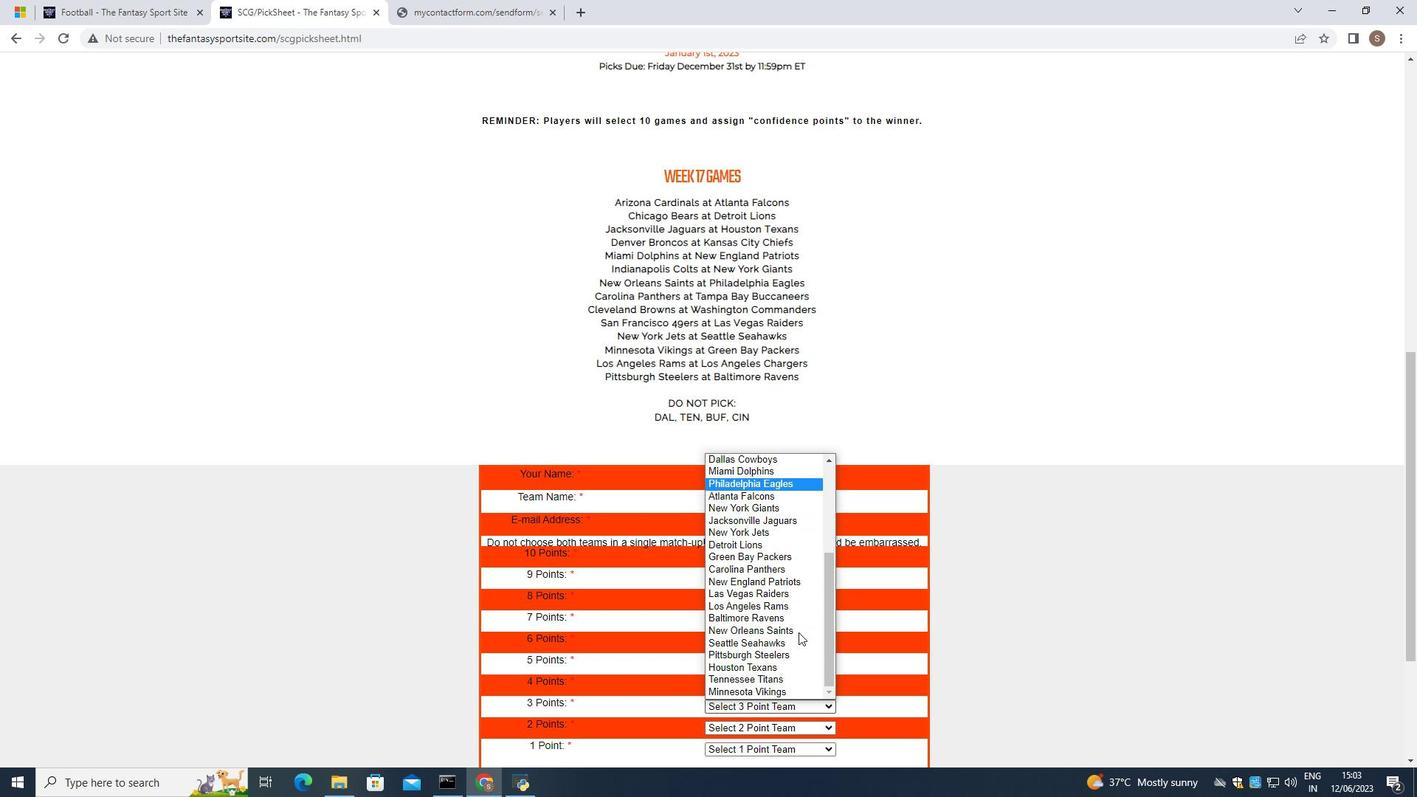 
Action: Mouse scrolled (798, 631) with delta (0, 0)
Screenshot: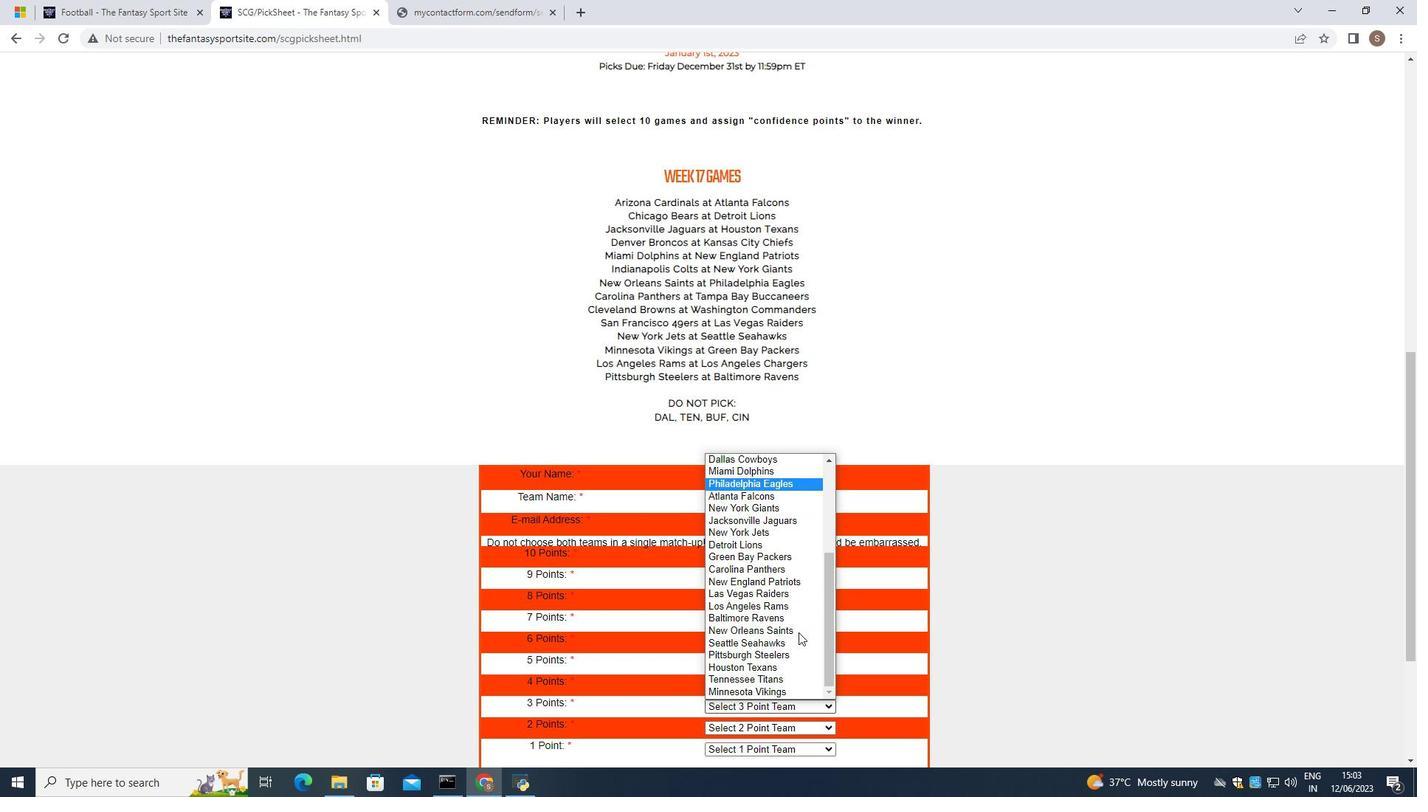 
Action: Mouse moved to (791, 677)
Screenshot: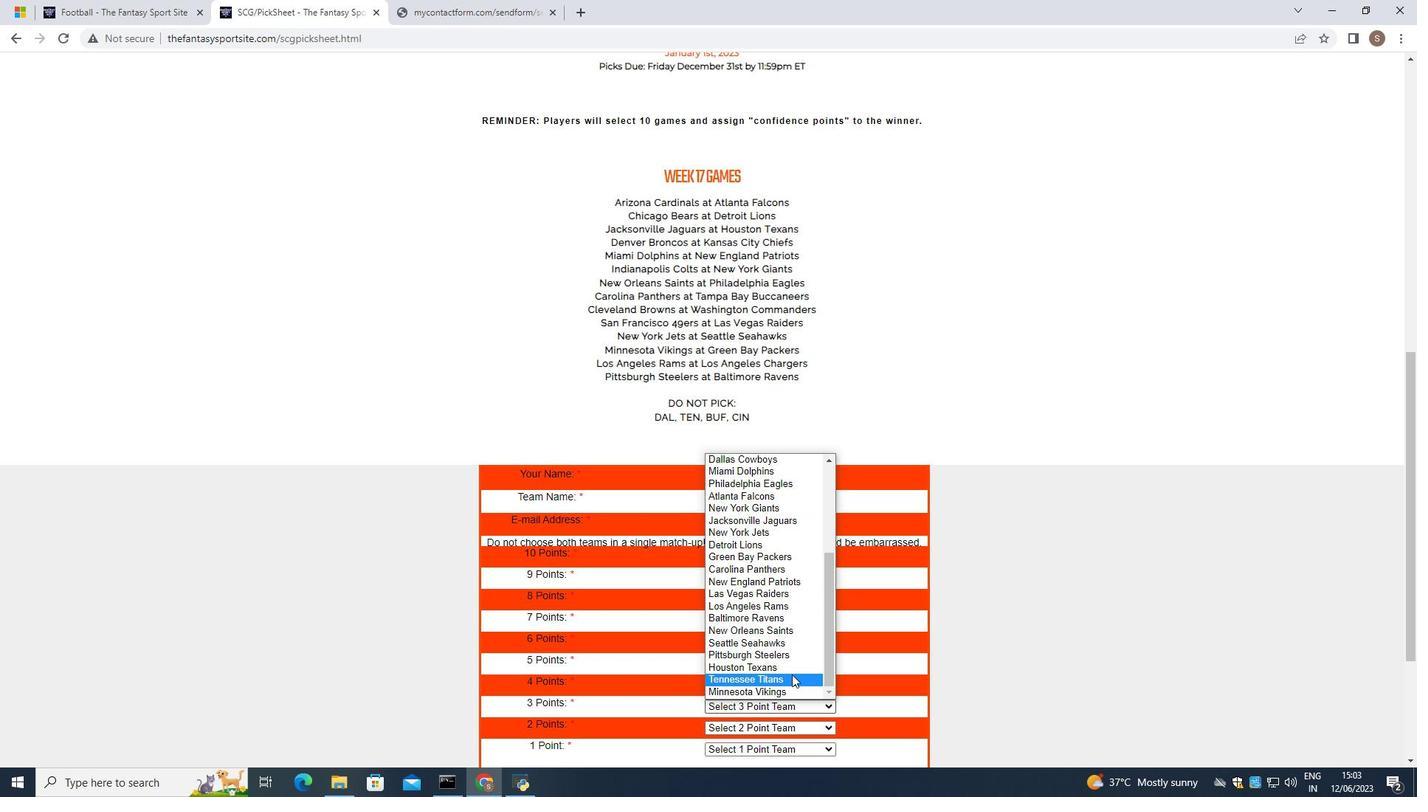 
Action: Mouse pressed left at (791, 677)
Screenshot: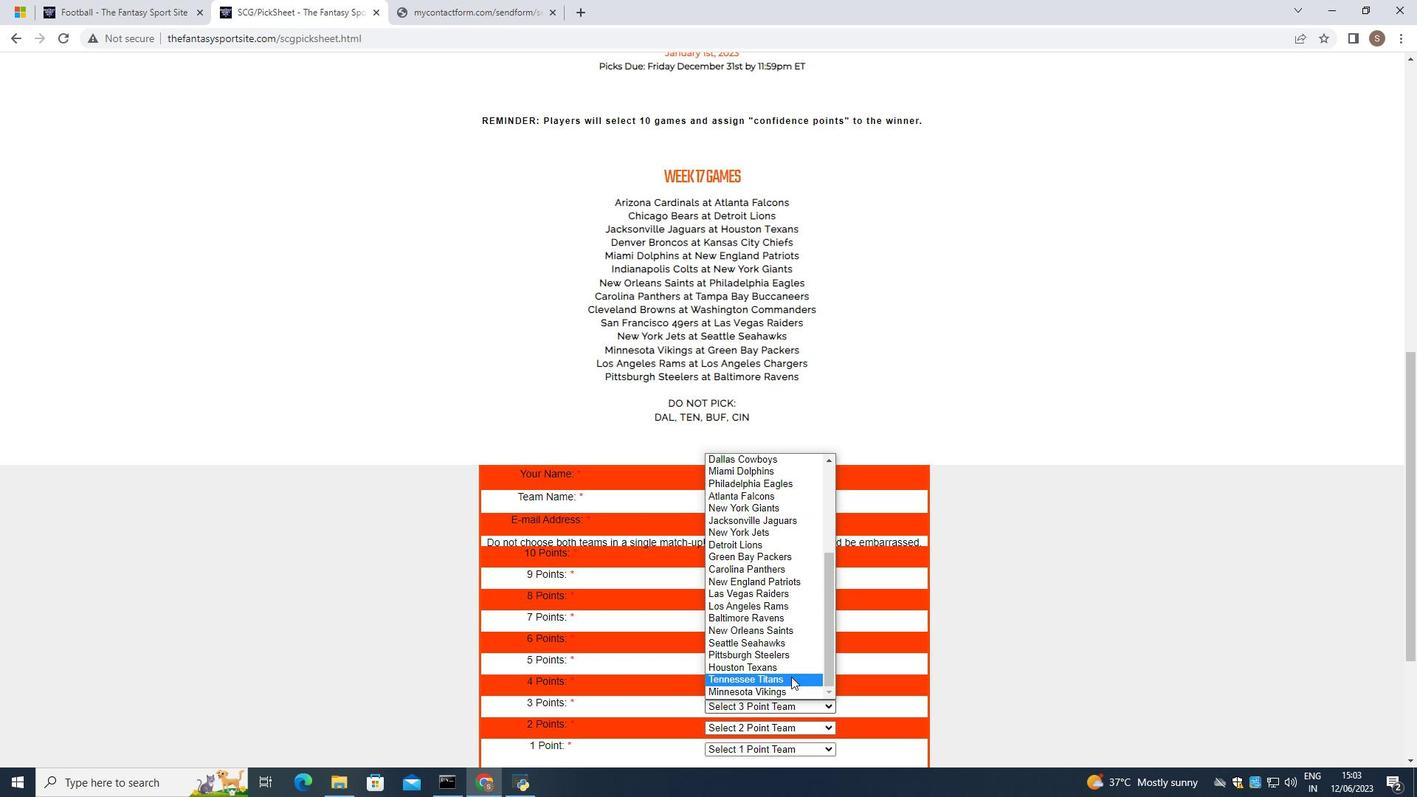 
Action: Mouse moved to (800, 726)
Screenshot: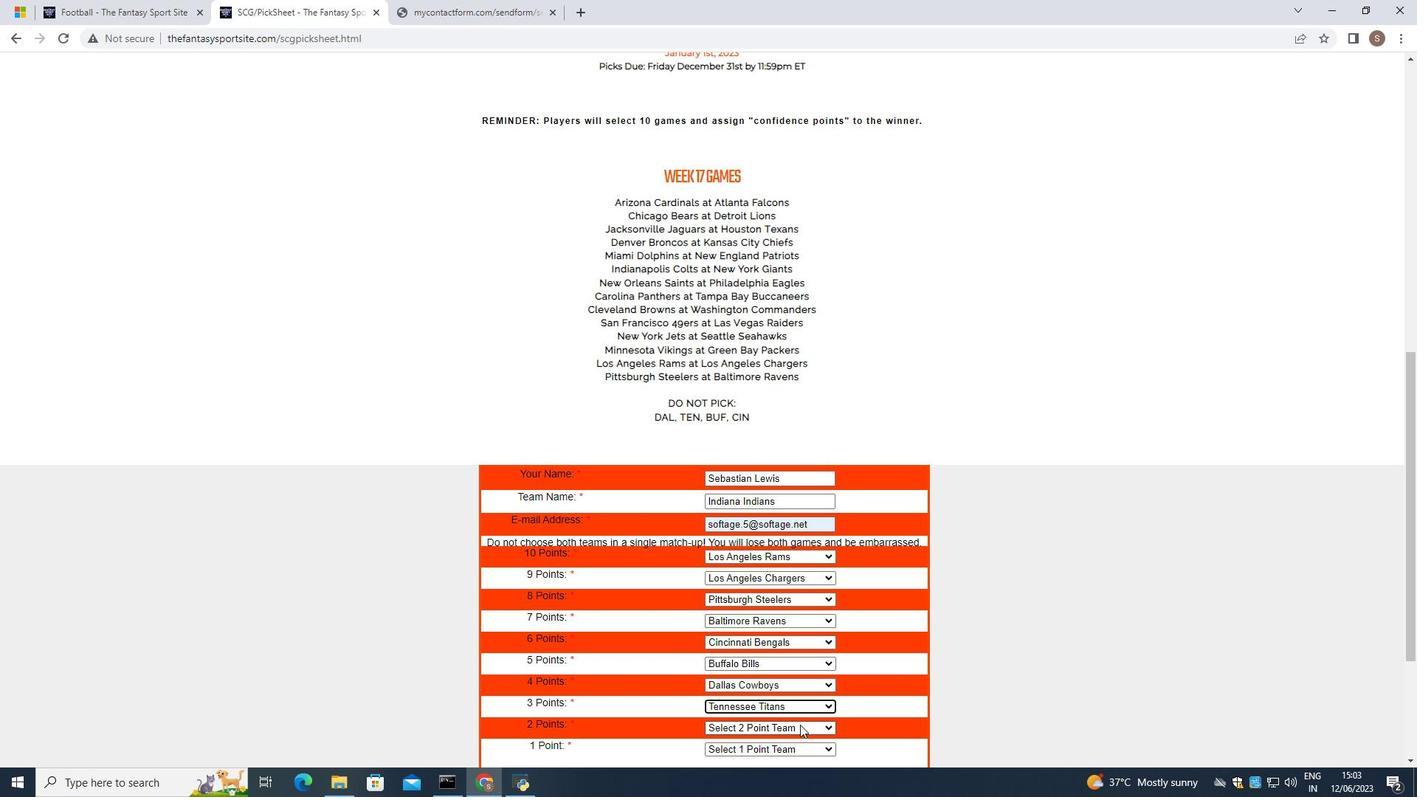 
Action: Mouse pressed left at (800, 726)
Screenshot: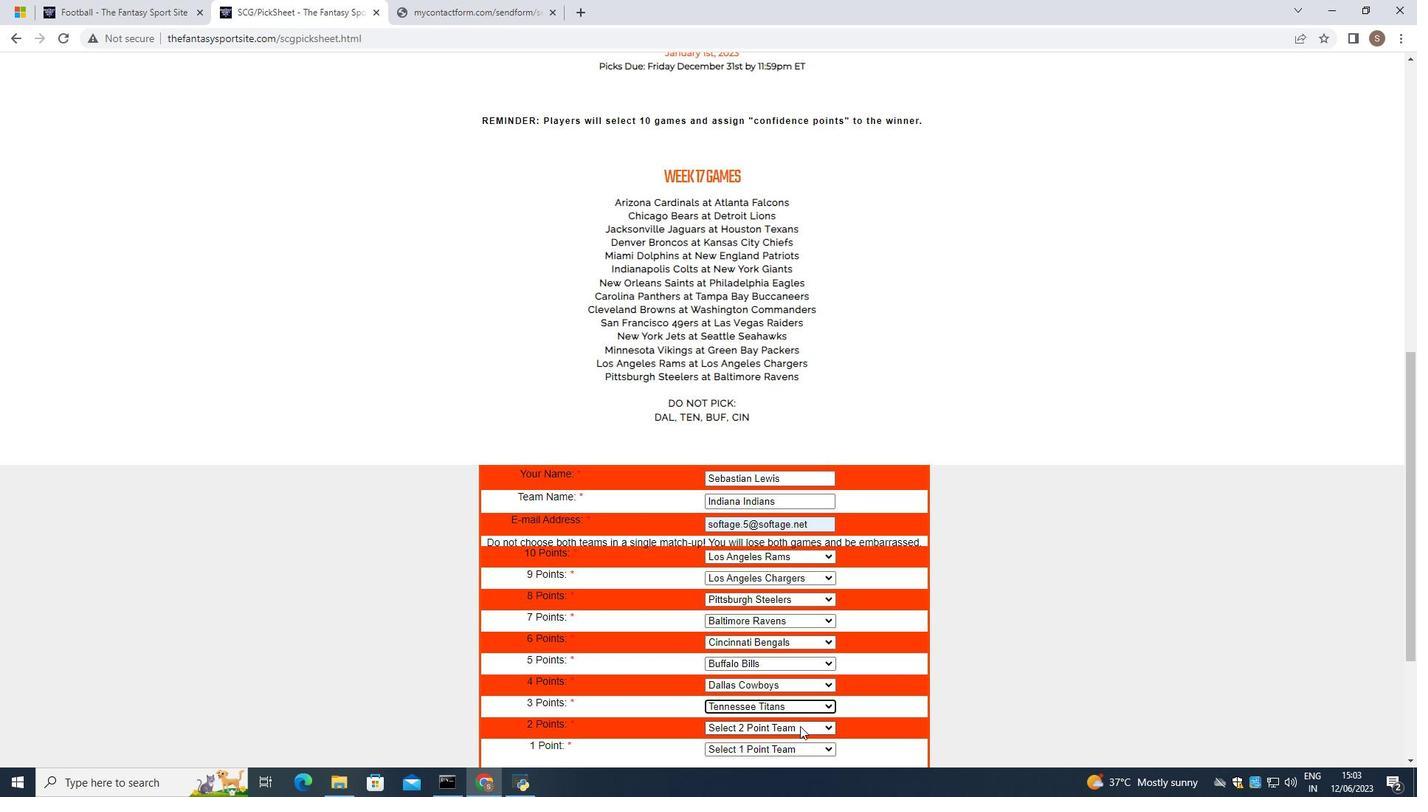
Action: Mouse moved to (784, 633)
Screenshot: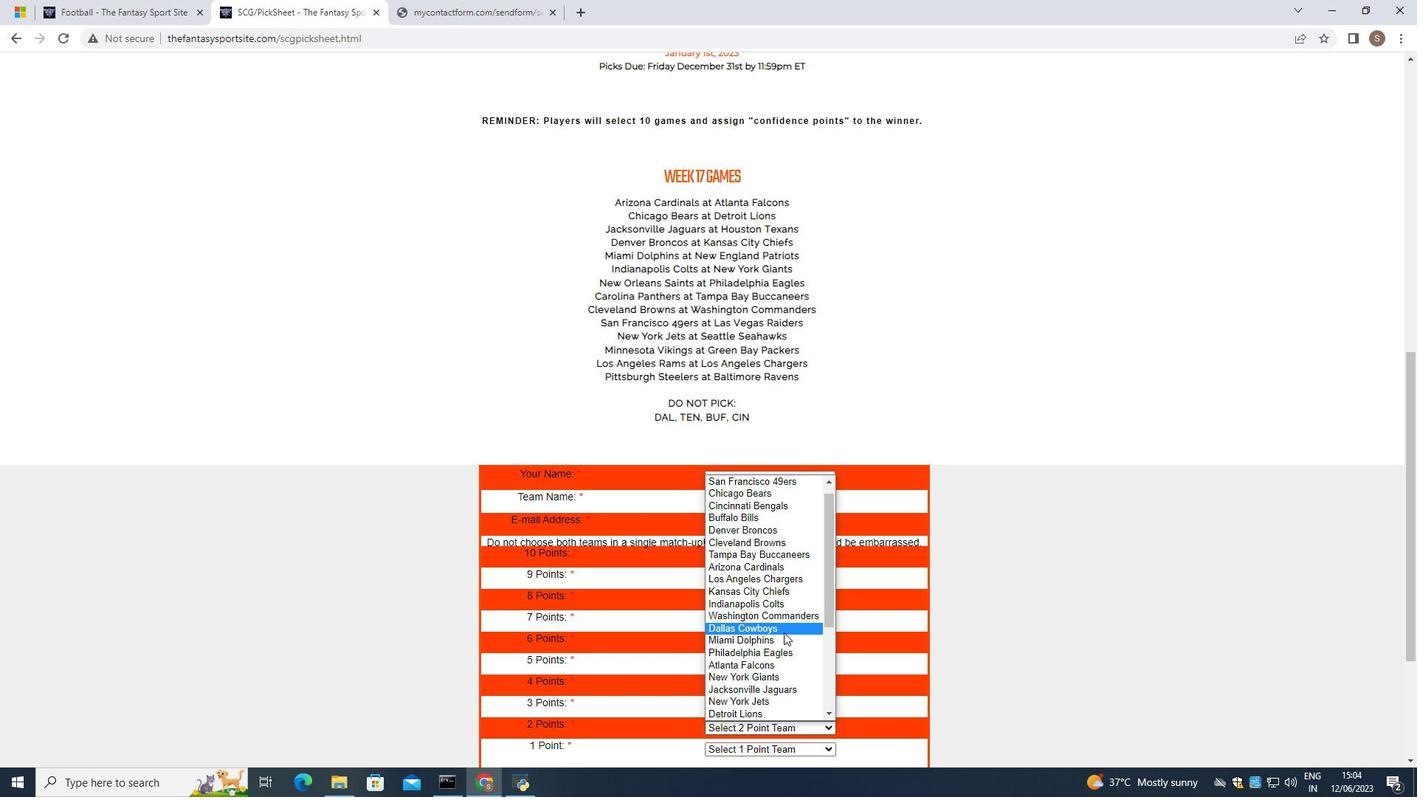 
Action: Mouse scrolled (784, 632) with delta (0, 0)
Screenshot: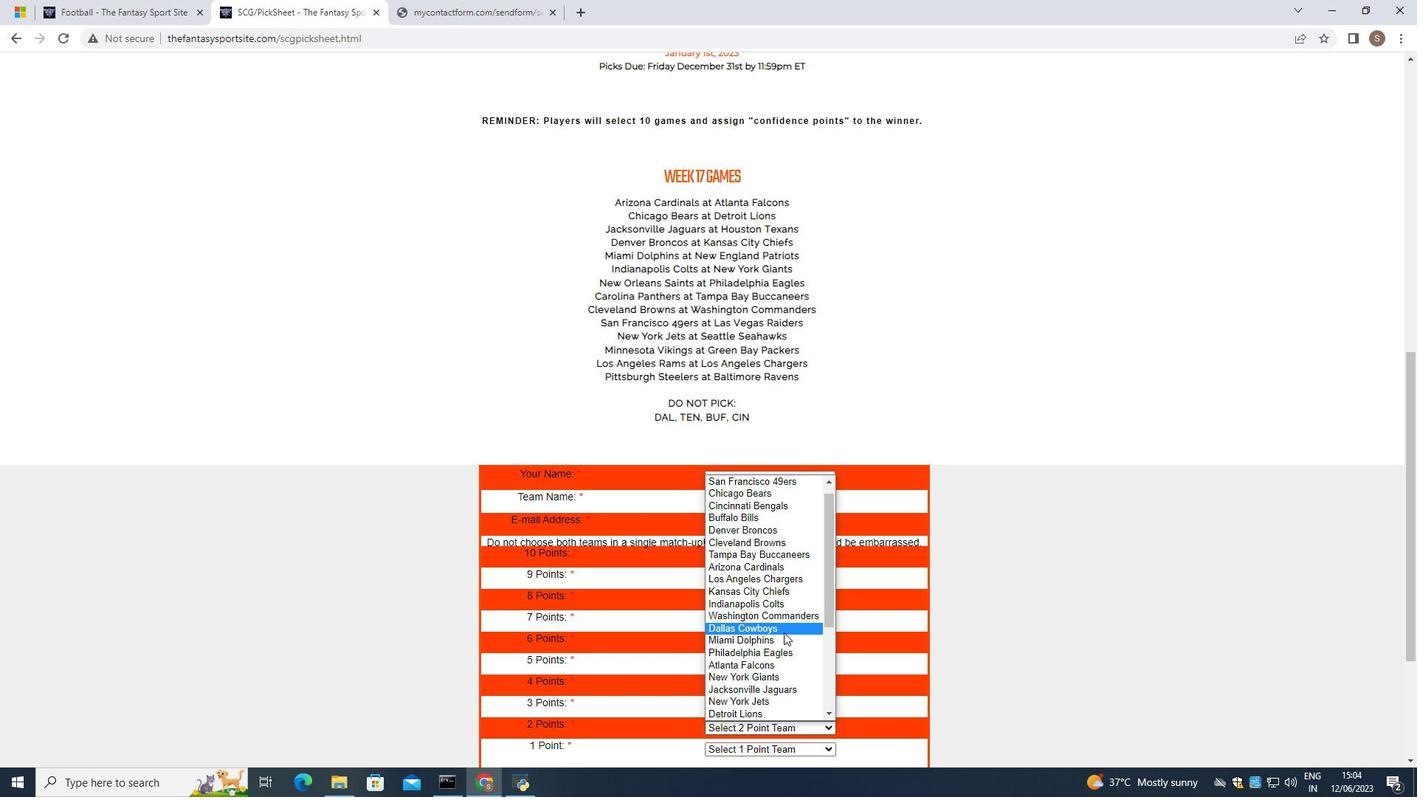 
Action: Mouse moved to (784, 638)
Screenshot: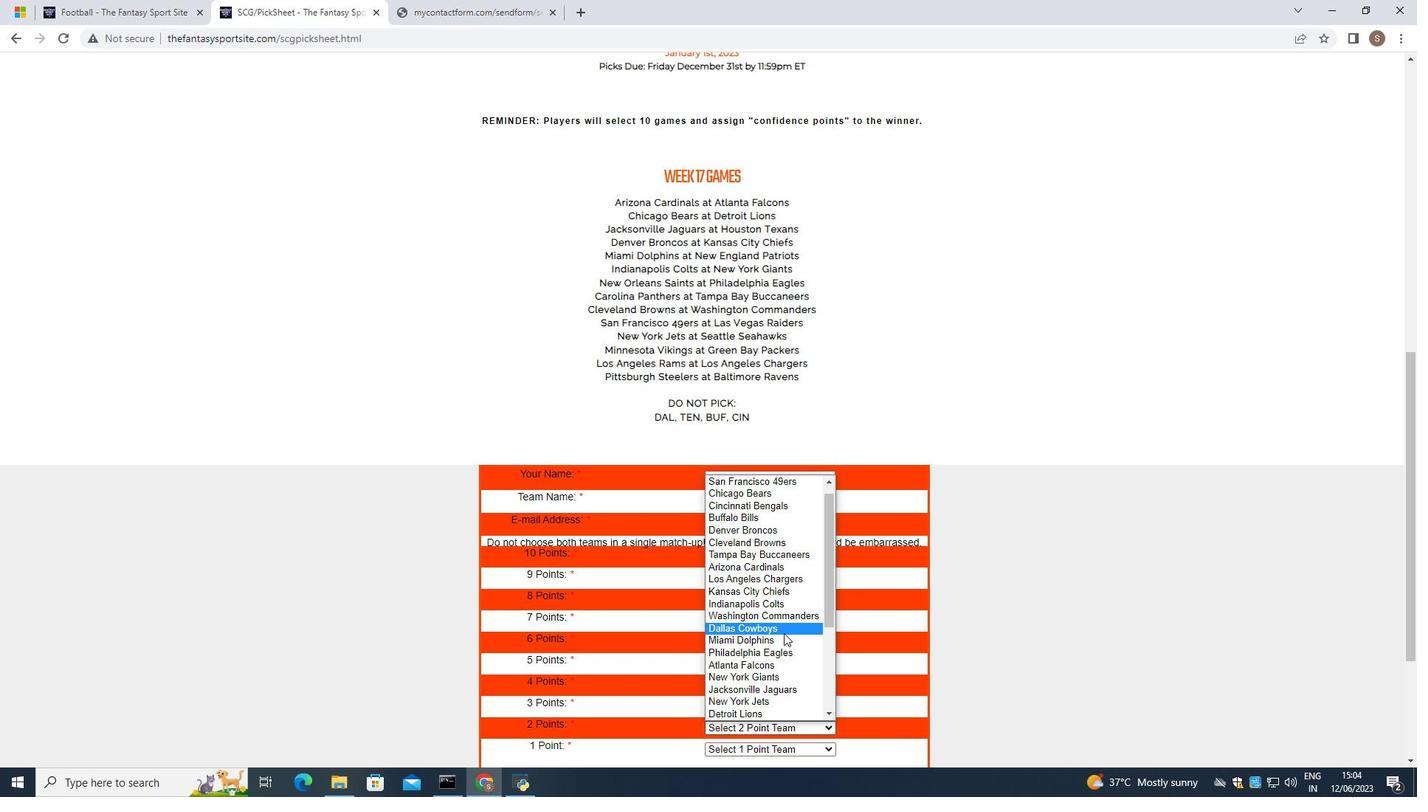 
Action: Mouse scrolled (784, 637) with delta (0, 0)
Screenshot: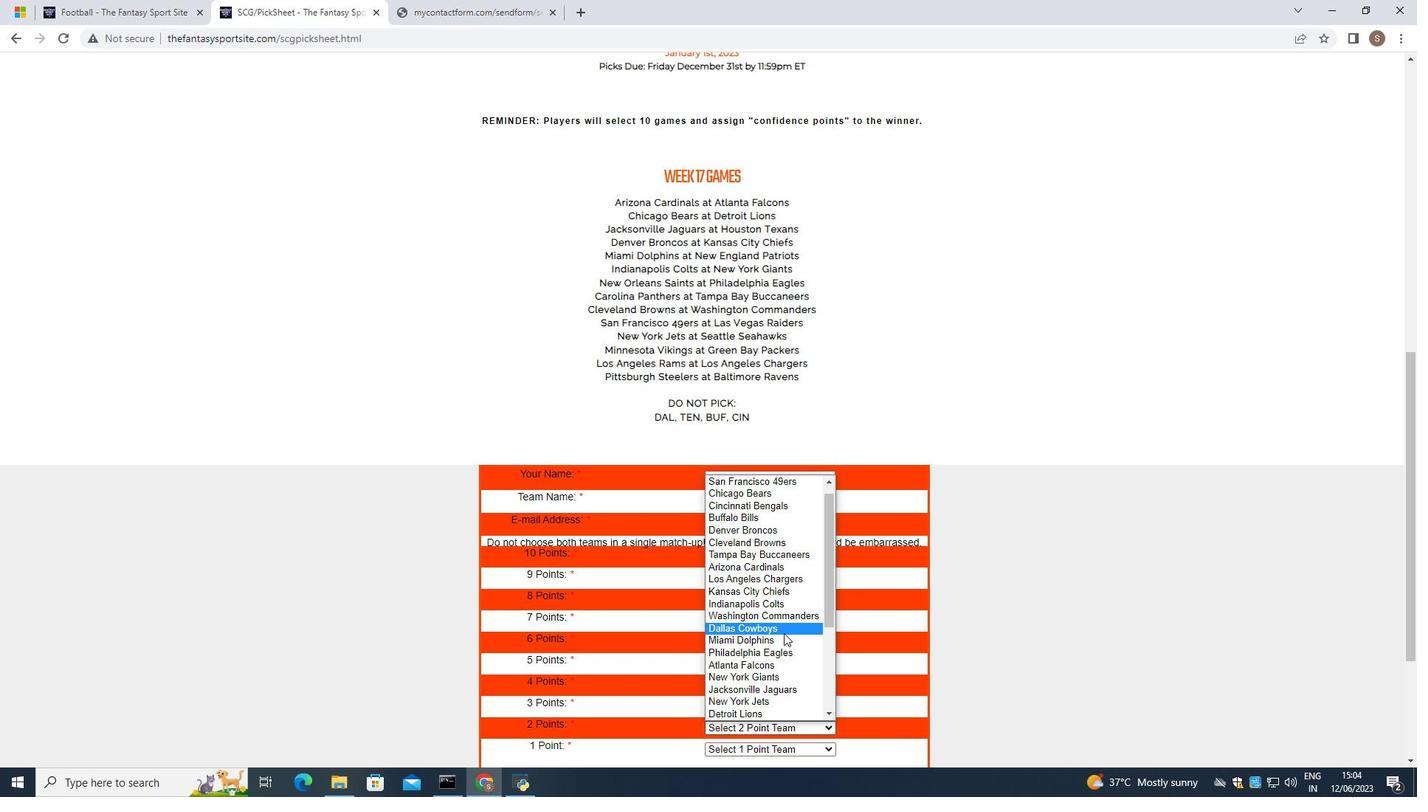 
Action: Mouse moved to (784, 639)
Screenshot: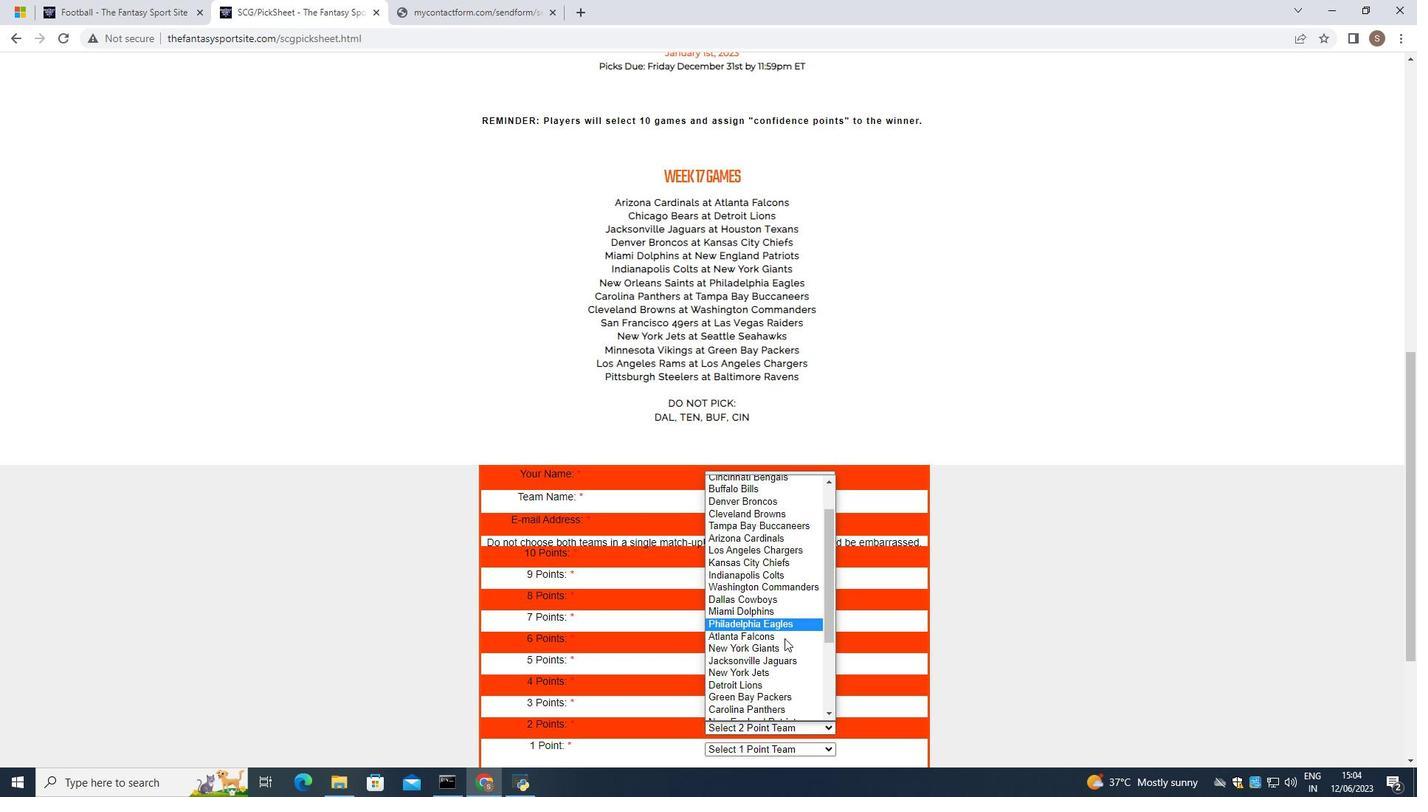 
Action: Mouse scrolled (784, 638) with delta (0, 0)
Screenshot: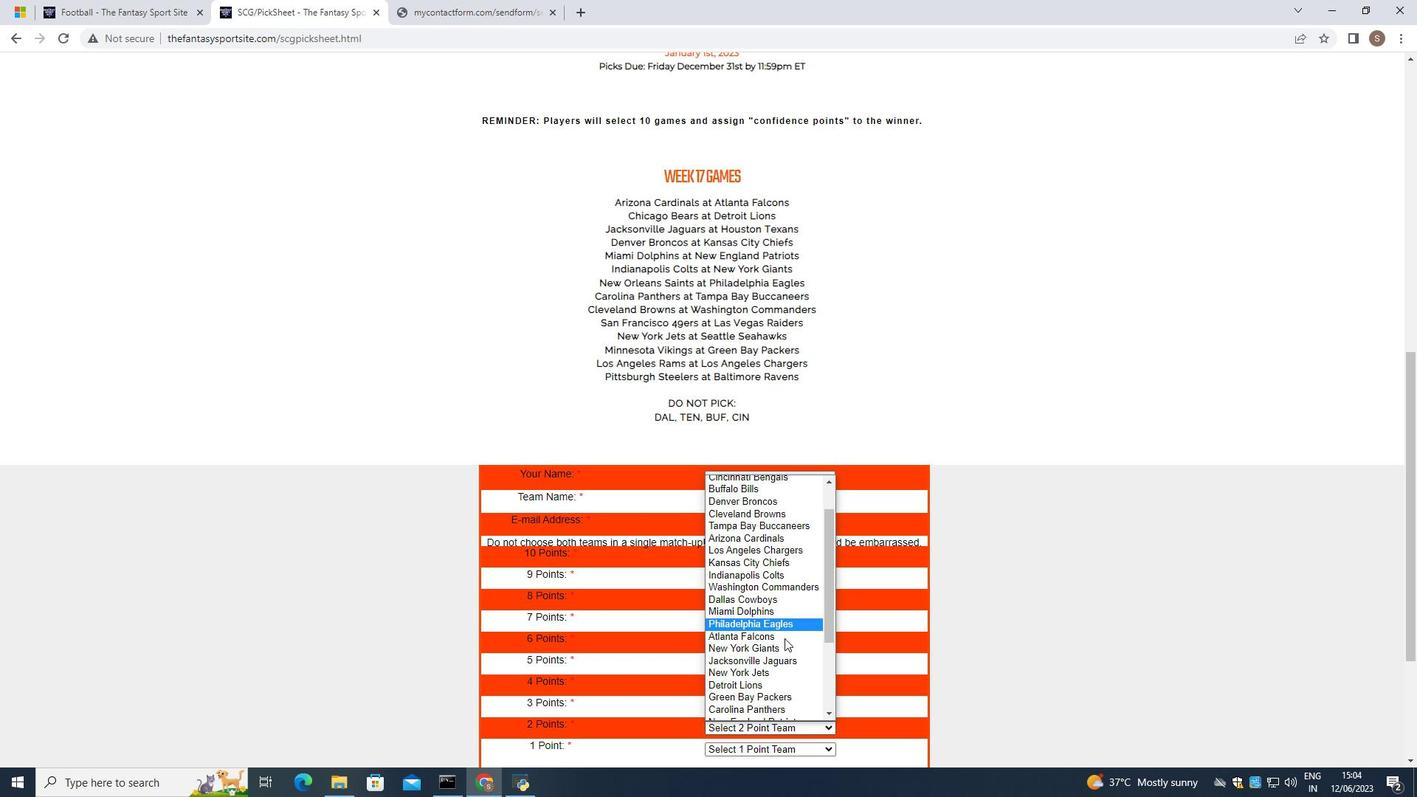 
Action: Mouse moved to (785, 640)
Screenshot: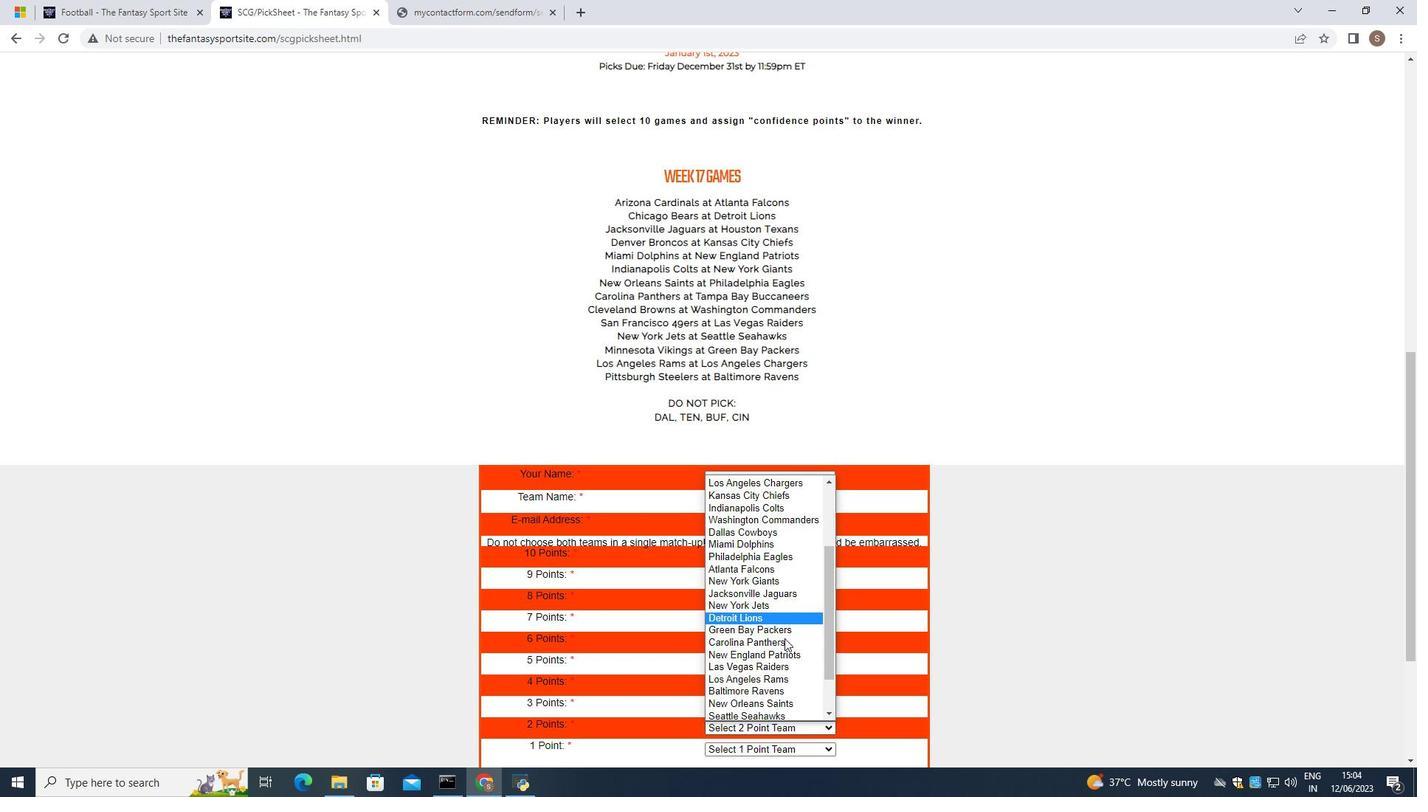
Action: Mouse scrolled (785, 639) with delta (0, 0)
Screenshot: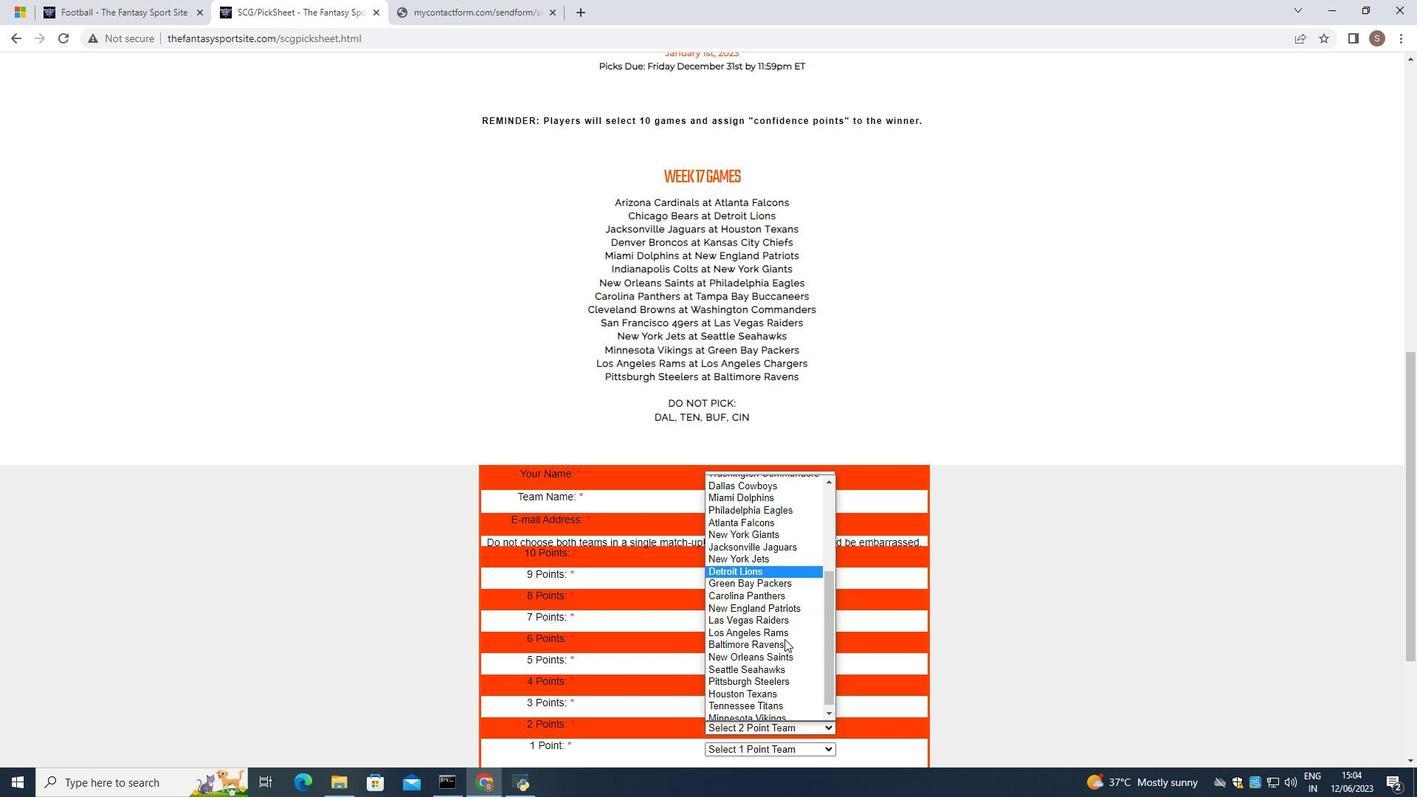 
Action: Mouse scrolled (785, 639) with delta (0, 0)
Screenshot: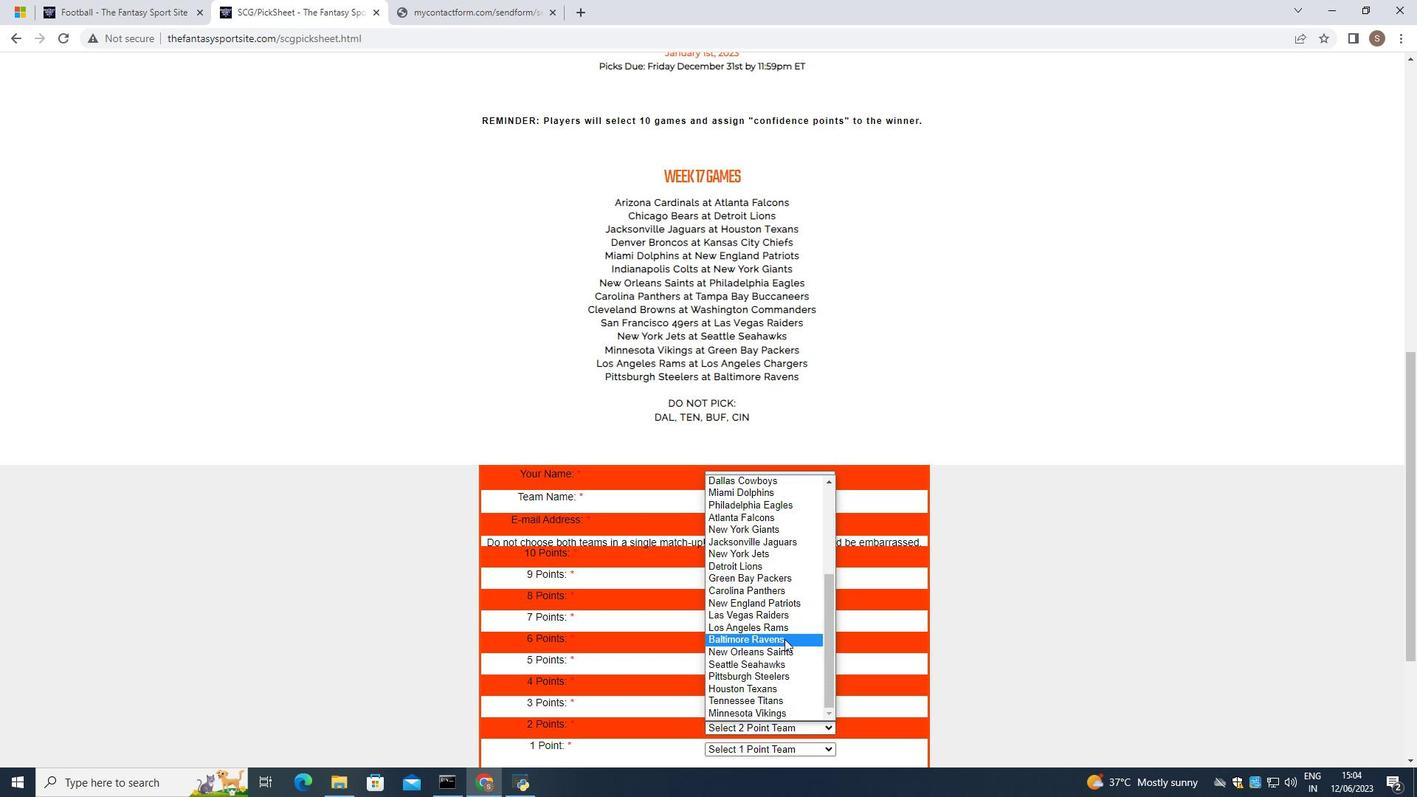 
Action: Mouse scrolled (785, 639) with delta (0, 0)
Screenshot: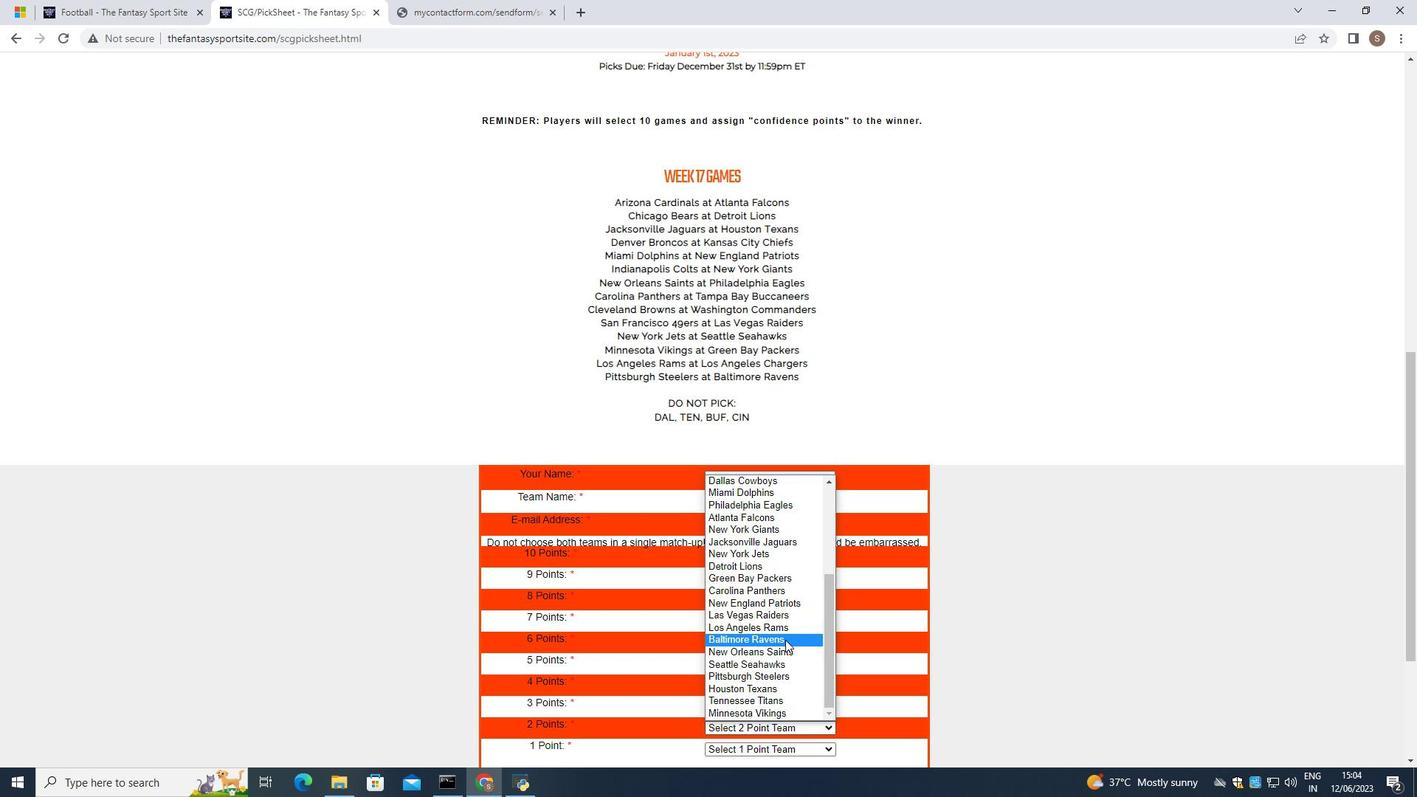 
Action: Mouse moved to (792, 586)
Screenshot: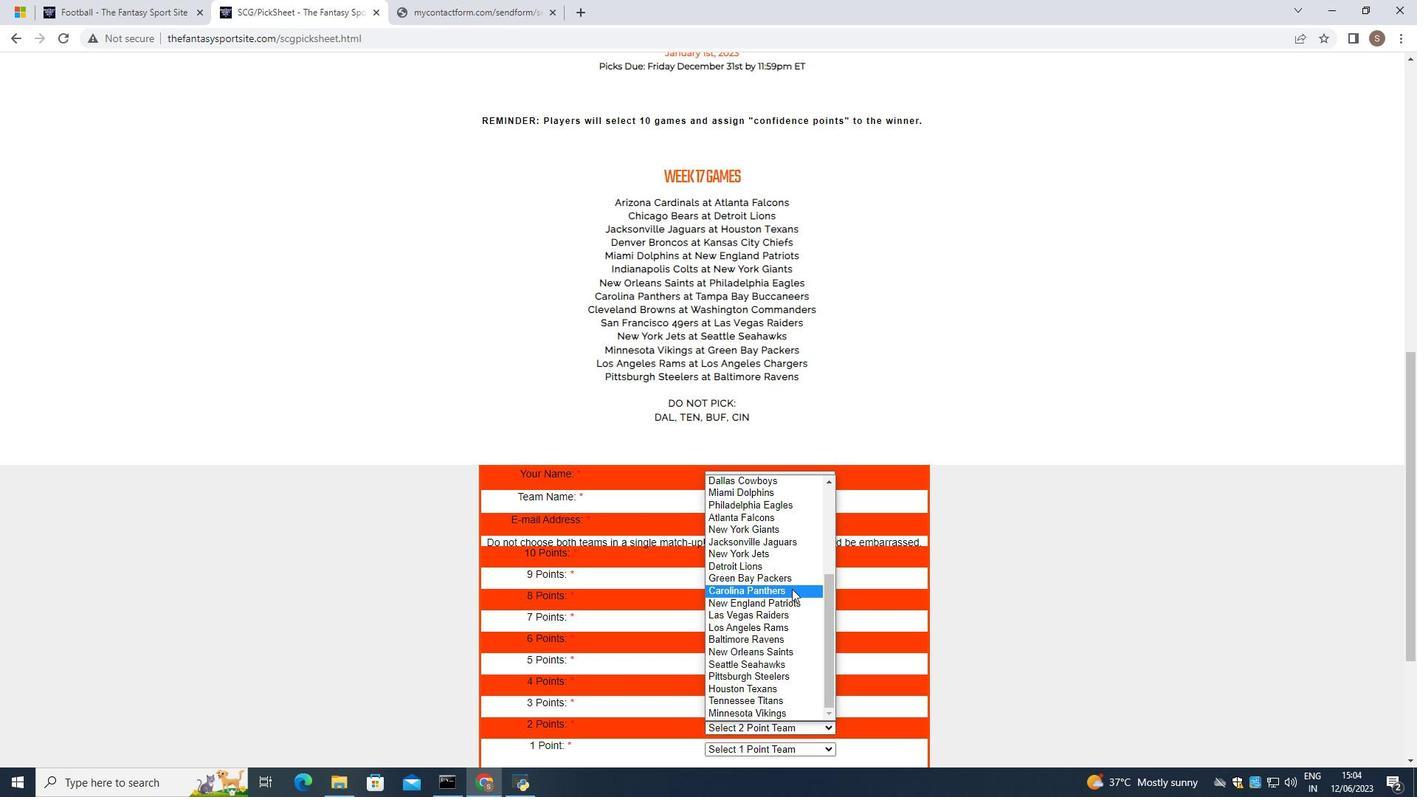 
Action: Mouse scrolled (792, 586) with delta (0, 0)
Screenshot: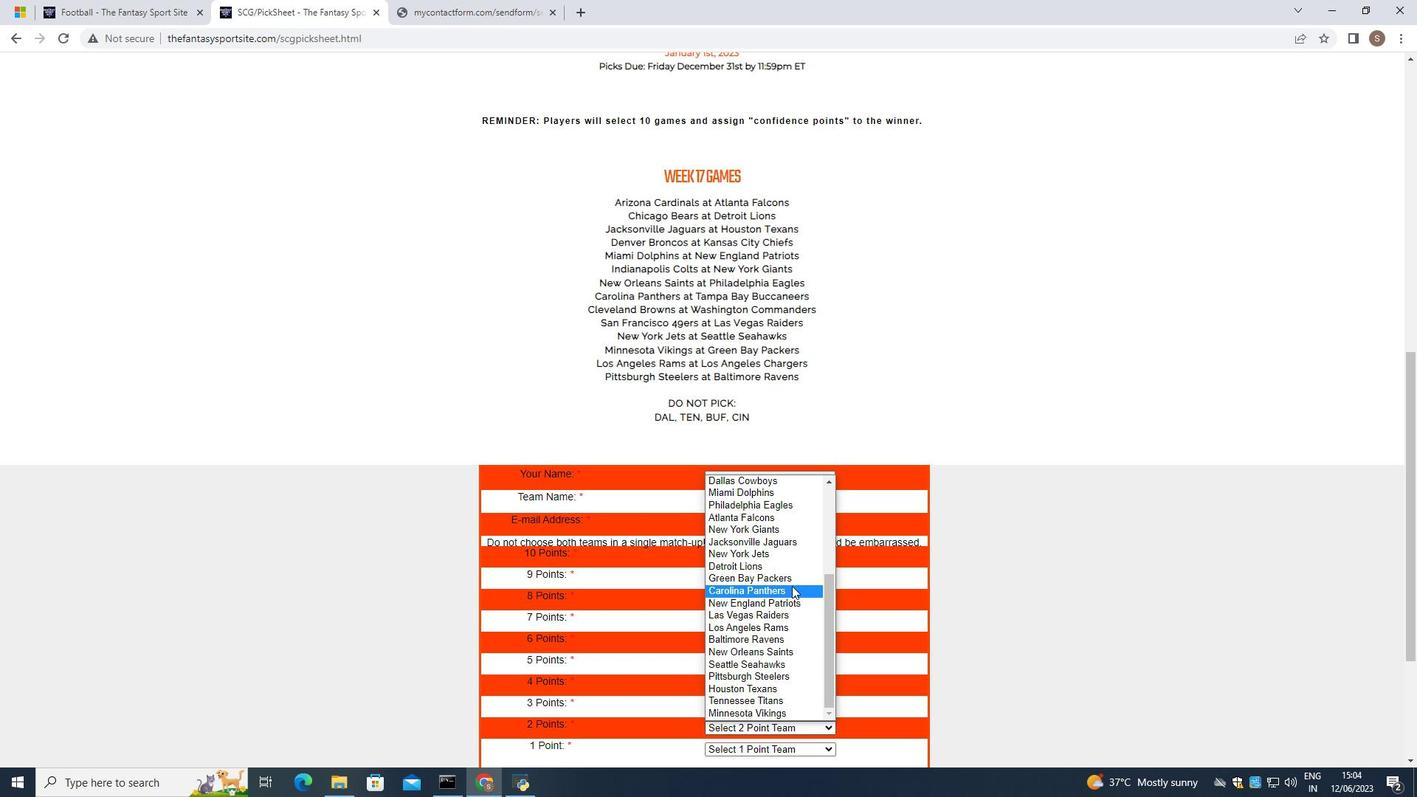 
Action: Mouse scrolled (792, 586) with delta (0, 0)
Screenshot: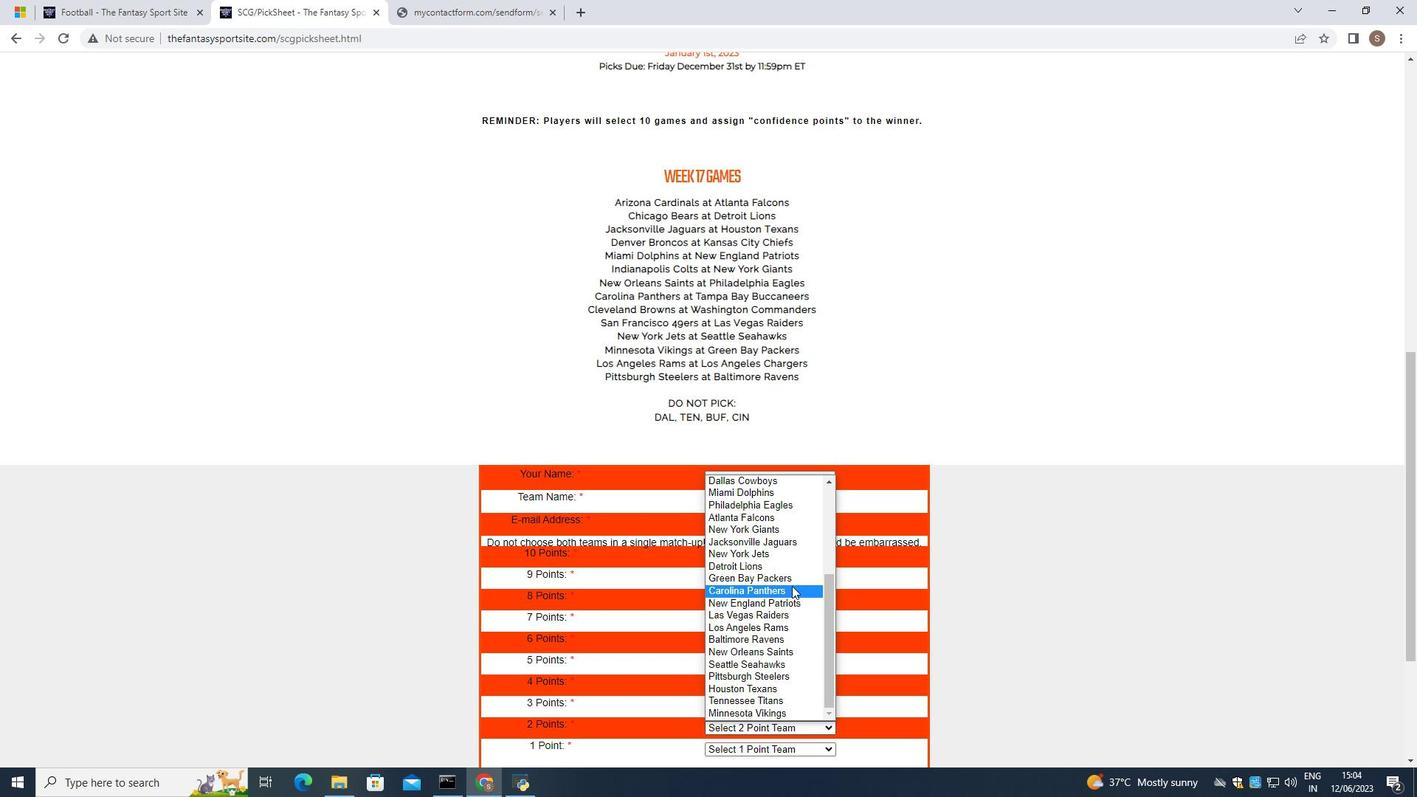 
Action: Mouse scrolled (792, 586) with delta (0, 0)
Screenshot: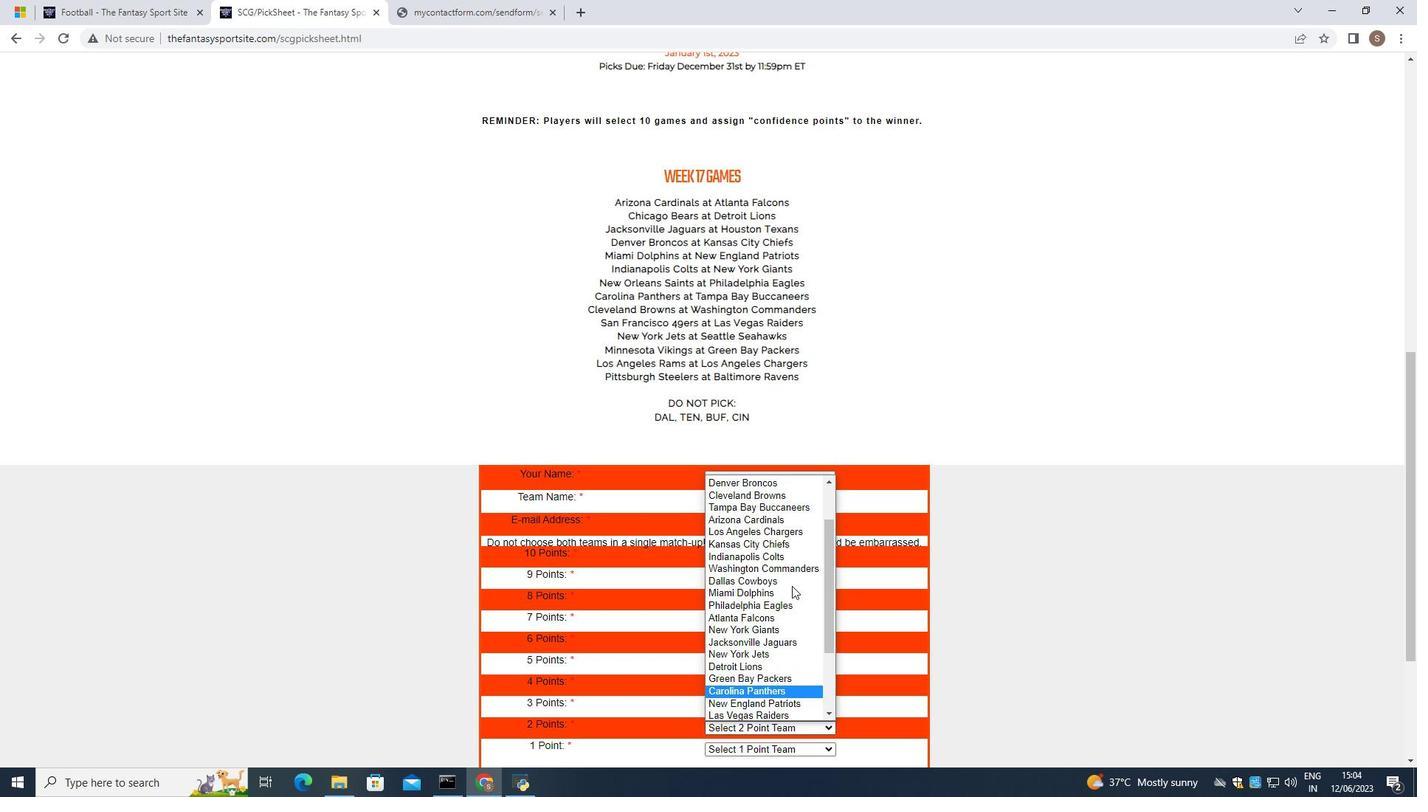 
Action: Mouse scrolled (792, 586) with delta (0, 0)
Screenshot: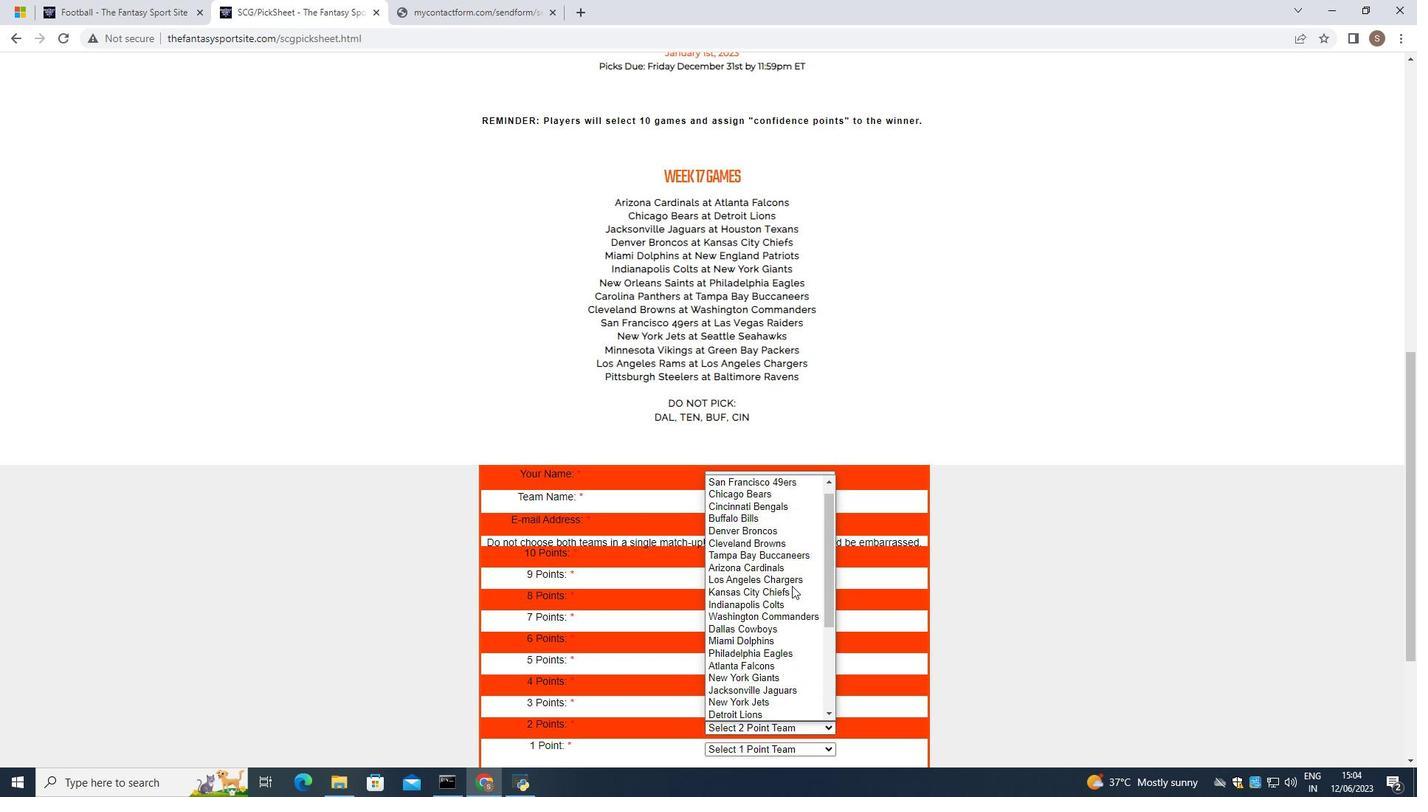 
Action: Mouse scrolled (792, 586) with delta (0, 0)
Screenshot: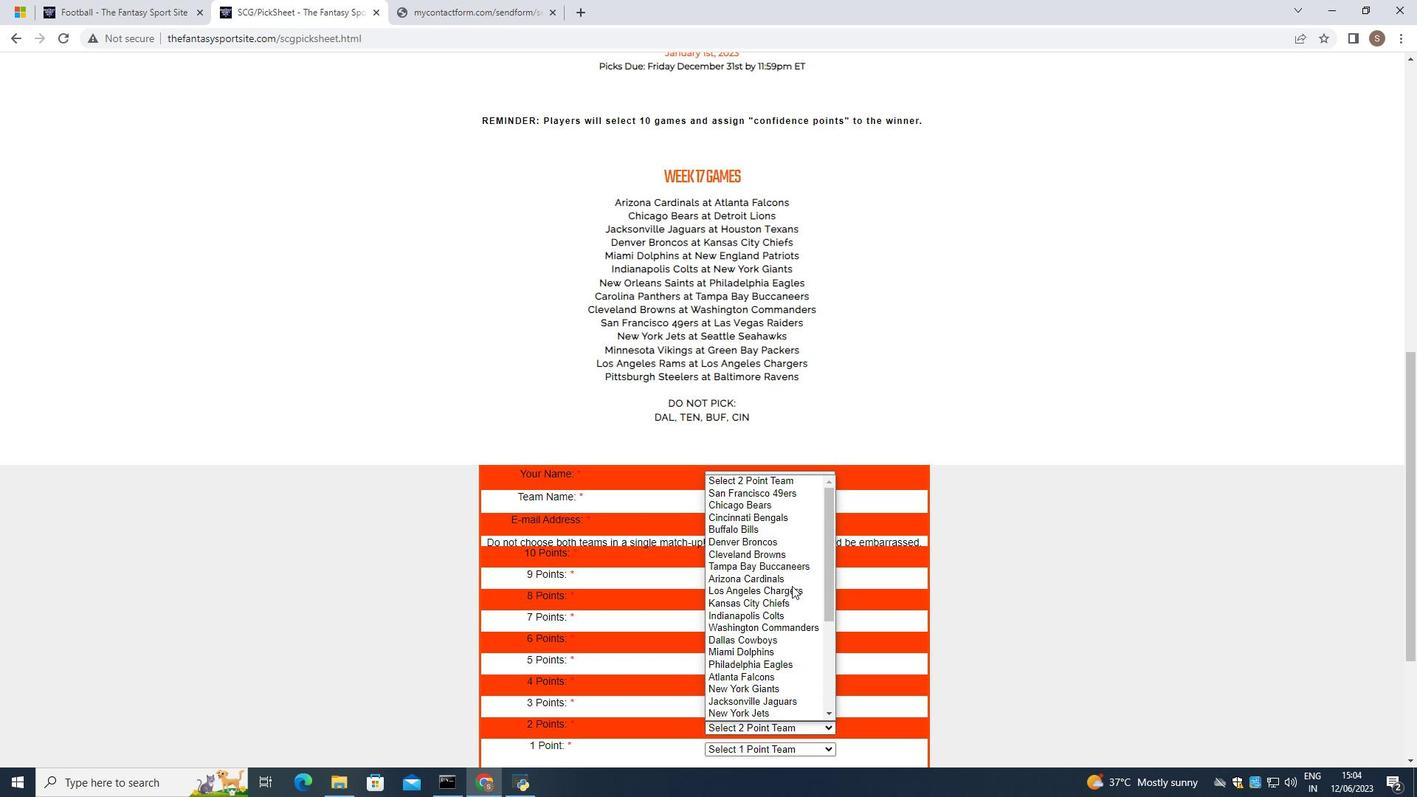 
Action: Mouse moved to (787, 573)
Screenshot: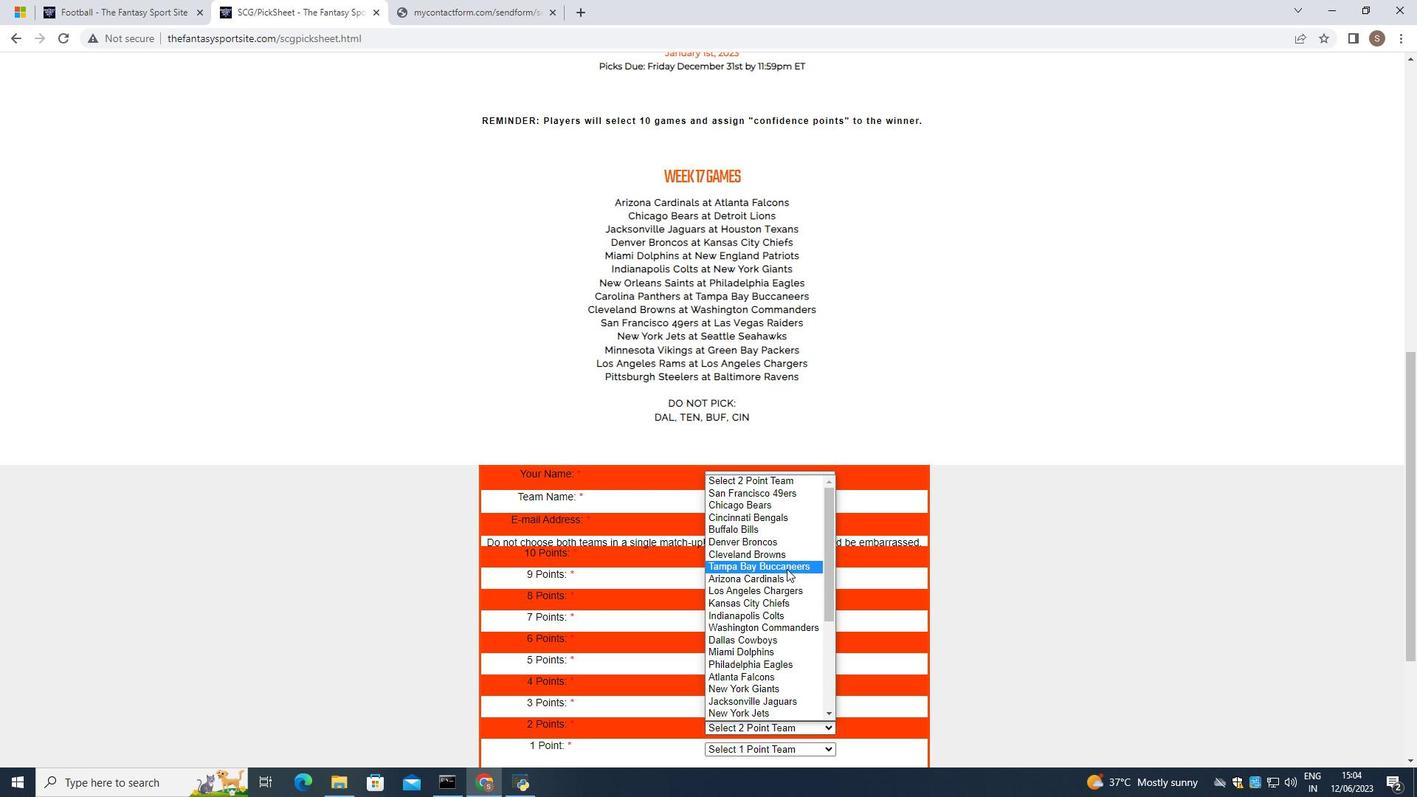 
Action: Mouse pressed left at (787, 573)
Screenshot: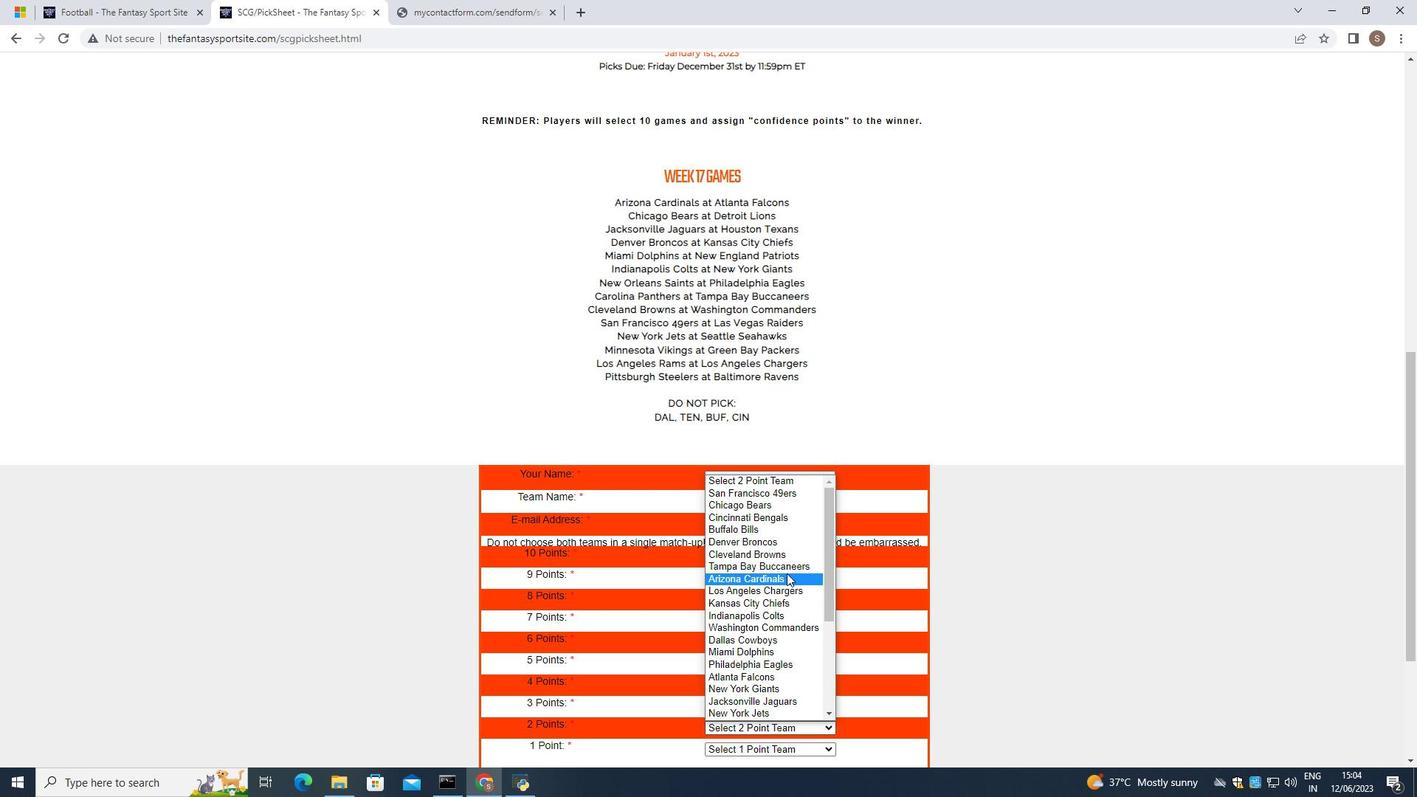 
Action: Mouse moved to (772, 747)
Screenshot: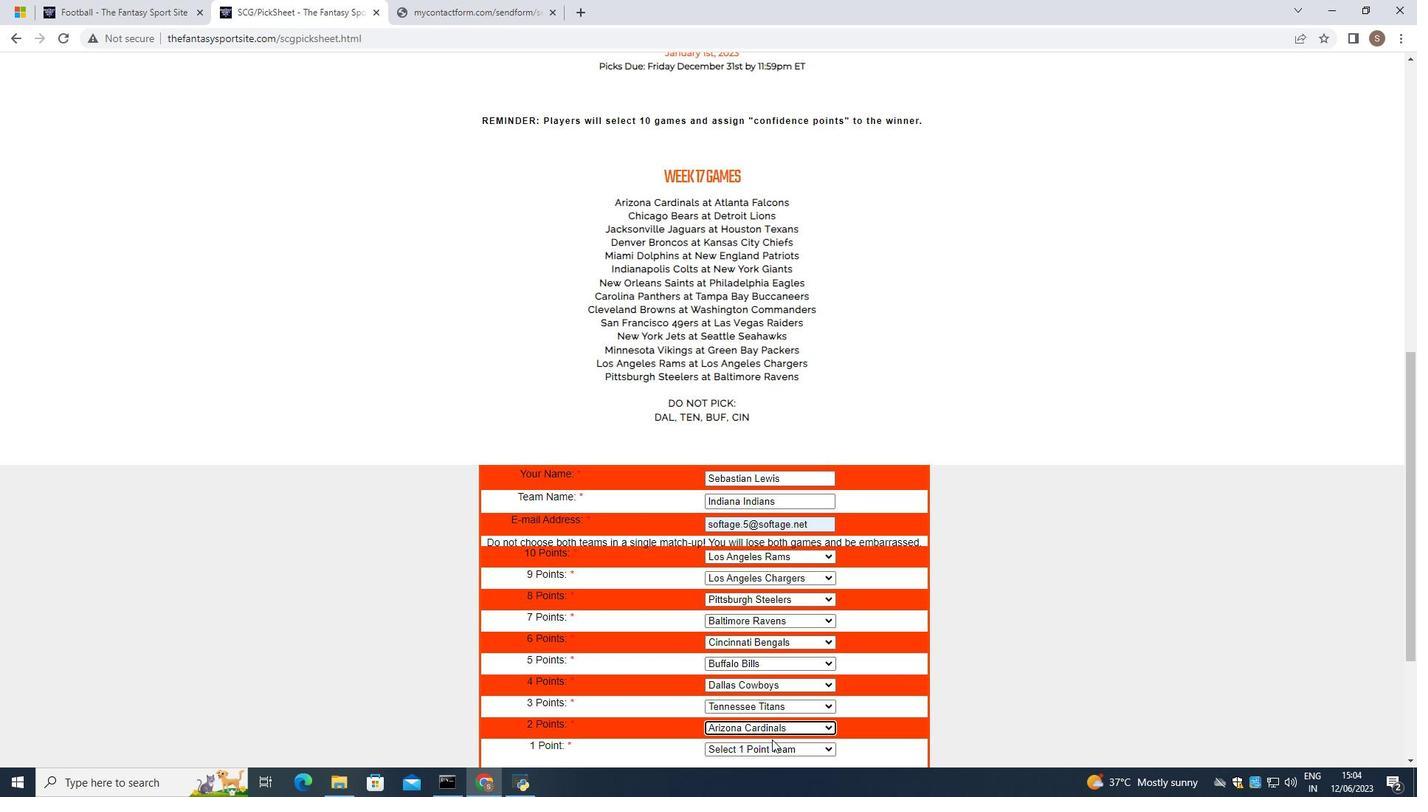 
Action: Mouse pressed left at (772, 747)
Screenshot: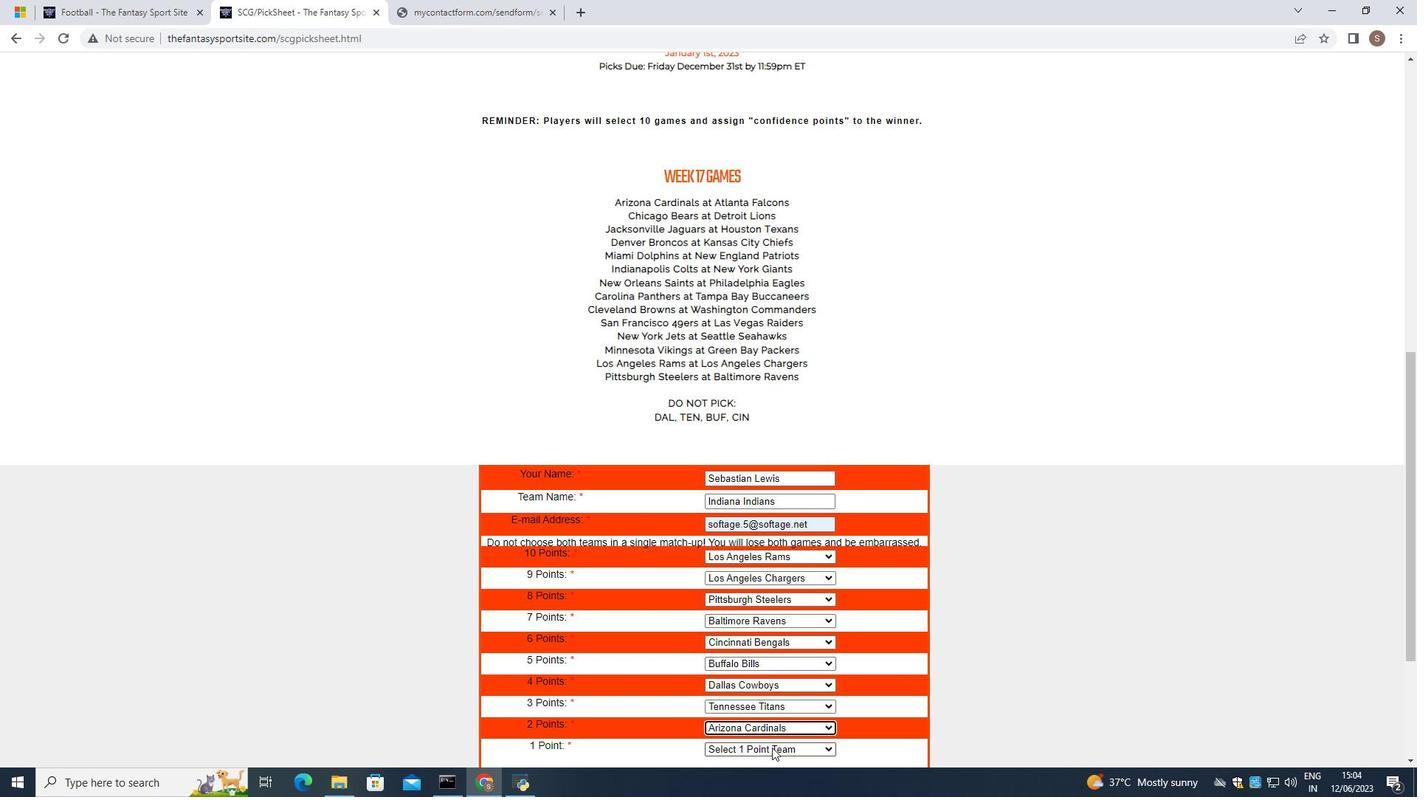 
Action: Mouse moved to (784, 693)
Screenshot: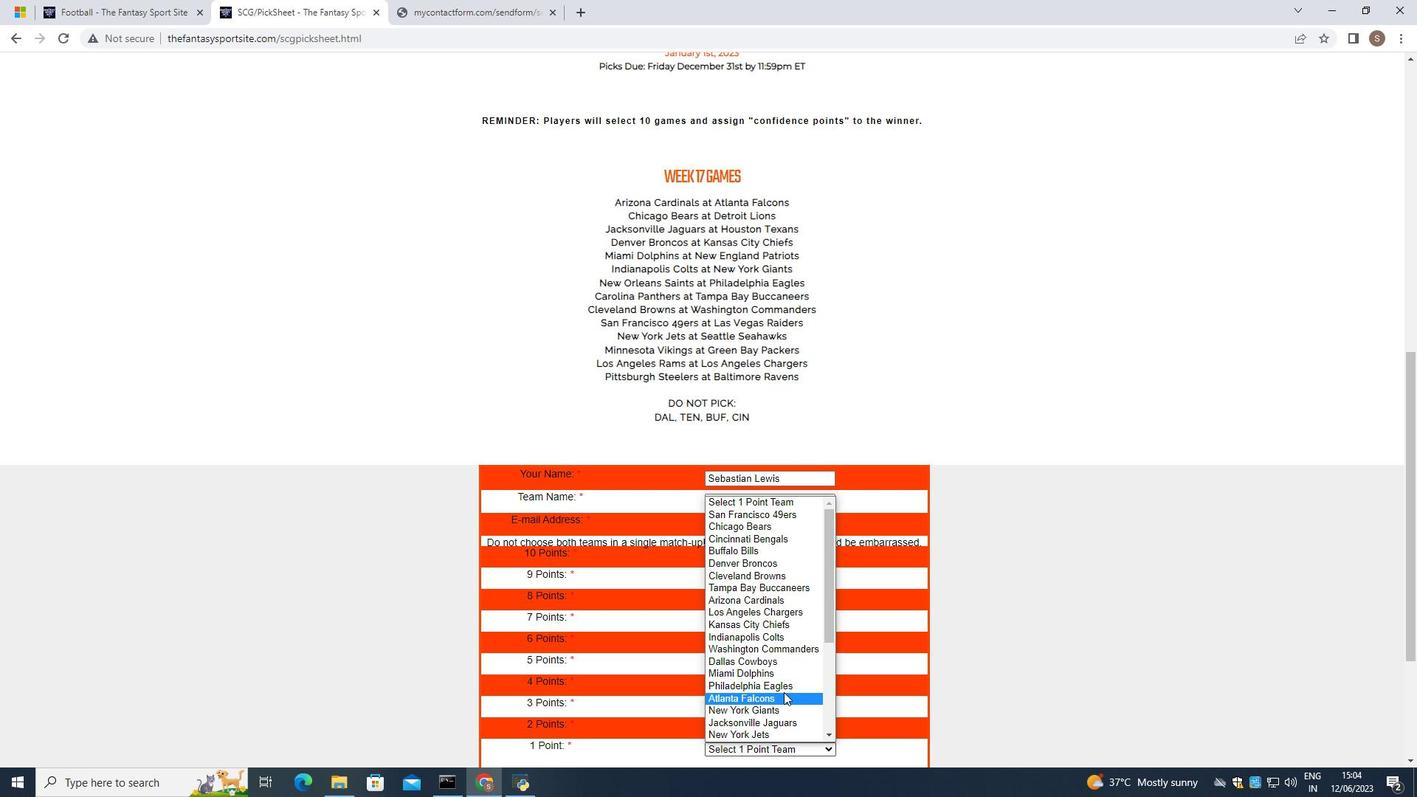 
Action: Mouse pressed left at (784, 693)
Screenshot: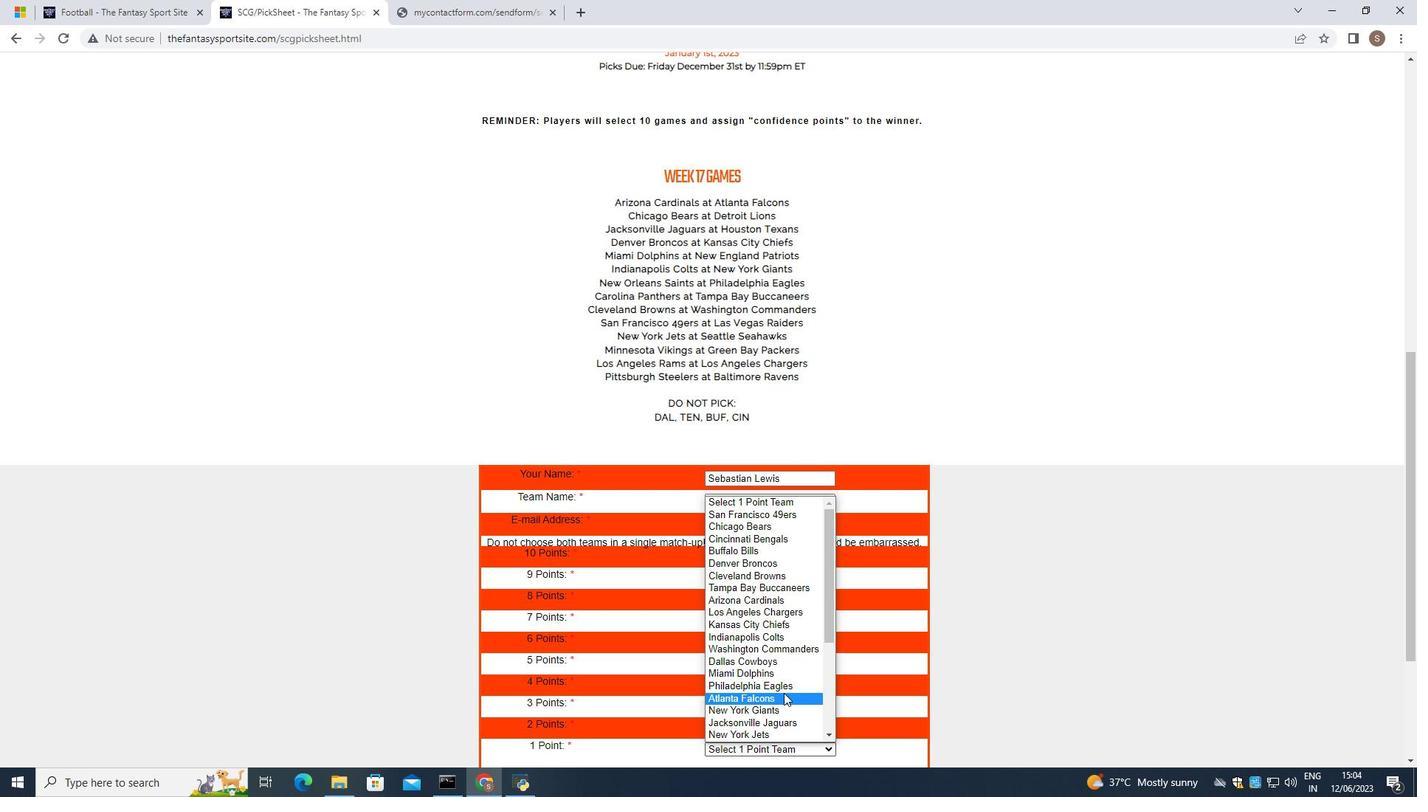
Action: Mouse moved to (767, 725)
Screenshot: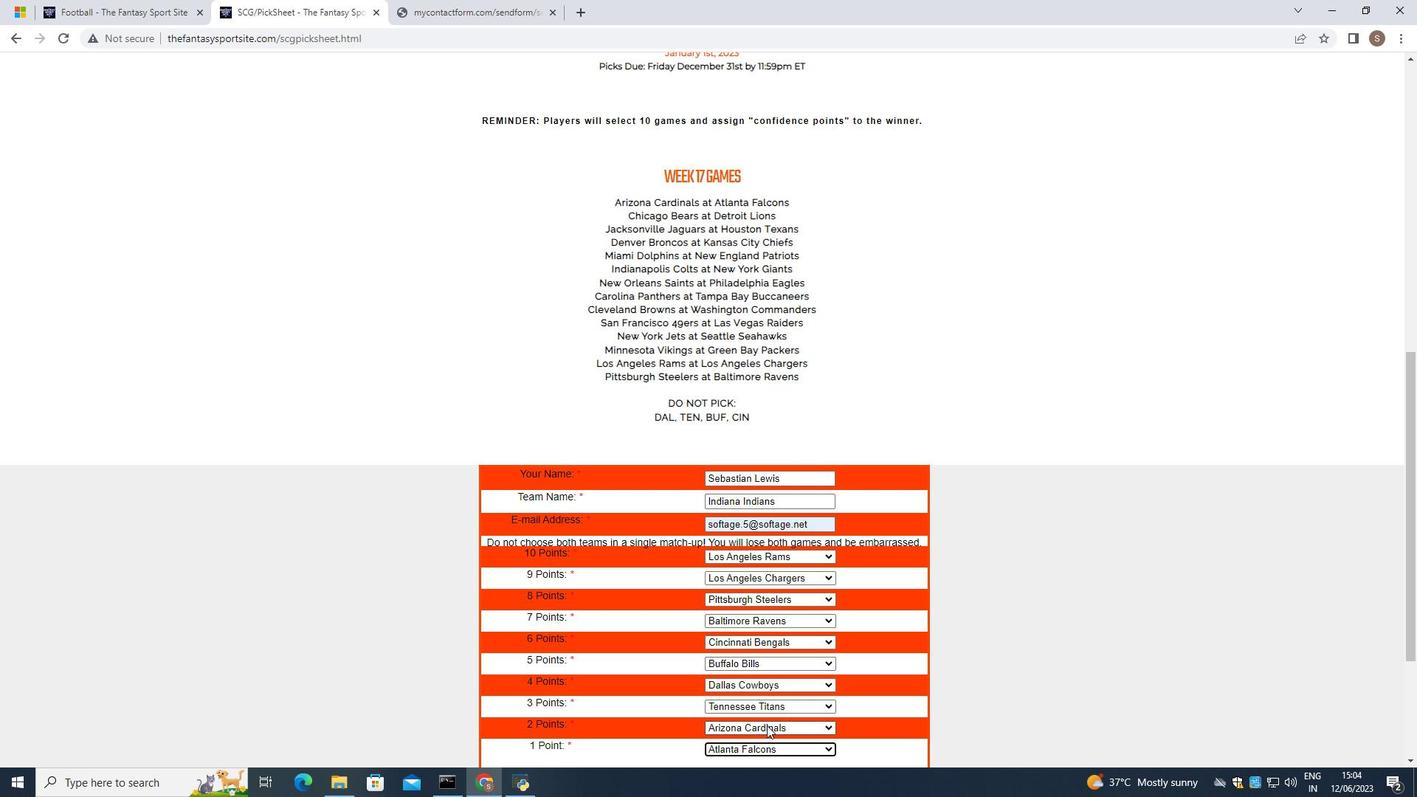 
Action: Mouse scrolled (767, 725) with delta (0, 0)
Screenshot: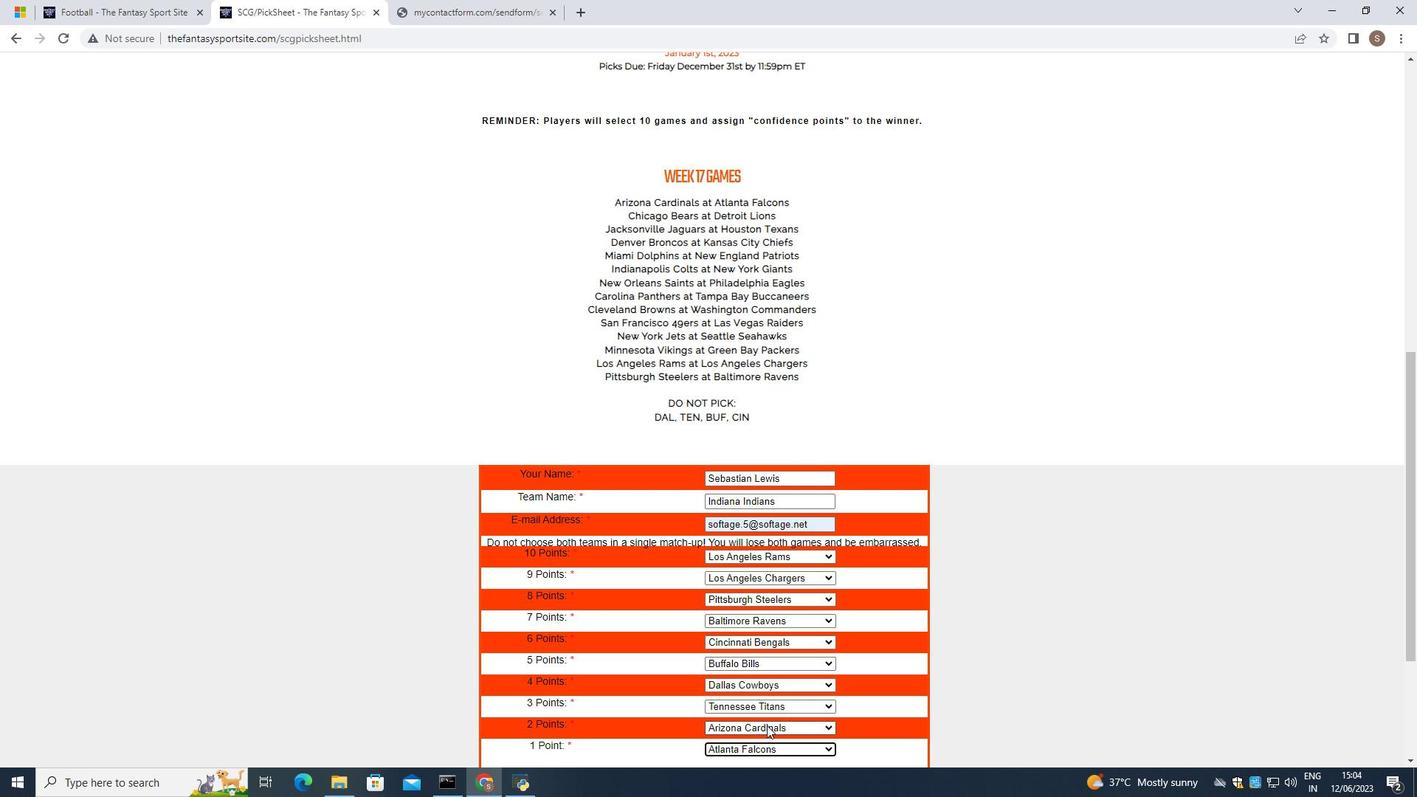
Action: Mouse scrolled (767, 725) with delta (0, 0)
Screenshot: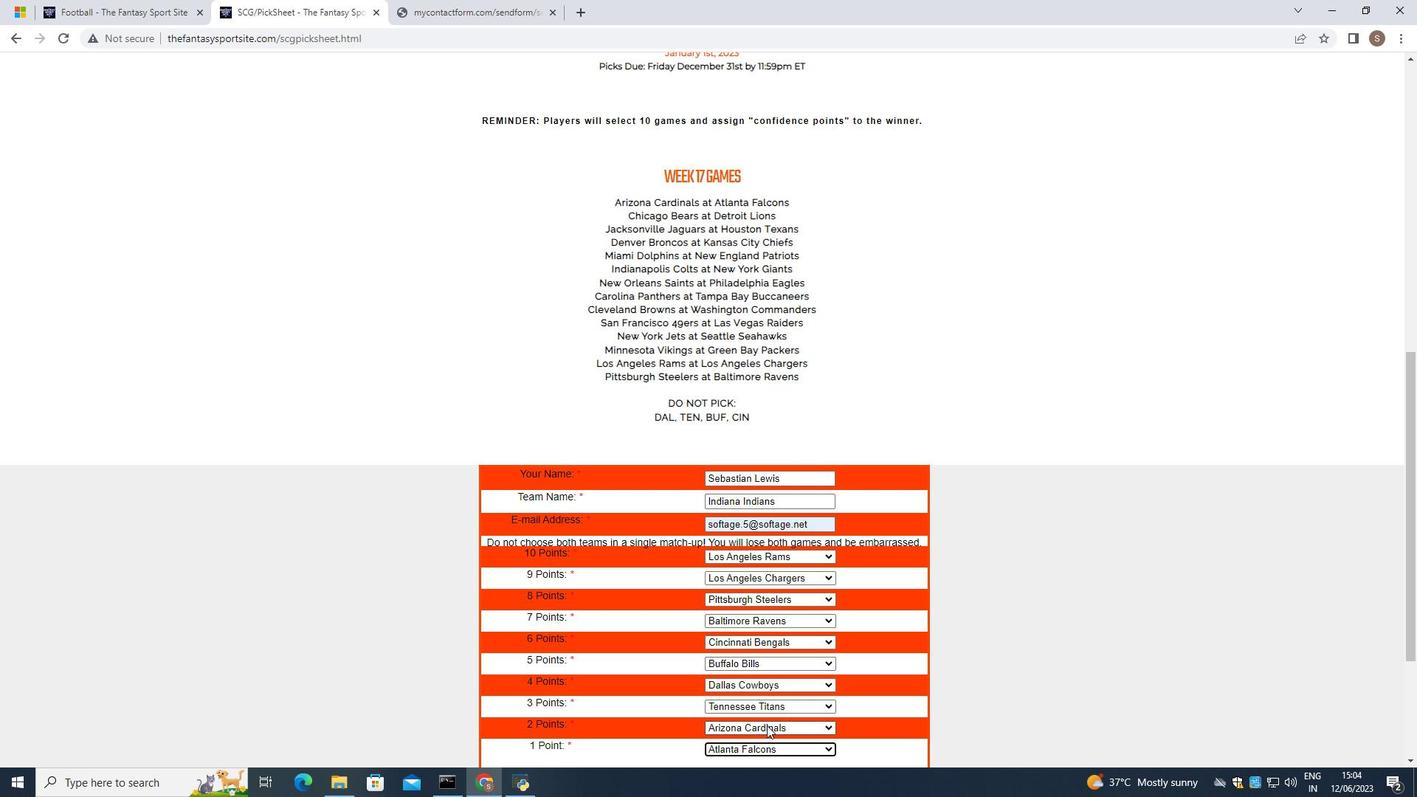 
Action: Mouse scrolled (767, 725) with delta (0, 0)
Screenshot: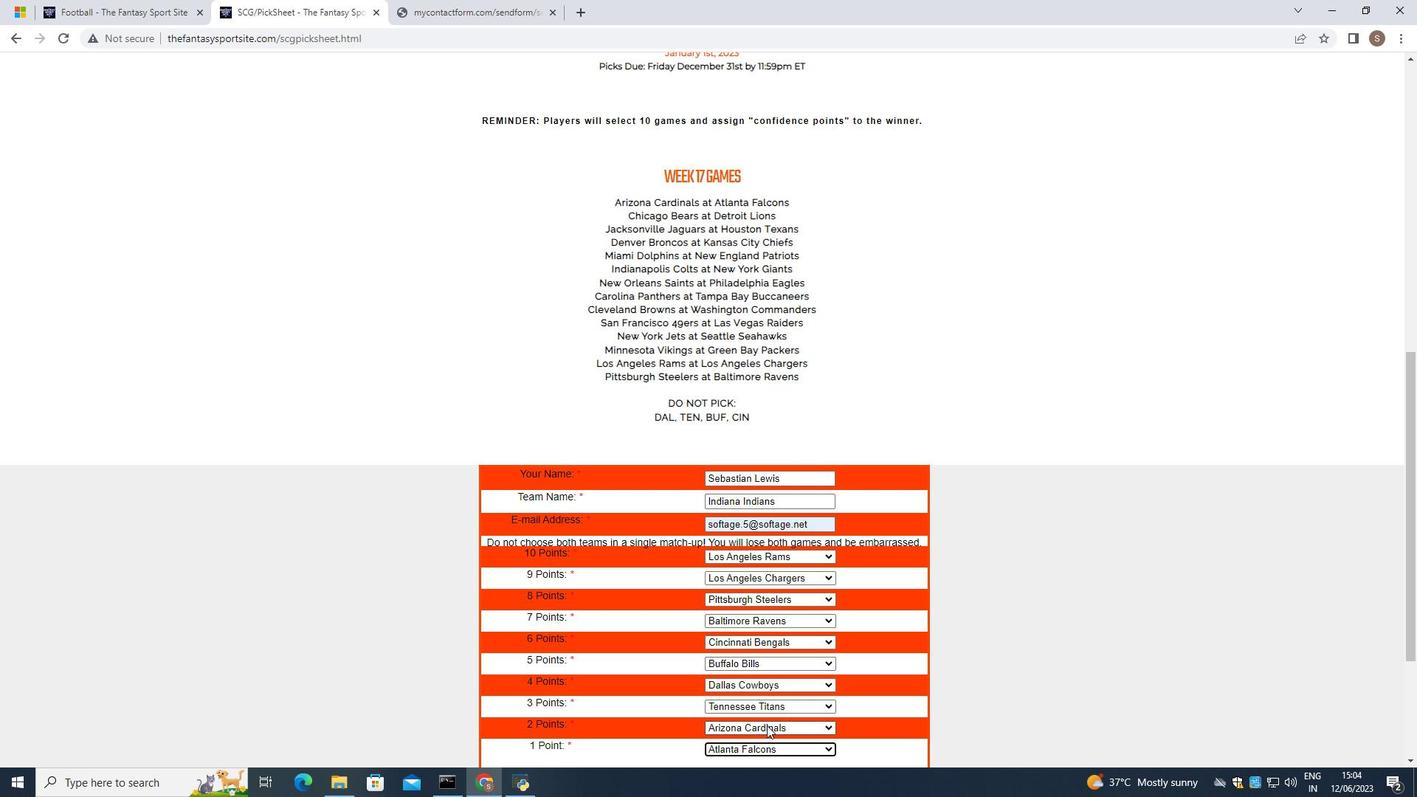 
Action: Mouse scrolled (767, 725) with delta (0, 0)
Screenshot: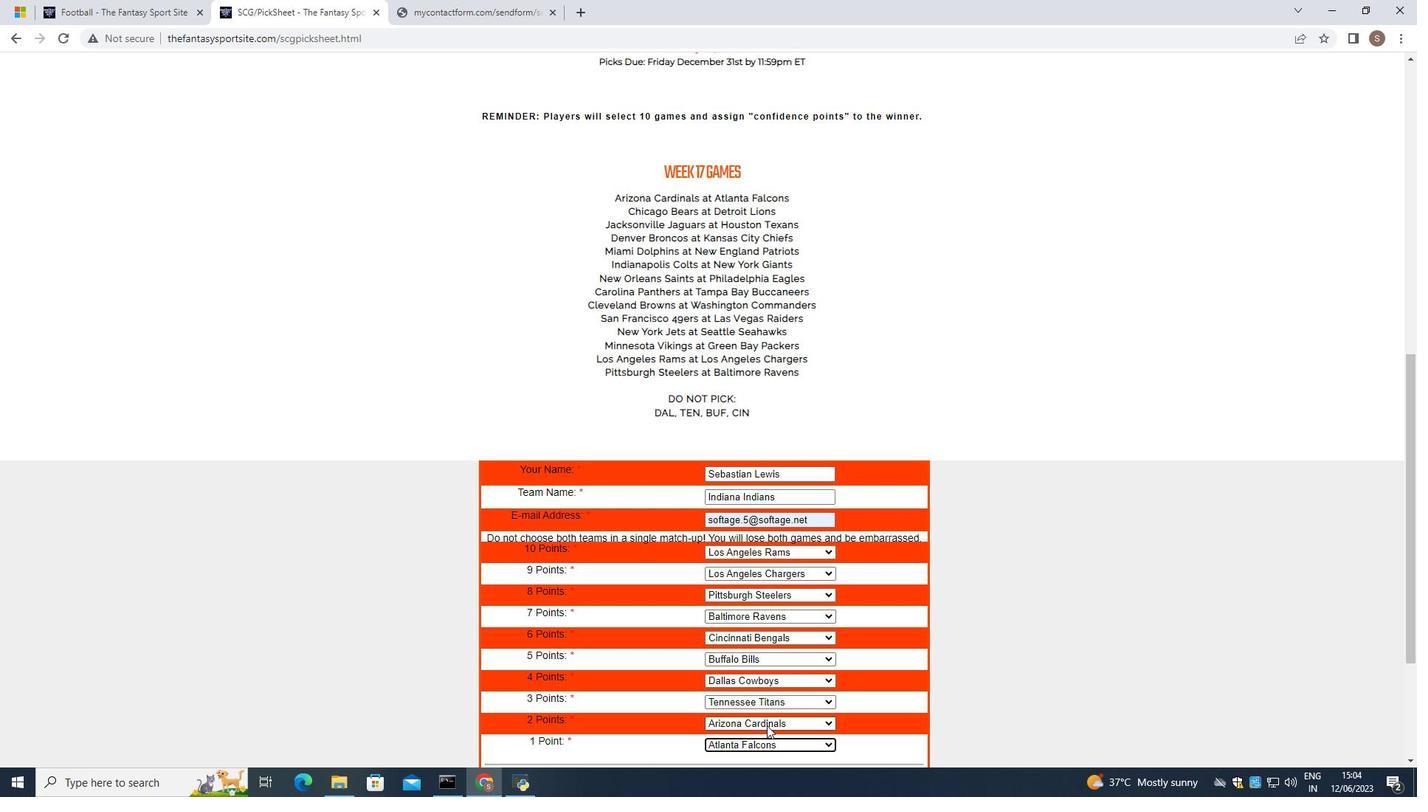 
Action: Mouse moved to (677, 569)
Screenshot: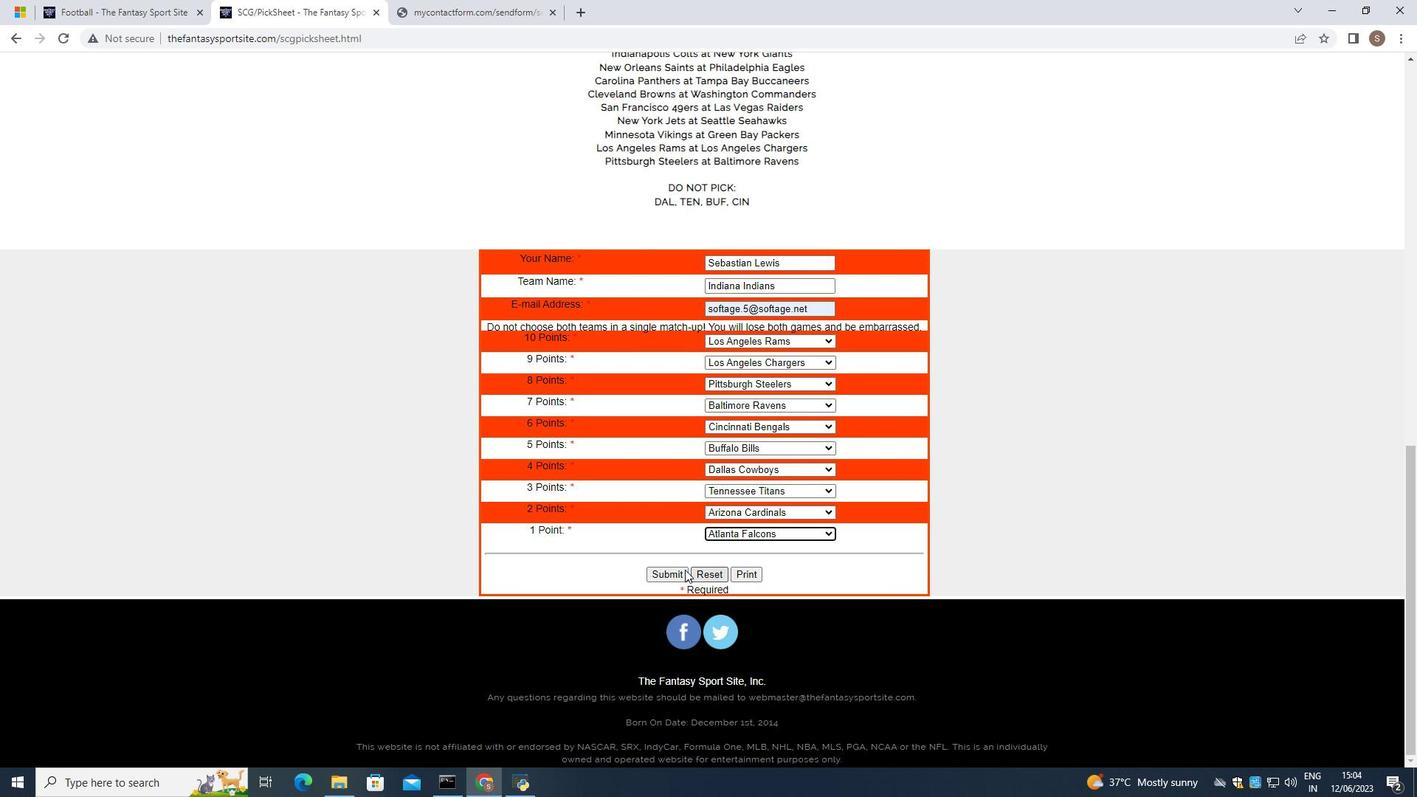 
Action: Mouse pressed left at (677, 569)
Screenshot: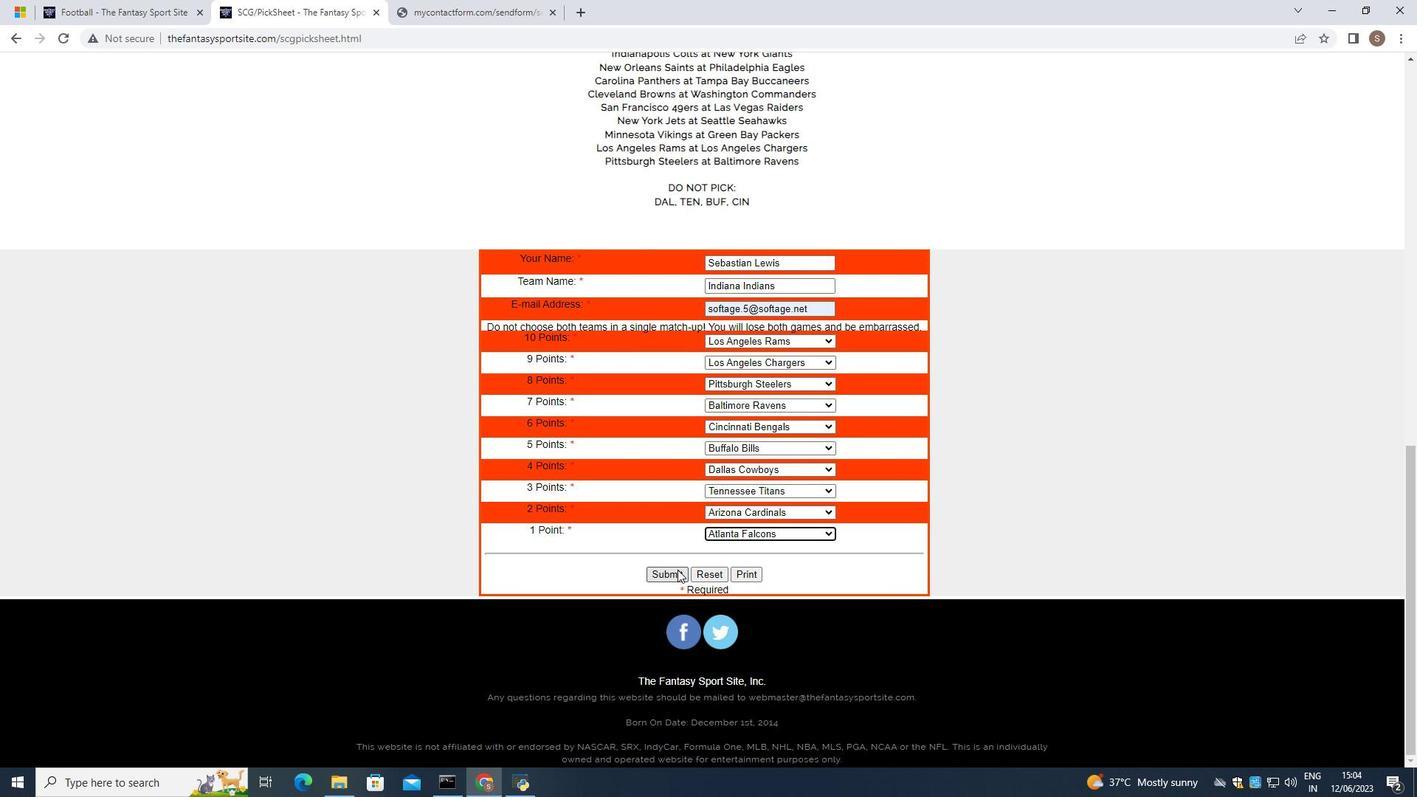 
